 Task: Open a blank google sheet and write heading  Sales data.Add 10 people name  'Ethan Reynolds, Olivia Thompson, Benjamin Martinez, Emma Davis, Alexander Mitchell, Ava Rodriguez, Daniel Anderson, Mia Lewis, Christopher Scott, Sophia Harris.'Item code in between  1005-1056. Product range in between  2500-15000. Add Products   ASICS Shoe, Brooks Shoe, Clarks Shoe, Crocs Shoe, Dr. Martens Shoe, Ecco Shoe, Fila Shoe, Hush Puppies Shoe, Jordan Shoe, K-Swiss Shoe.Choose quantity  3 to 9 commission 2 percent Total Add Amount. Save page  Sales data log  book
Action: Mouse moved to (256, 169)
Screenshot: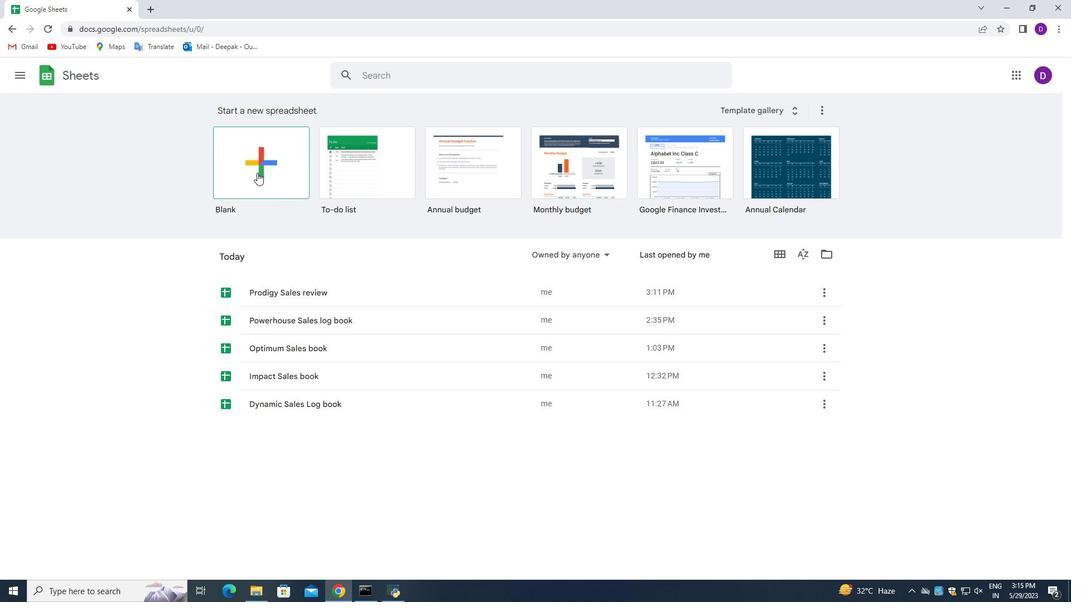 
Action: Mouse pressed left at (256, 169)
Screenshot: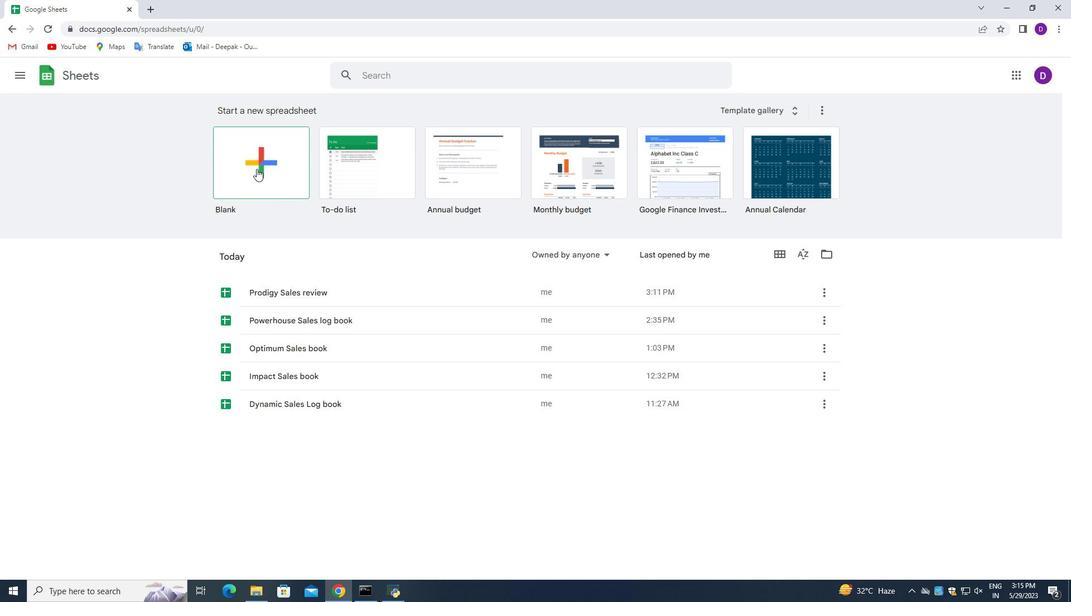 
Action: Mouse moved to (55, 156)
Screenshot: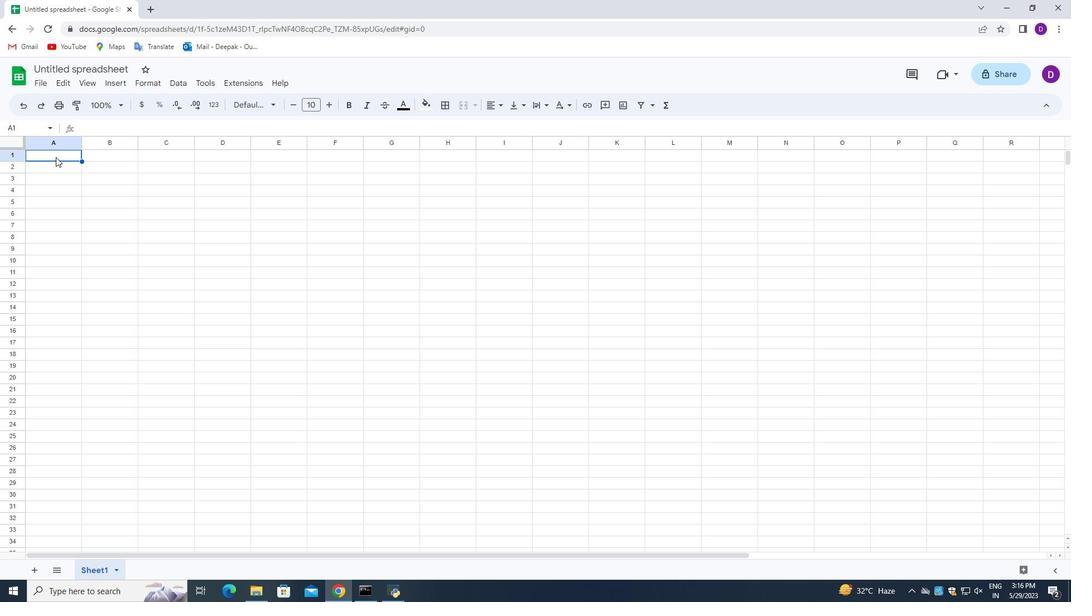 
Action: Mouse pressed left at (55, 156)
Screenshot: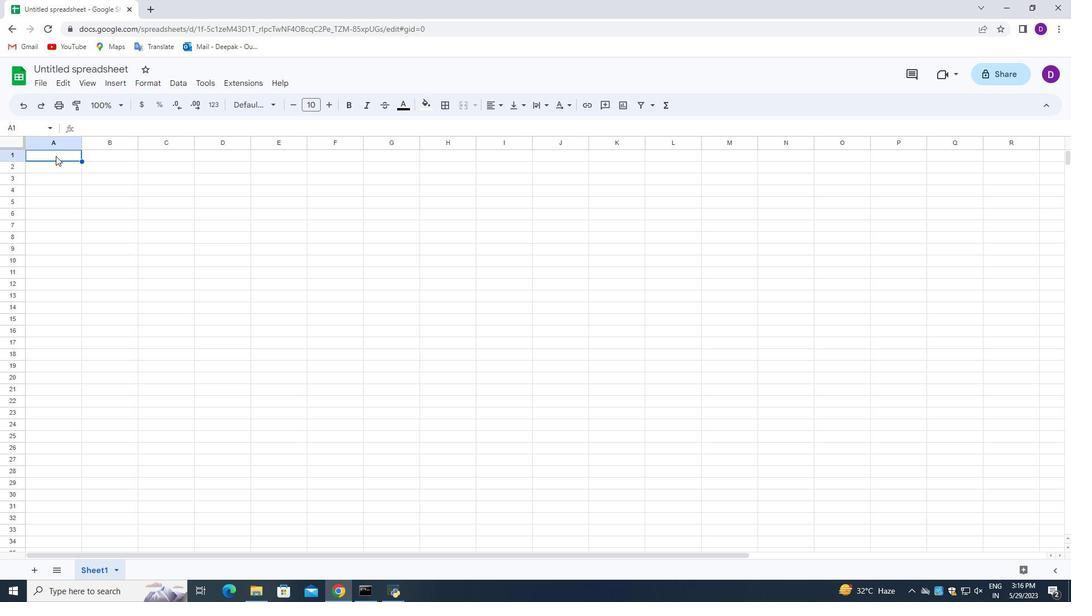 
Action: Mouse pressed left at (55, 156)
Screenshot: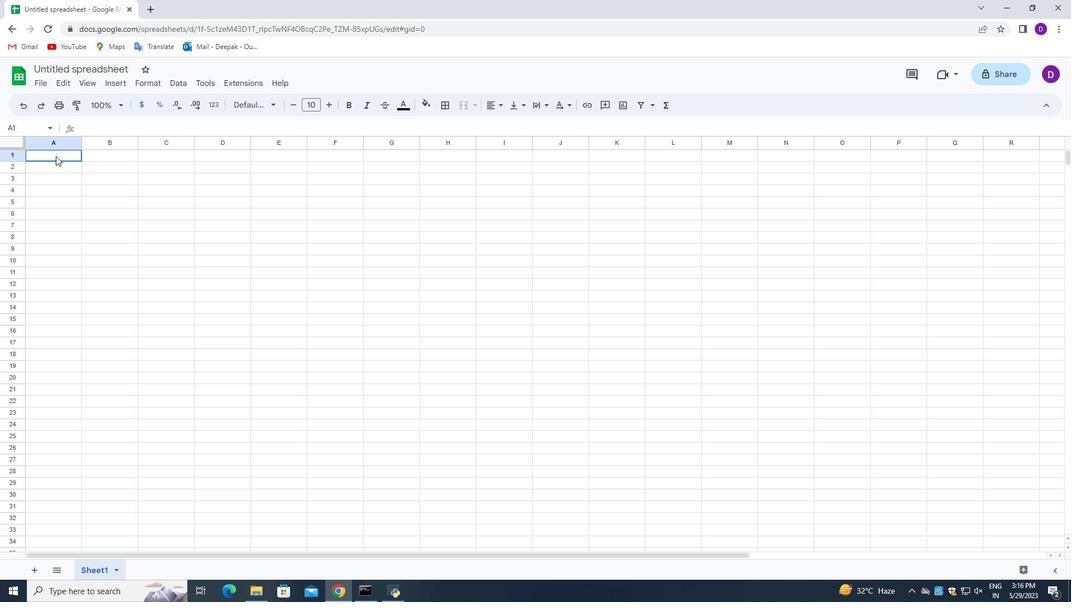 
Action: Key pressed d<Key.backspace><Key.backspace><Key.backspace>kk<Key.backspace><Key.backspace><Key.backspace><Key.shift_r>Sales<Key.space><Key.shift_r>Data<Key.enter>
Screenshot: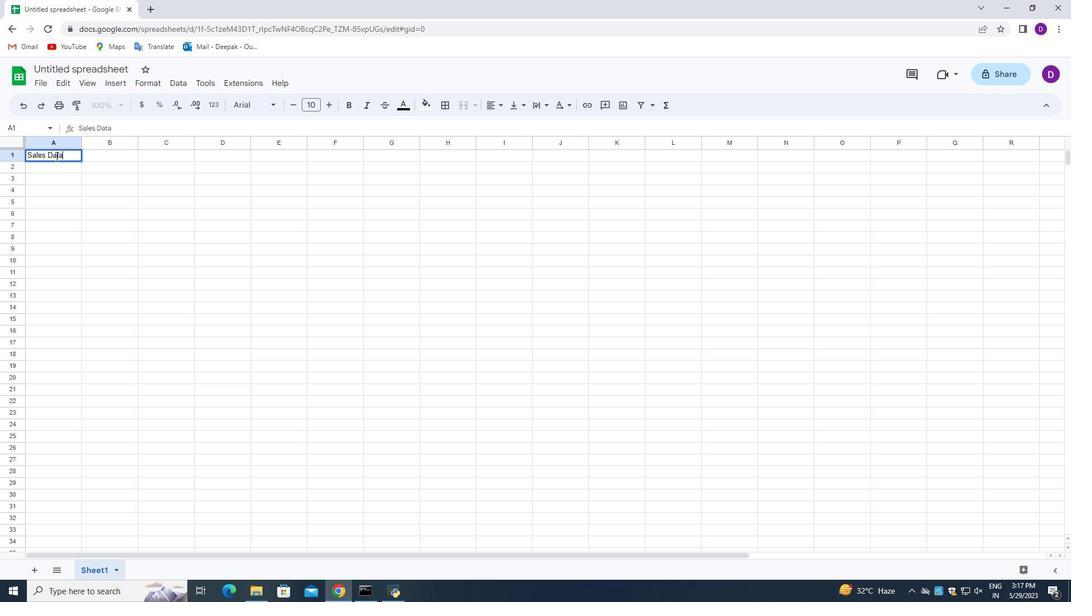 
Action: Mouse moved to (68, 65)
Screenshot: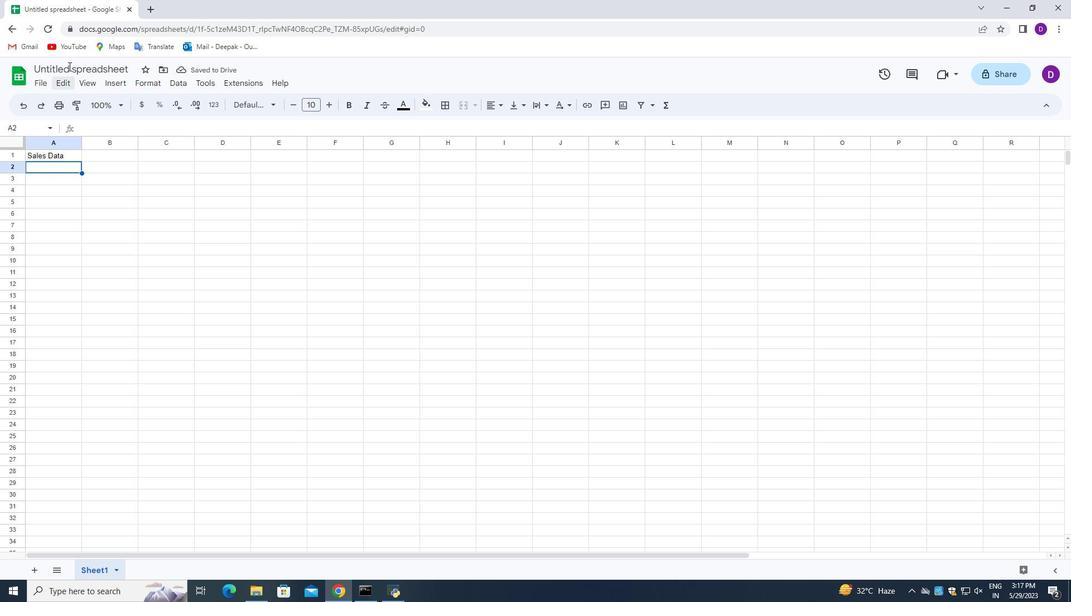 
Action: Mouse pressed left at (68, 65)
Screenshot: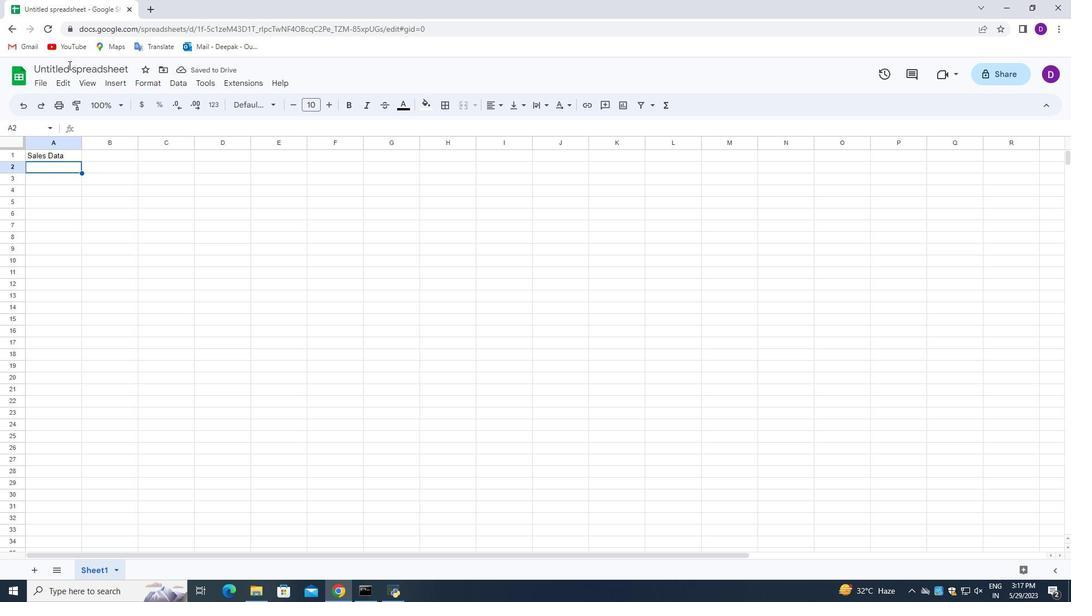 
Action: Mouse moved to (96, 166)
Screenshot: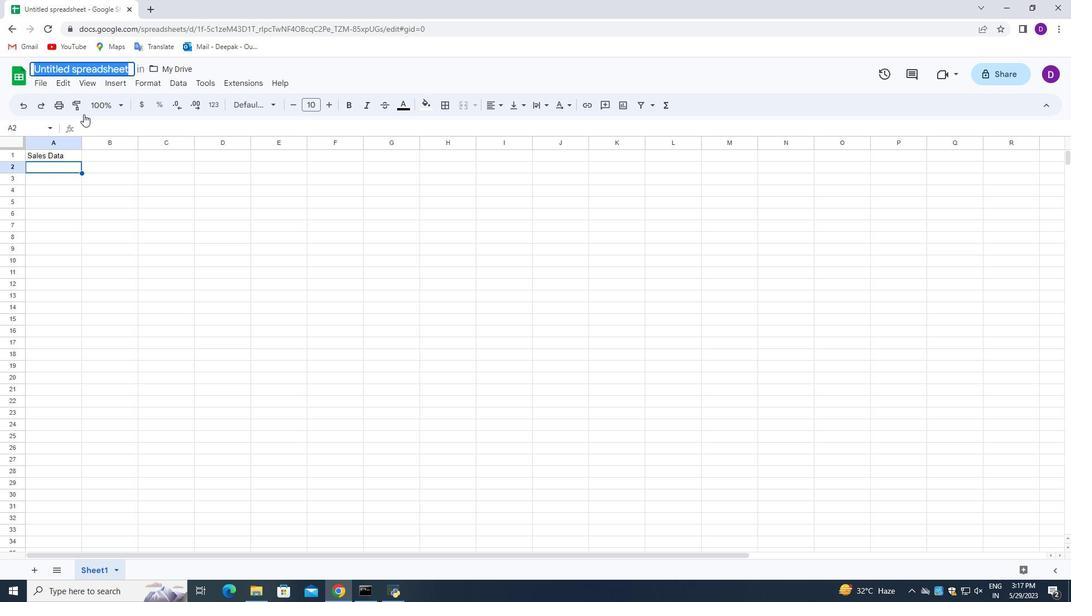 
Action: Key pressed <Key.shift_r>Sales<Key.space>data<Key.space>log<Key.space>book
Screenshot: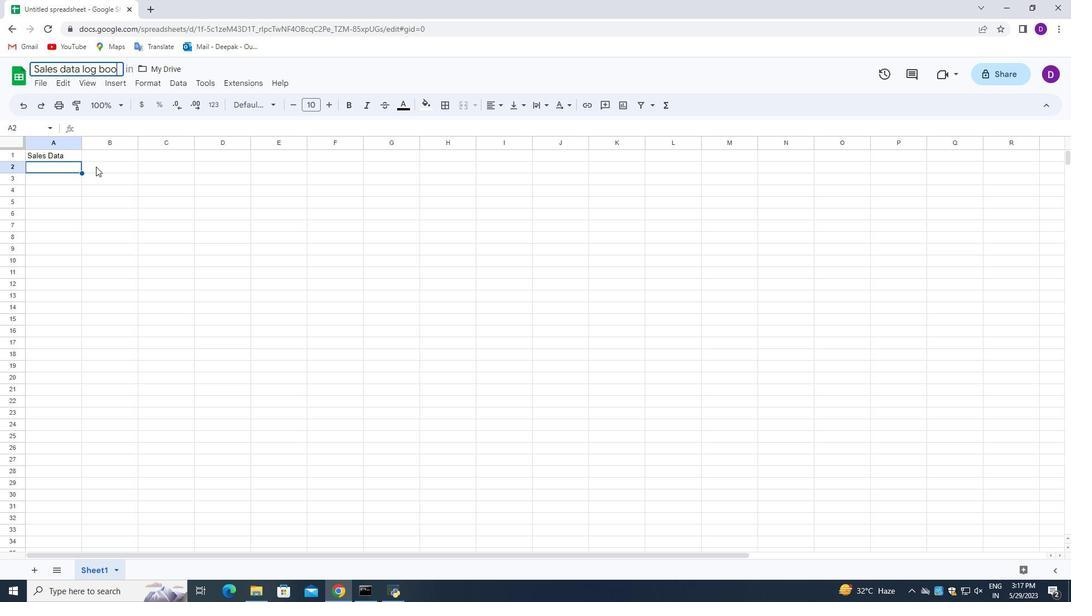 
Action: Mouse moved to (62, 169)
Screenshot: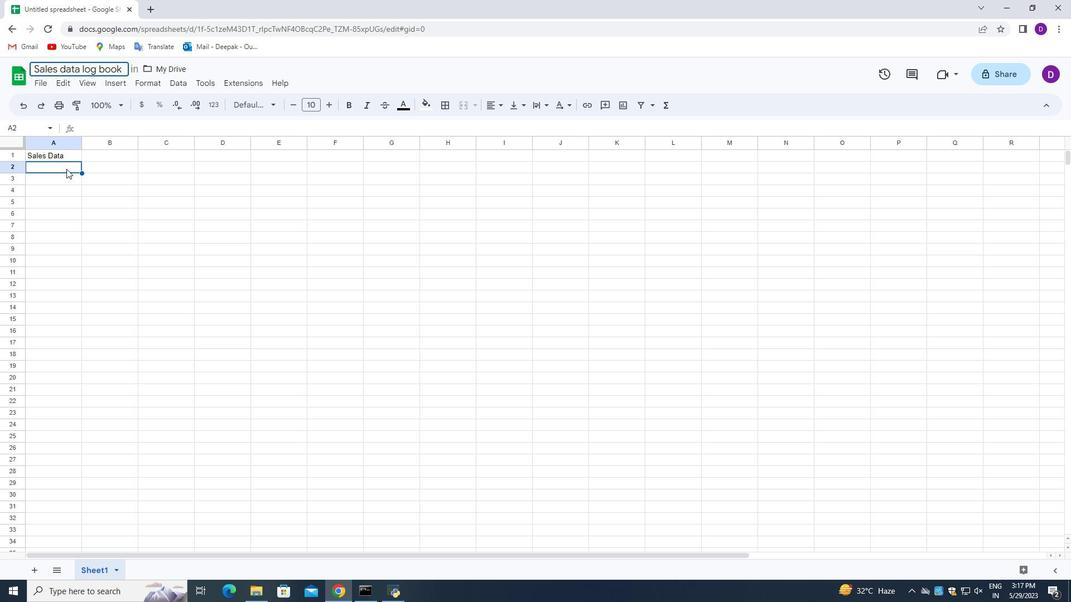 
Action: Mouse pressed left at (62, 169)
Screenshot: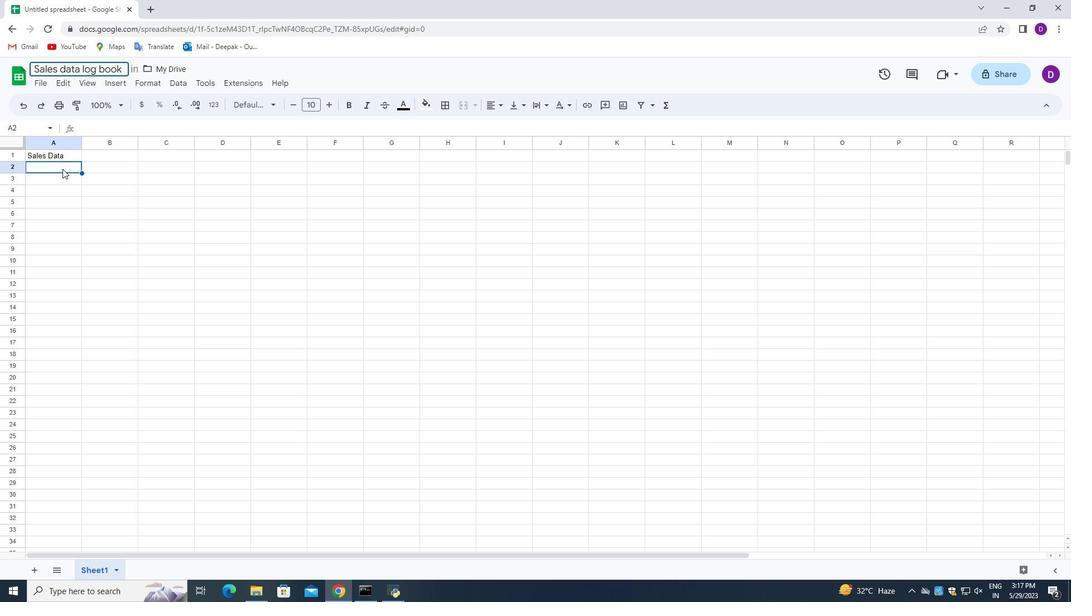
Action: Mouse pressed left at (62, 169)
Screenshot: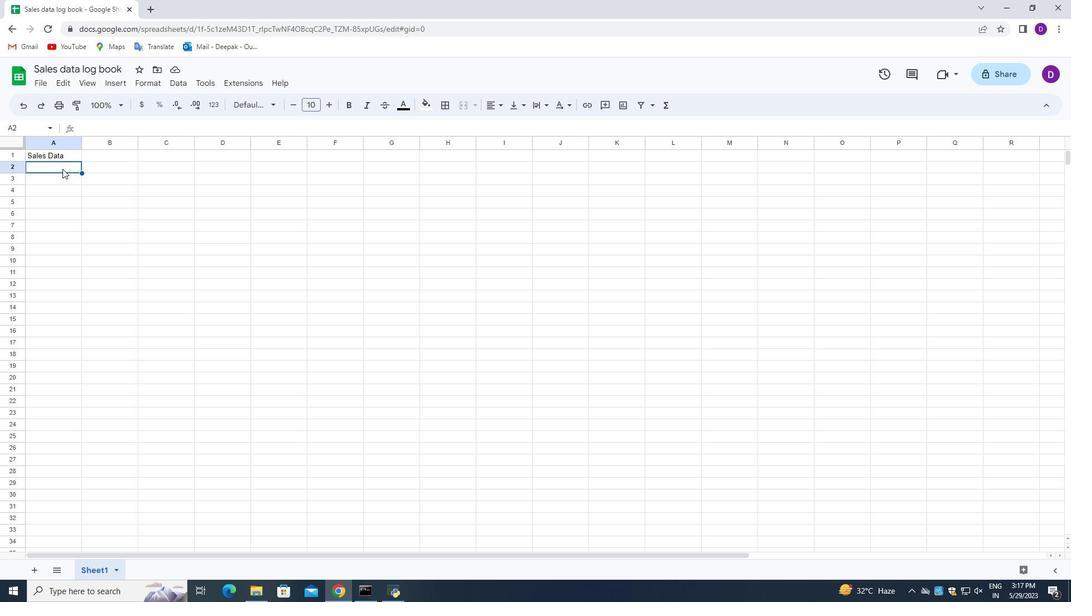 
Action: Mouse pressed left at (62, 169)
Screenshot: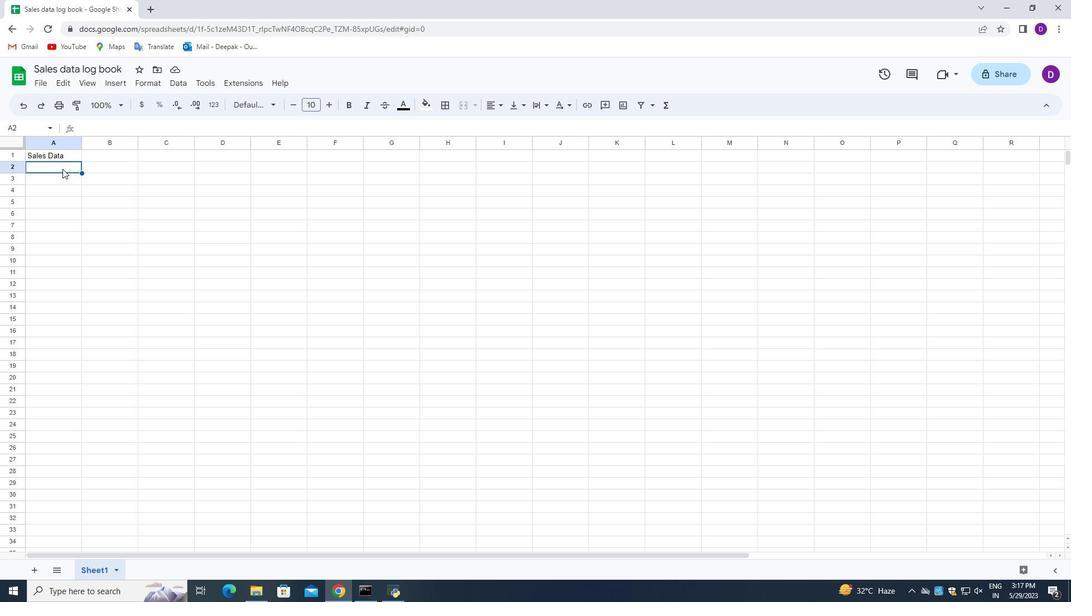 
Action: Key pressed <Key.shift>Name<Key.enter><Key.shift_r>Ethan<Key.space><Key.shift_r>Reynolds<Key.enter><Key.shift>Olivia<Key.space><Key.shift_r>Thompson<Key.enter><Key.shift_r>Benjamin<Key.space><Key.shift>Martinez<Key.enter><Key.shift_r>Emma<Key.space><Key.shift_r>Davis<Key.enter><Key.shift_r>Alexander<Key.space><Key.shift>Mitchell<Key.enter><Key.shift_r>Ava<Key.space><Key.shift_r>Rodriguez<Key.enter><Key.shift_r>Daniel<Key.space><Key.shift_r>Anderson<Key.enter><Key.shift>Mia<Key.space><Key.shift>Lewis<Key.enter><Key.shift_r>Christopher<Key.space><Key.shift_r>Scott<Key.enter><Key.shift_r>Sophia<Key.space><Key.shift>Harris<Key.enter>
Screenshot: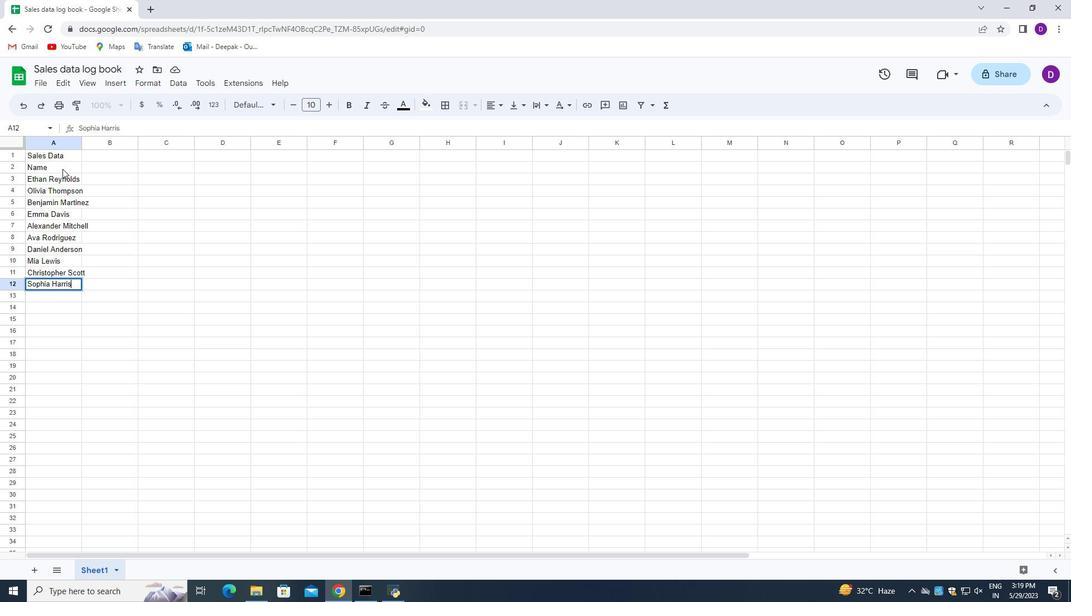 
Action: Mouse moved to (113, 168)
Screenshot: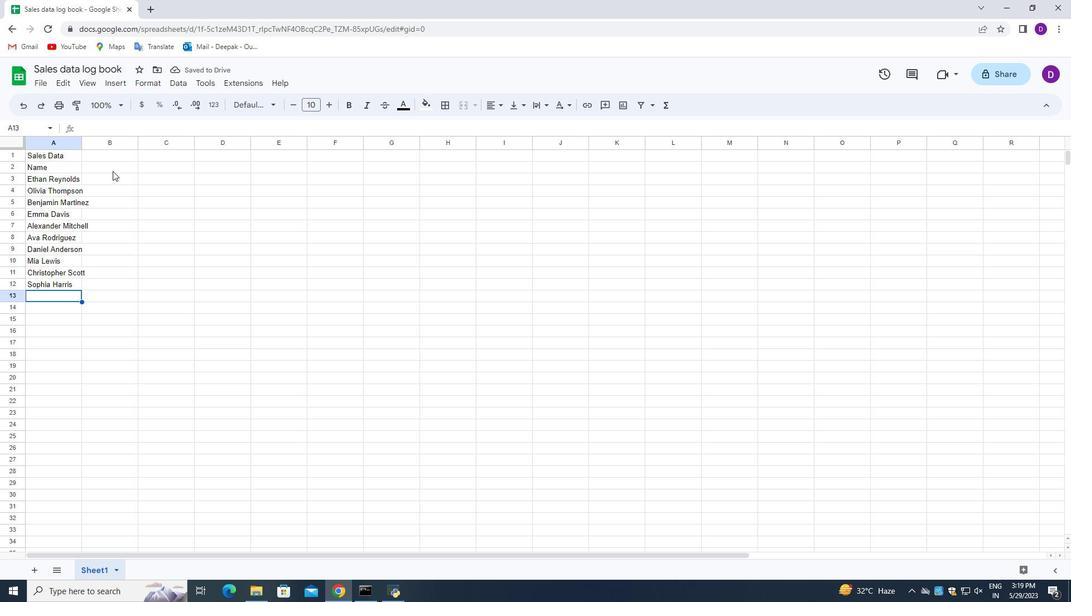 
Action: Mouse pressed left at (113, 168)
Screenshot: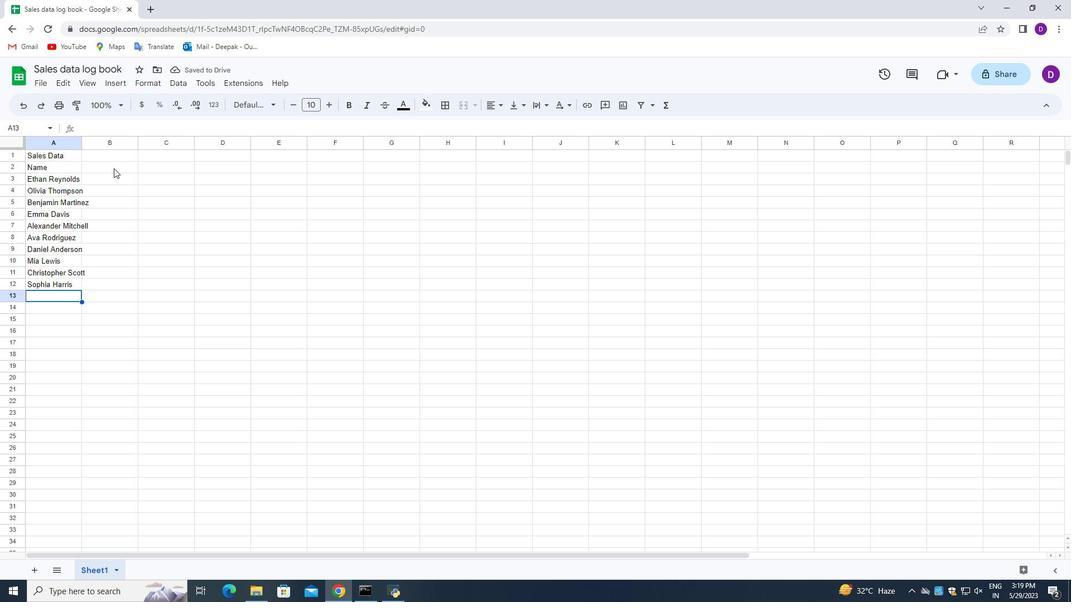 
Action: Mouse pressed left at (113, 168)
Screenshot: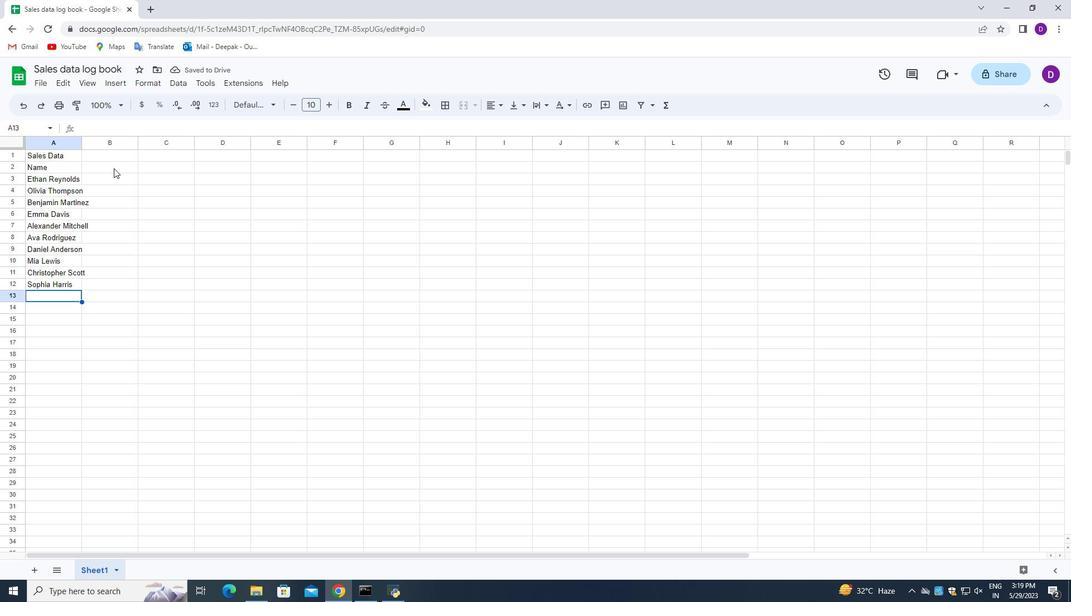 
Action: Key pressed <Key.shift>Item<Key.space><Key.shift_r>C<Key.backspace>code<Key.enter>
Screenshot: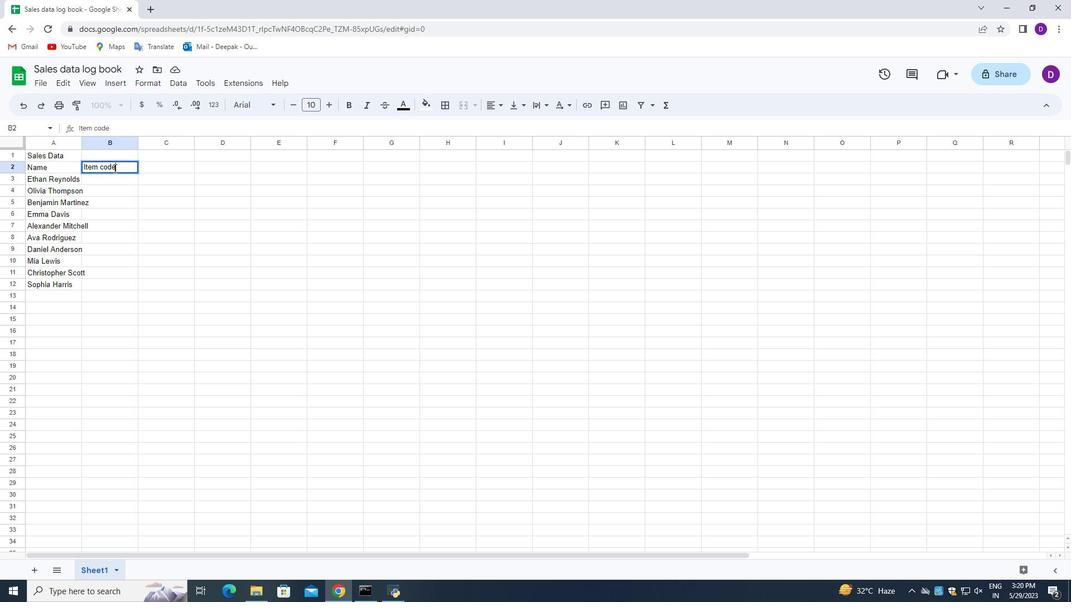 
Action: Mouse moved to (93, 146)
Screenshot: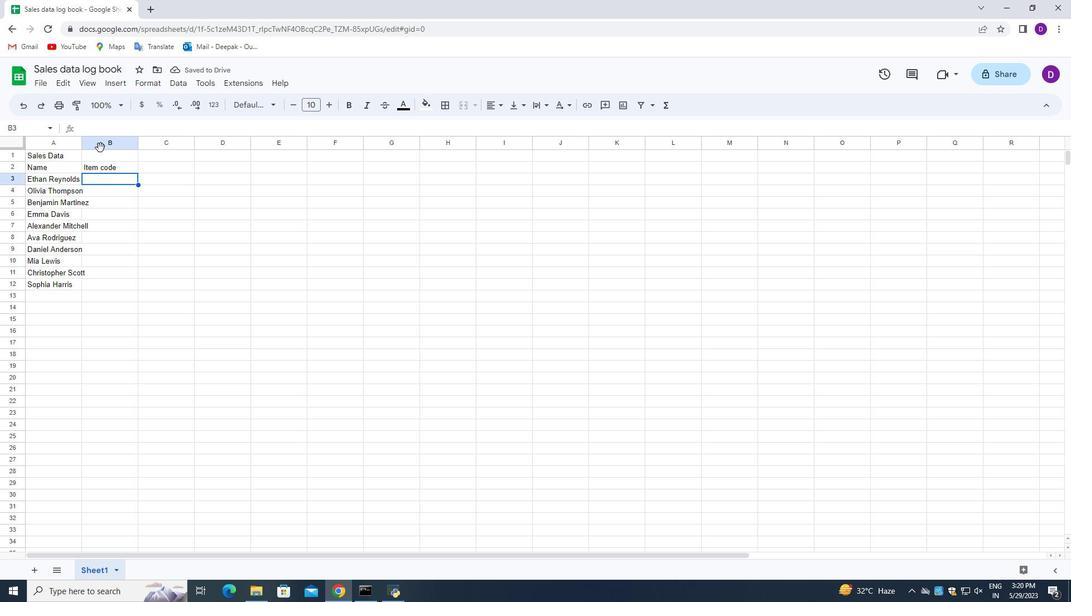 
Action: Key pressed 1006<Key.enter>1008.<Key.enter>1009<Key.enter>1015<Key.enter>1066<Key.enter>1056<Key.enter>1025<Key.enter>1035<Key.enter>1045<Key.enter>1085<Key.enter>
Screenshot: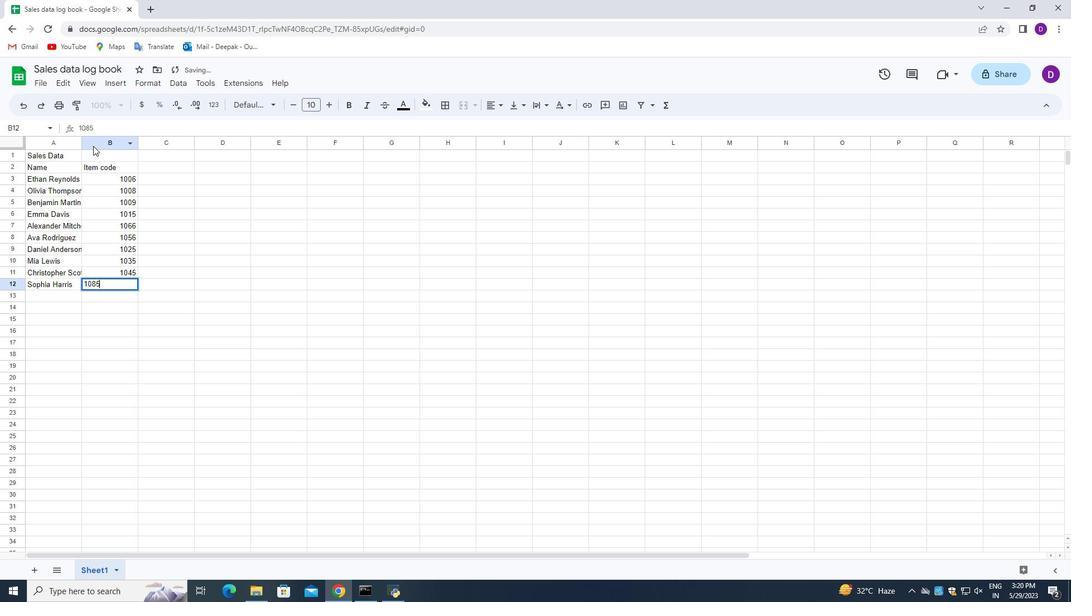 
Action: Mouse moved to (114, 226)
Screenshot: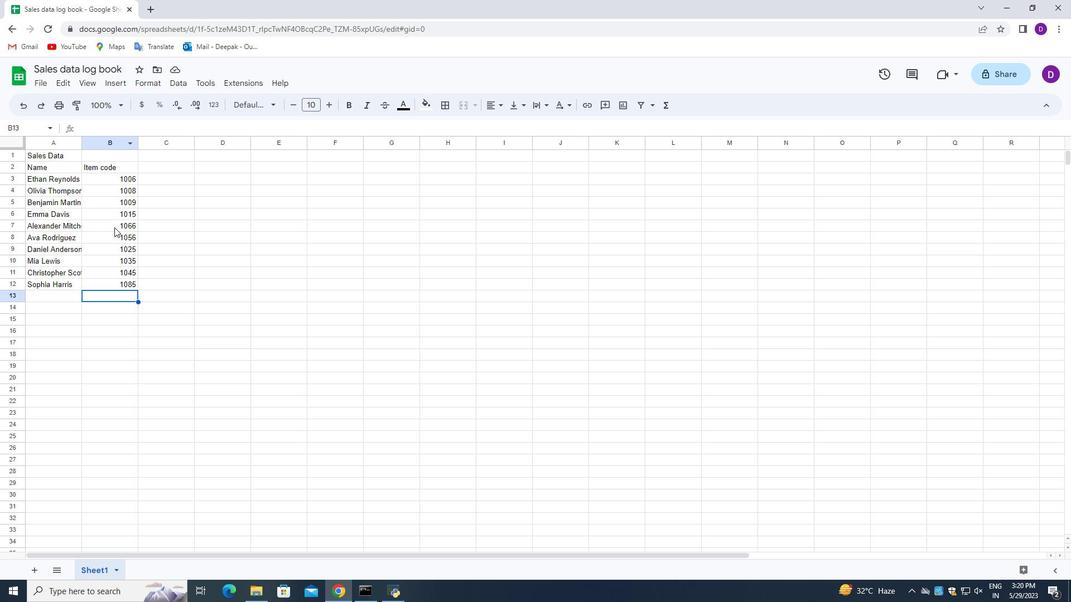 
Action: Mouse pressed left at (114, 226)
Screenshot: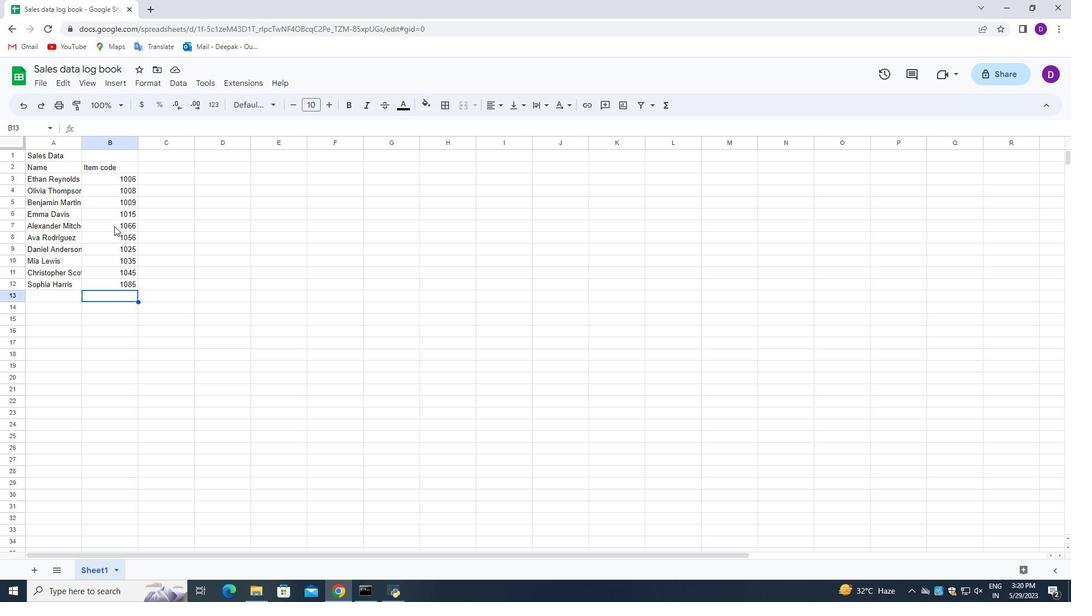 
Action: Mouse moved to (114, 226)
Screenshot: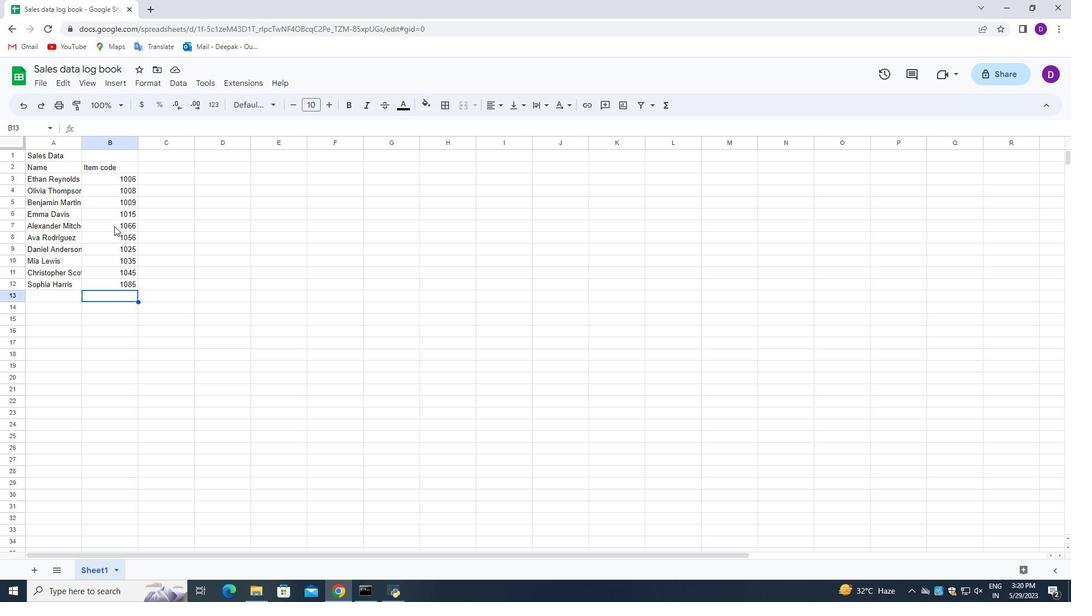 
Action: Mouse pressed left at (114, 226)
Screenshot: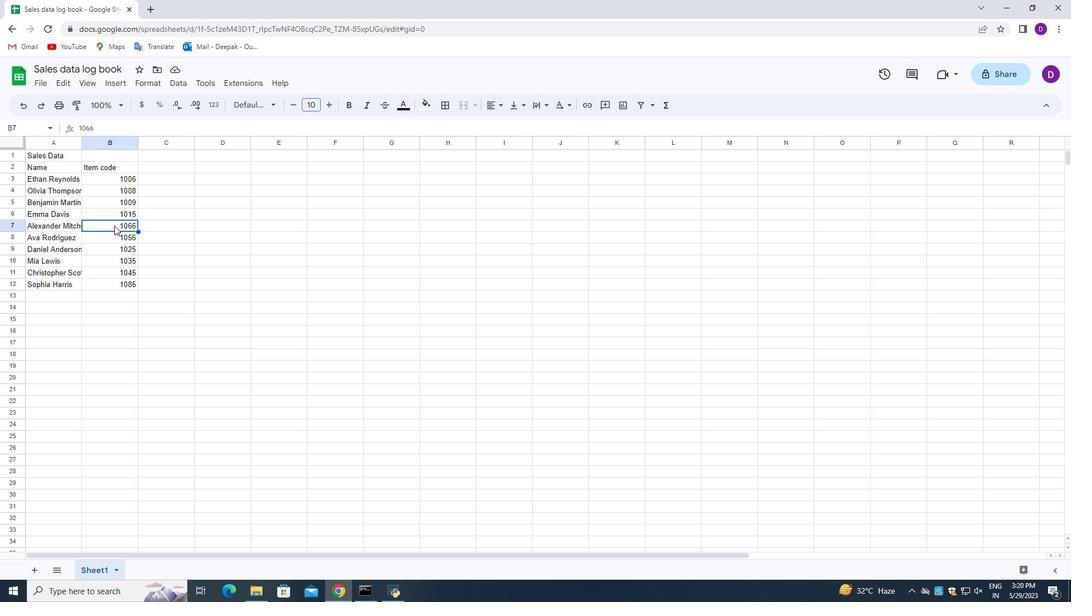 
Action: Key pressed <Key.backspace><Key.backspace>30<Key.enter>
Screenshot: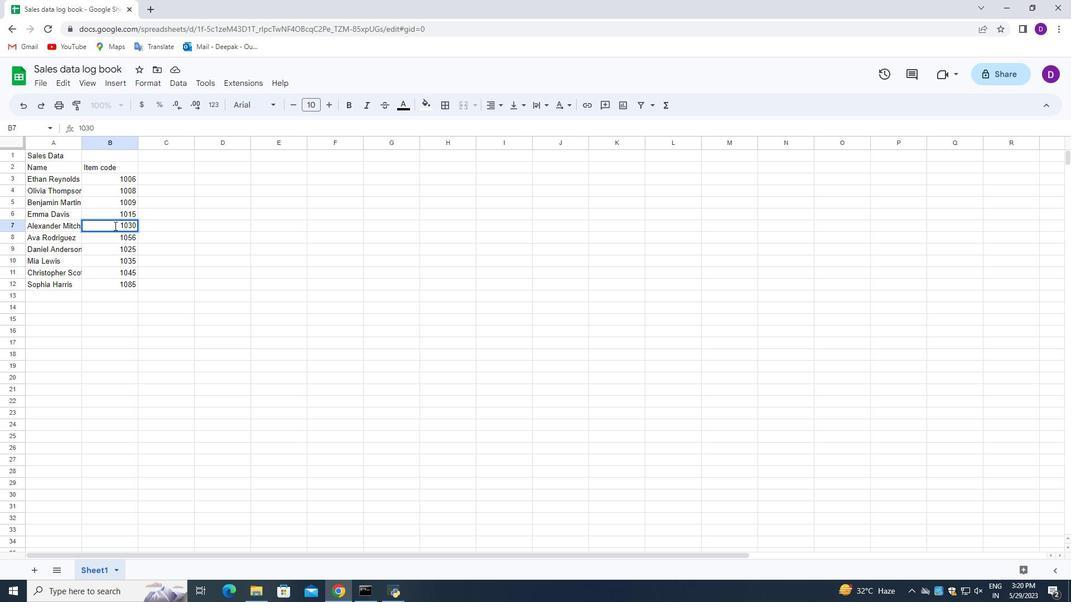 
Action: Mouse moved to (136, 285)
Screenshot: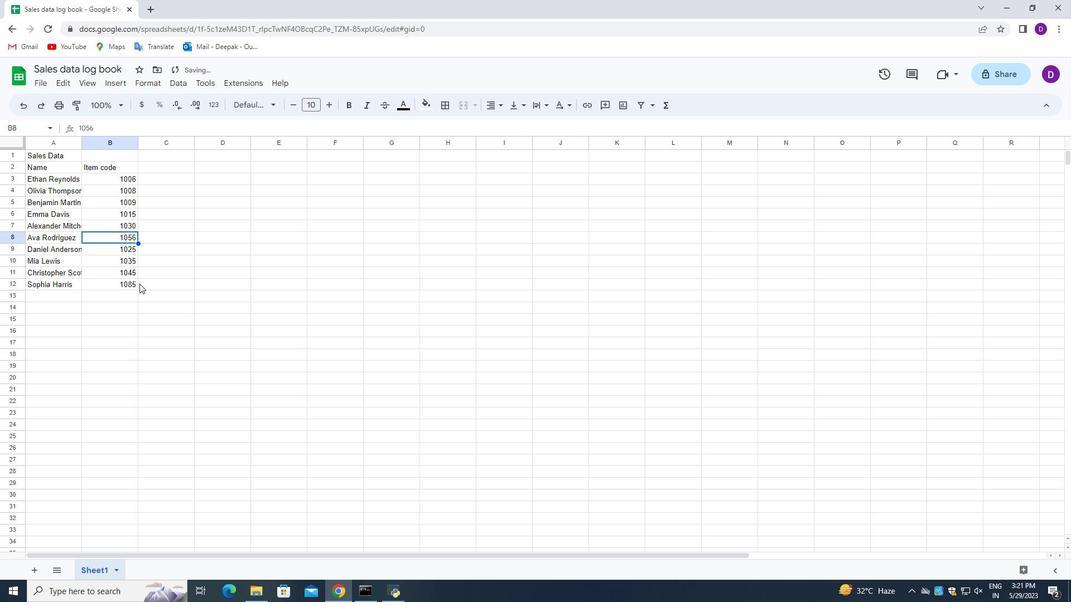 
Action: Mouse pressed left at (136, 285)
Screenshot: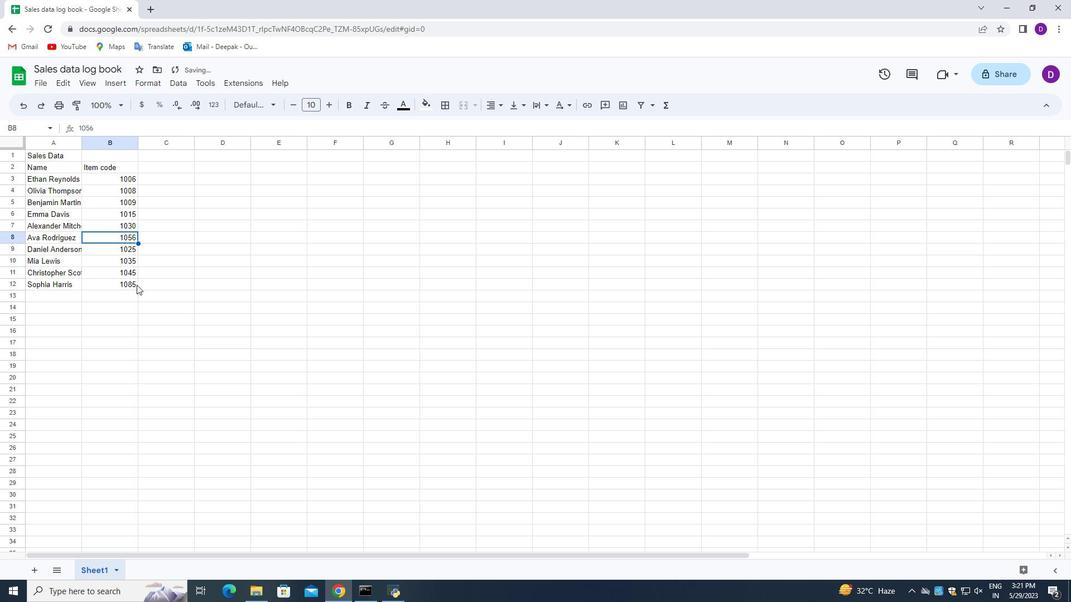 
Action: Mouse pressed left at (136, 285)
Screenshot: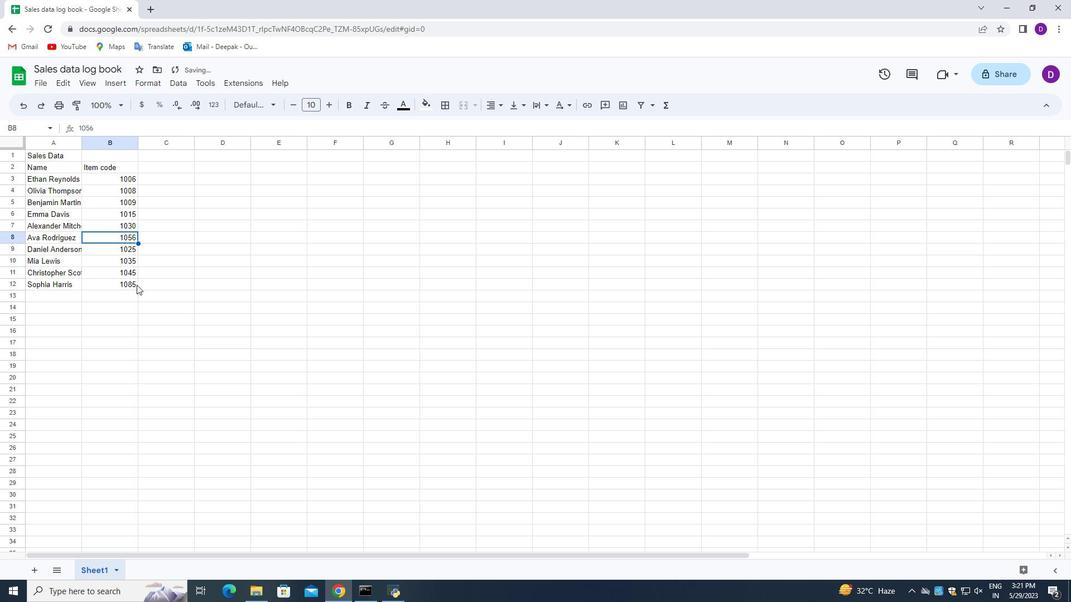 
Action: Key pressed <Key.backspace><Key.backspace>25<Key.enter>
Screenshot: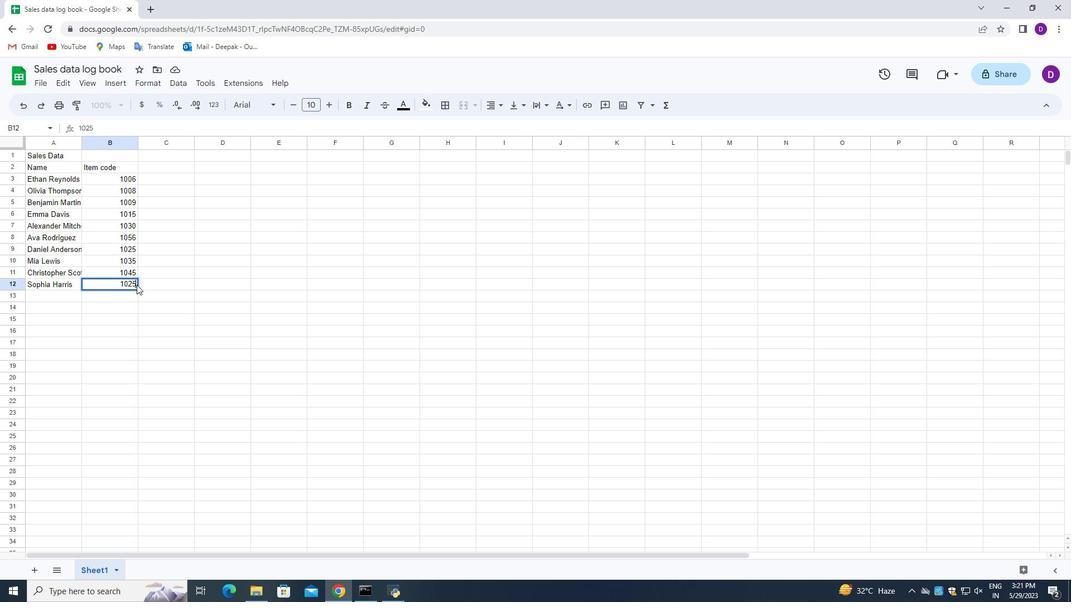 
Action: Mouse moved to (161, 168)
Screenshot: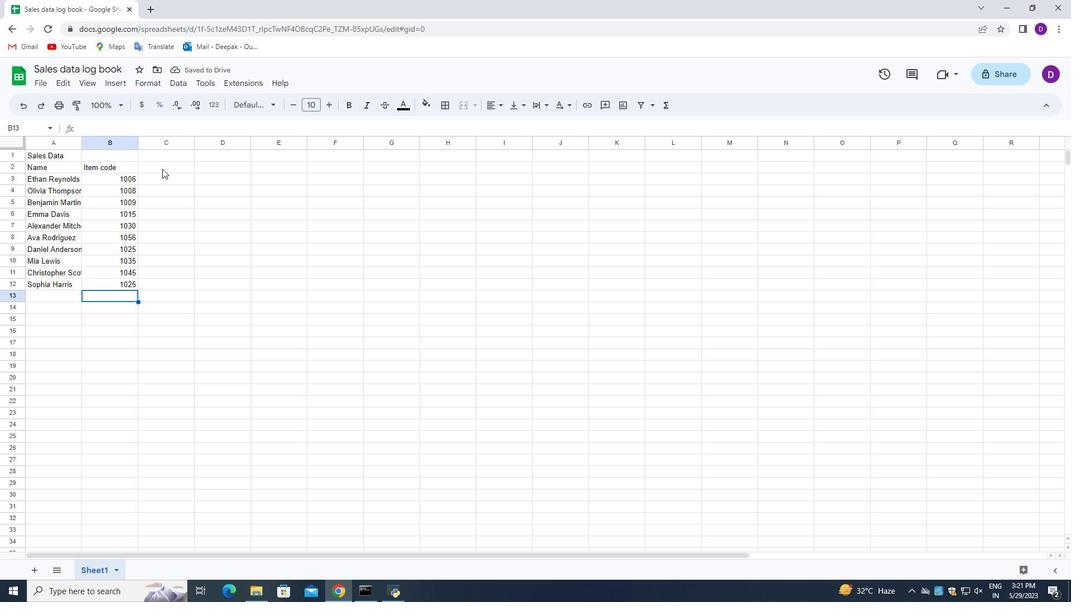
Action: Mouse pressed left at (161, 168)
Screenshot: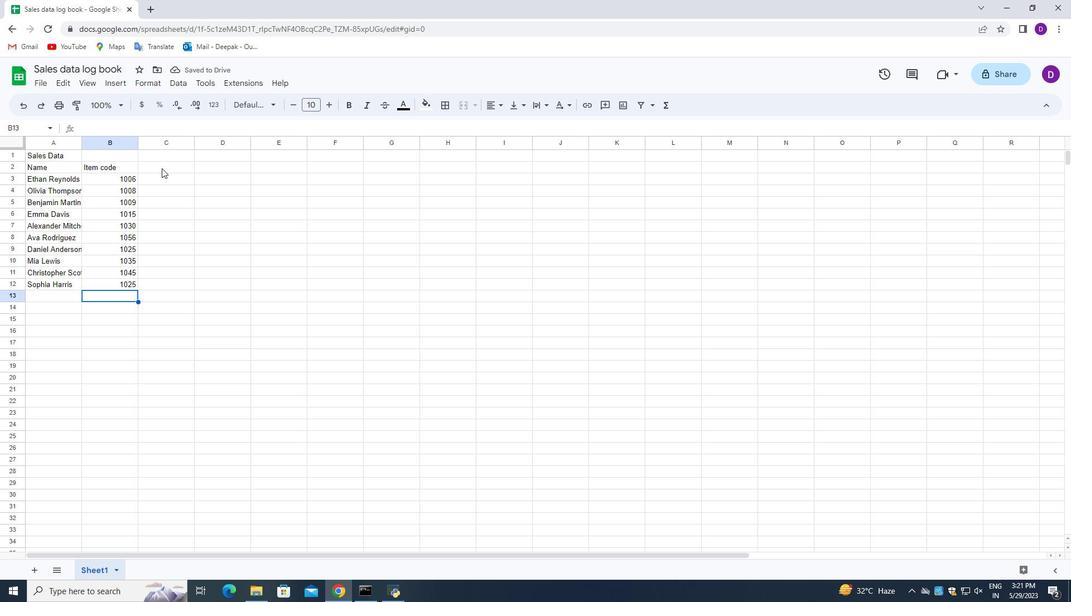 
Action: Mouse pressed left at (161, 168)
Screenshot: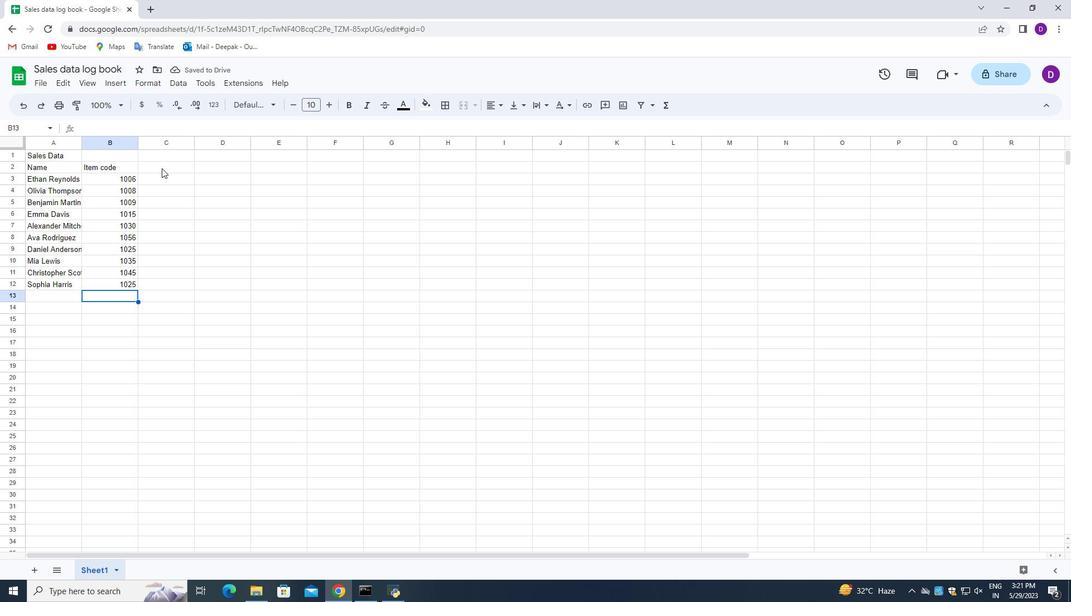 
Action: Key pressed <Key.shift>Product<Key.space><Key.shift_r>Range<Key.enter>
Screenshot: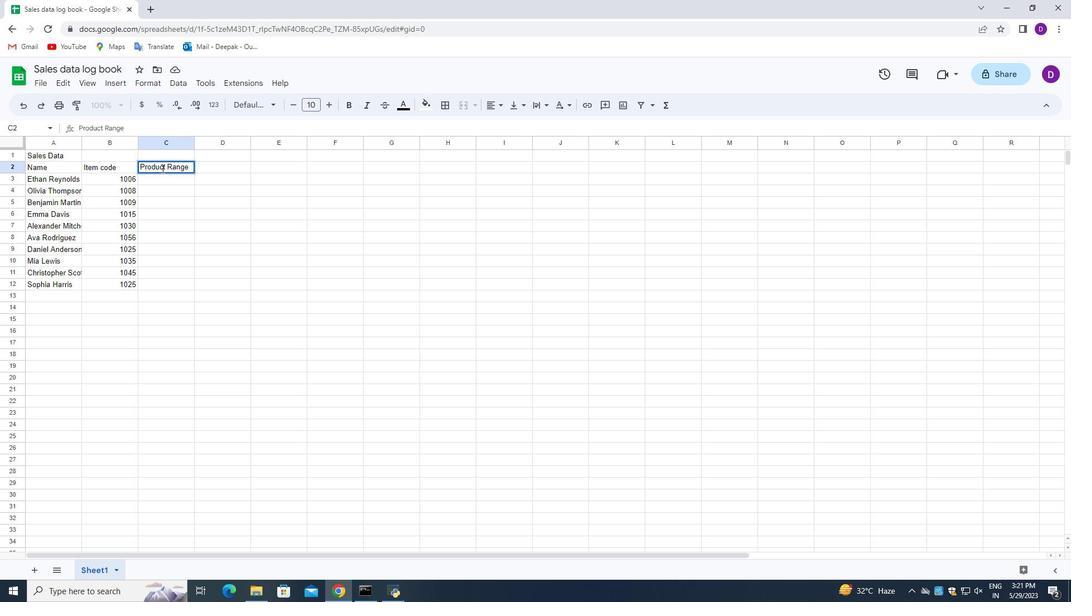 
Action: Mouse moved to (210, 141)
Screenshot: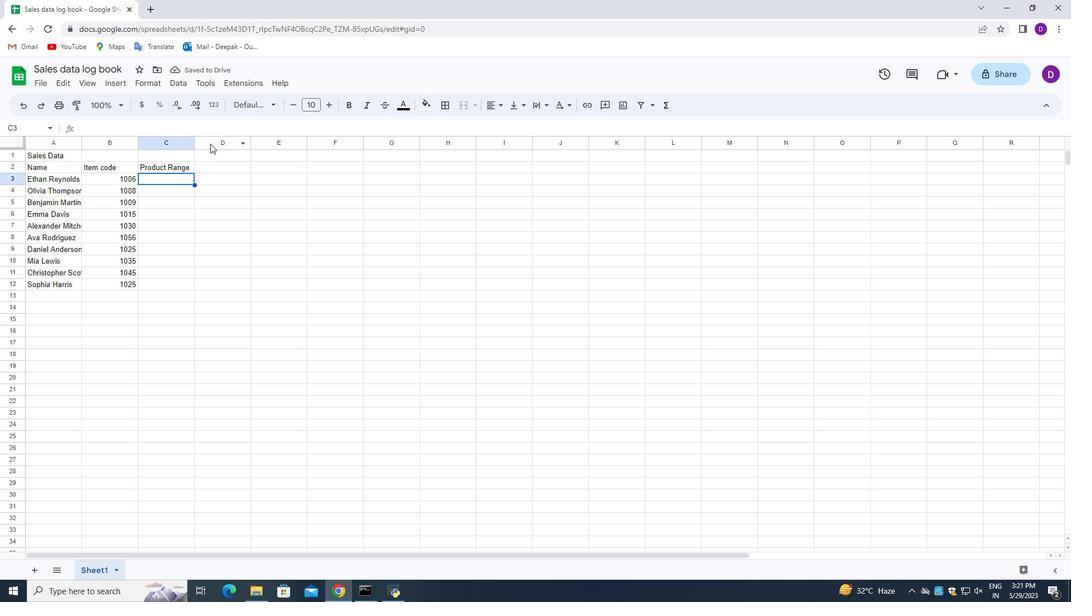 
Action: Key pressed 2600<Key.enter>290<Key.enter><Key.enter>
Screenshot: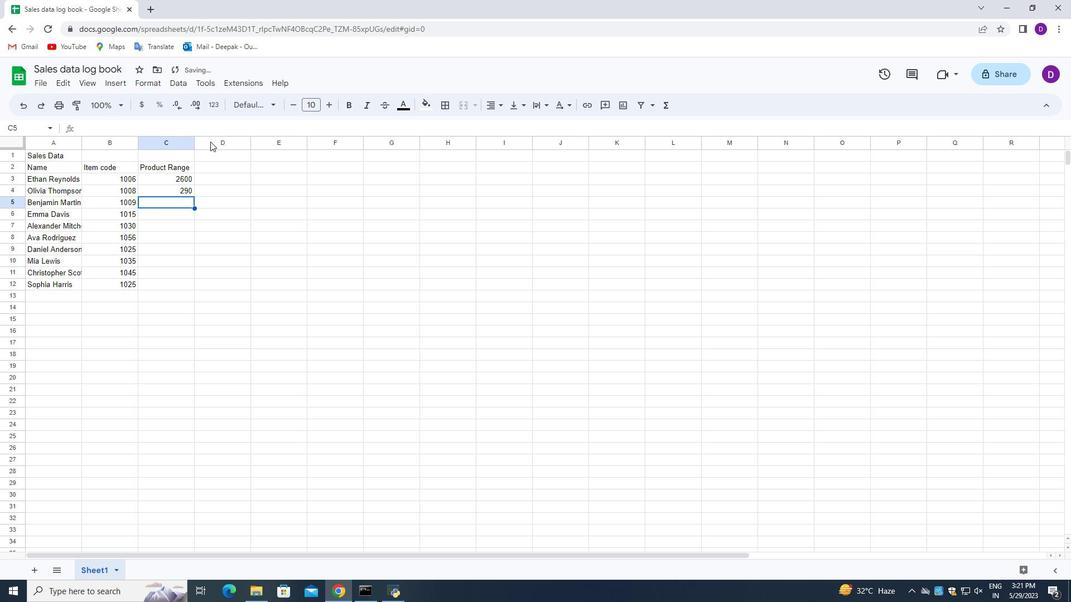 
Action: Mouse moved to (176, 189)
Screenshot: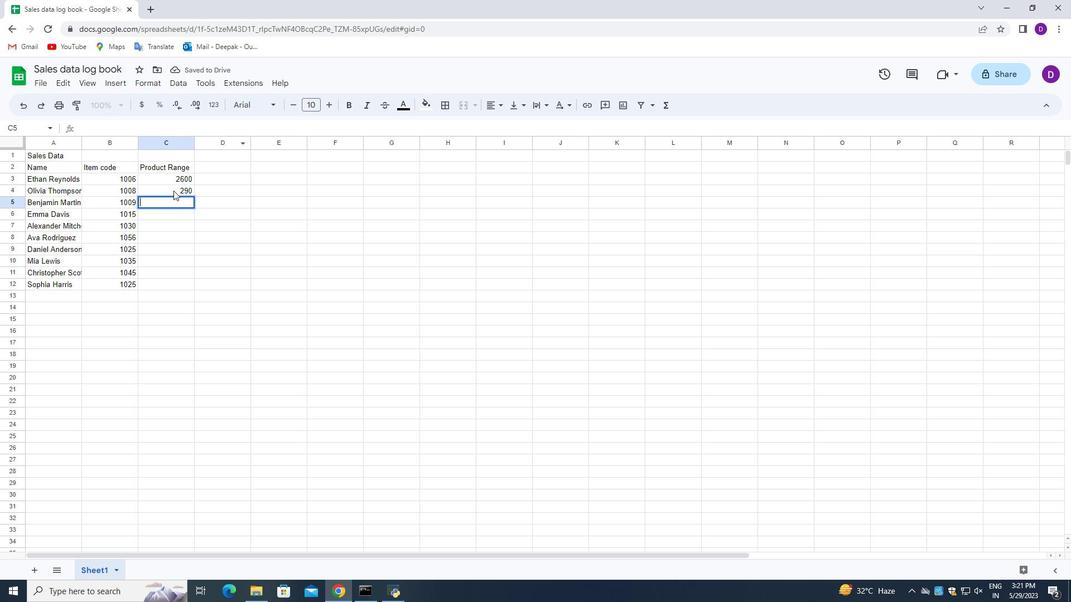 
Action: Mouse pressed left at (176, 189)
Screenshot: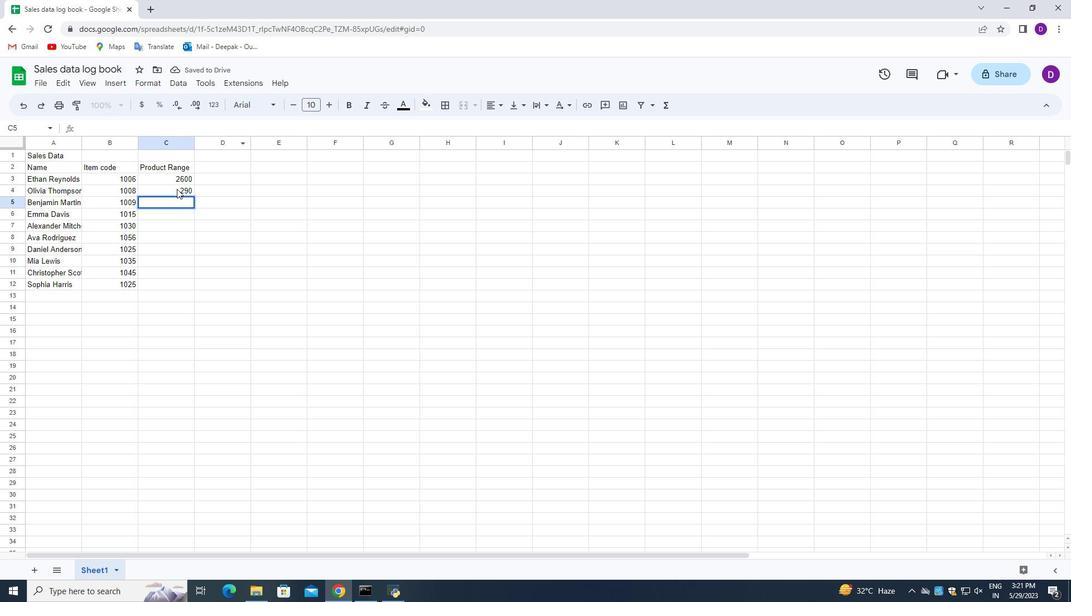 
Action: Mouse pressed left at (176, 189)
Screenshot: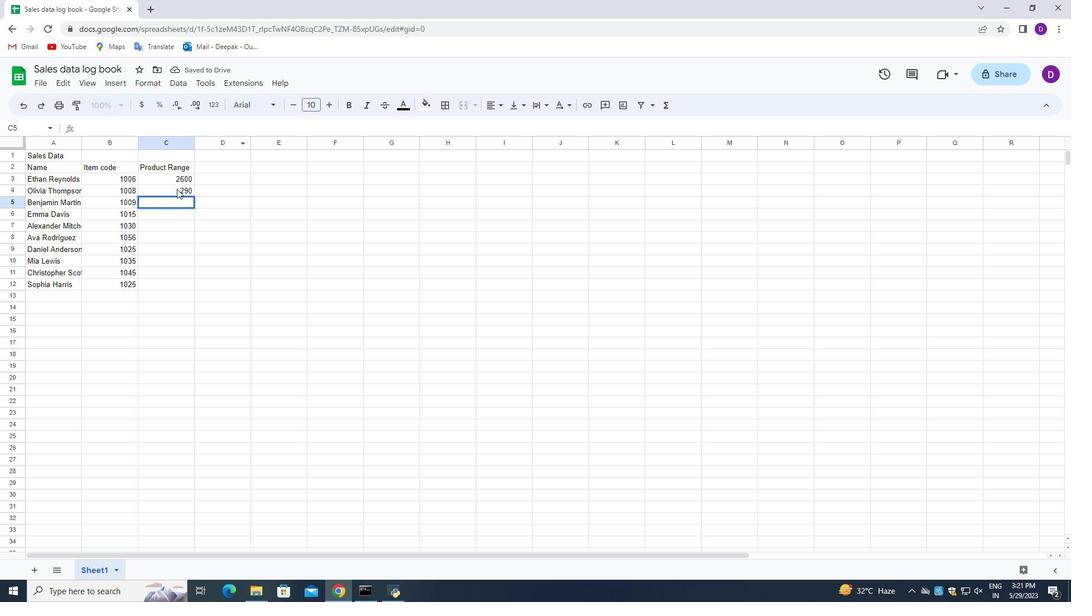 
Action: Key pressed <Key.backspace><Key.backspace><Key.backspace>2900
Screenshot: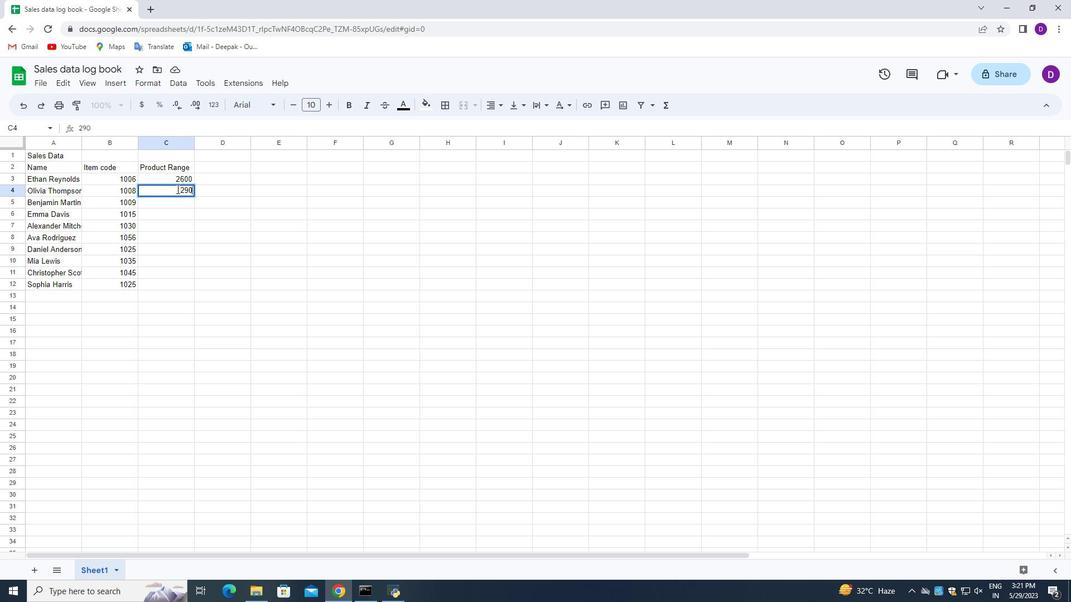 
Action: Mouse moved to (218, 189)
Screenshot: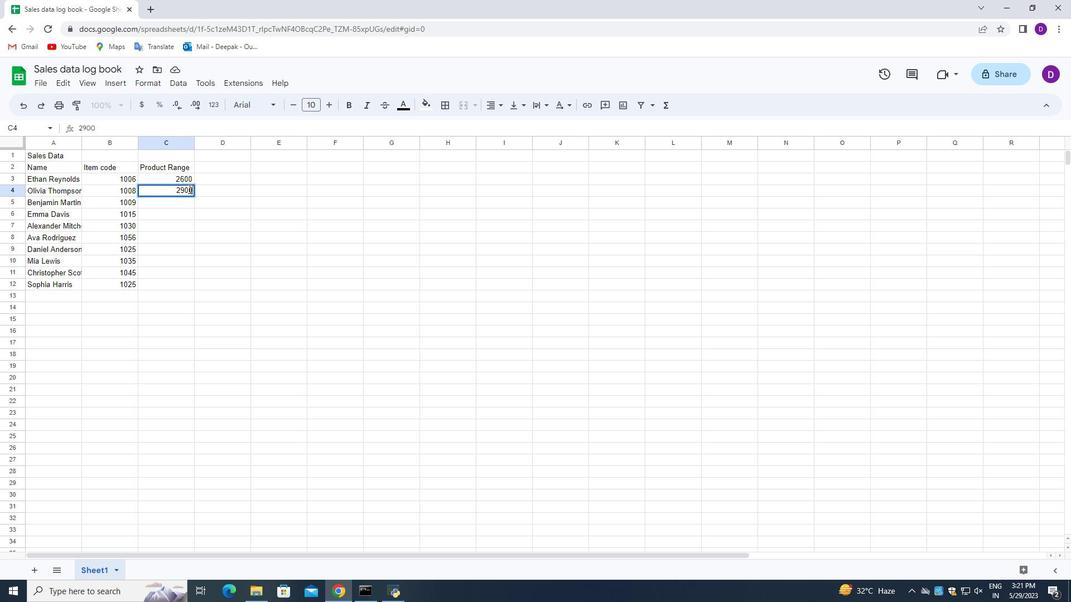 
Action: Key pressed <Key.enter>3000<Key.enter>3500<Key.enter>40<Key.enter><Key.enter>
Screenshot: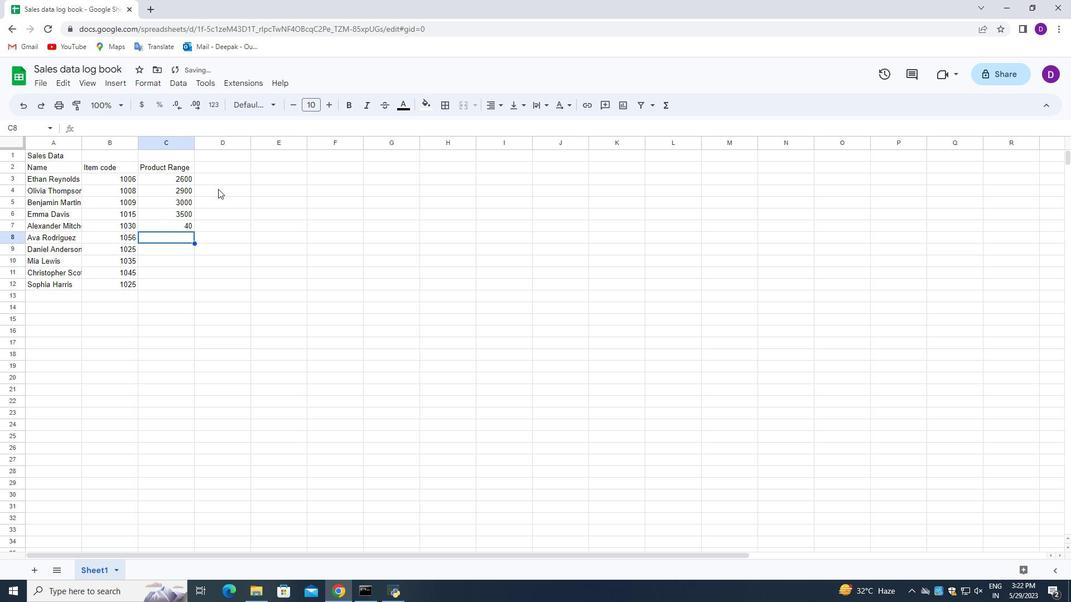 
Action: Mouse moved to (181, 222)
Screenshot: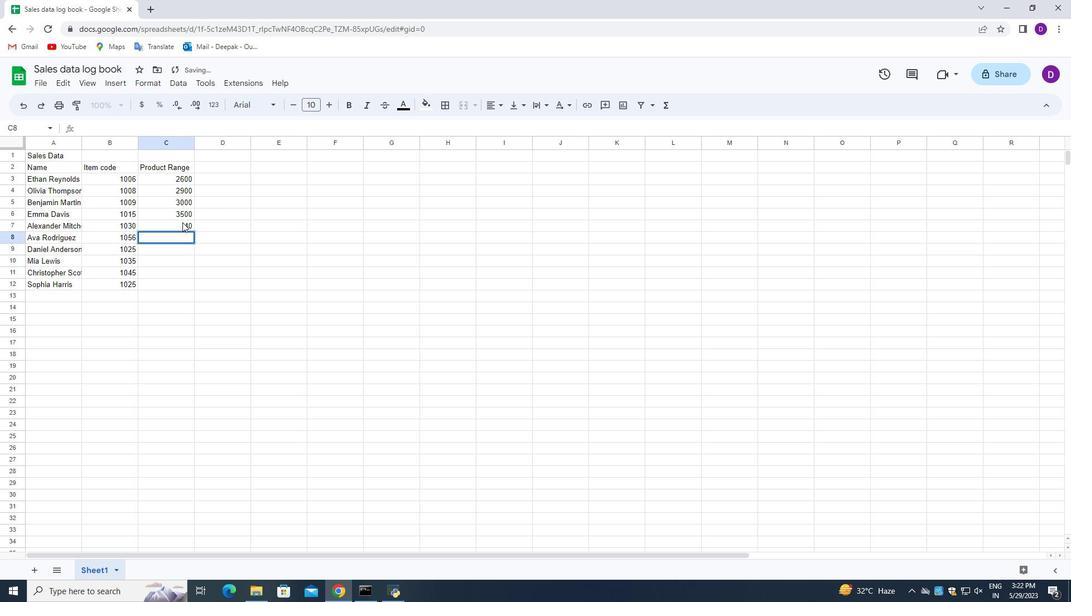 
Action: Mouse pressed left at (181, 222)
Screenshot: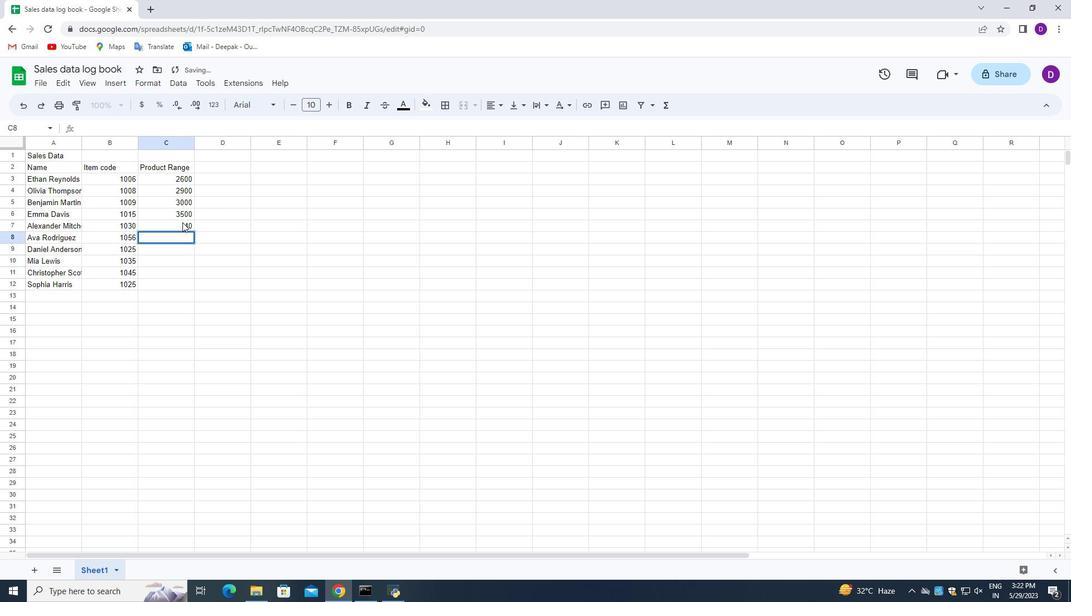 
Action: Mouse pressed left at (181, 222)
Screenshot: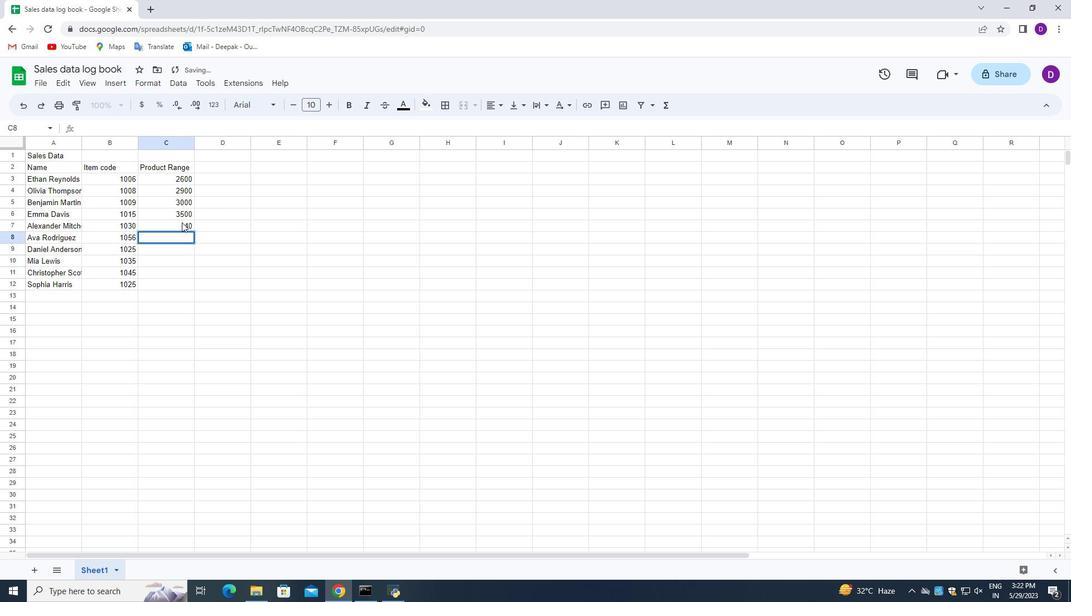 
Action: Mouse moved to (243, 237)
Screenshot: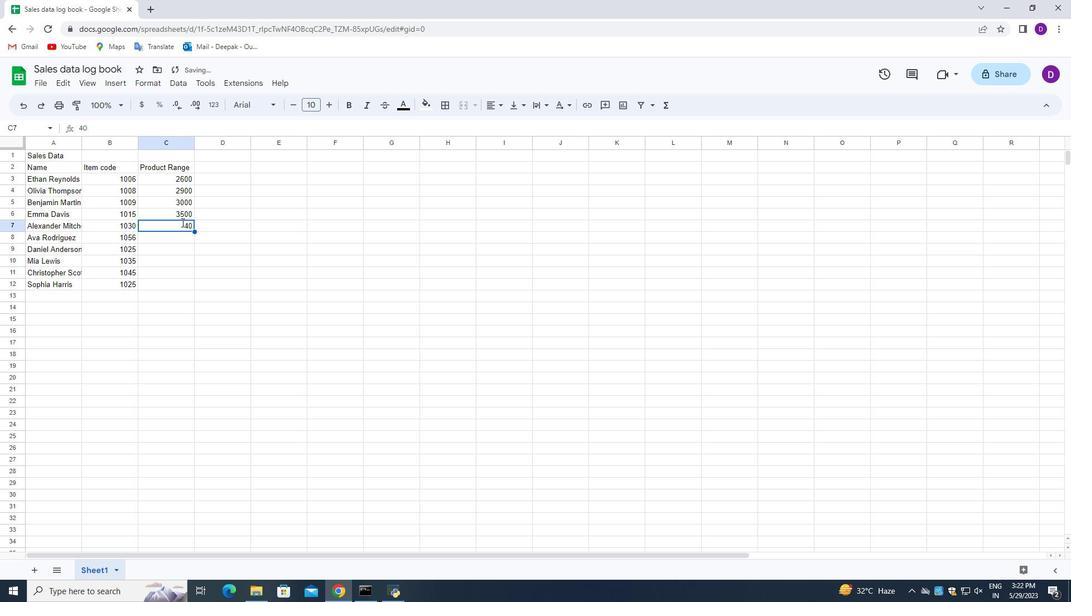 
Action: Key pressed <Key.backspace><Key.backspace>4000<Key.enter>450<Key.enter>
Screenshot: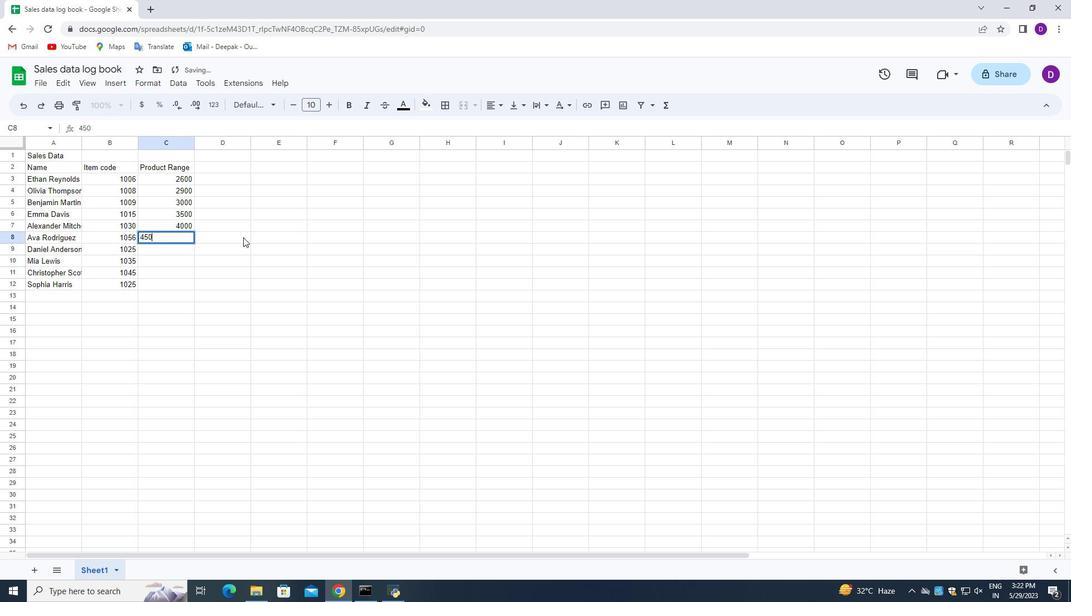 
Action: Mouse moved to (176, 237)
Screenshot: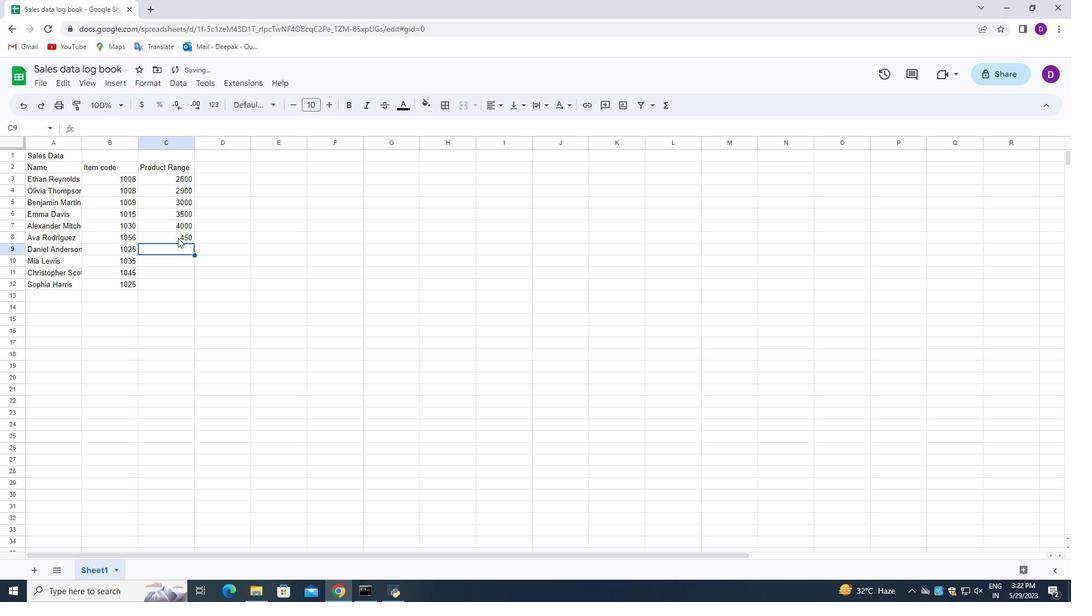 
Action: Mouse pressed left at (176, 237)
Screenshot: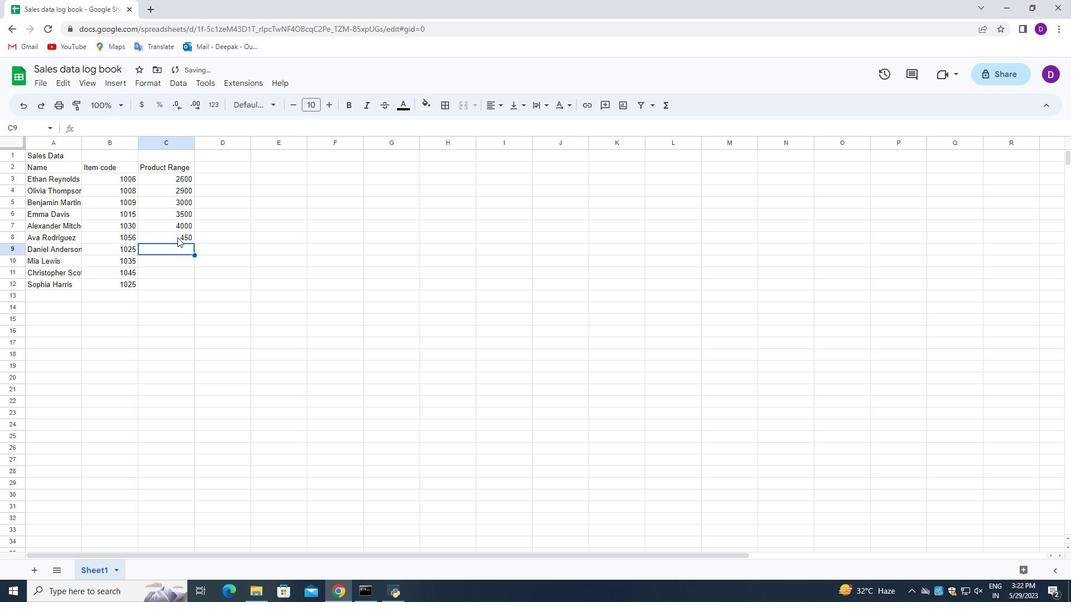 
Action: Mouse pressed left at (176, 237)
Screenshot: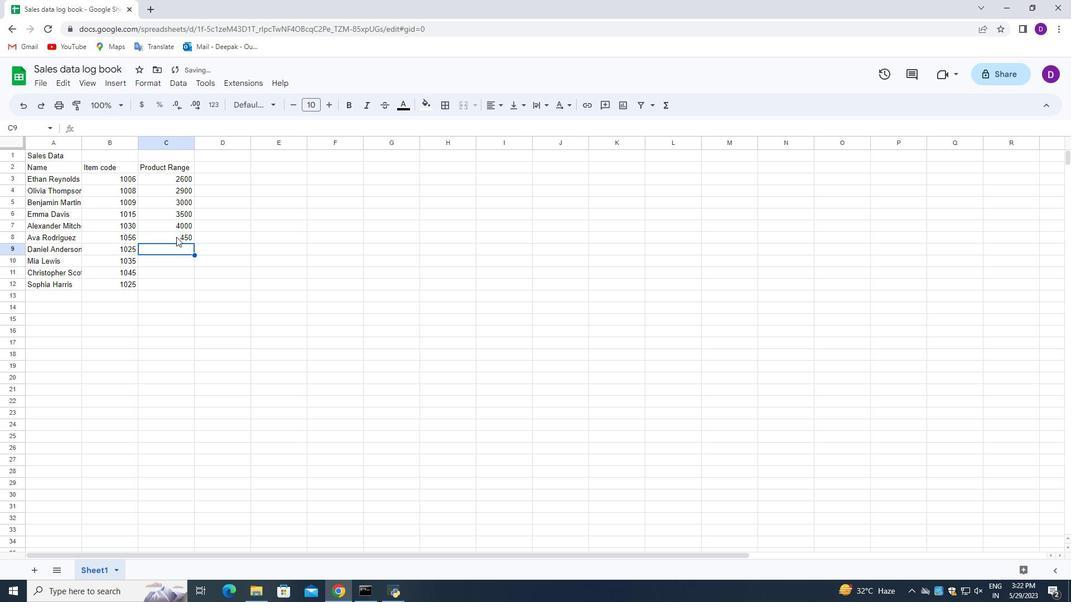 
Action: Mouse moved to (242, 245)
Screenshot: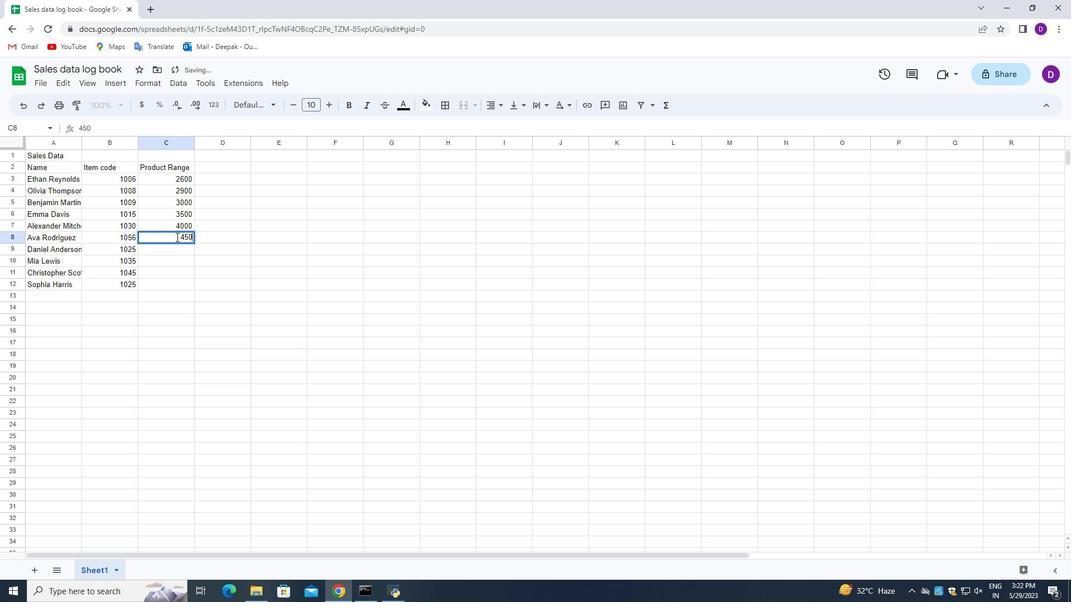 
Action: Key pressed 0<Key.enter>8000<Key.enter>8900<Key.enter>12000<Key.enter>140<Key.backspace>500<Key.enter>
Screenshot: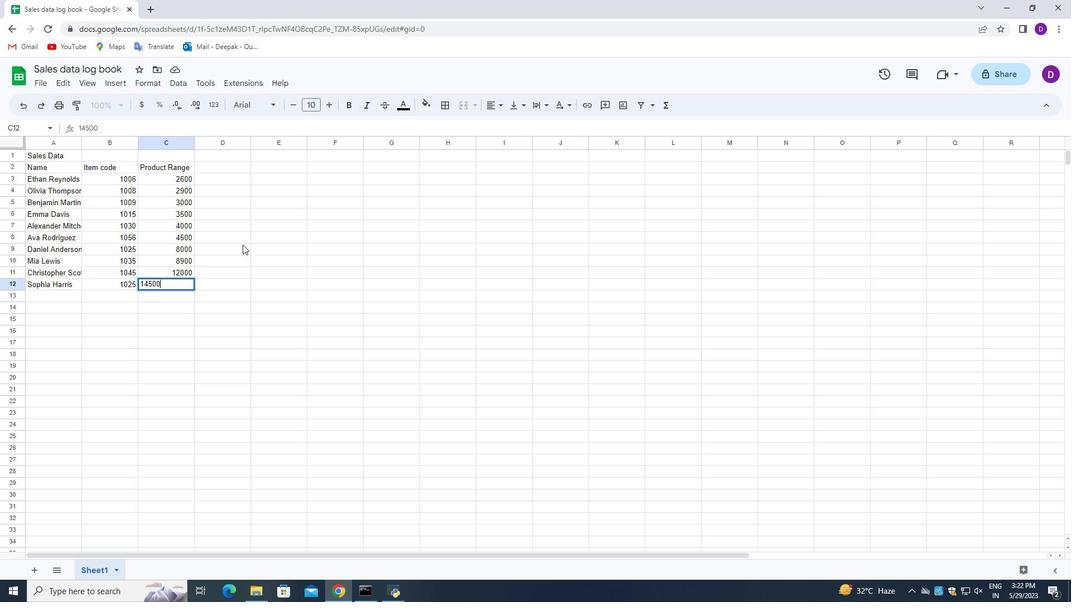 
Action: Mouse moved to (222, 167)
Screenshot: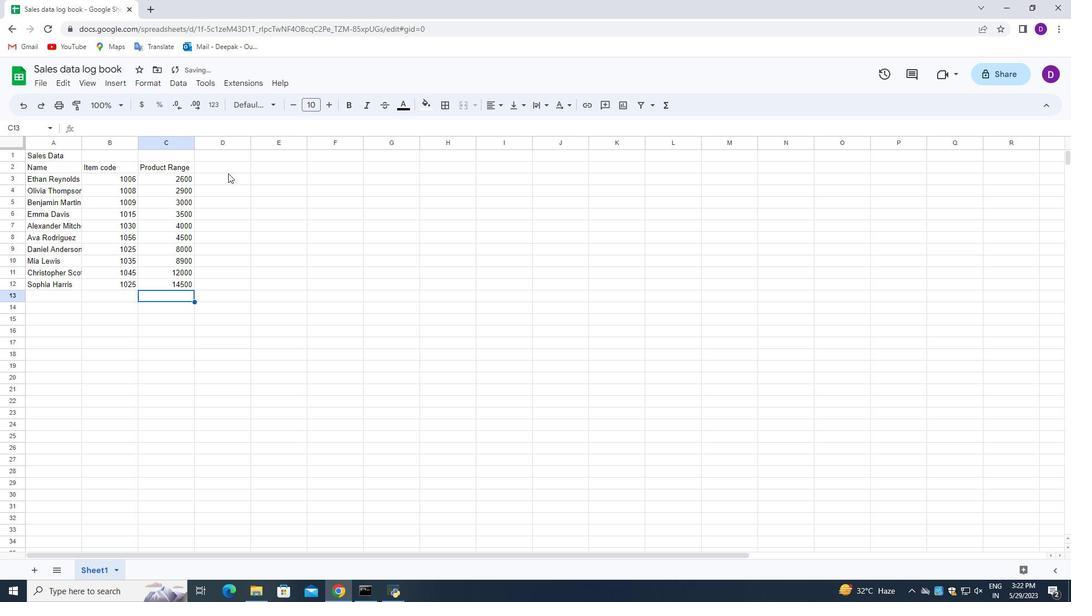 
Action: Mouse pressed left at (222, 167)
Screenshot: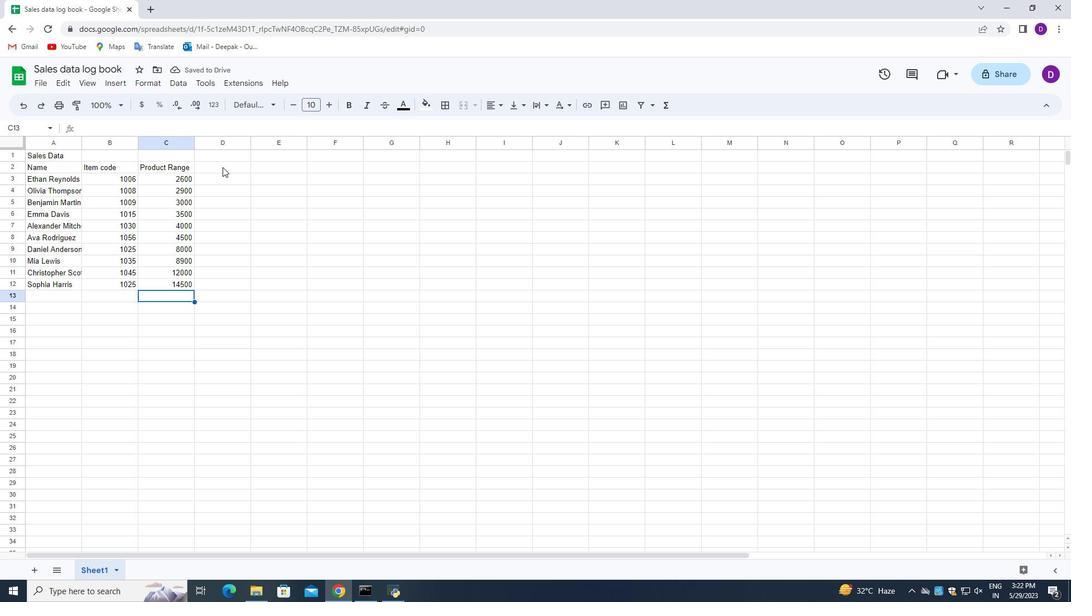 
Action: Mouse pressed left at (222, 167)
Screenshot: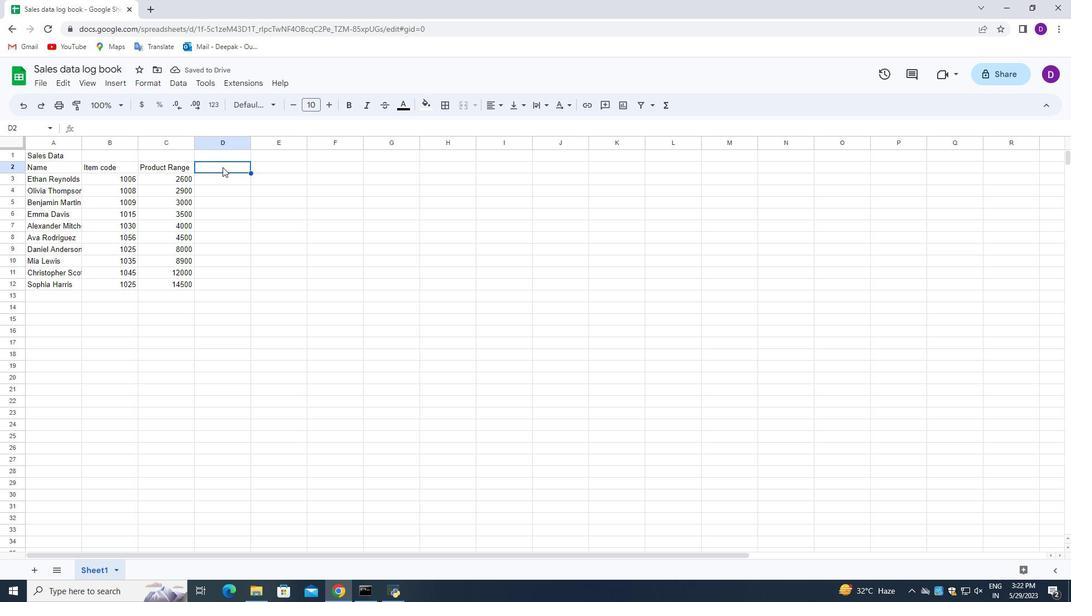 
Action: Mouse pressed left at (222, 167)
Screenshot: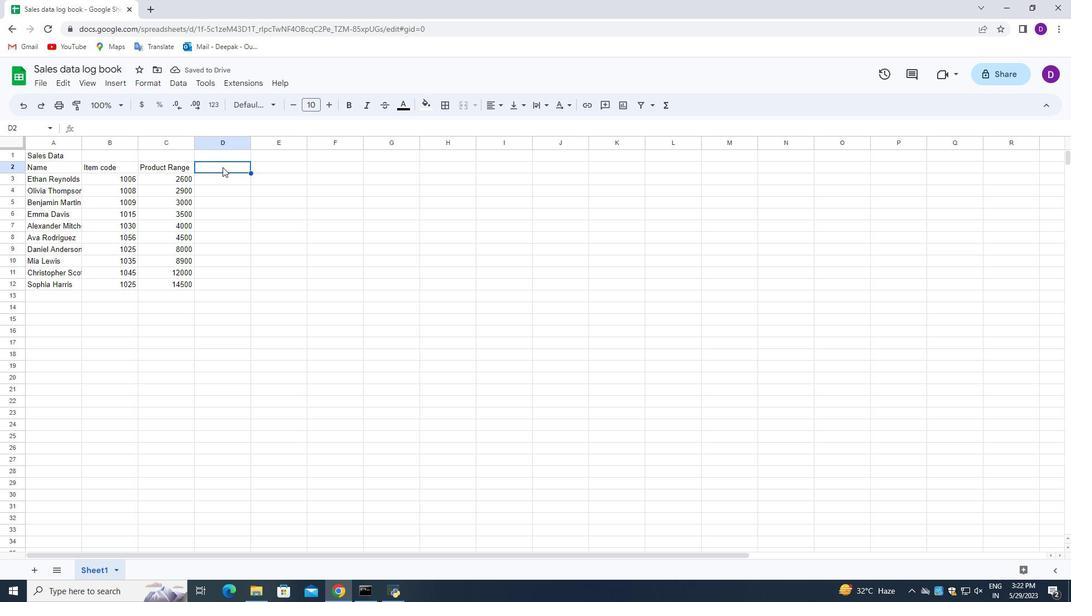 
Action: Mouse moved to (334, 237)
Screenshot: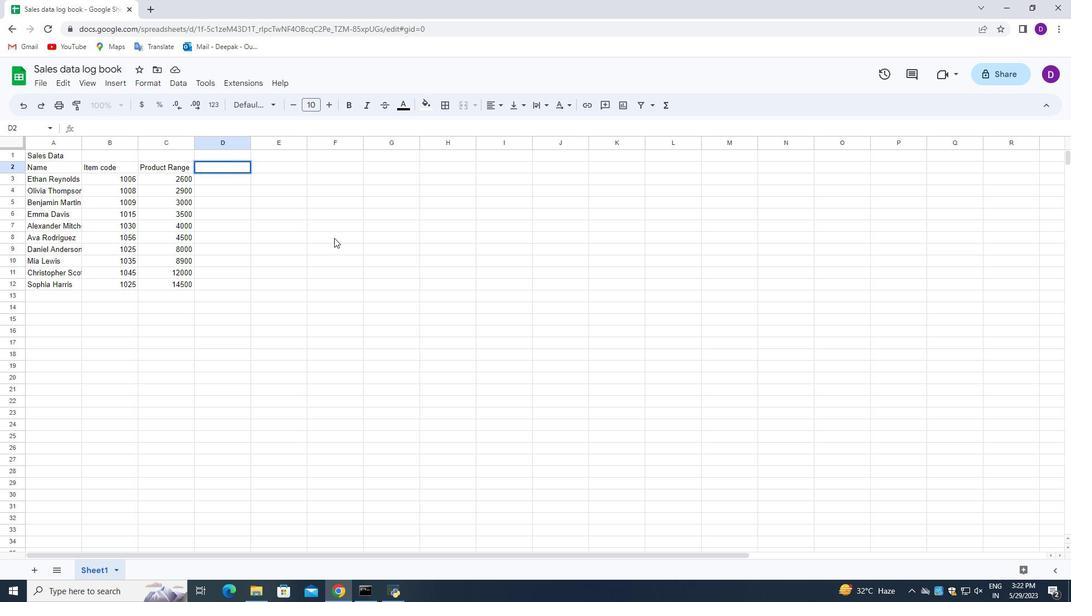 
Action: Key pressed <Key.shift>Products<Key.enter><Key.shift_r>AS<Key.shift>IC<Key.shift_r>S<Key.space><Key.shift_r>Shoe<Key.enter><Key.shift_r>Brooks<Key.space><Key.shift_r>Shoe<Key.enter><Key.shift_r>Clarks<Key.space><Key.shift_r>Shoe<Key.enter><Key.shift_r>Crocs<Key.space><Key.shift_r>Shoe<Key.enter><Key.shift_r>Dr.<Key.space><Key.shift>Martens<Key.space><Key.shift_r>Shoe<Key.enter><Key.shift_r>Ecco<Key.space><Key.shift_r>Shoe<Key.enter><Key.shift_r>Crocs<Key.space><Key.shift_r>Shoe<Key.enter><Key.shift_r><Key.shift_r><Key.shift_r><Key.shift_r><Key.shift_r><Key.shift_r><Key.shift_r><Key.shift_r><Key.shift_r><Key.shift_r><Key.shift_r><Key.shift_r><Key.shift_r><Key.shift_r><Key.shift_r>D<Key.backspace><Key.backspace><Key.shift_r>Fila<Key.space><Key.shift_r>Shoe<Key.enter><Key.shift>Hush<Key.space><Key.shift>Puppies<Key.space><Key.shift_r>Shoes<Key.enter><Key.shift>Jordan<Key.space><Key.backspace><Key.backspace><Key.backspace><Key.backspace><Key.backspace><Key.backspace><Key.backspace><Key.backspace>
Screenshot: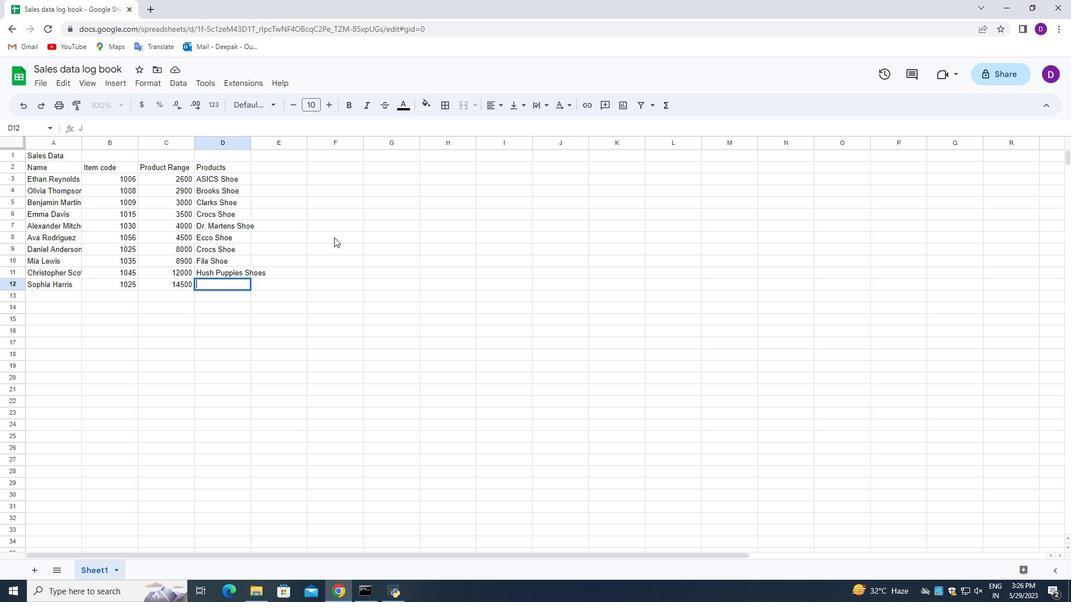 
Action: Mouse moved to (212, 235)
Screenshot: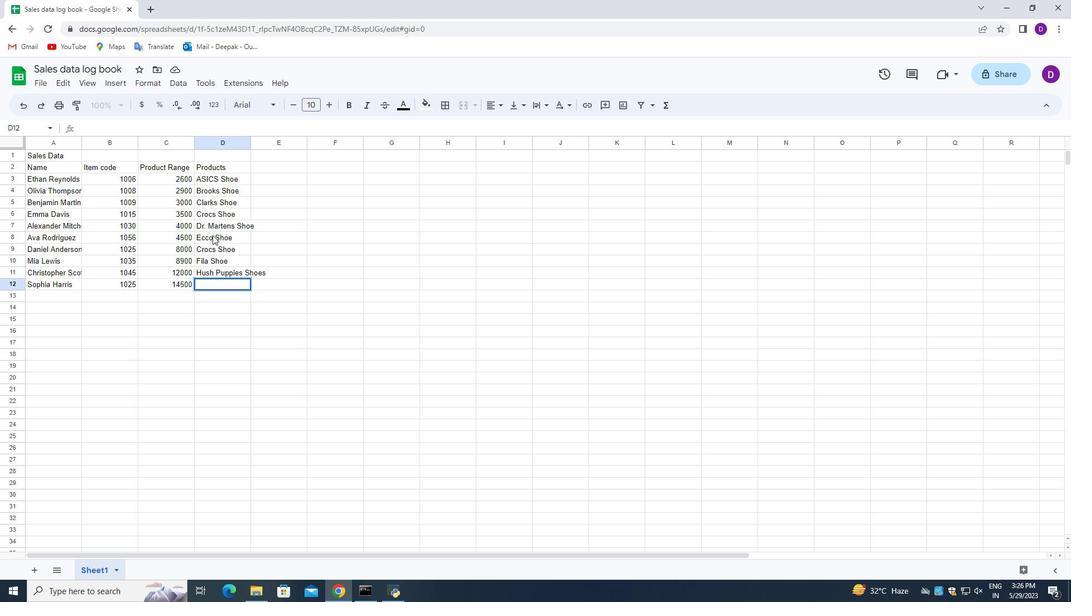 
Action: Mouse pressed left at (212, 235)
Screenshot: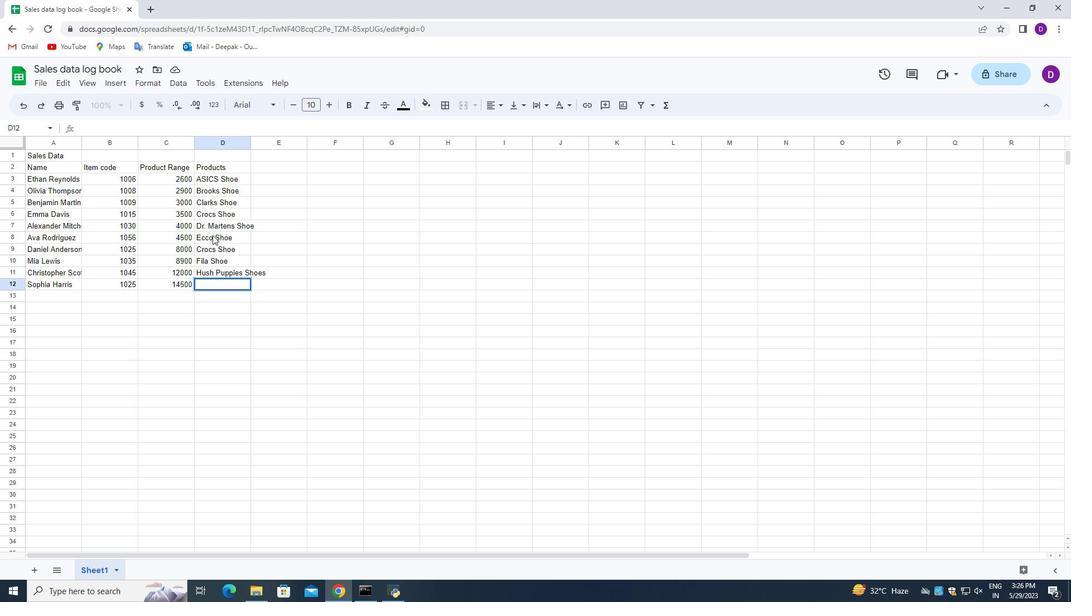 
Action: Mouse moved to (234, 253)
Screenshot: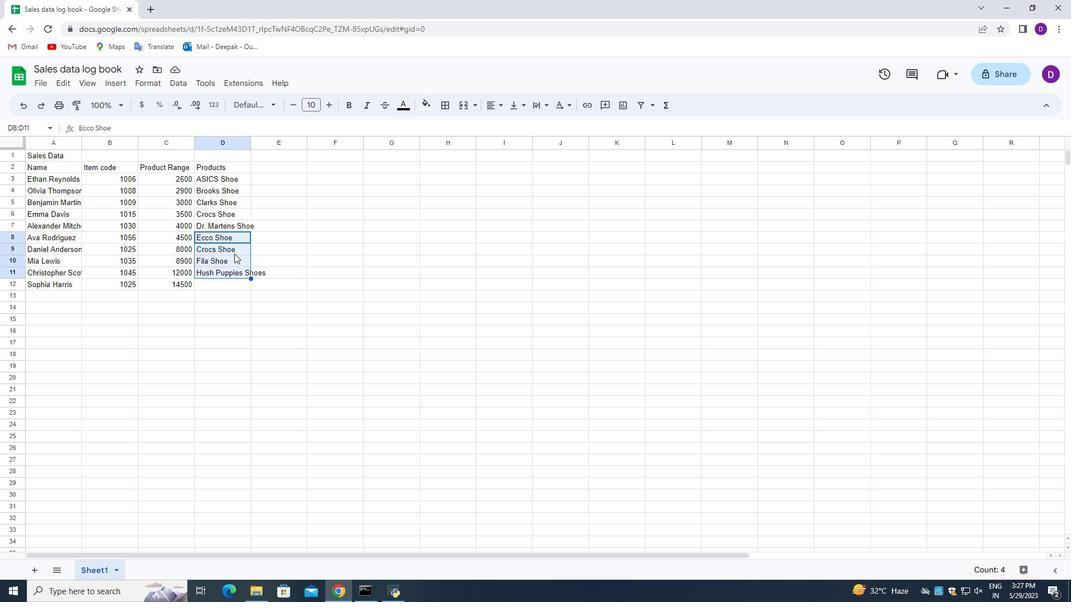 
Action: Mouse pressed left at (234, 253)
Screenshot: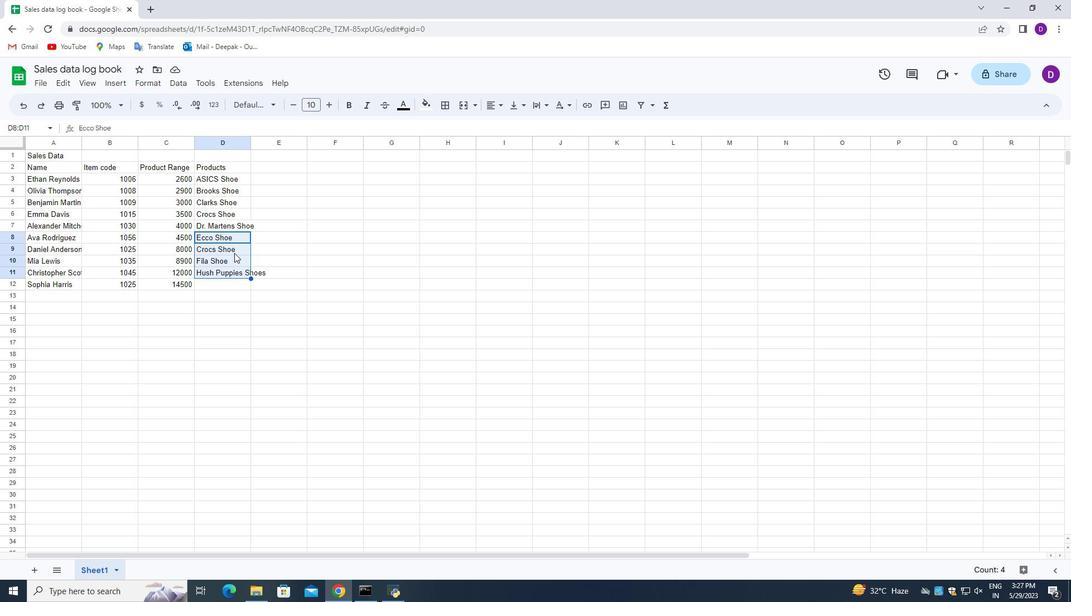 
Action: Mouse moved to (205, 214)
Screenshot: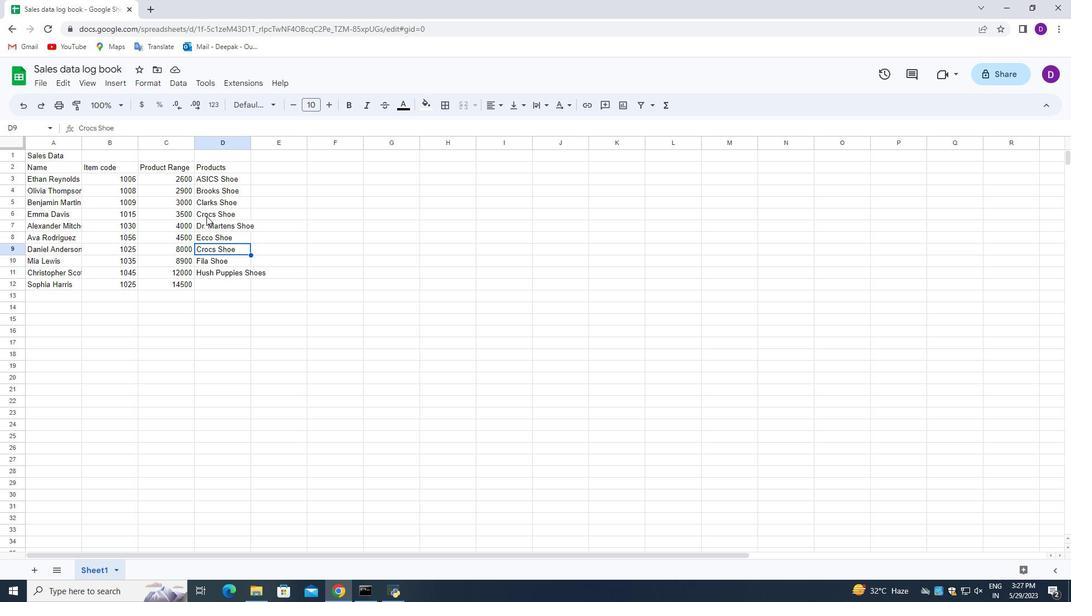 
Action: Mouse pressed left at (205, 214)
Screenshot: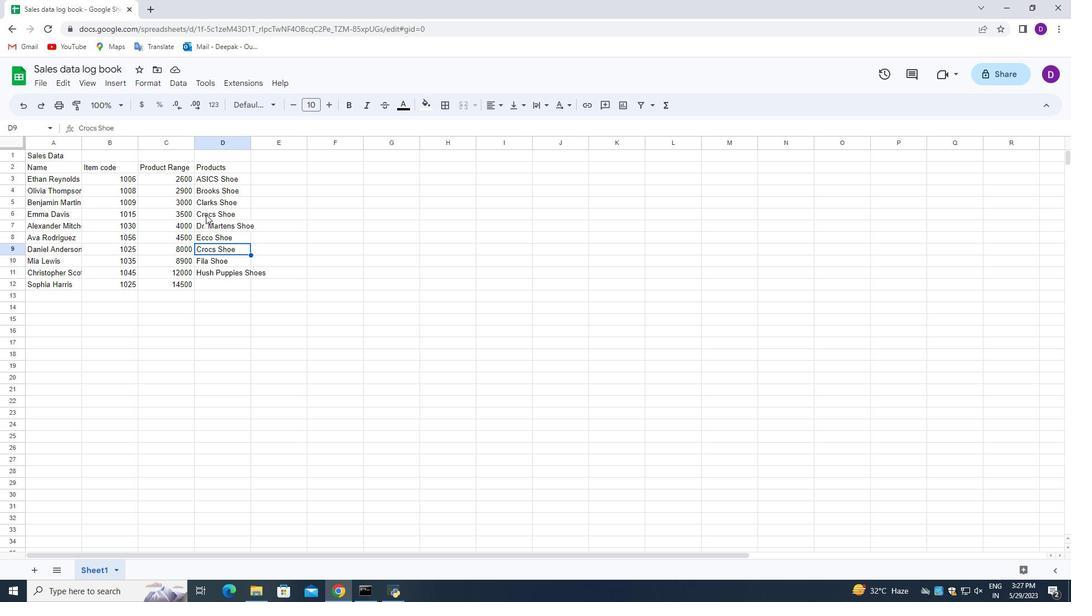 
Action: Mouse moved to (223, 271)
Screenshot: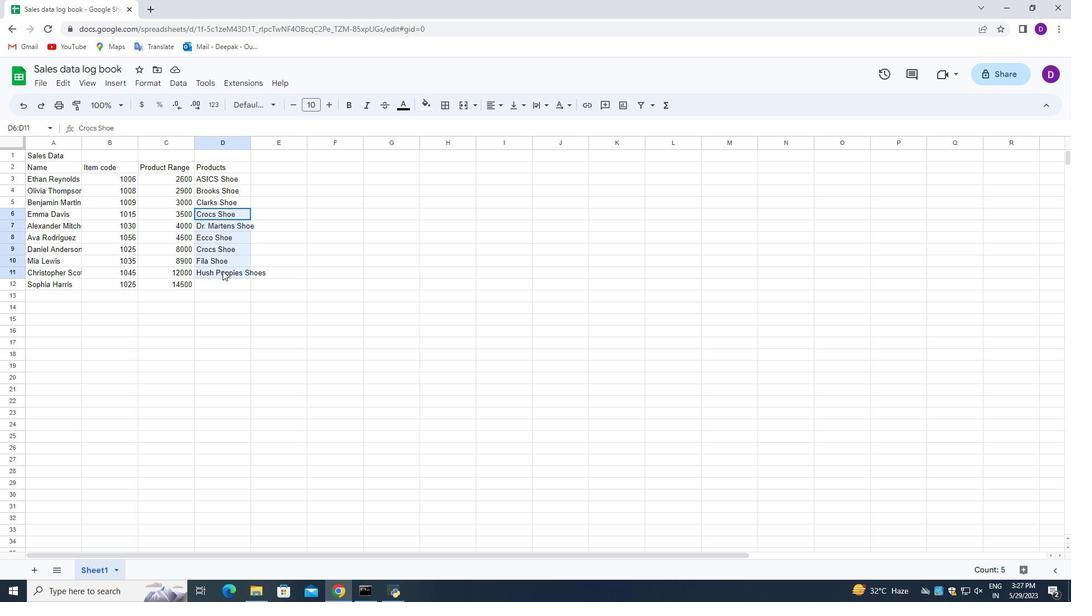 
Action: Key pressed <Key.delete>
Screenshot: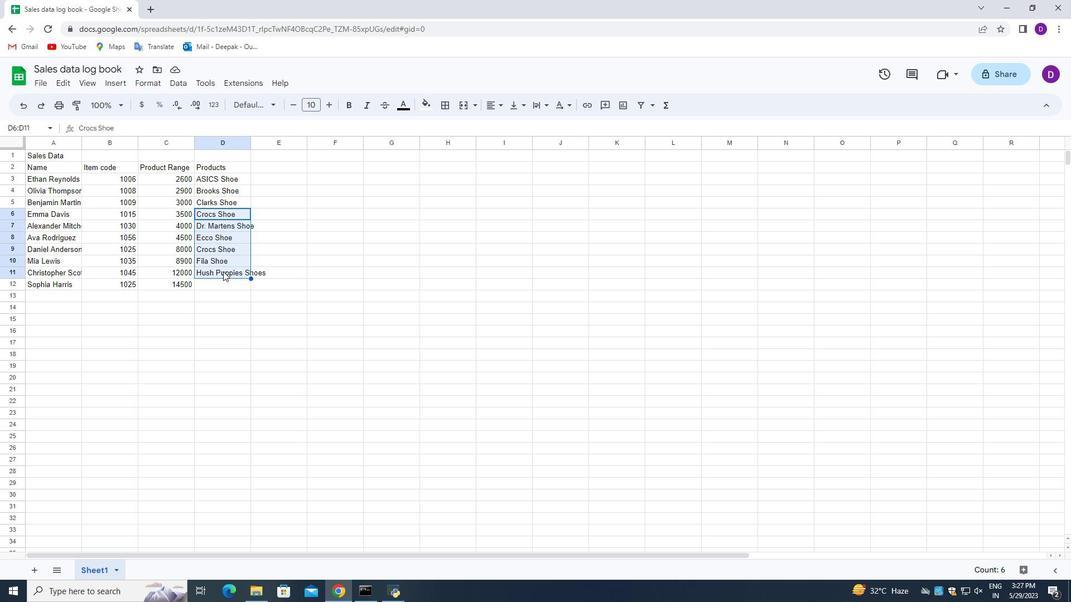 
Action: Mouse moved to (219, 218)
Screenshot: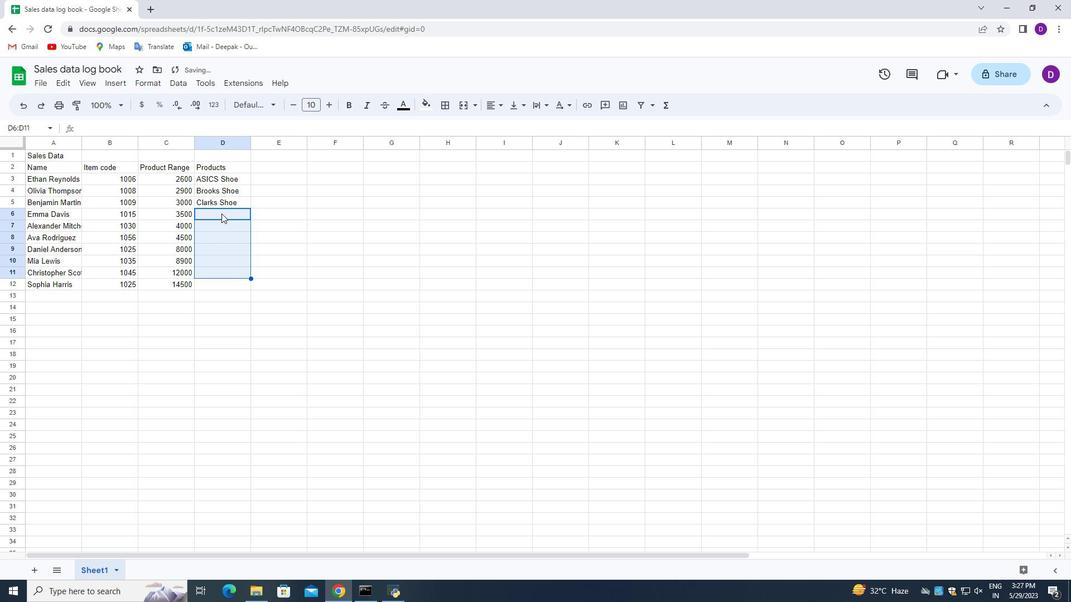 
Action: Mouse pressed left at (219, 218)
Screenshot: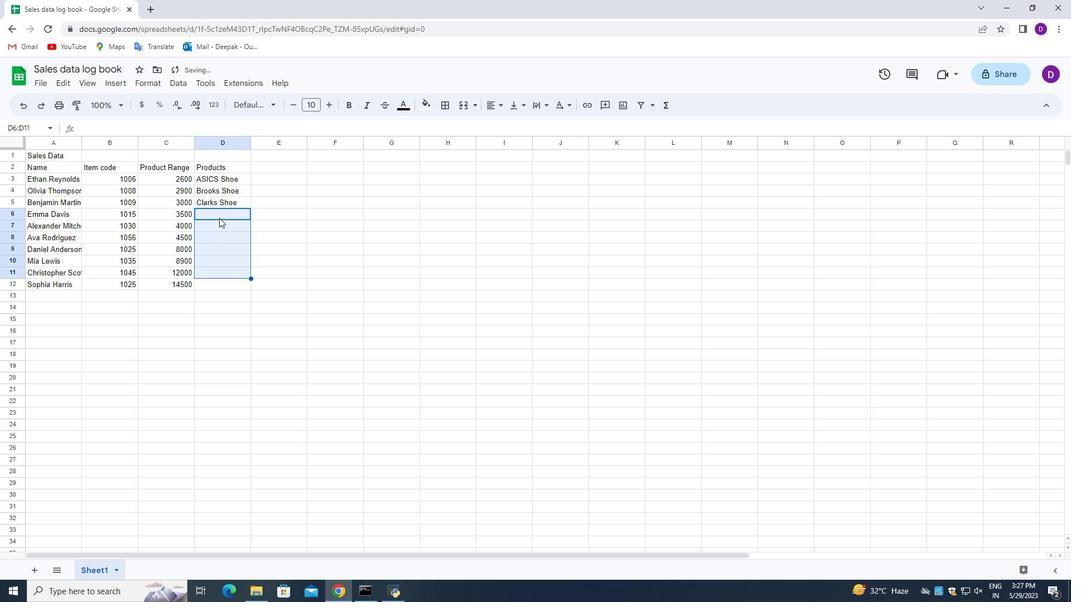 
Action: Mouse moved to (218, 214)
Screenshot: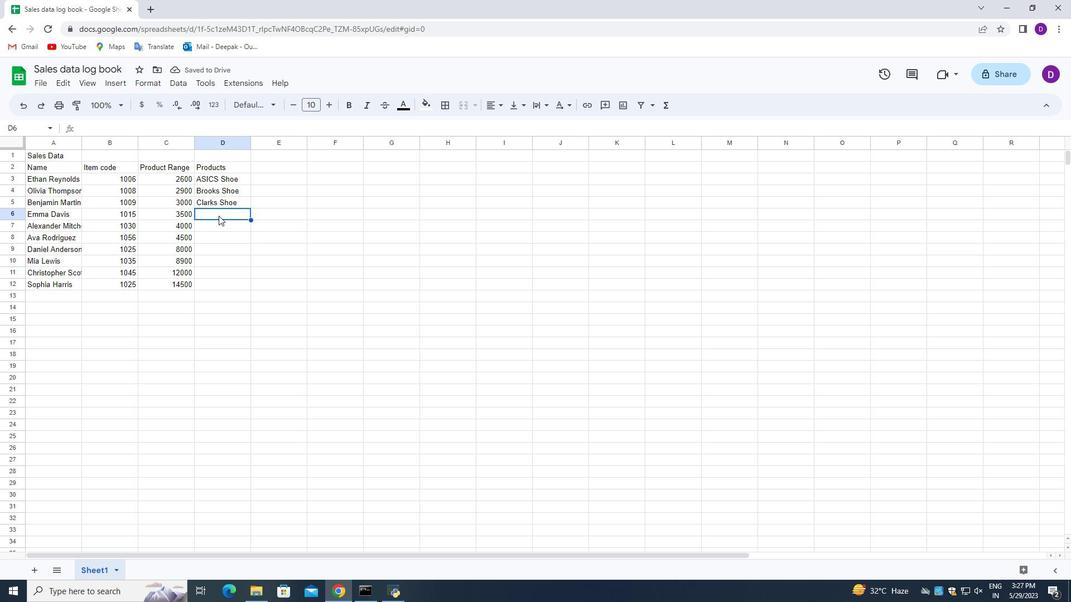 
Action: Mouse pressed left at (218, 214)
Screenshot: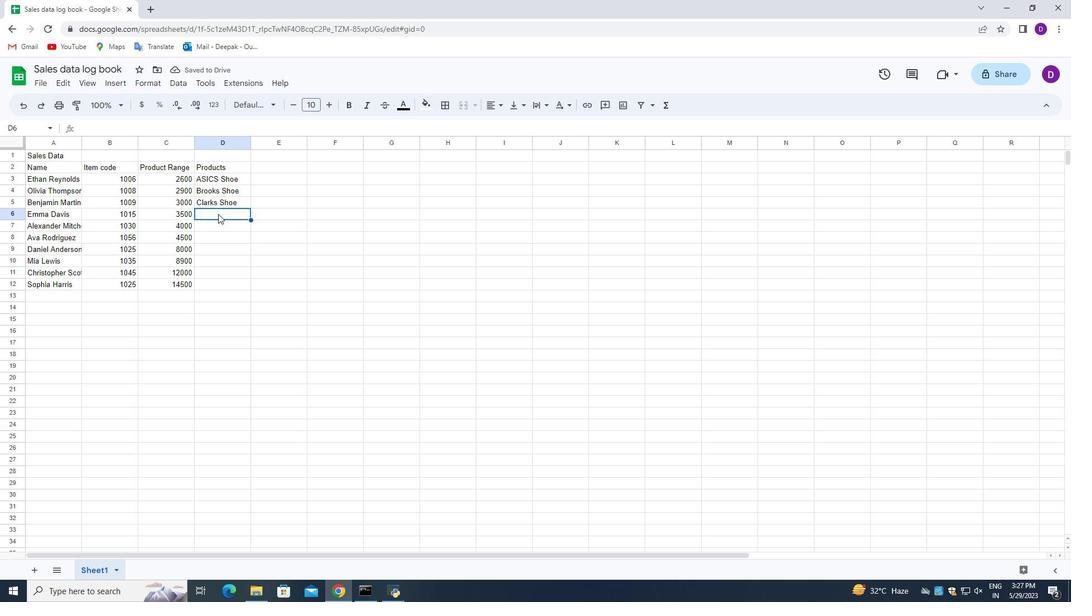 
Action: Mouse pressed left at (218, 214)
Screenshot: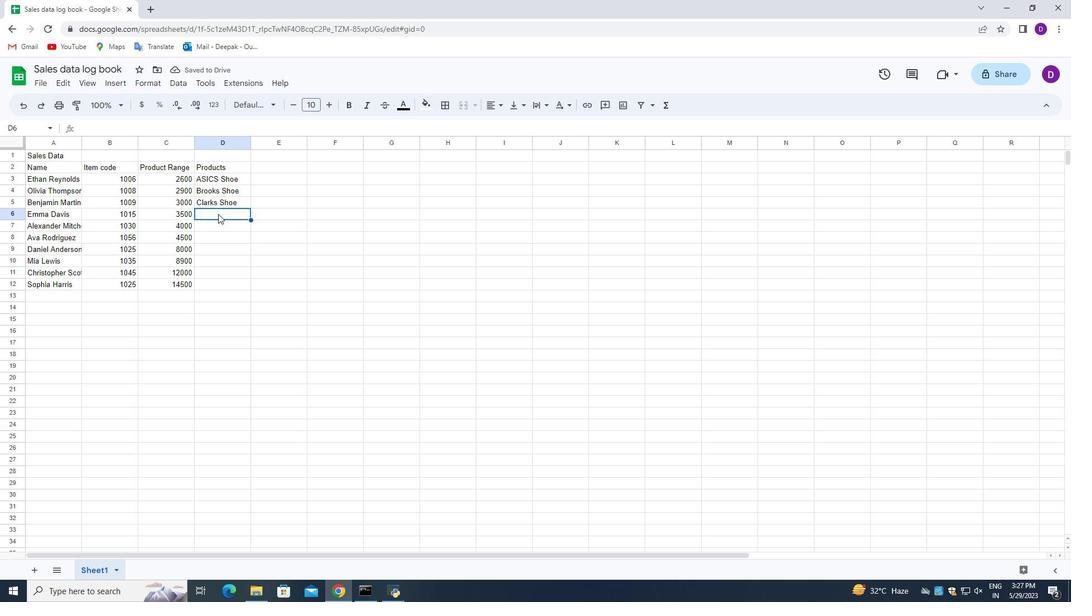 
Action: Mouse moved to (318, 201)
Screenshot: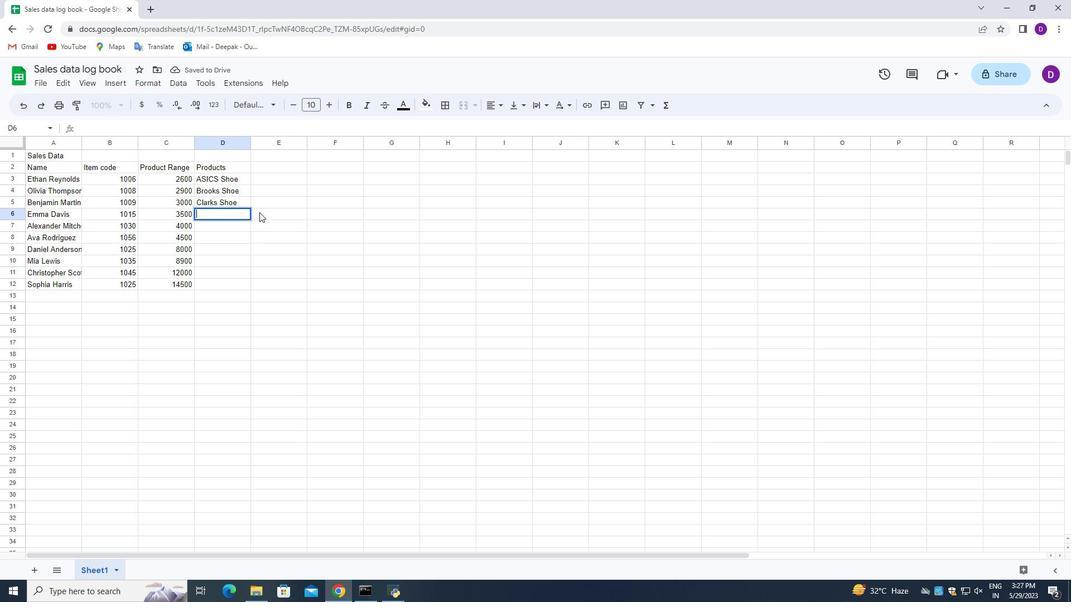 
Action: Key pressed <Key.shift_r>Crocs<Key.space><Key.shift_r>Shoe<Key.enter><Key.shift_r>Dr.<Key.space><Key.shift>Martens<Key.space><Key.shift_r>Shoe<Key.enter><Key.shift_r>Ecco<Key.space><Key.shift_r>Shoe<Key.enter><Key.shift_r>Fila<Key.space><Key.shift_r>Shoe<Key.enter><Key.shift>Hush<Key.space><Key.shift>Puppies<Key.space><Key.shift_r>Shoe<Key.enter><Key.shift>Jordan<Key.space><Key.shift_r>Shoe<Key.space><Key.enter><Key.shift>K-<Key.shift_r>Swiss<Key.space><Key.shift_r>Shoe<Key.enter>
Screenshot: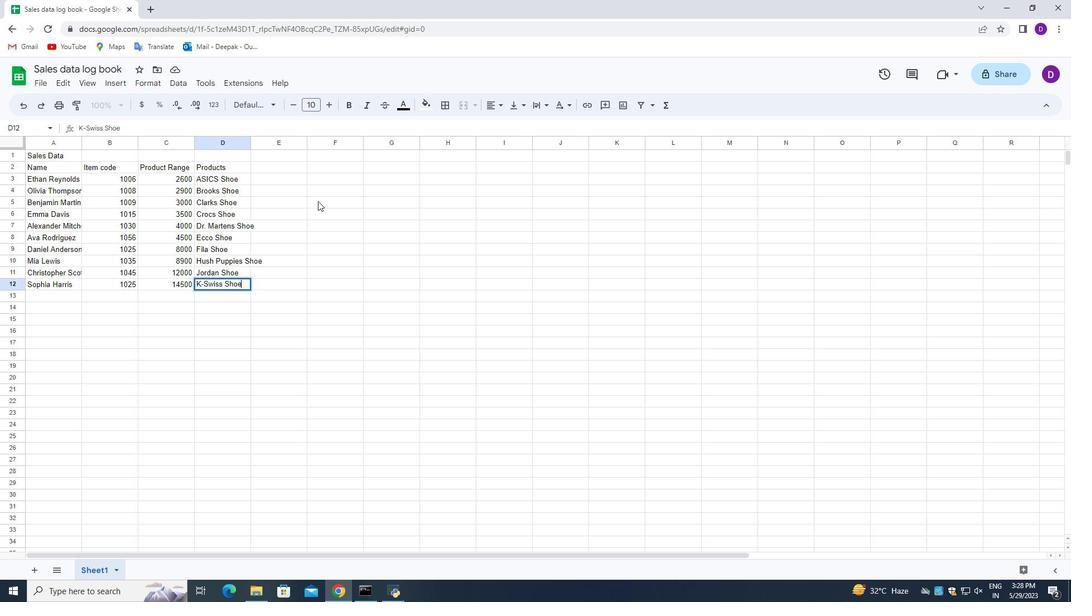 
Action: Mouse moved to (266, 168)
Screenshot: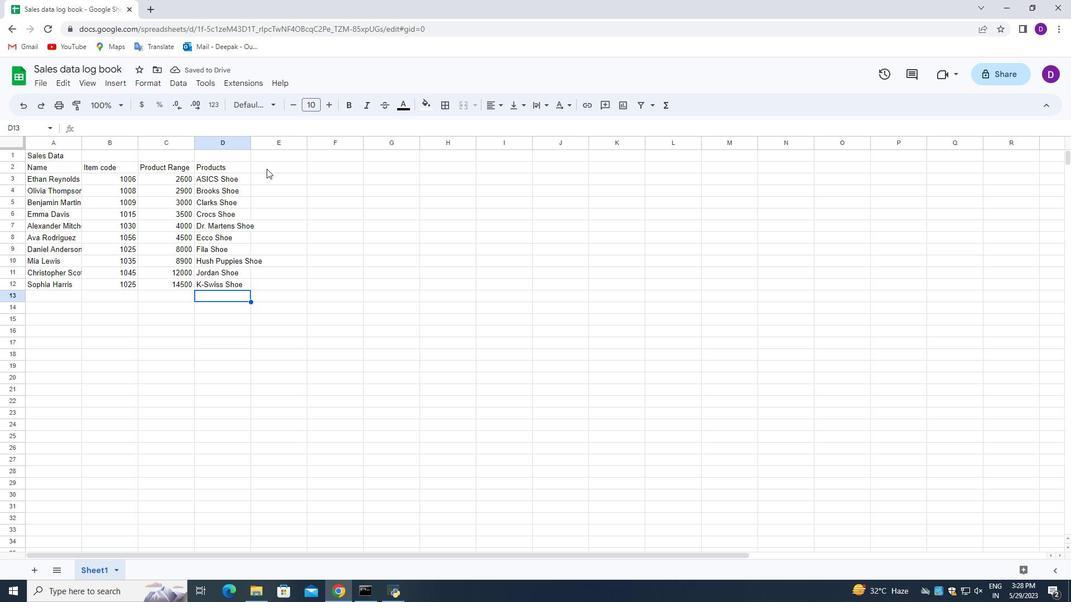 
Action: Mouse pressed left at (266, 168)
Screenshot: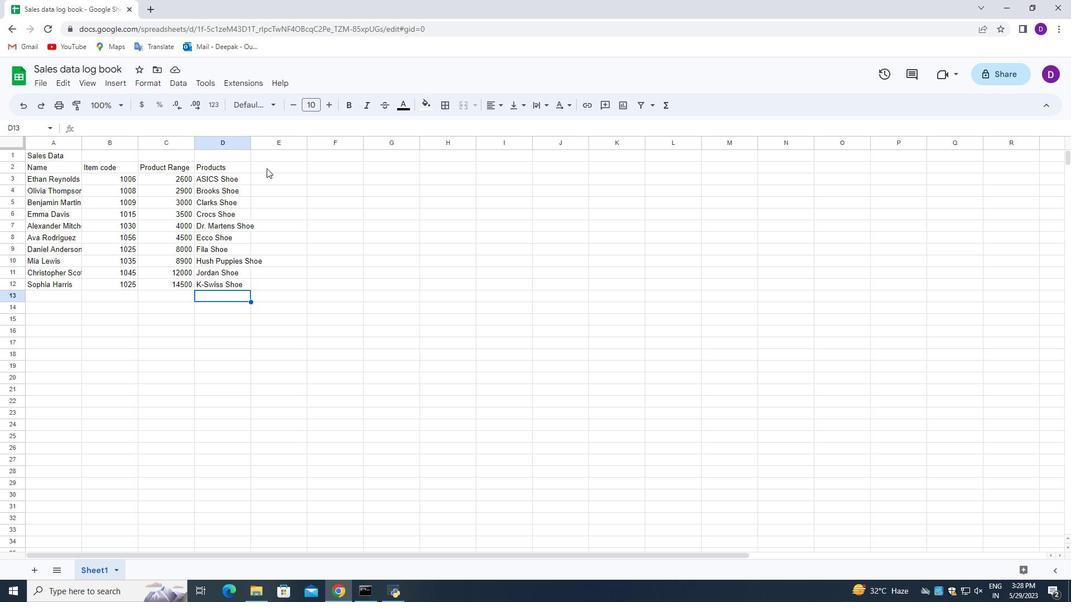 
Action: Mouse pressed left at (266, 168)
Screenshot: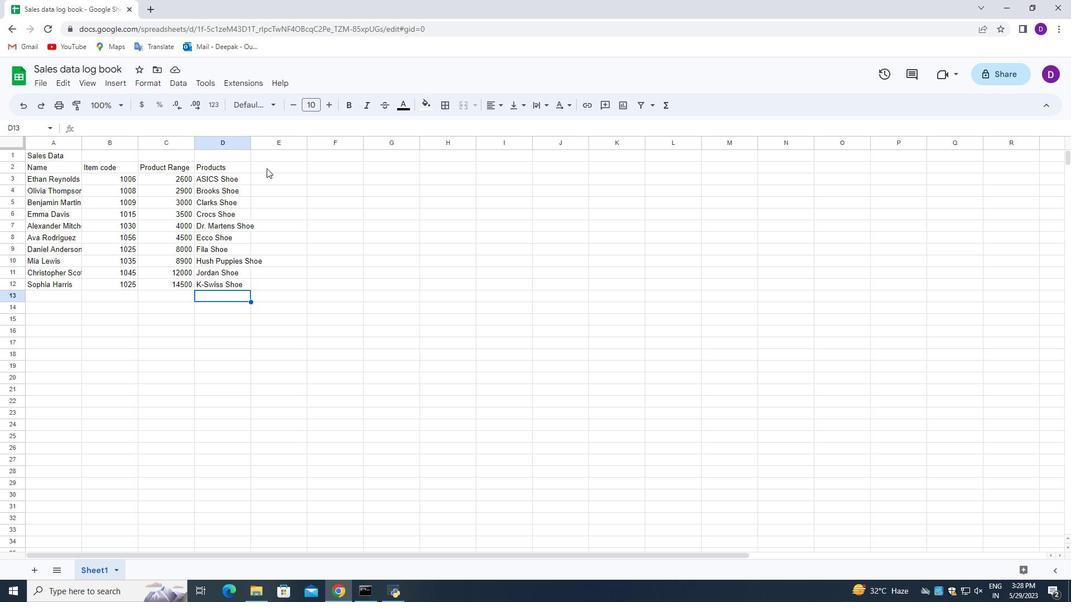 
Action: Mouse moved to (371, 167)
Screenshot: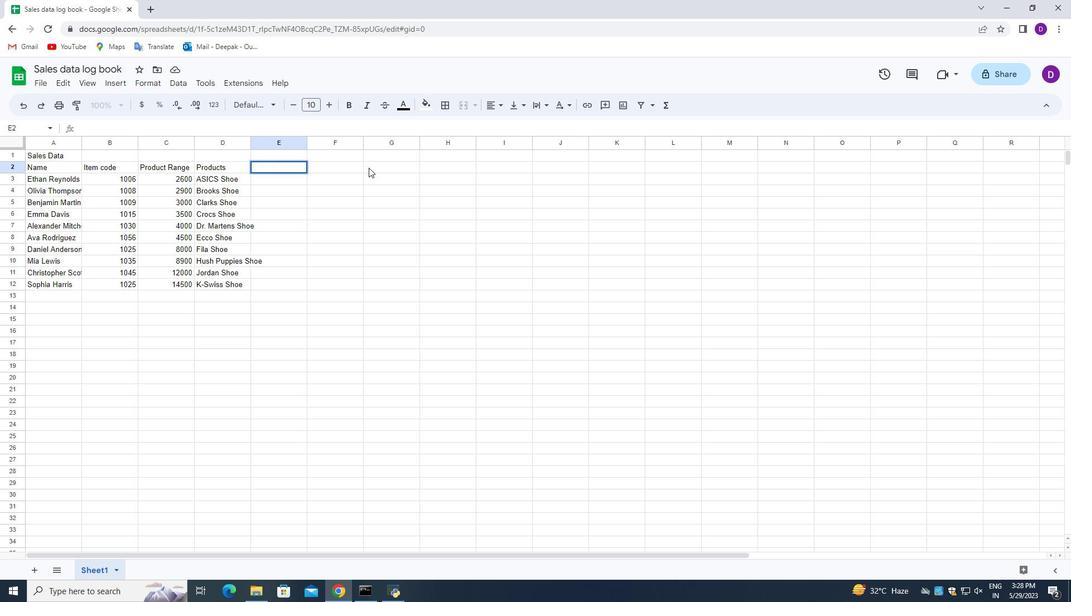 
Action: Key pressed <Key.shift_r>Quantity<Key.enter>3<Key.enter>6<Key.enter>4<Key.enter>2<Key.enter>8<Key.enter>9<Key.enter>5<Key.enter>4<Key.enter>5<Key.enter>4<Key.enter>
Screenshot: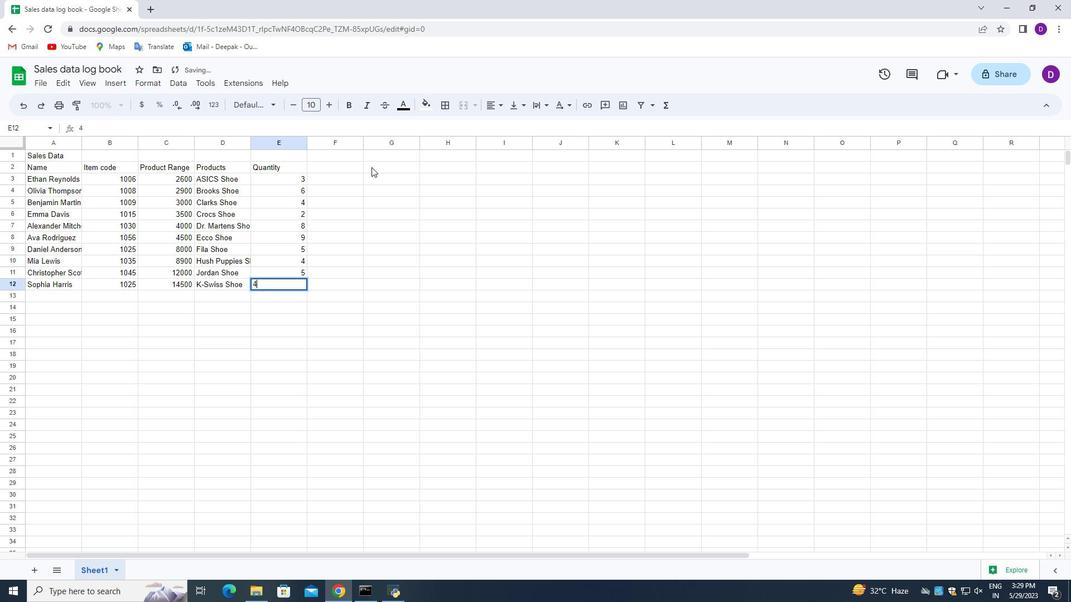 
Action: Mouse moved to (339, 168)
Screenshot: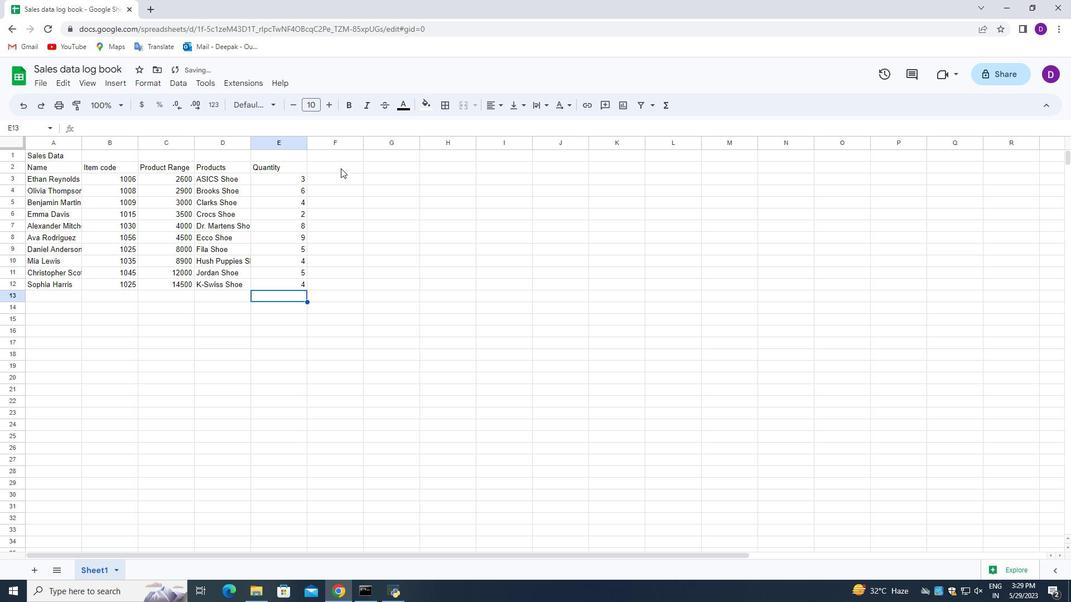 
Action: Mouse pressed left at (339, 168)
Screenshot: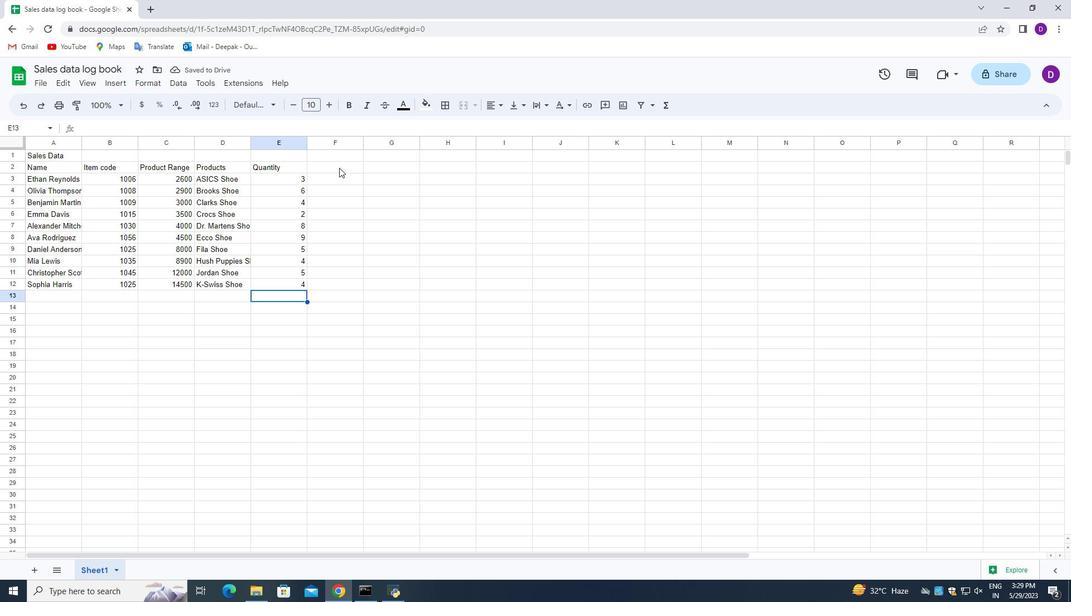
Action: Mouse pressed left at (339, 168)
Screenshot: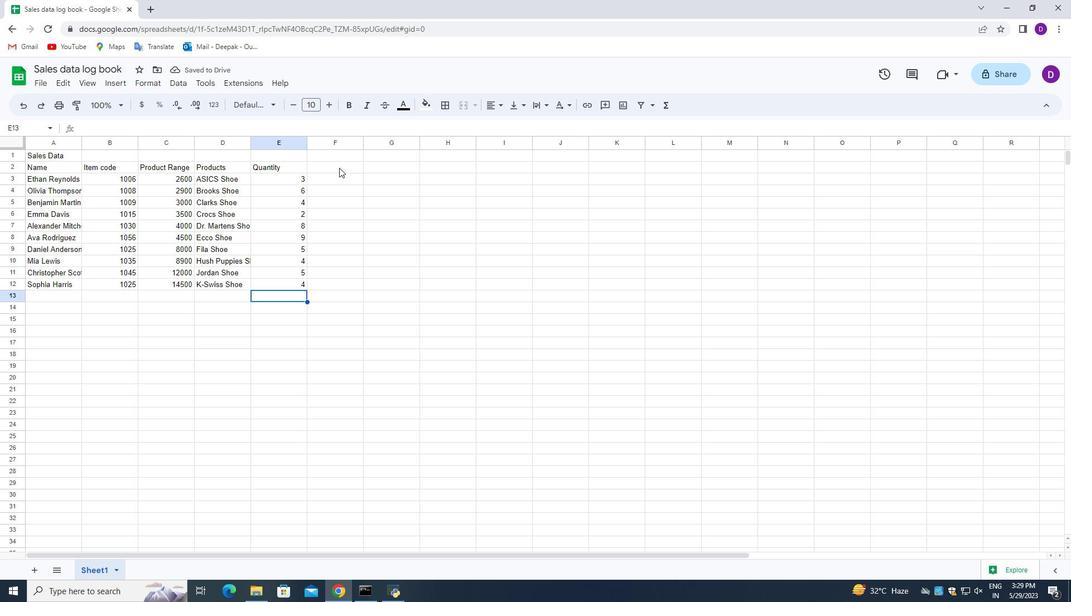 
Action: Key pressed <Key.shift_r>Commission
Screenshot: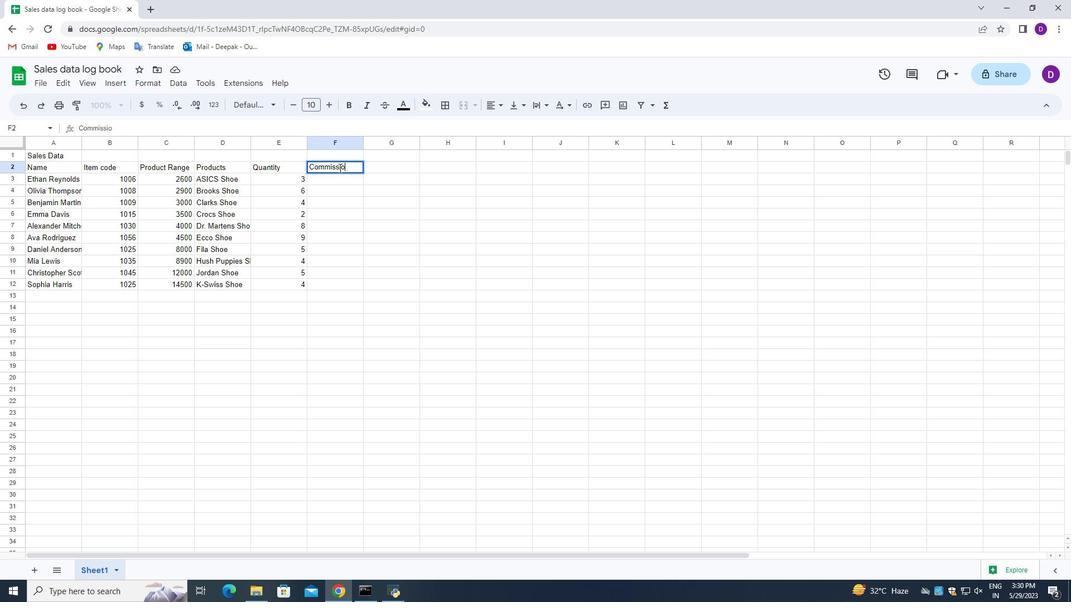 
Action: Mouse moved to (339, 175)
Screenshot: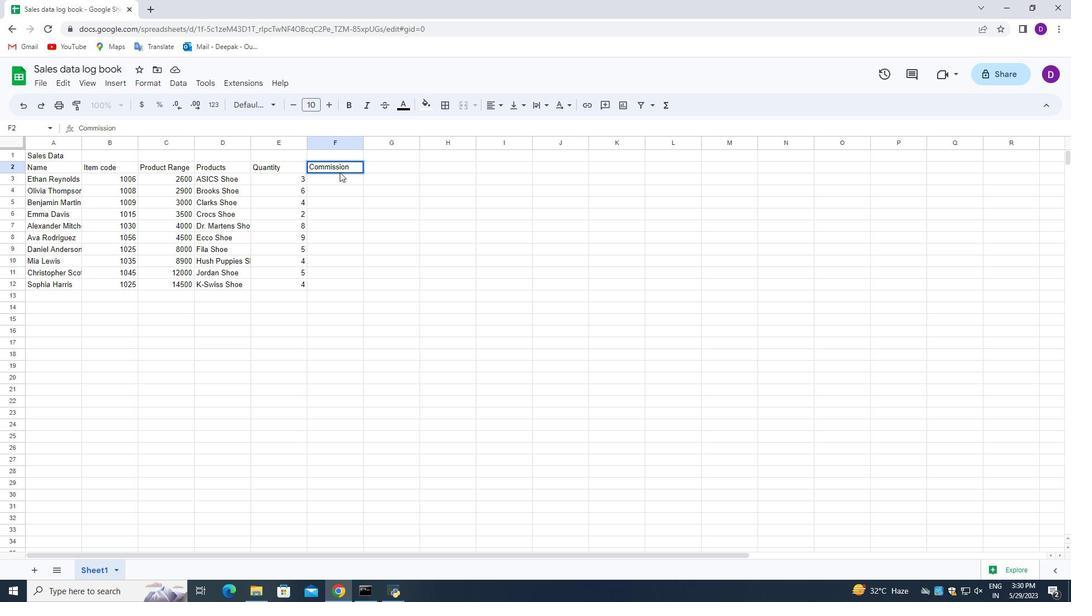 
Action: Mouse pressed left at (339, 175)
Screenshot: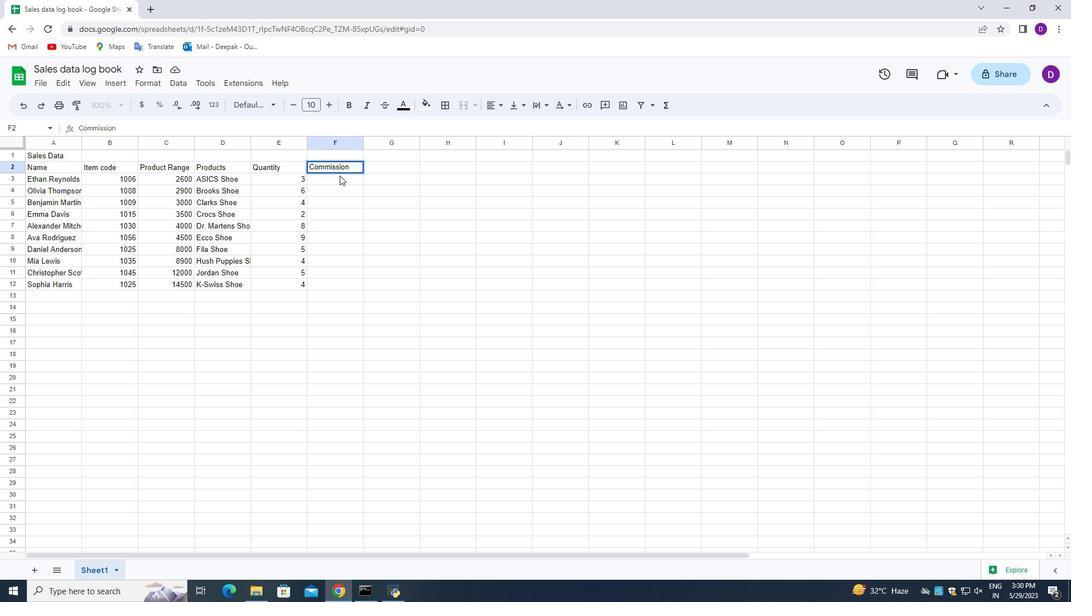 
Action: Mouse moved to (339, 179)
Screenshot: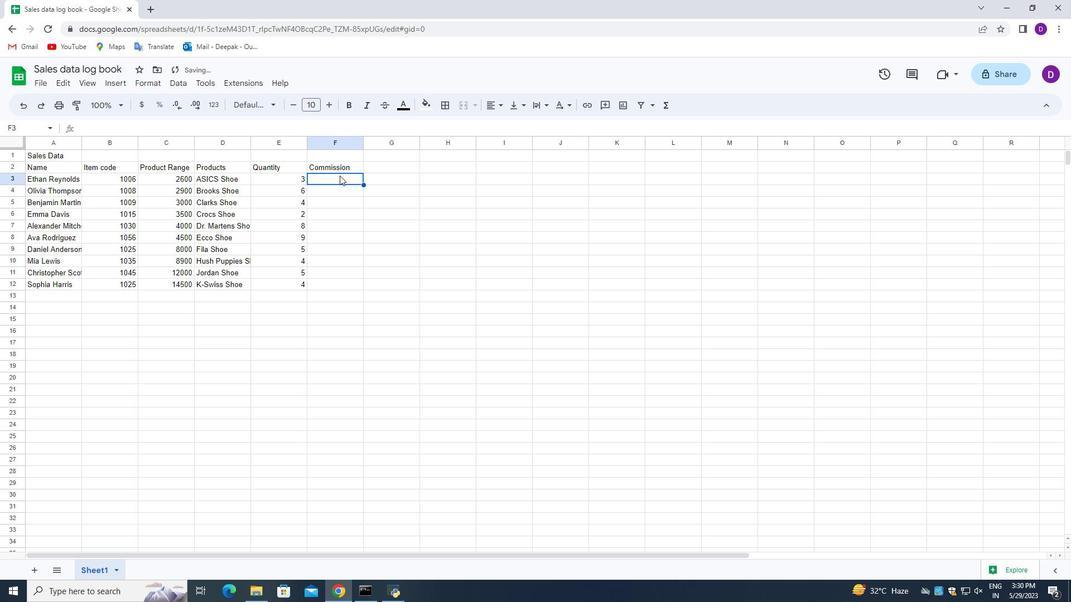 
Action: Mouse pressed left at (339, 179)
Screenshot: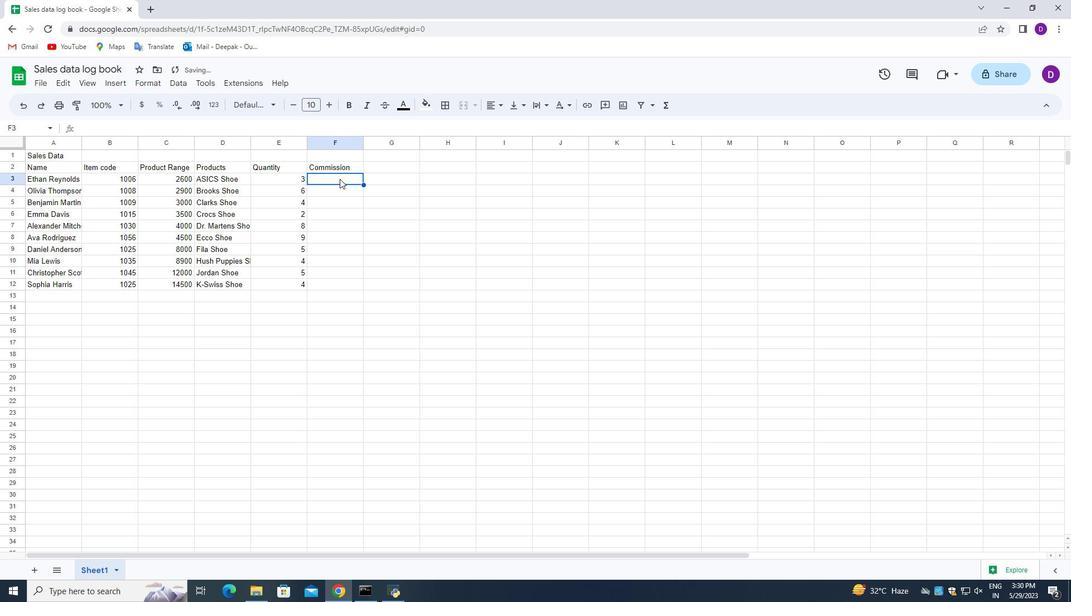 
Action: Mouse pressed left at (339, 179)
Screenshot: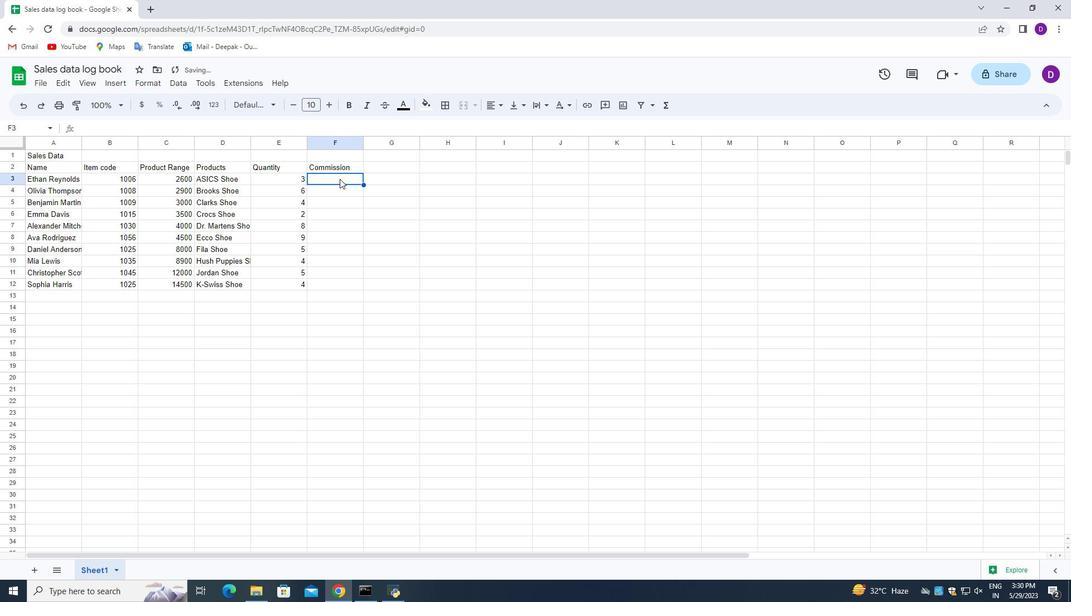 
Action: Key pressed =
Screenshot: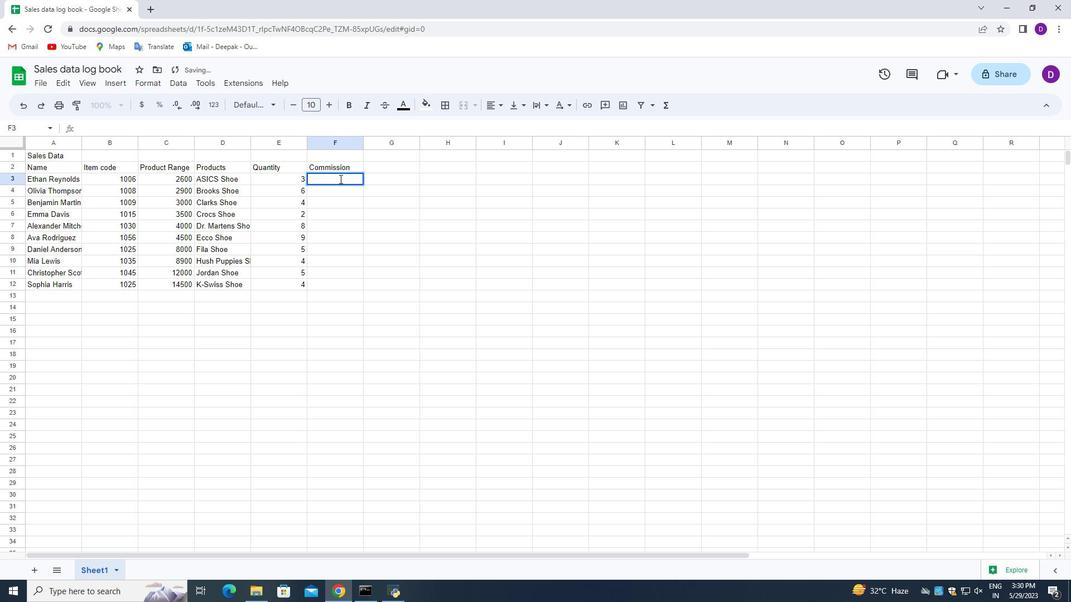 
Action: Mouse moved to (161, 175)
Screenshot: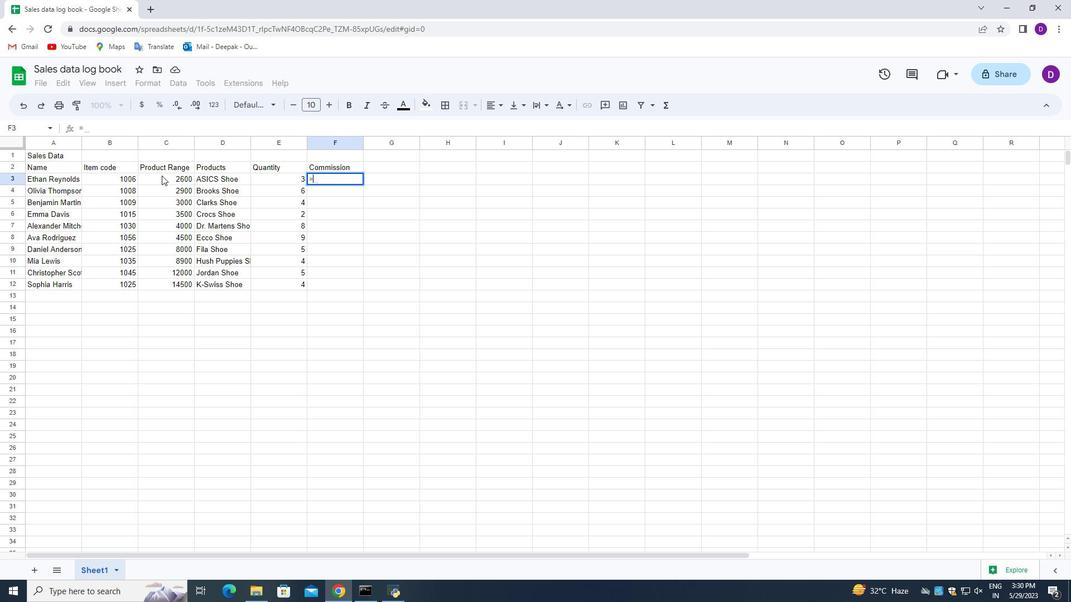 
Action: Mouse pressed left at (161, 175)
Screenshot: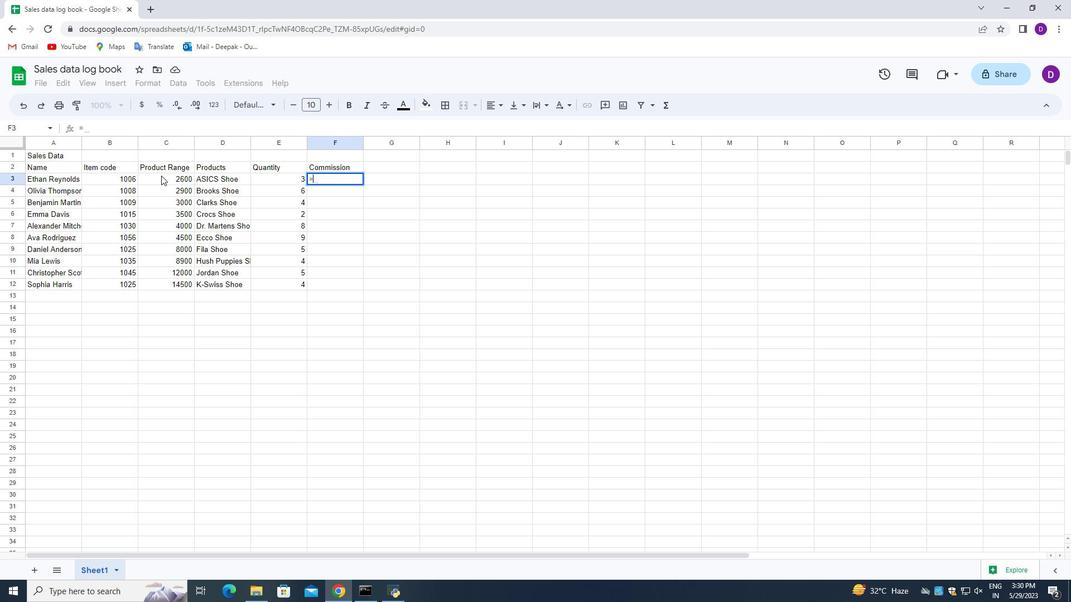 
Action: Mouse moved to (334, 178)
Screenshot: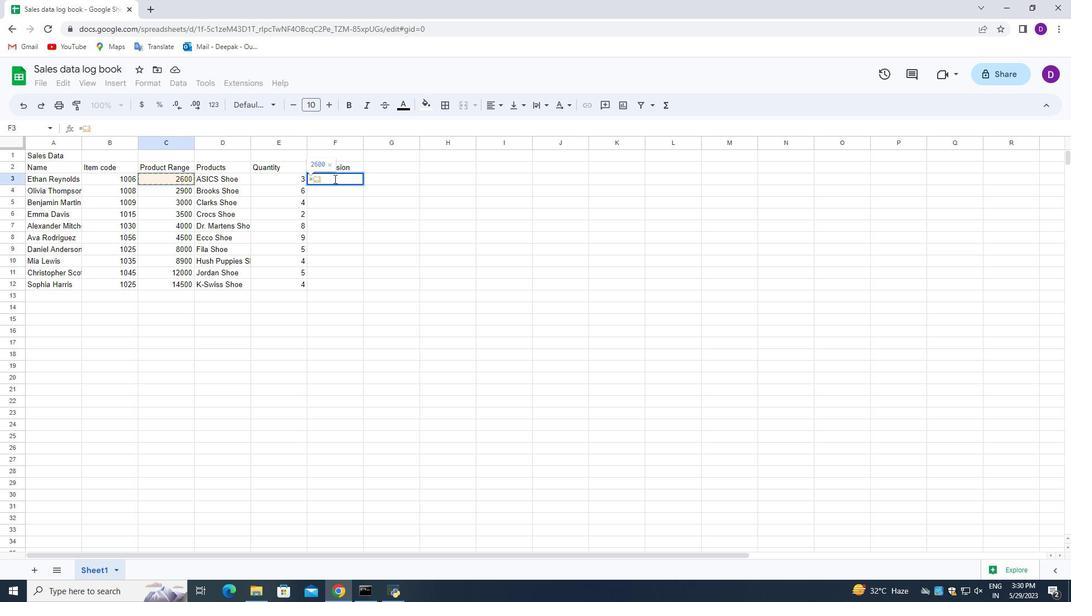 
Action: Key pressed *2<Key.shift><Key.shift><Key.shift><Key.shift><Key.shift><Key.shift><Key.shift><Key.shift><Key.shift><Key.shift><Key.shift><Key.shift><Key.shift><Key.shift><Key.shift><Key.shift><Key.shift><Key.shift><Key.shift><Key.shift><Key.shift><Key.shift><Key.shift><Key.shift><Key.shift><Key.shift><Key.shift><Key.shift><Key.shift>%<Key.enter>
Screenshot: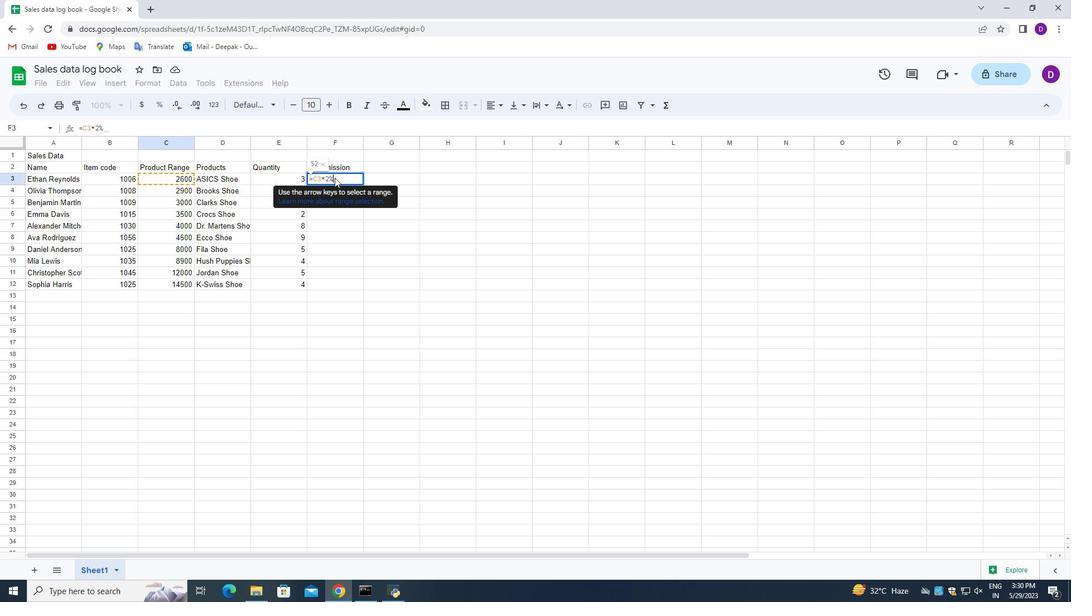 
Action: Mouse pressed left at (334, 178)
Screenshot: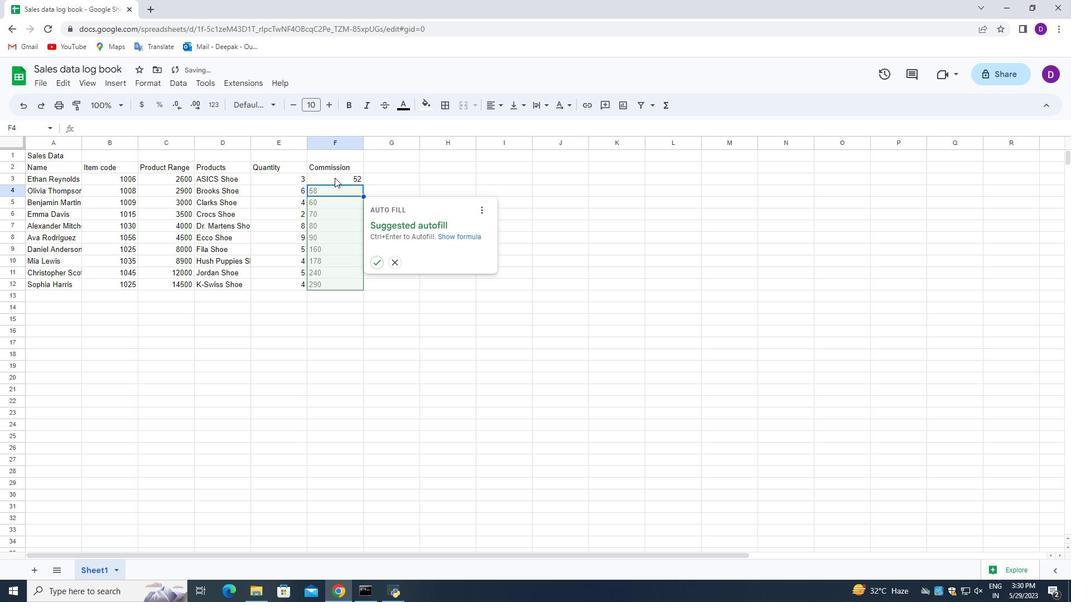 
Action: Mouse moved to (337, 188)
Screenshot: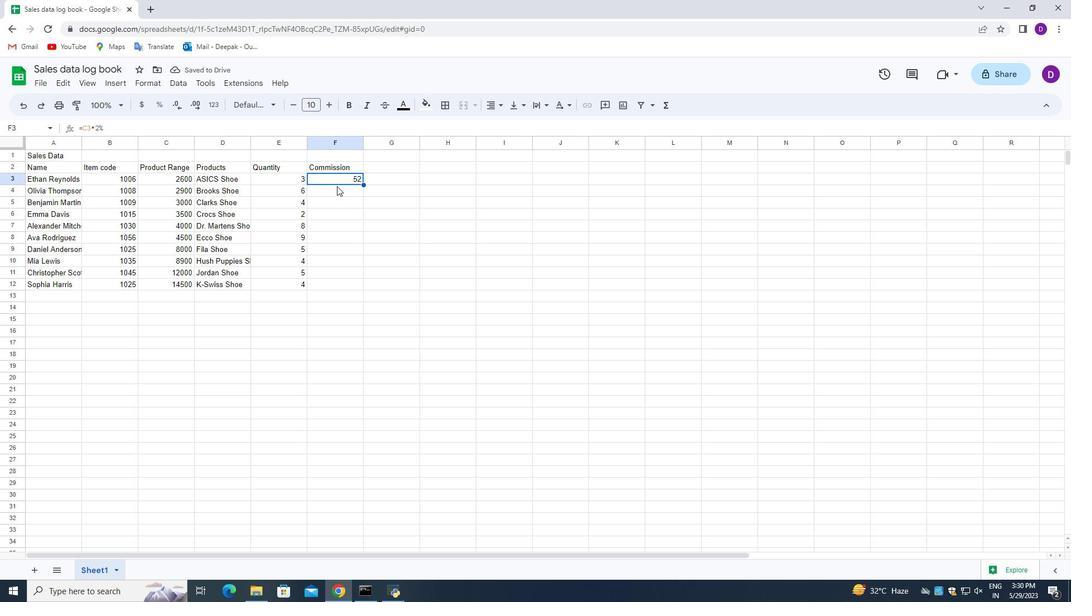 
Action: Mouse pressed left at (337, 188)
Screenshot: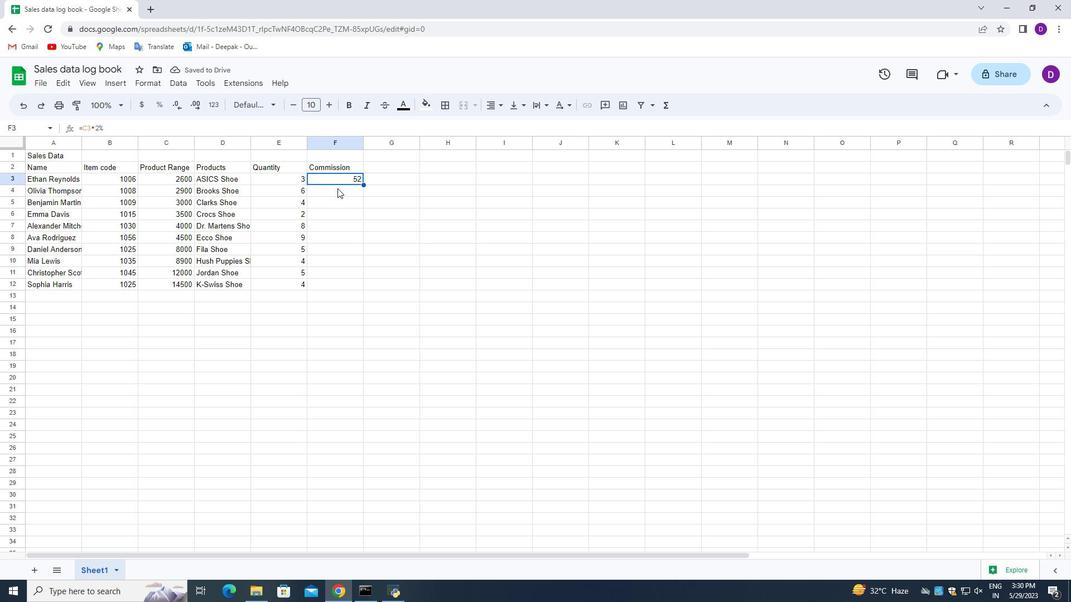 
Action: Key pressed =
Screenshot: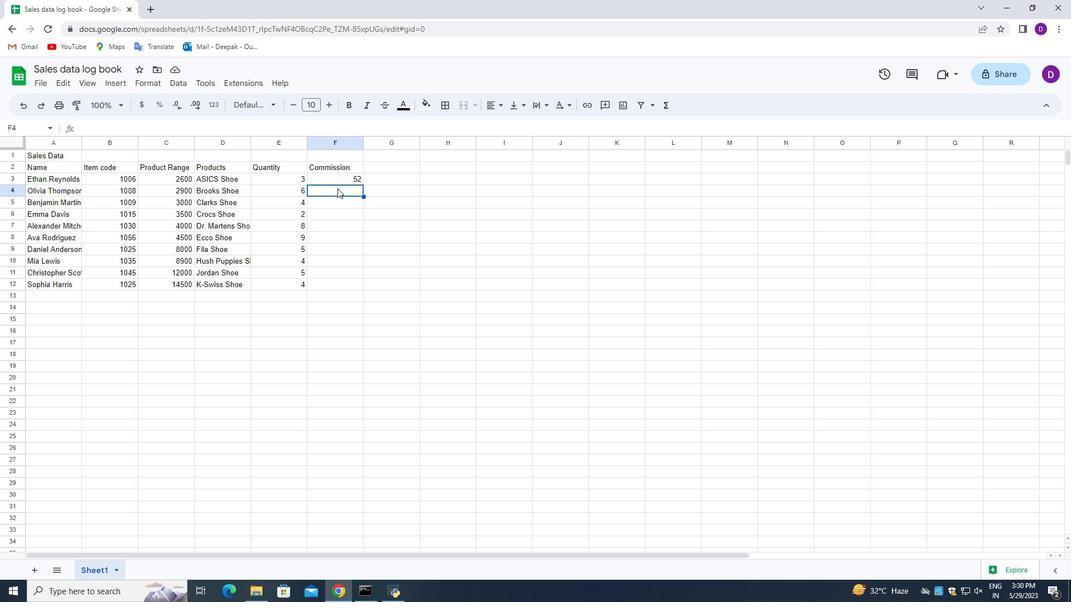 
Action: Mouse moved to (164, 191)
Screenshot: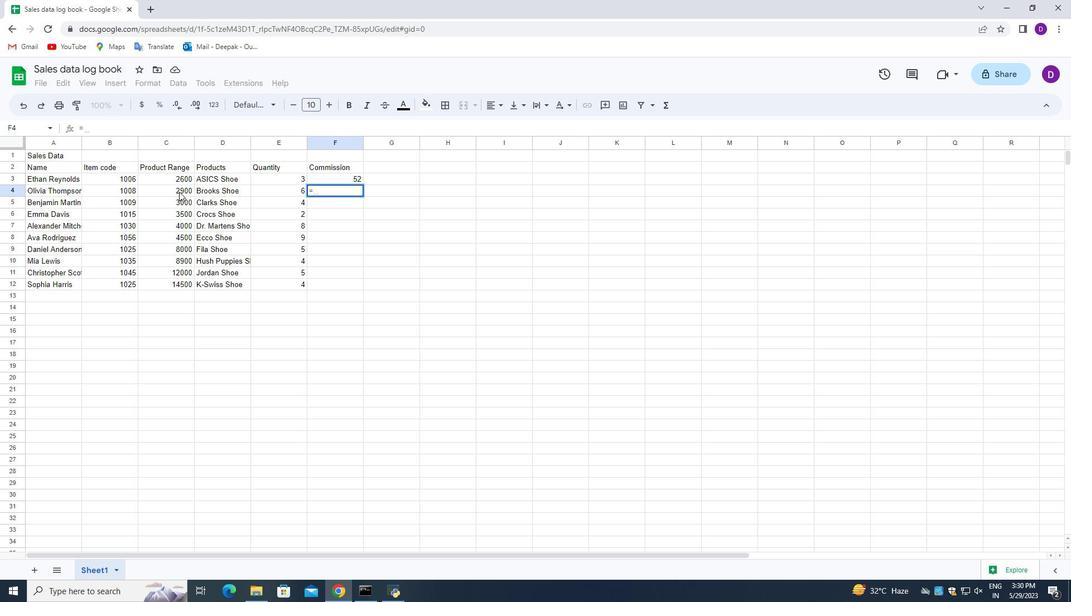 
Action: Mouse pressed left at (164, 191)
Screenshot: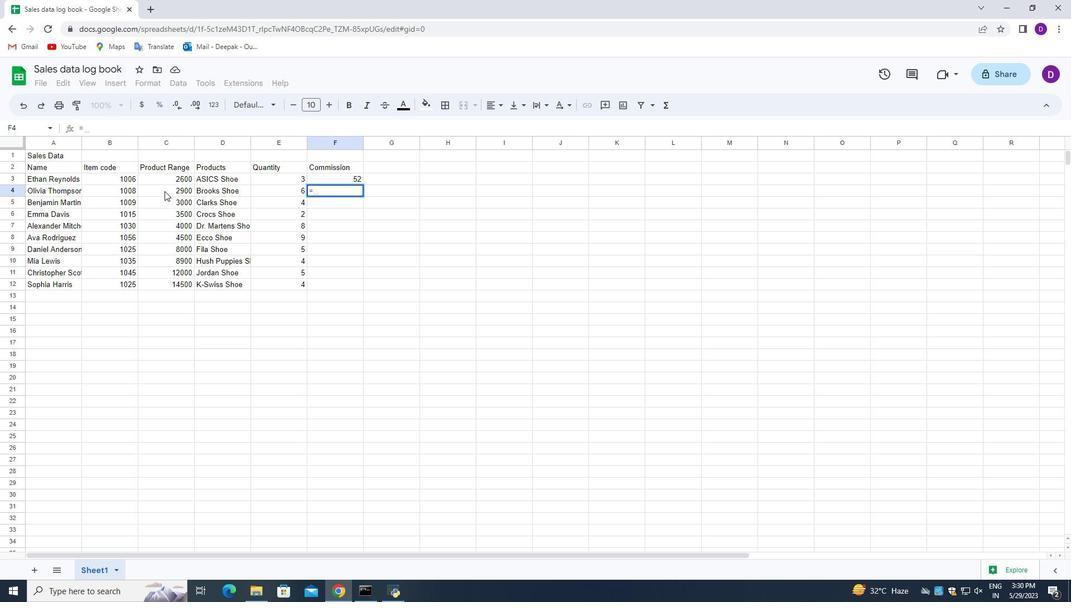 
Action: Mouse moved to (342, 193)
Screenshot: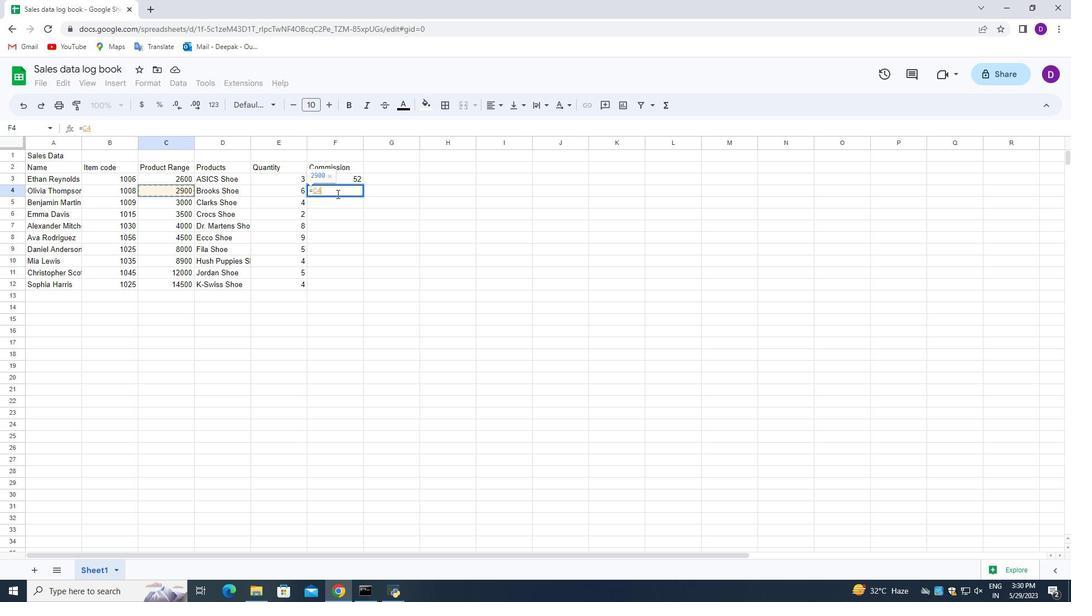 
Action: Key pressed *2<Key.shift>%<Key.enter>
Screenshot: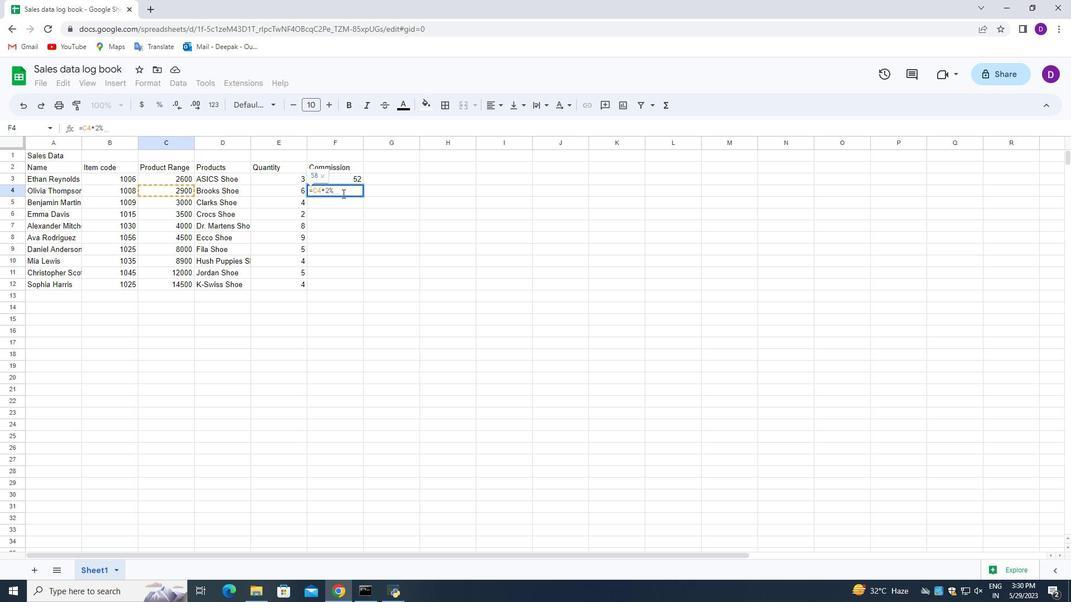 
Action: Mouse moved to (343, 202)
Screenshot: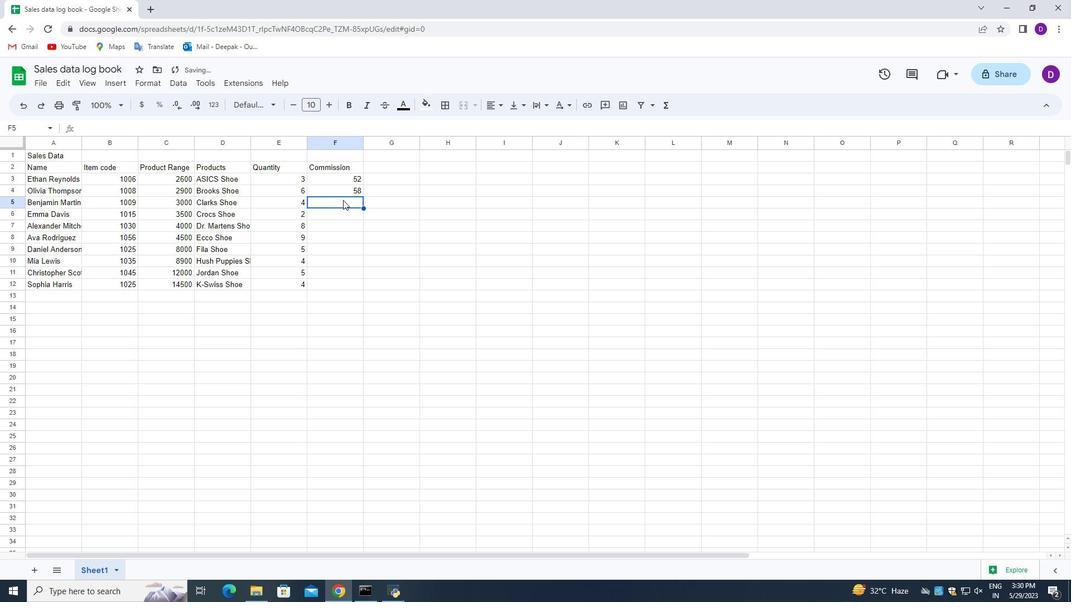 
Action: Mouse pressed left at (343, 202)
Screenshot: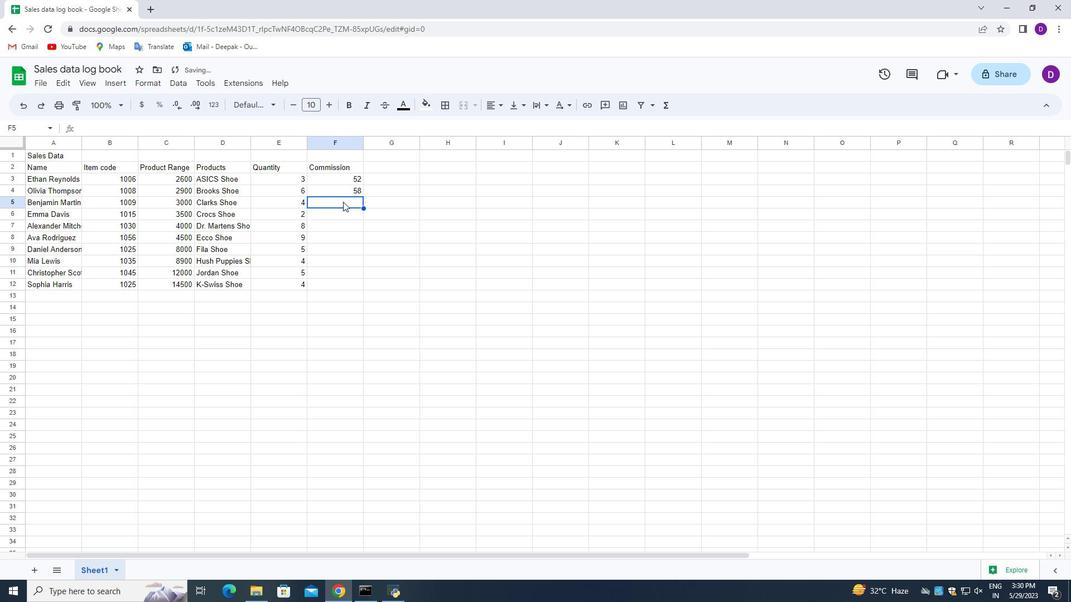 
Action: Mouse pressed left at (343, 202)
Screenshot: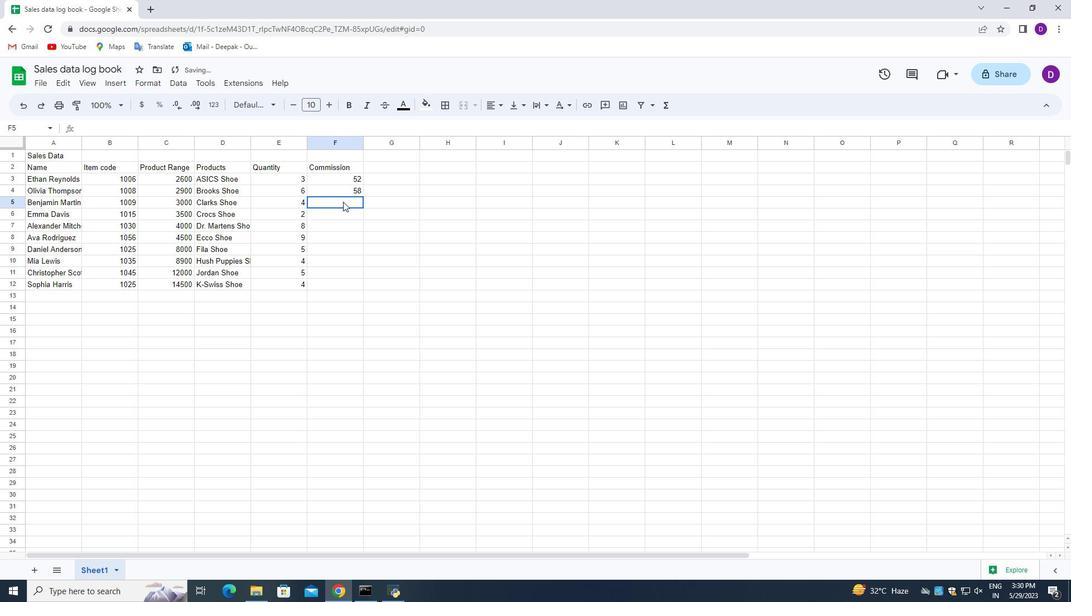 
Action: Key pressed =
Screenshot: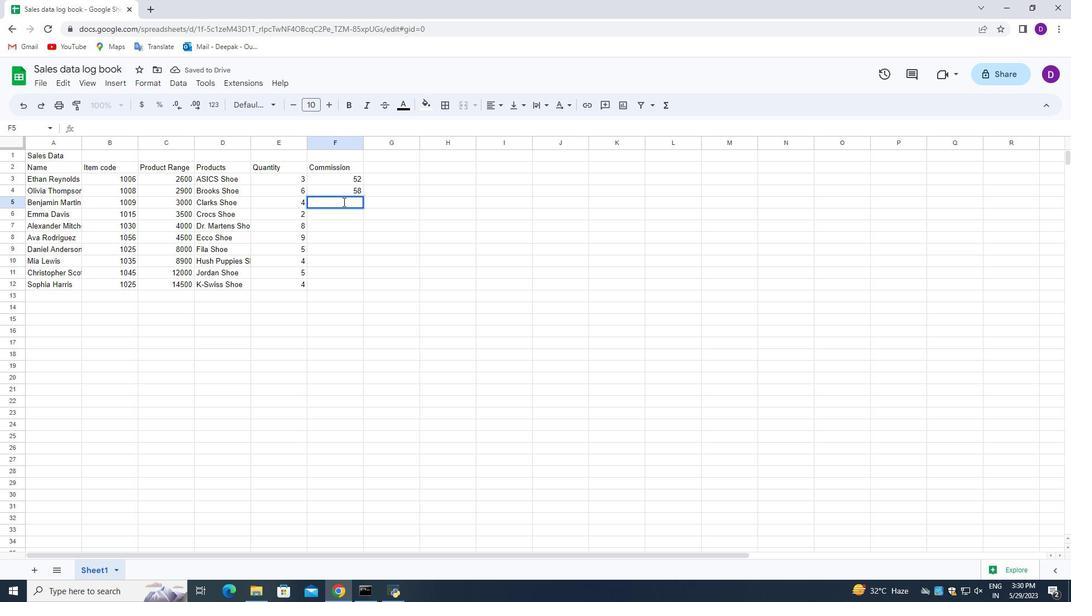 
Action: Mouse moved to (171, 201)
Screenshot: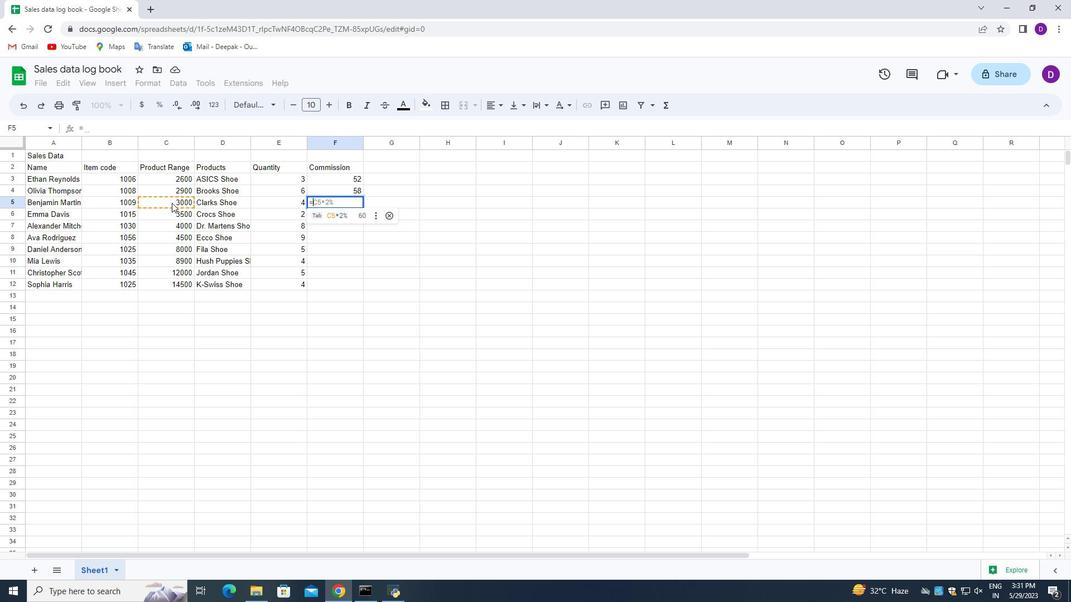 
Action: Mouse pressed left at (171, 201)
Screenshot: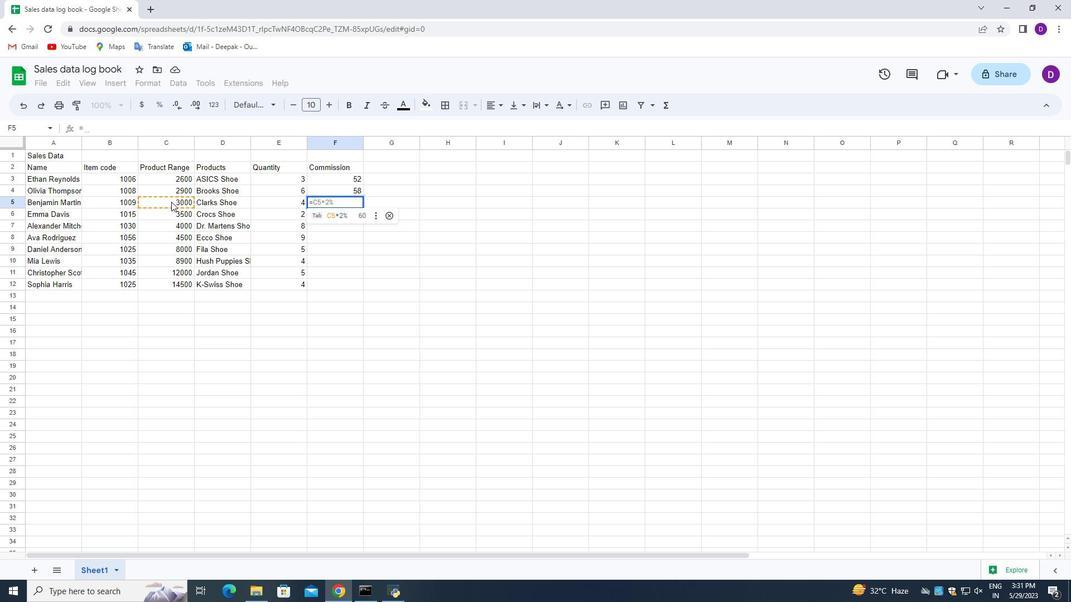 
Action: Mouse moved to (352, 203)
Screenshot: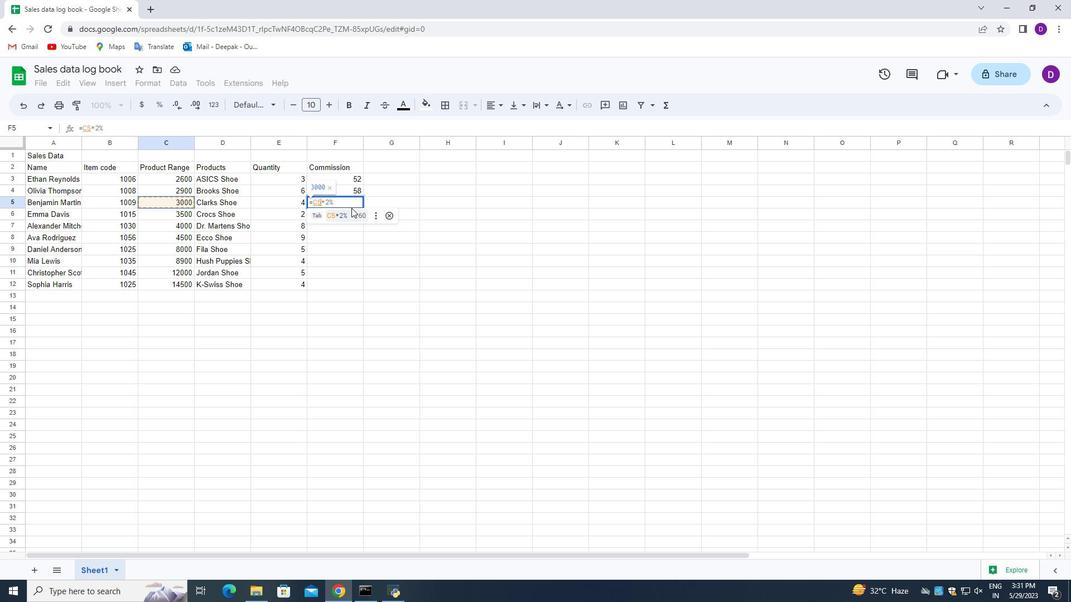 
Action: Key pressed *2<Key.shift>%<Key.enter>
Screenshot: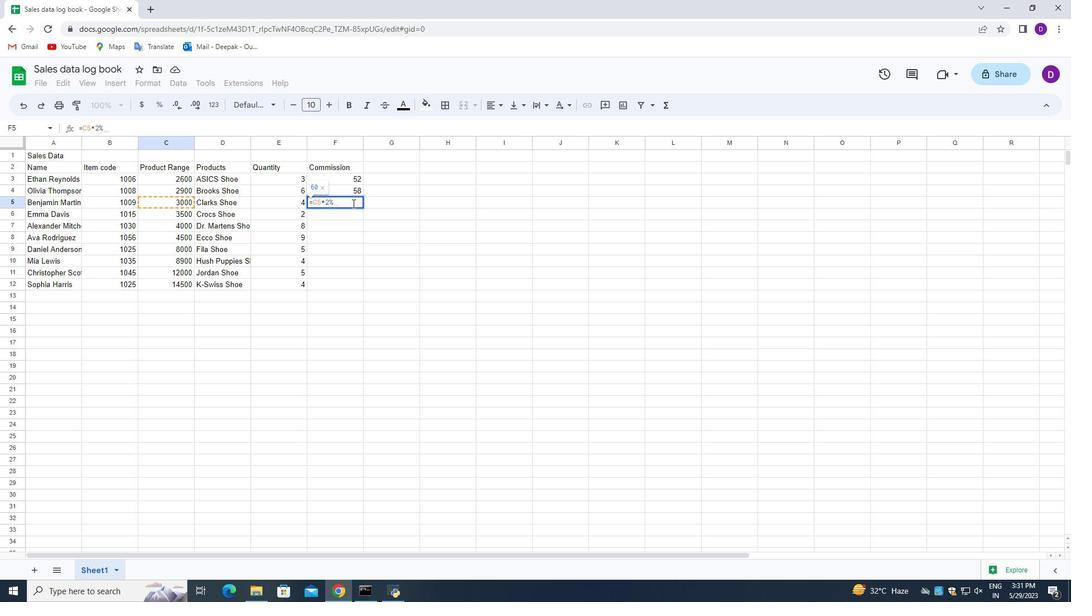 
Action: Mouse moved to (339, 215)
Screenshot: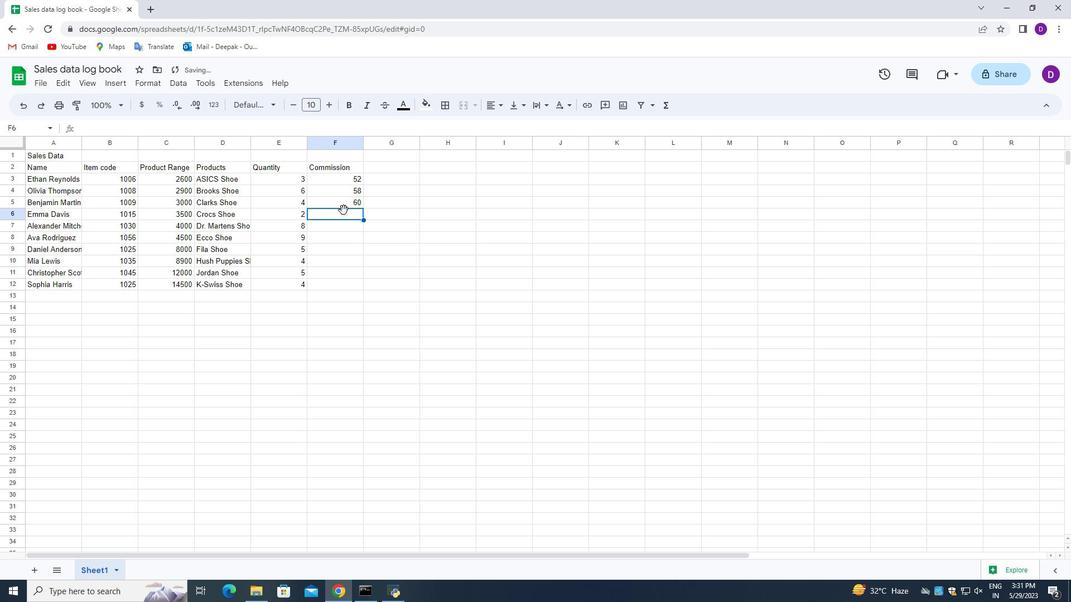 
Action: Mouse pressed left at (339, 215)
Screenshot: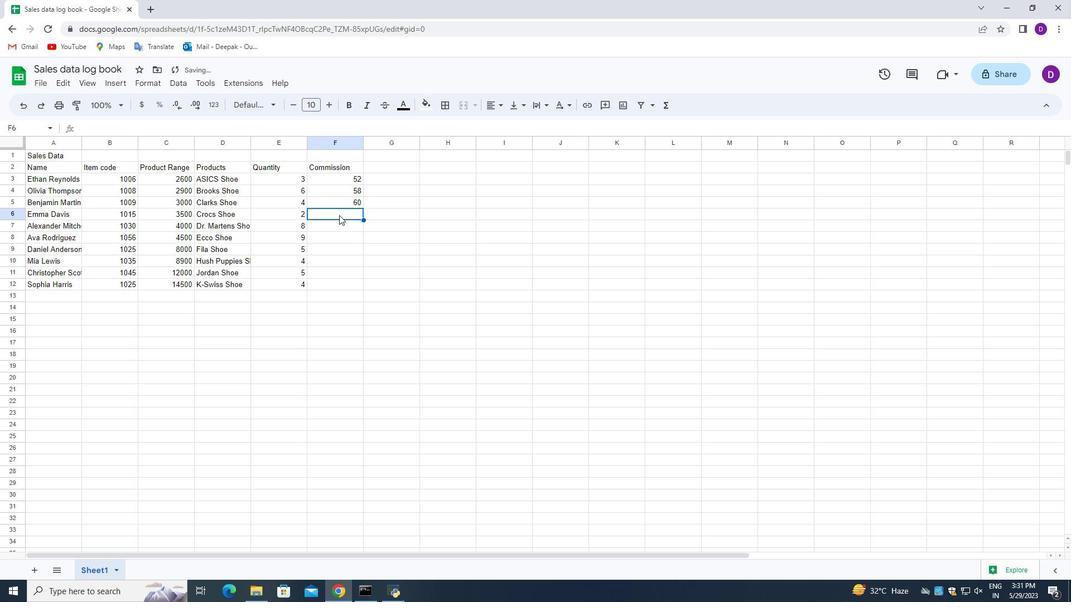
Action: Mouse pressed left at (339, 215)
Screenshot: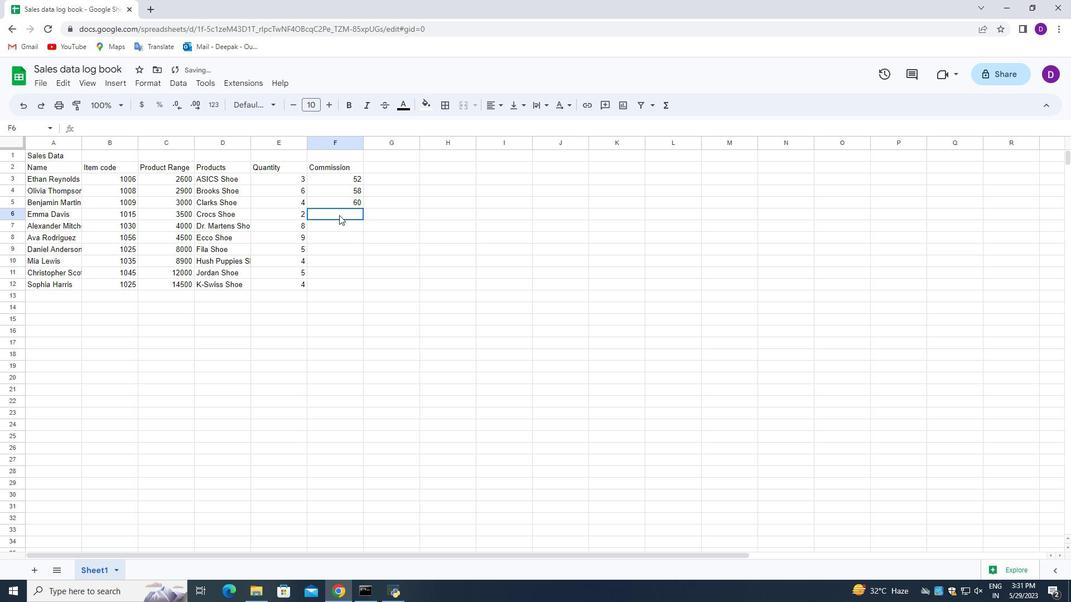 
Action: Mouse moved to (372, 268)
Screenshot: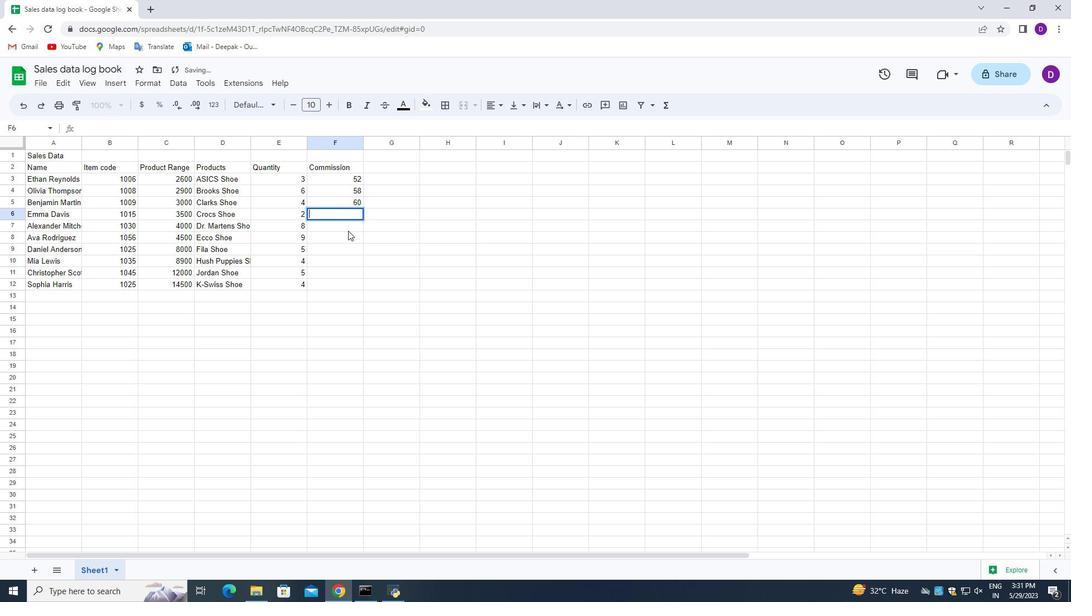 
Action: Key pressed =c6*2<Key.shift>%<Key.enter>=c7*2<Key.shift><Key.shift><Key.shift><Key.shift><Key.shift><Key.shift><Key.shift><Key.shift><Key.shift><Key.shift><Key.shift><Key.shift><Key.shift><Key.shift><Key.shift><Key.shift>%<Key.enter>=c8*2<Key.shift><Key.shift><Key.shift><Key.shift><Key.shift><Key.shift><Key.shift><Key.shift>%<Key.enter>=c9*2<Key.shift>%<Key.enter>=c10*2<Key.shift><Key.shift><Key.shift><Key.shift><Key.shift><Key.shift><Key.shift><Key.shift><Key.shift><Key.shift><Key.shift>%
Screenshot: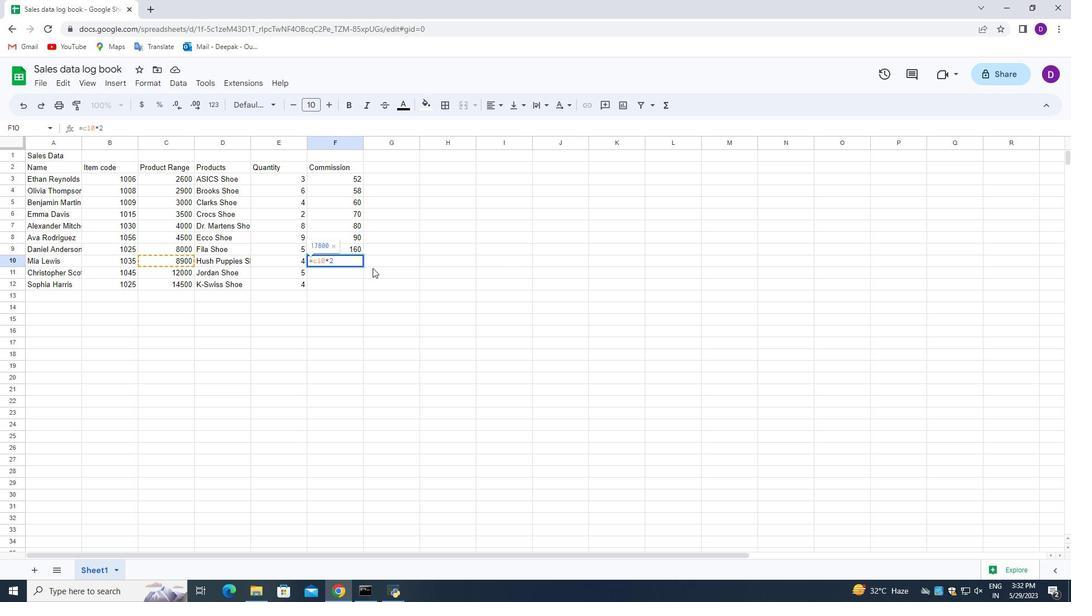 
Action: Mouse moved to (496, 247)
Screenshot: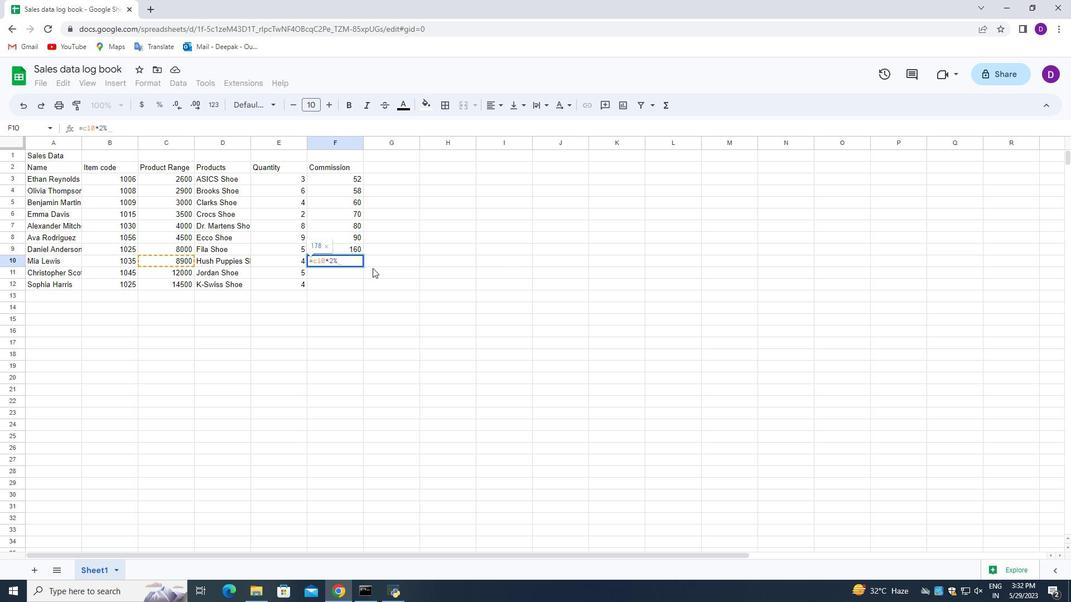 
Action: Key pressed <Key.enter>=
Screenshot: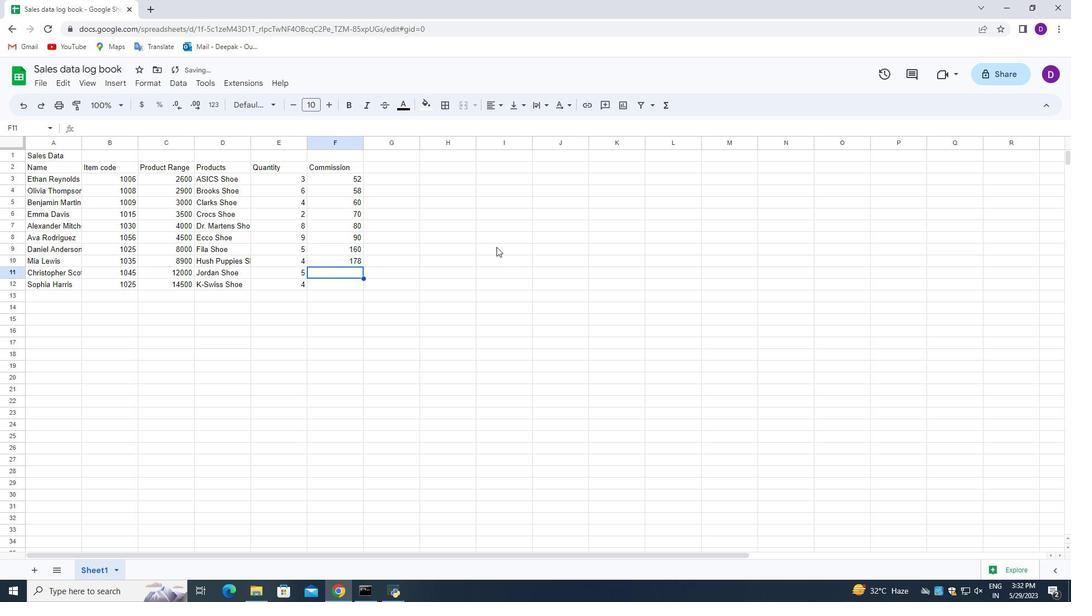 
Action: Mouse moved to (496, 246)
Screenshot: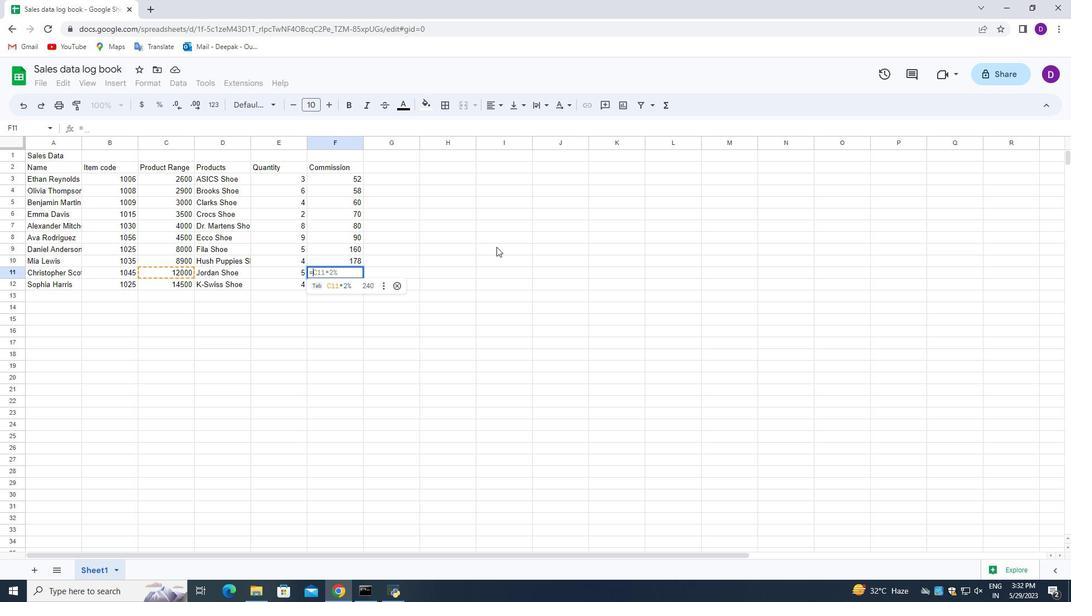 
Action: Key pressed c11*2<Key.shift>%<Key.enter>=c12*2<Key.shift>%<Key.enter>
Screenshot: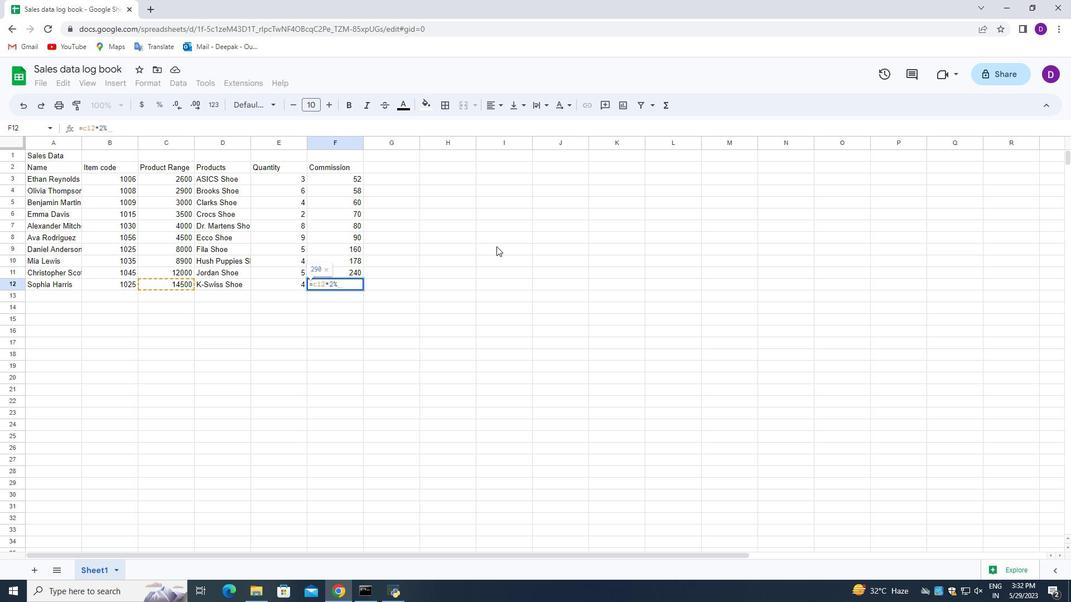 
Action: Mouse moved to (338, 177)
Screenshot: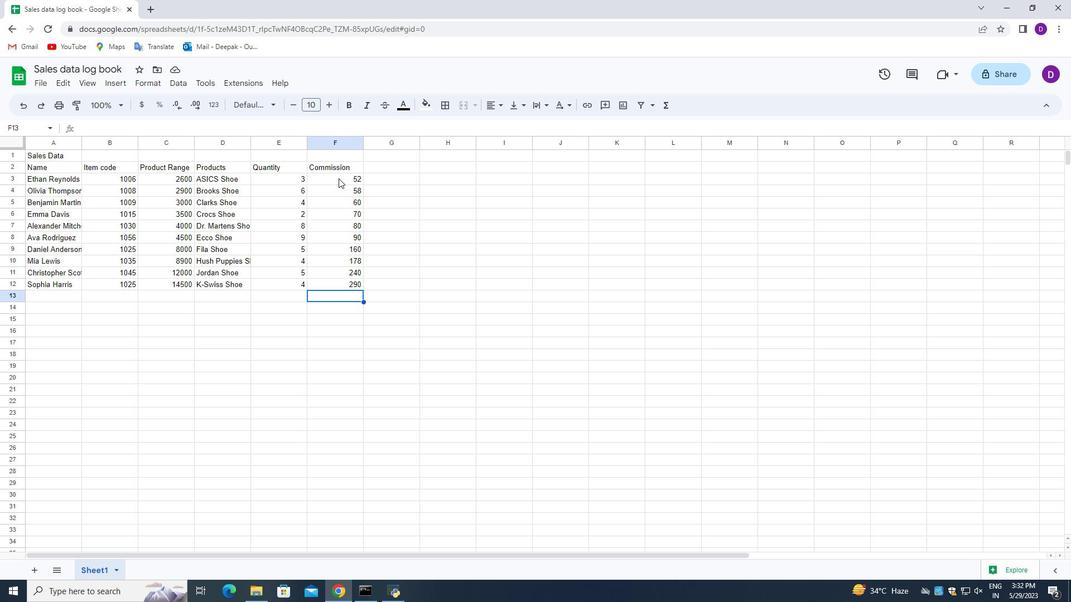 
Action: Mouse pressed left at (338, 177)
Screenshot: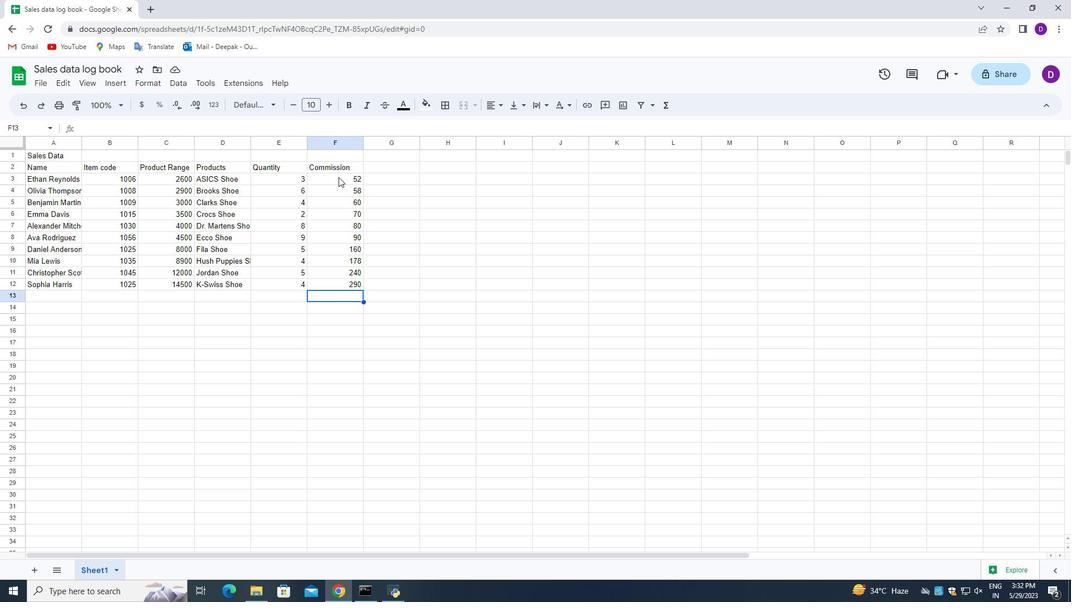 
Action: Mouse moved to (385, 285)
Screenshot: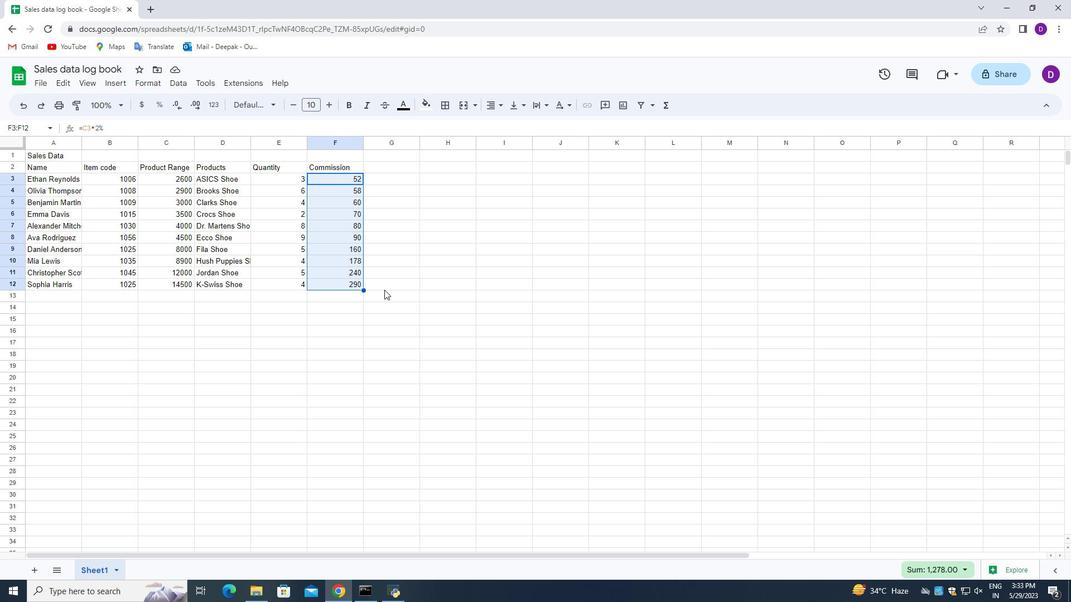 
Action: Mouse pressed left at (385, 285)
Screenshot: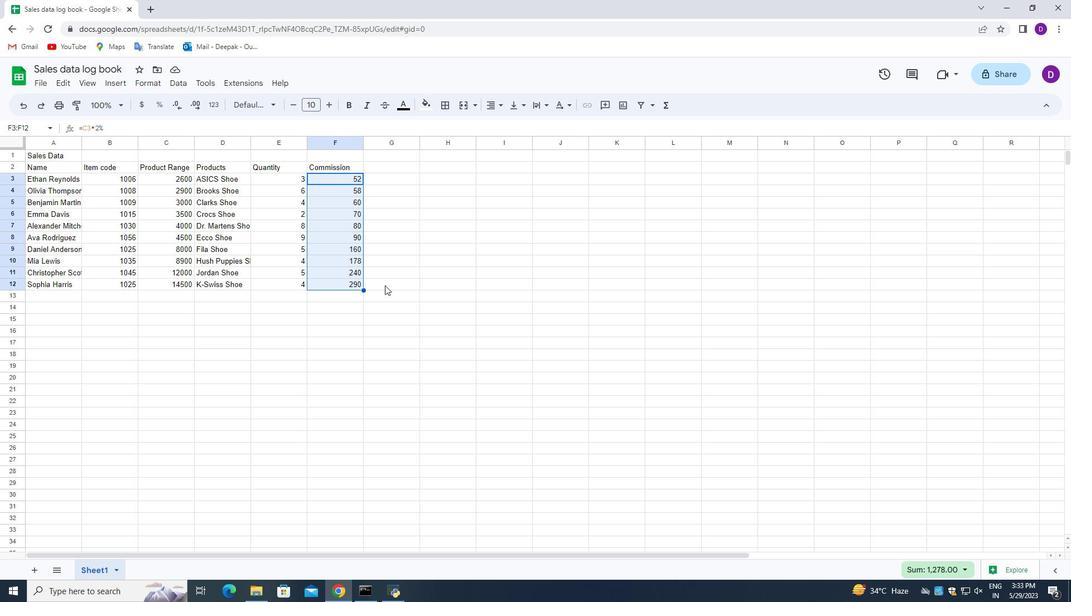 
Action: Mouse moved to (334, 299)
Screenshot: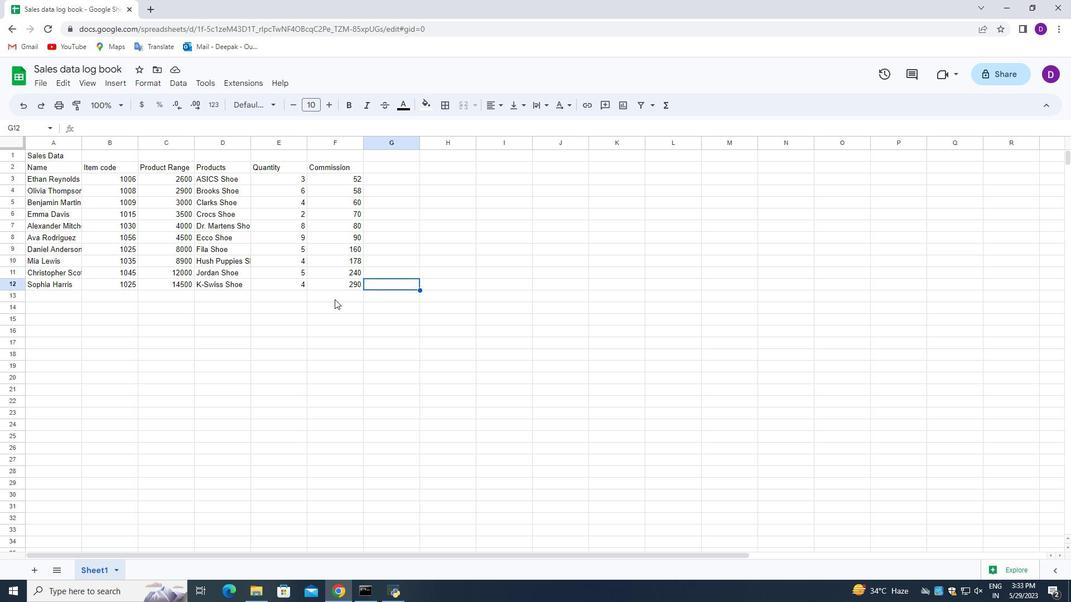 
Action: Mouse pressed left at (334, 299)
Screenshot: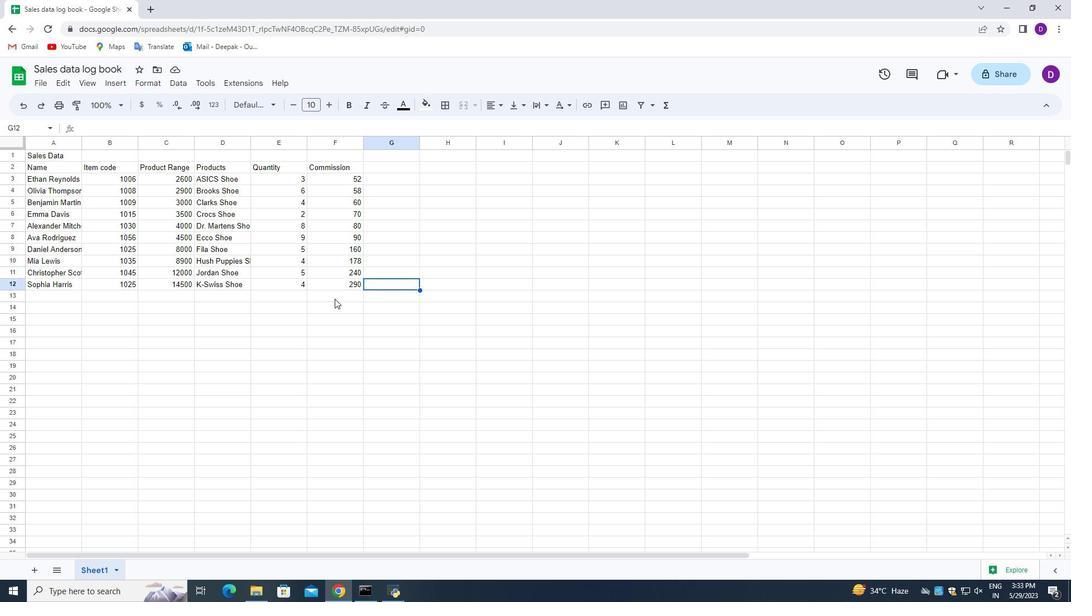
Action: Mouse pressed left at (334, 299)
Screenshot: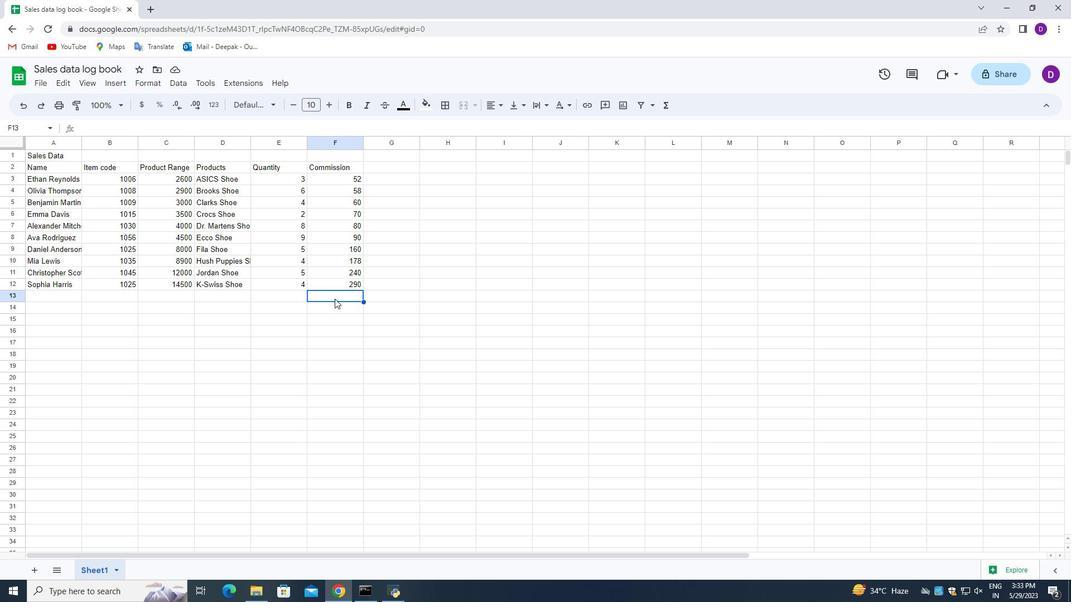 
Action: Mouse pressed left at (334, 299)
Screenshot: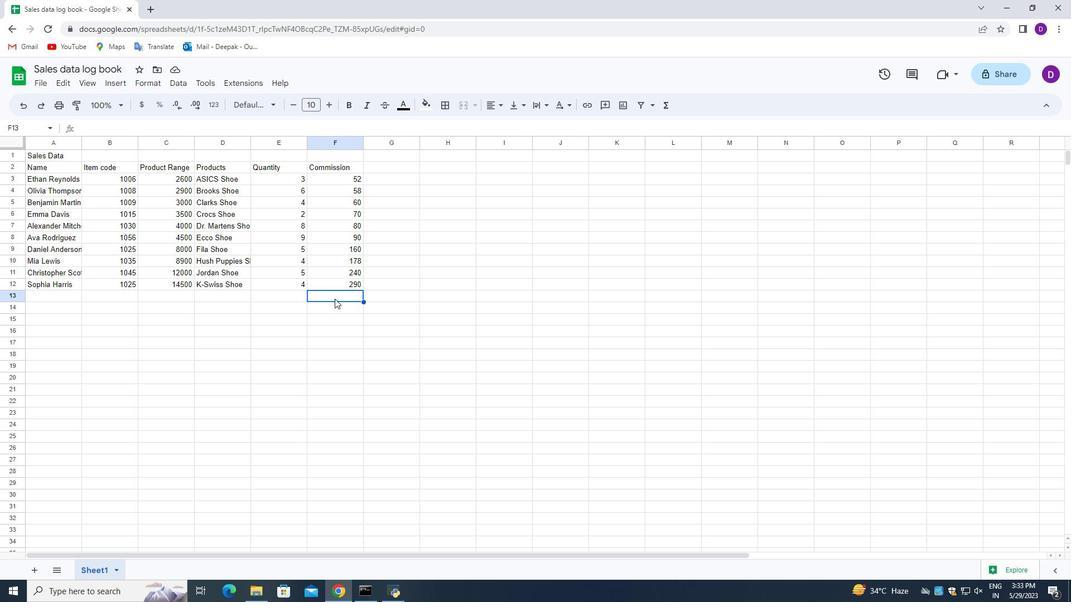 
Action: Key pressed =<Key.enter>
Screenshot: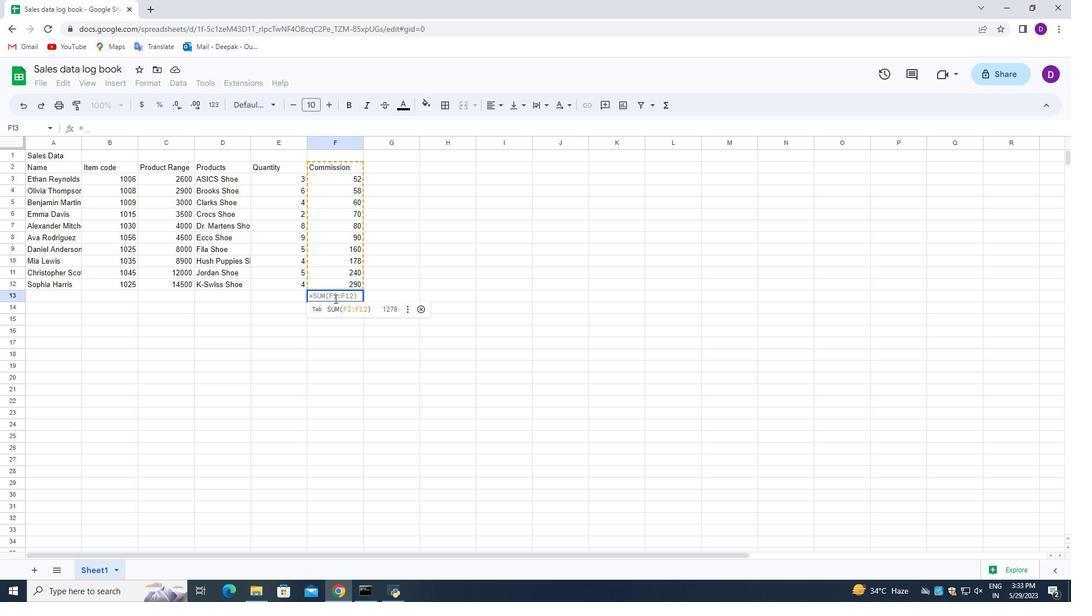 
Action: Mouse moved to (400, 178)
Screenshot: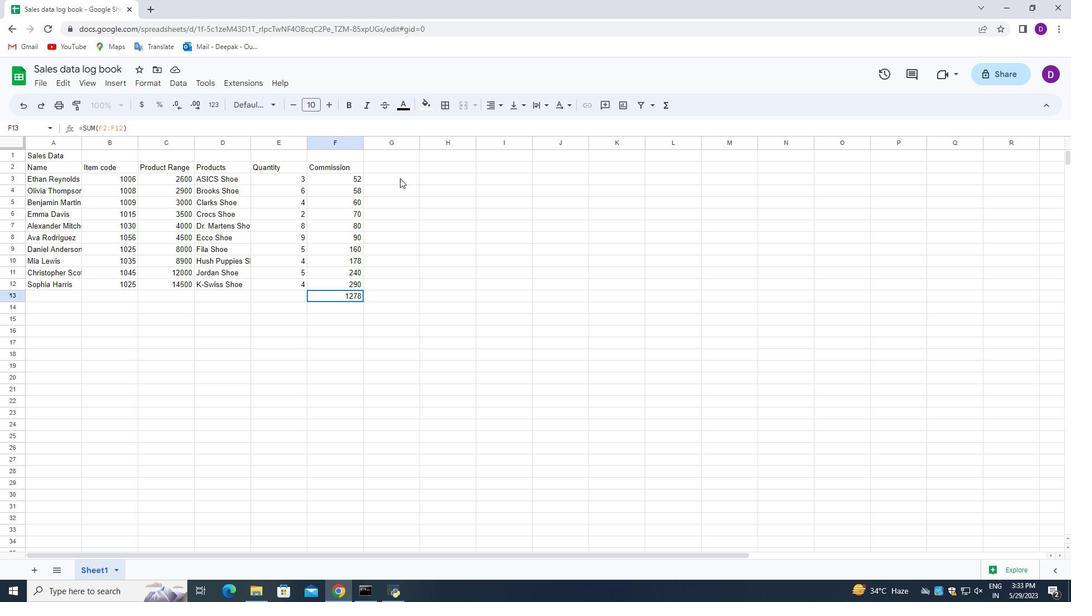 
Action: Mouse pressed left at (400, 178)
Screenshot: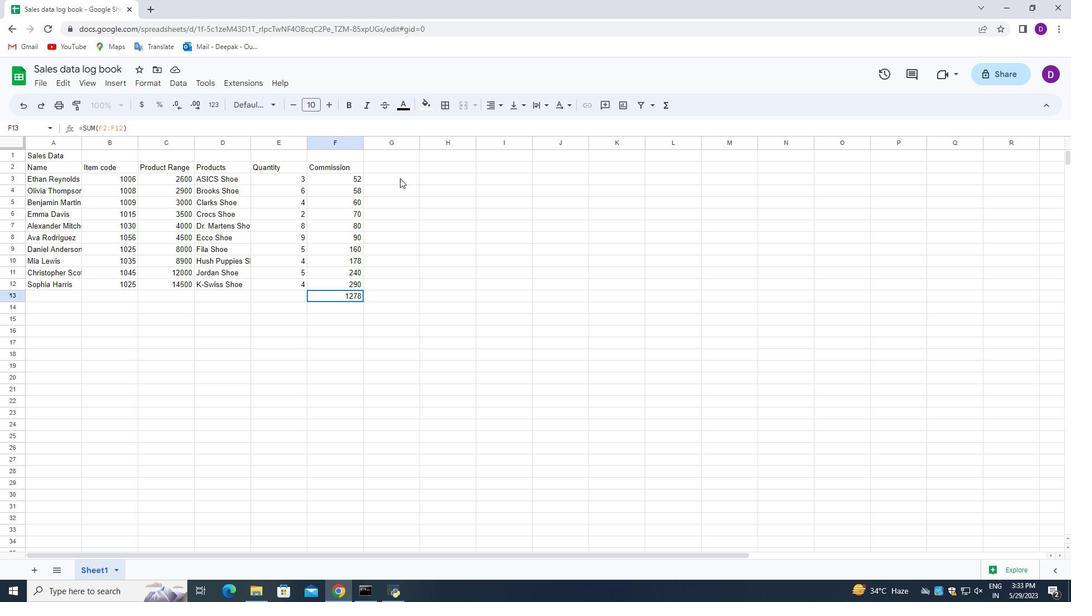 
Action: Mouse moved to (251, 214)
Screenshot: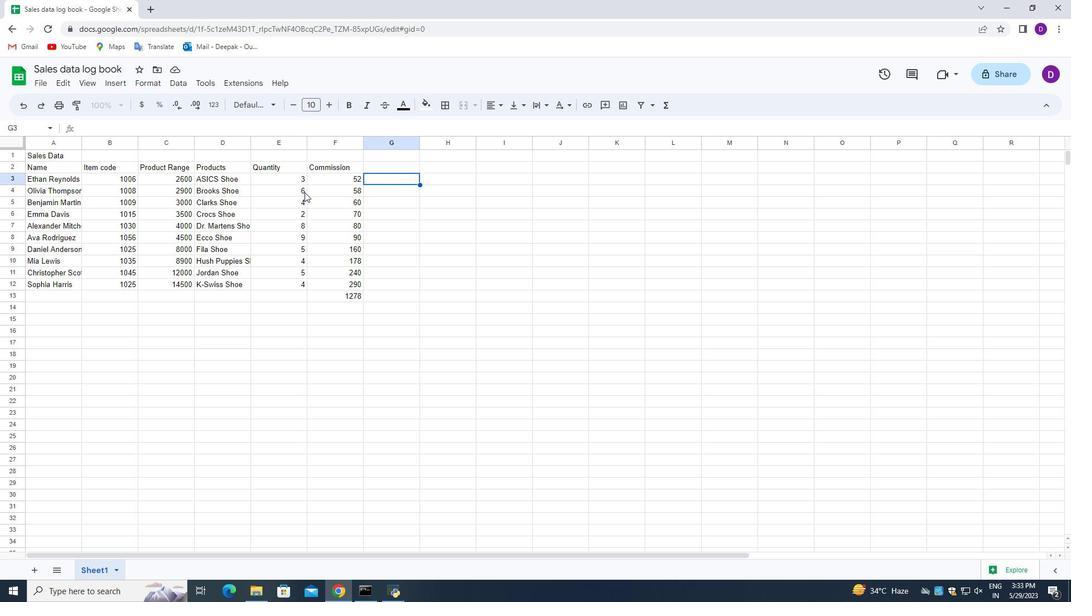 
Action: Key pressed =
Screenshot: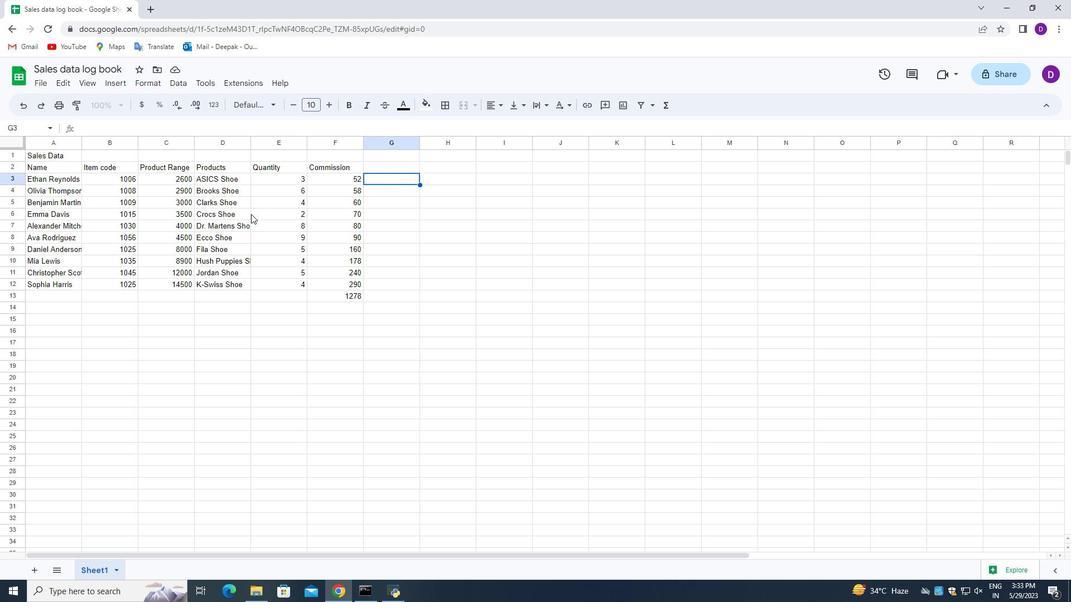 
Action: Mouse moved to (280, 177)
Screenshot: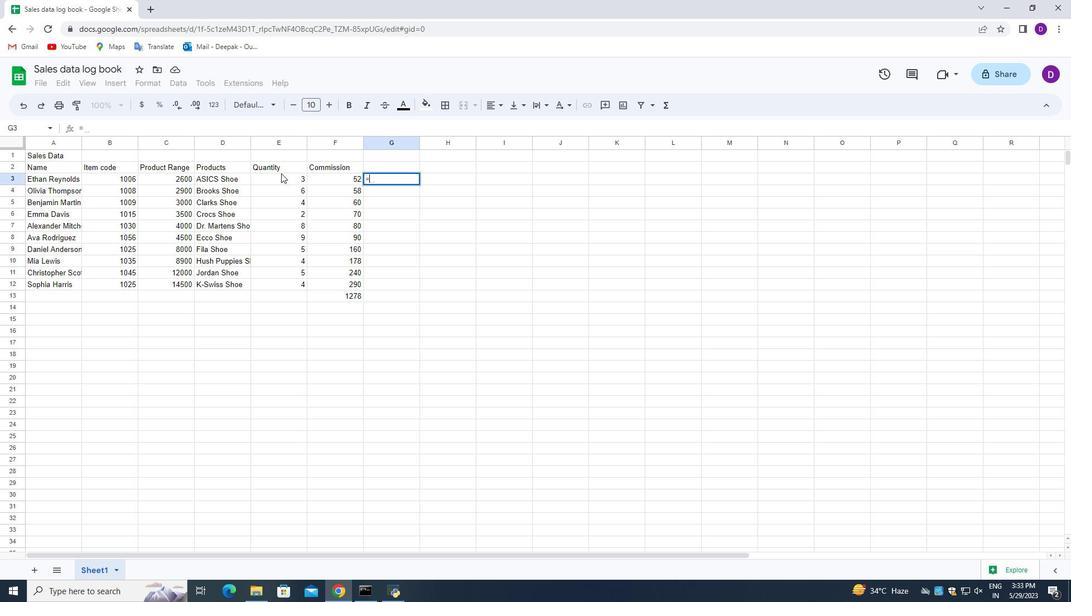 
Action: Mouse pressed left at (280, 177)
Screenshot: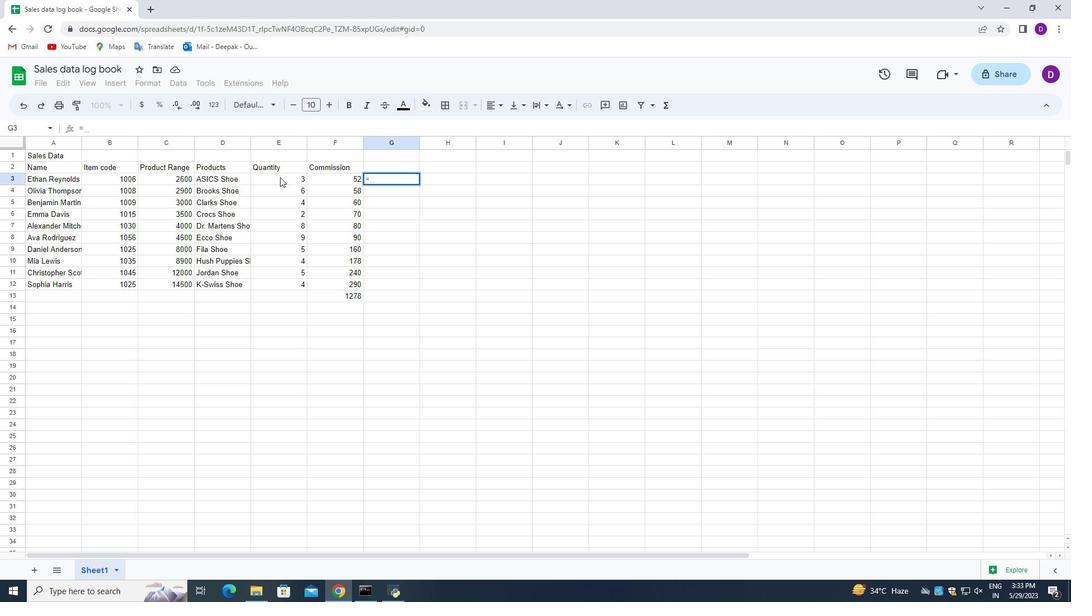 
Action: Key pressed *<Key.shift_r>(
Screenshot: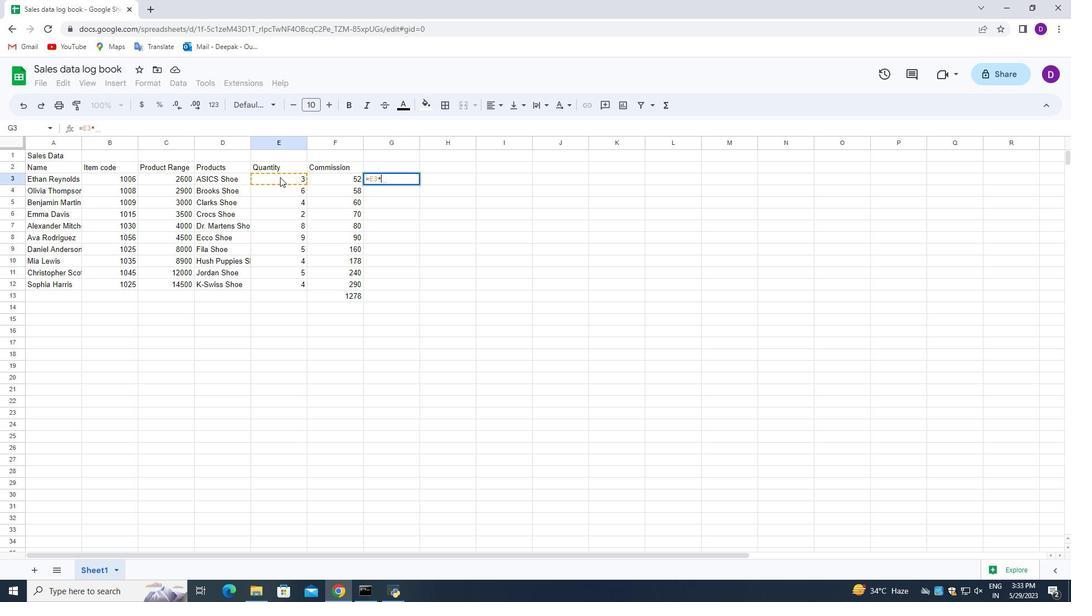 
Action: Mouse moved to (328, 176)
Screenshot: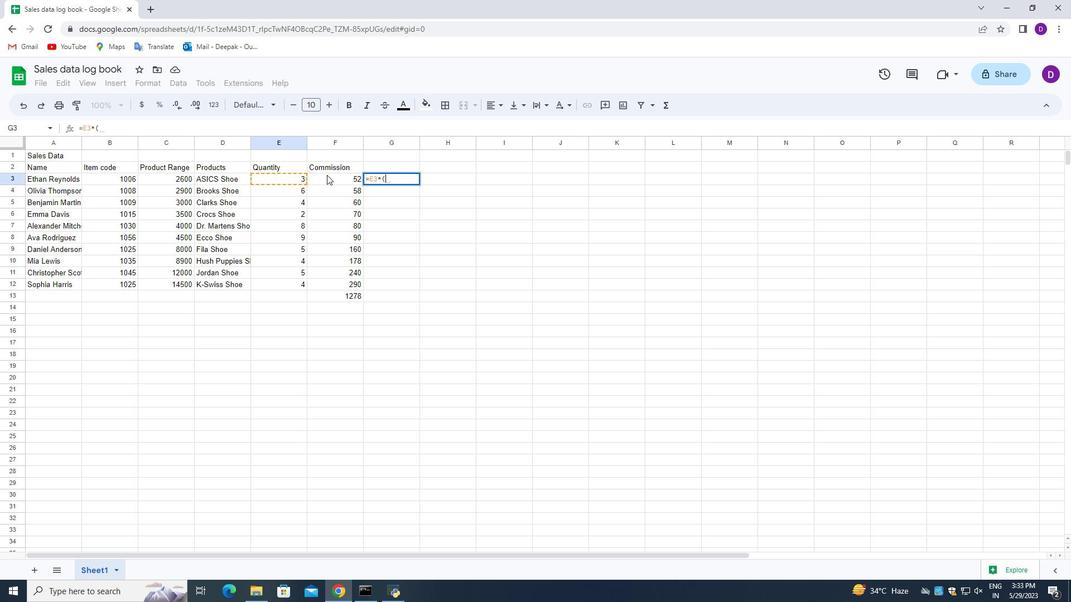 
Action: Mouse pressed left at (328, 176)
Screenshot: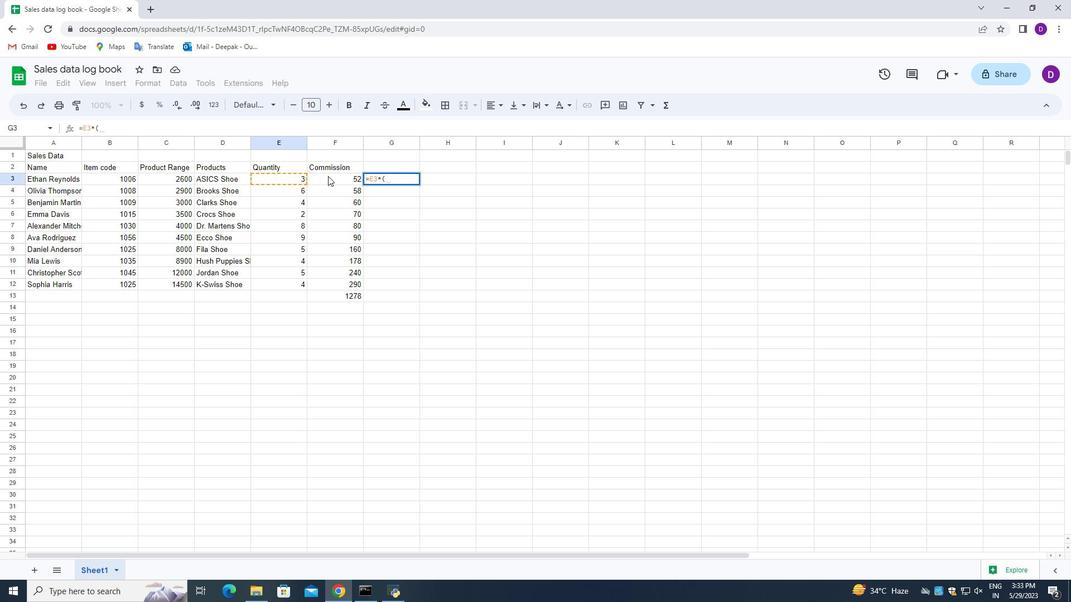 
Action: Key pressed +
Screenshot: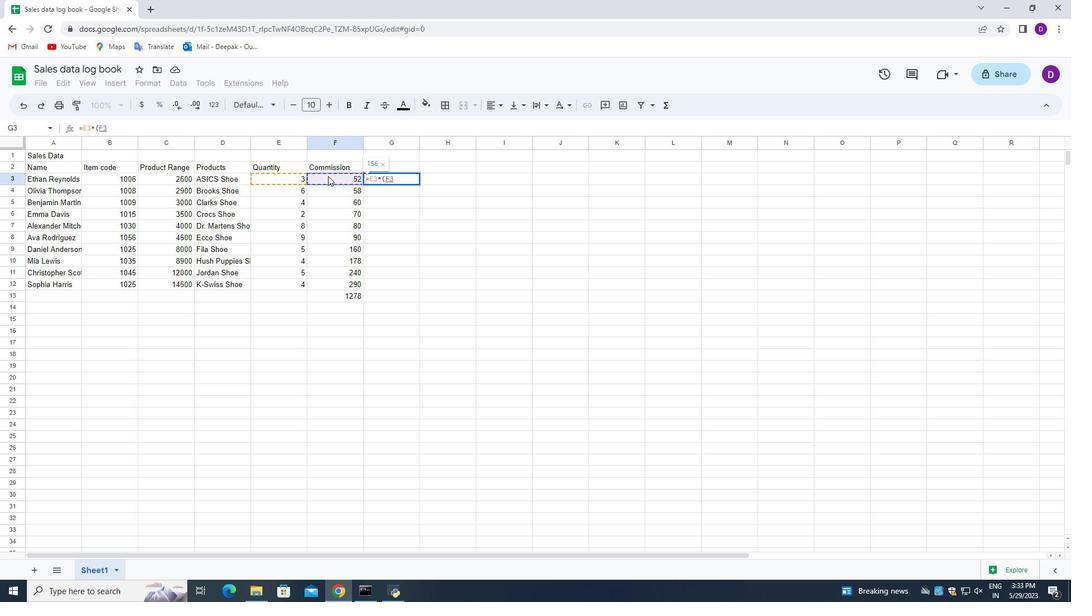 
Action: Mouse moved to (174, 178)
Screenshot: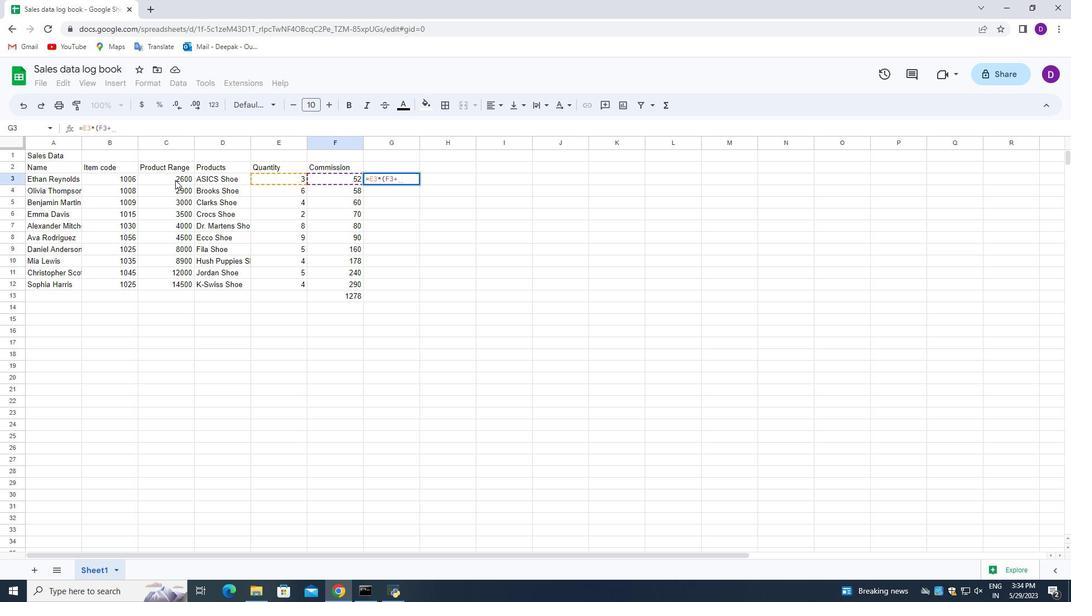 
Action: Mouse pressed left at (174, 178)
Screenshot: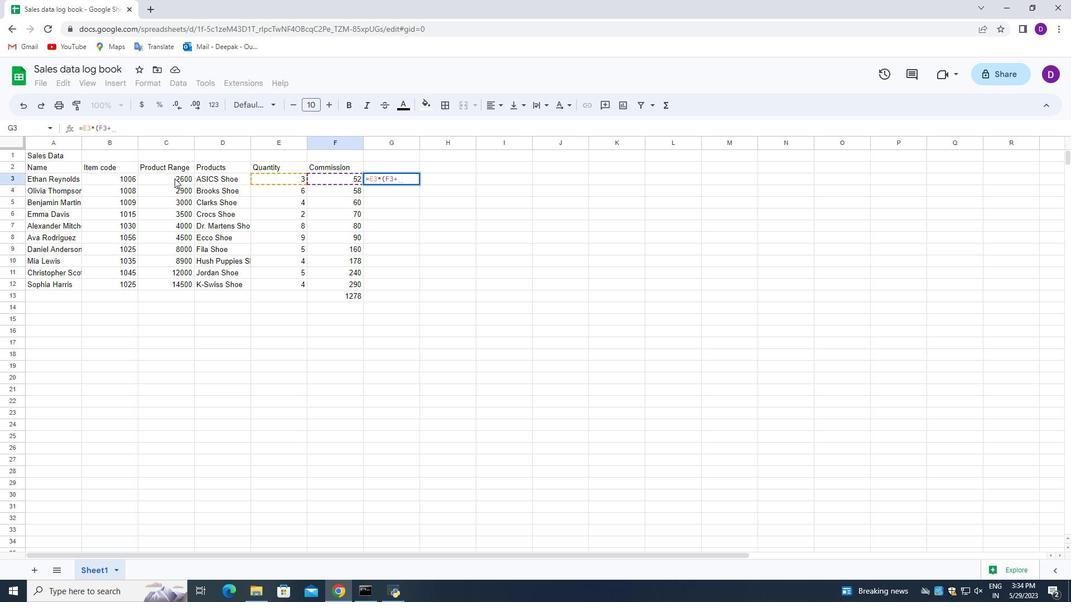 
Action: Key pressed <Key.shift_r>)<Key.enter>
Screenshot: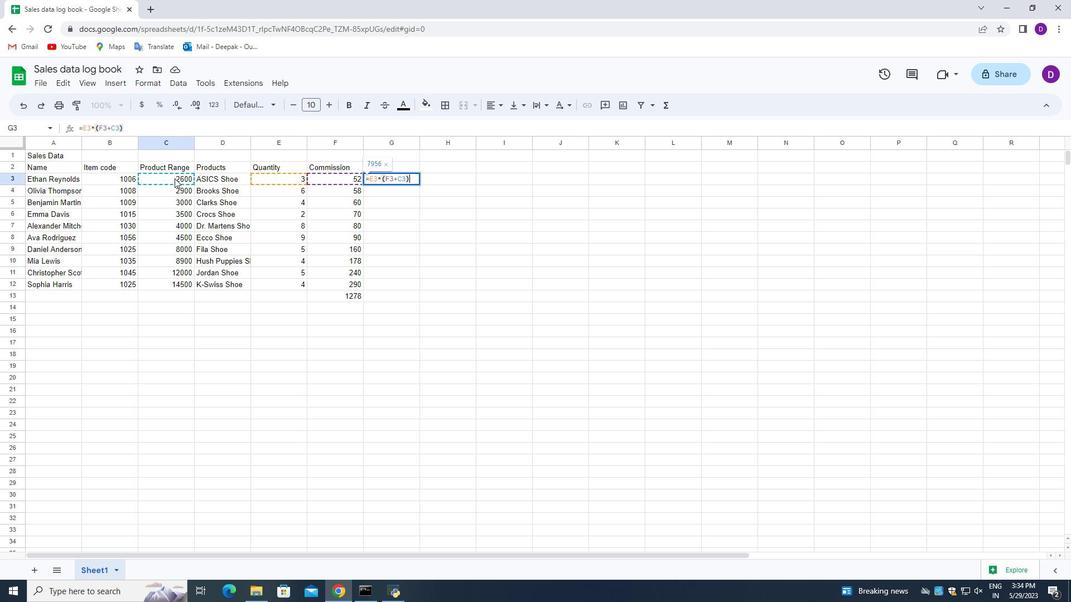 
Action: Mouse moved to (498, 323)
Screenshot: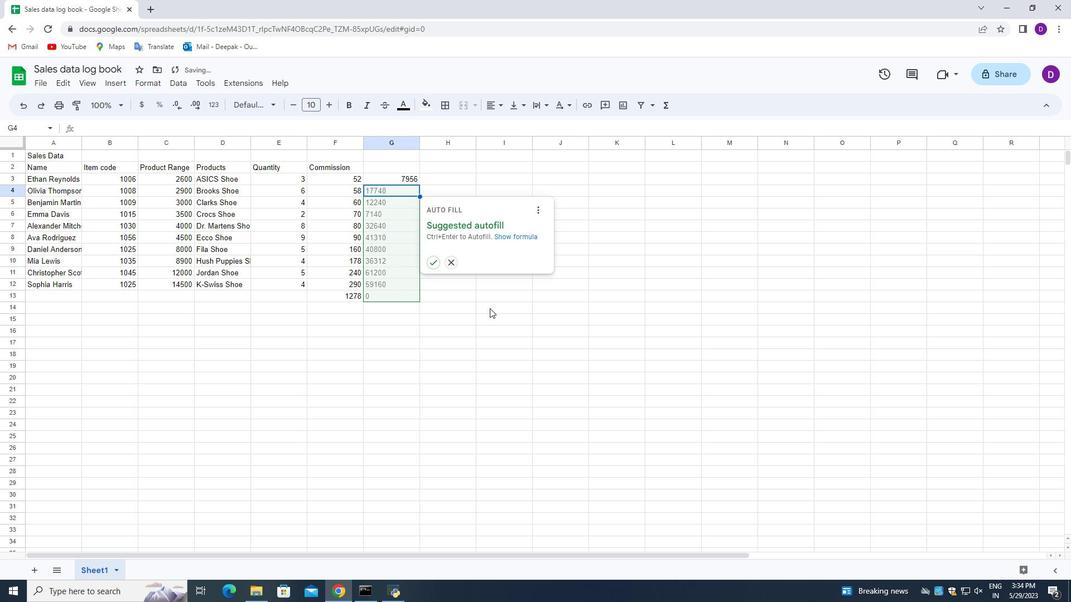
Action: Mouse pressed left at (498, 323)
Screenshot: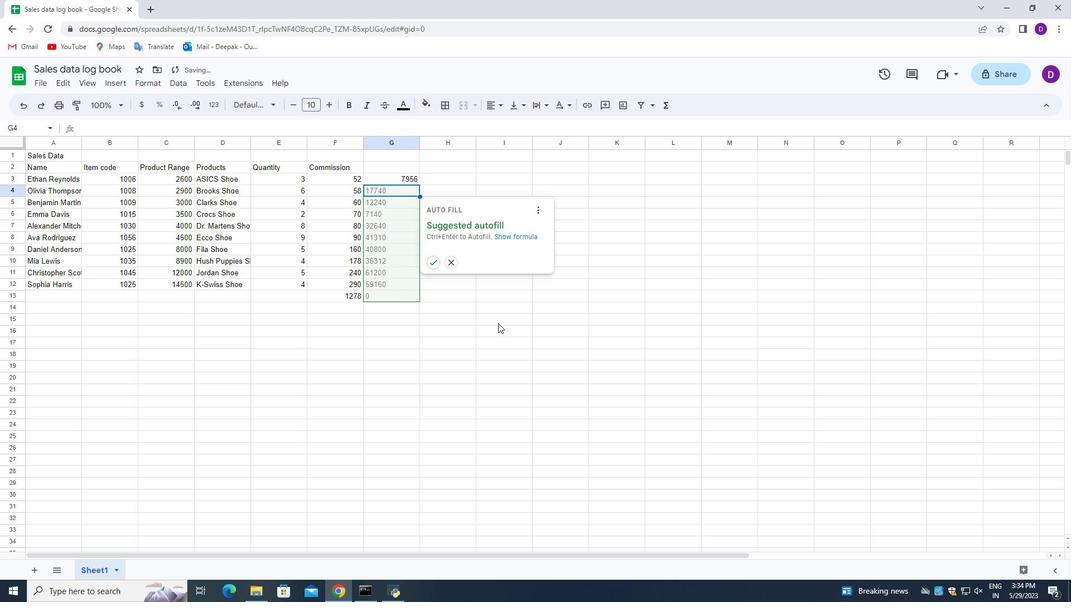 
Action: Mouse moved to (449, 174)
Screenshot: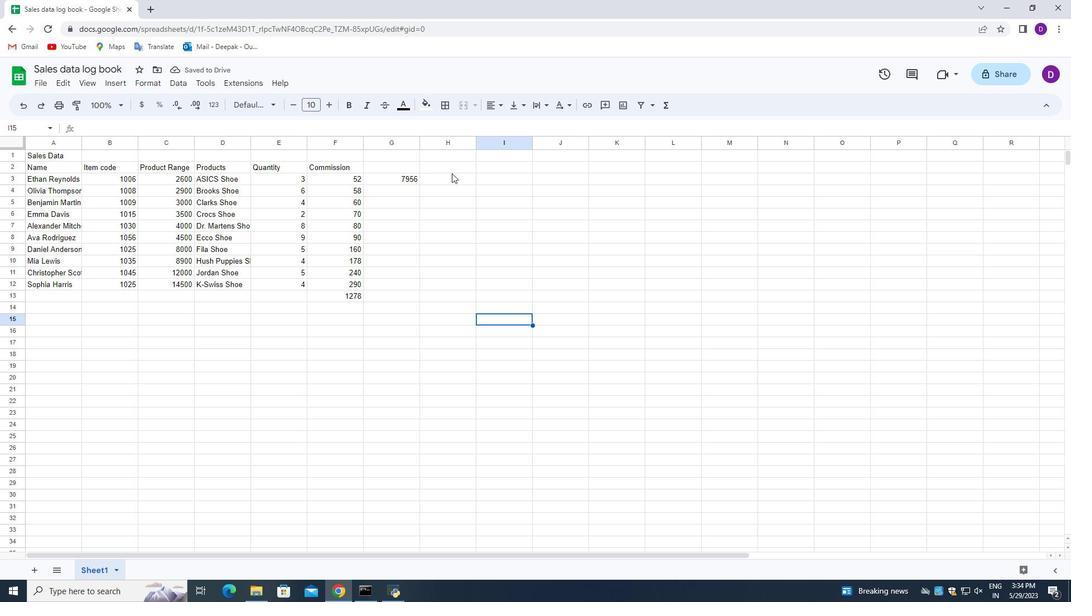 
Action: Mouse pressed left at (449, 174)
Screenshot: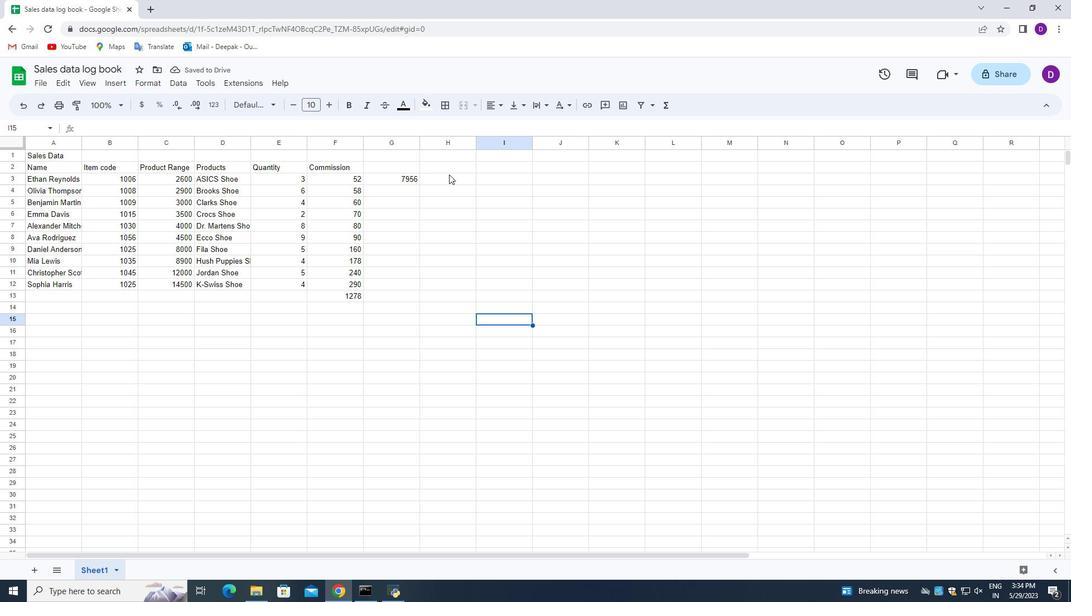 
Action: Mouse moved to (337, 183)
Screenshot: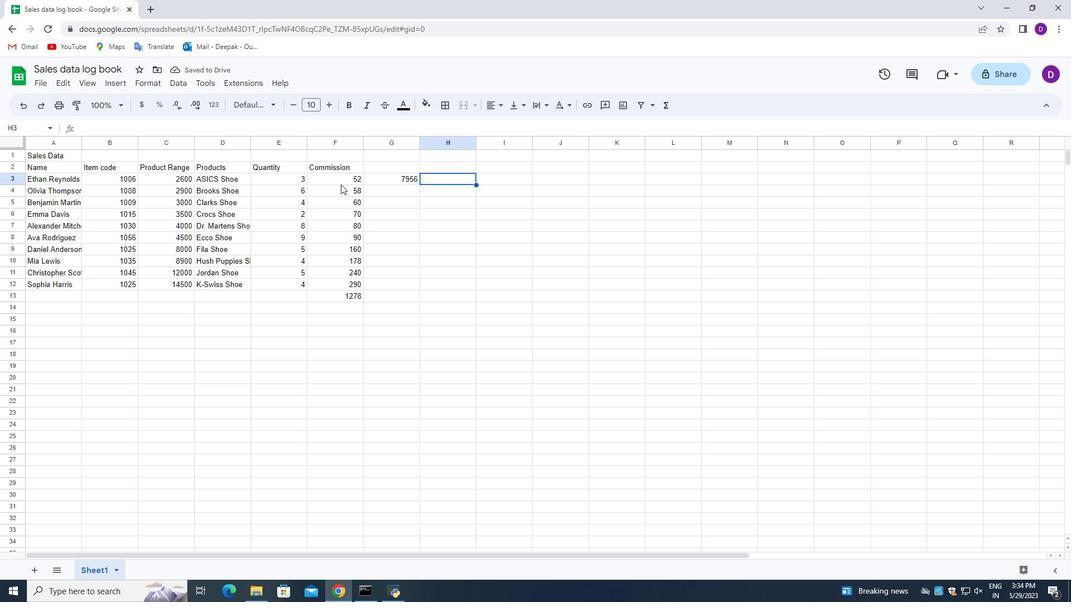 
Action: Key pressed =
Screenshot: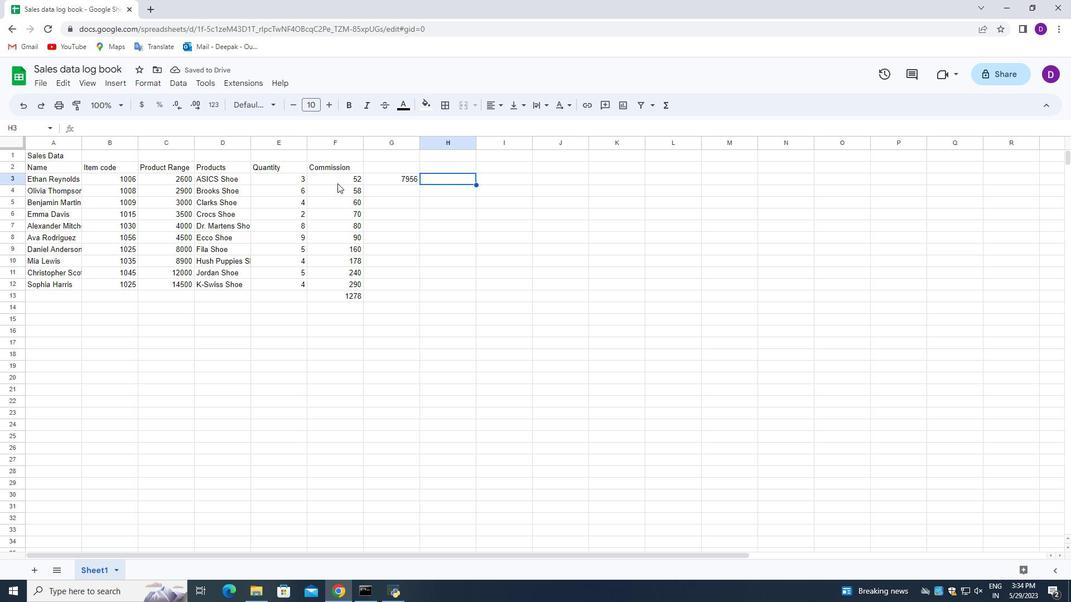 
Action: Mouse moved to (267, 175)
Screenshot: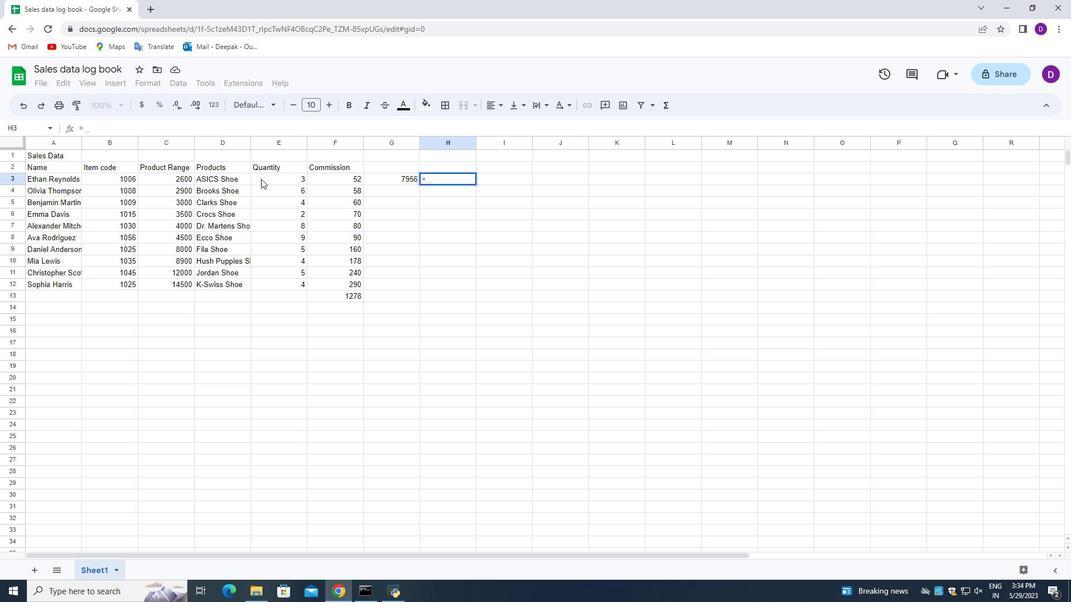 
Action: Mouse pressed left at (267, 175)
Screenshot: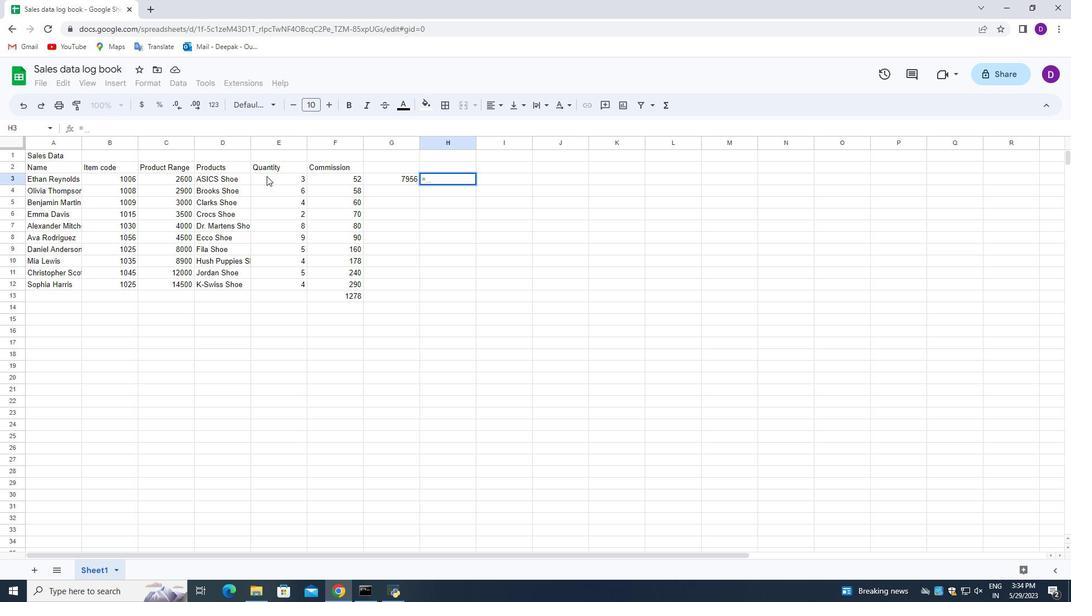 
Action: Mouse moved to (273, 173)
Screenshot: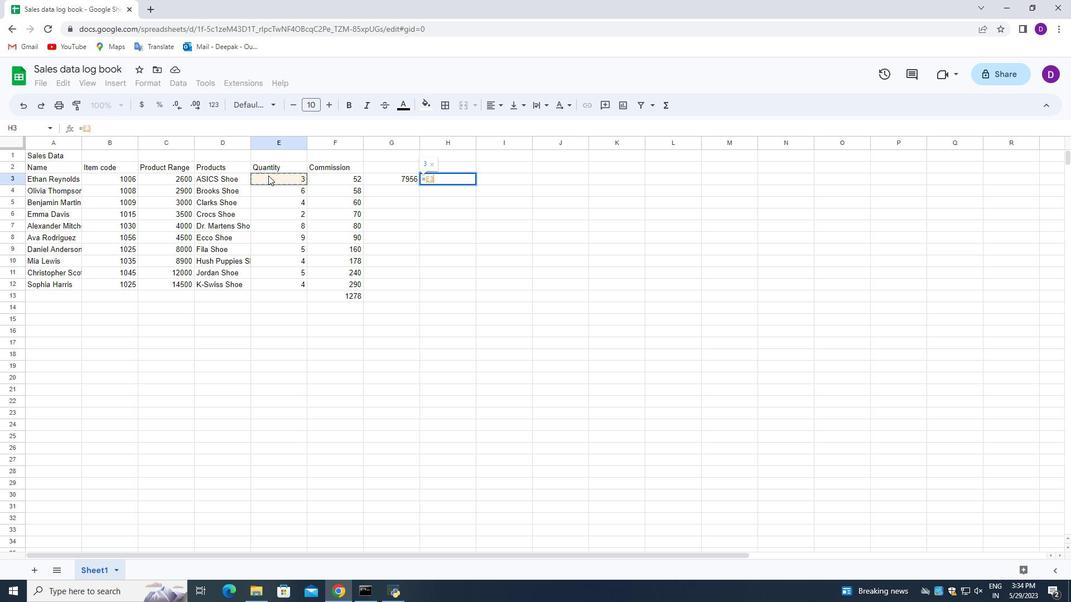 
Action: Key pressed *
Screenshot: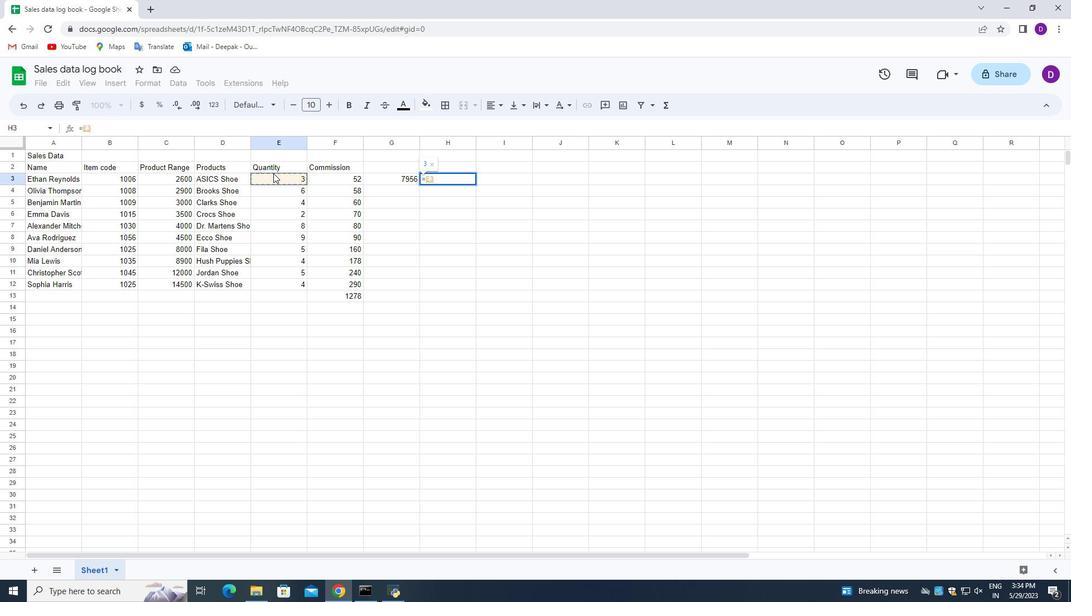 
Action: Mouse moved to (179, 179)
Screenshot: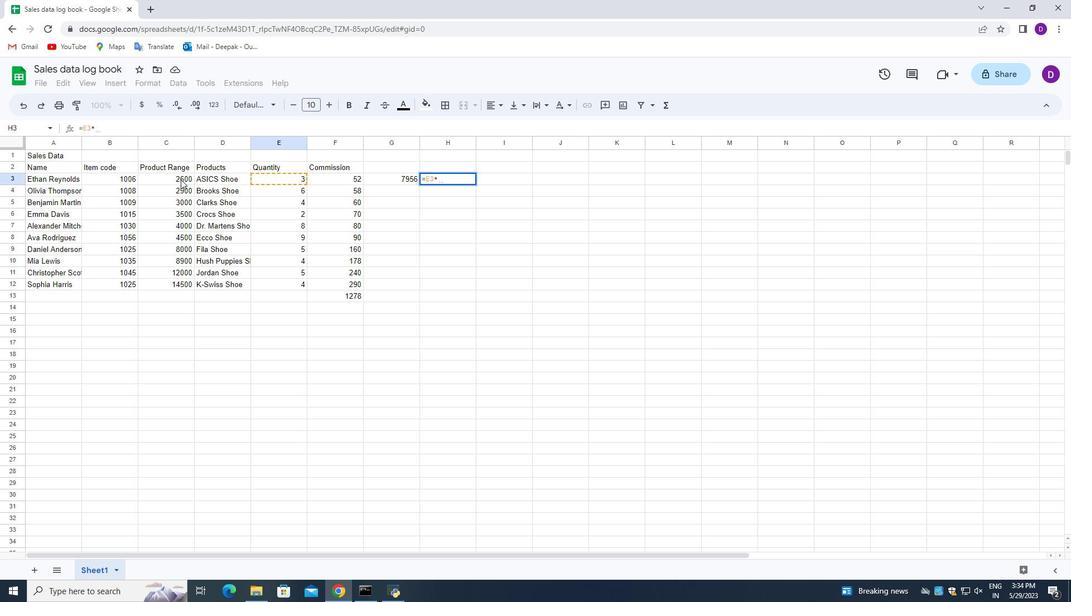 
Action: Mouse pressed left at (179, 179)
Screenshot: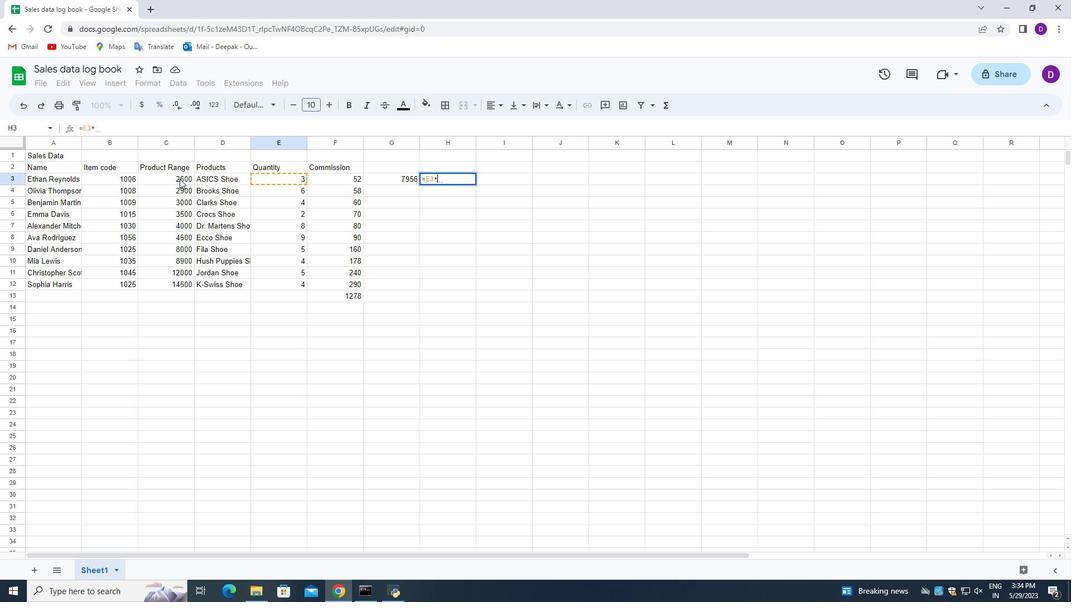 
Action: Mouse moved to (175, 175)
Screenshot: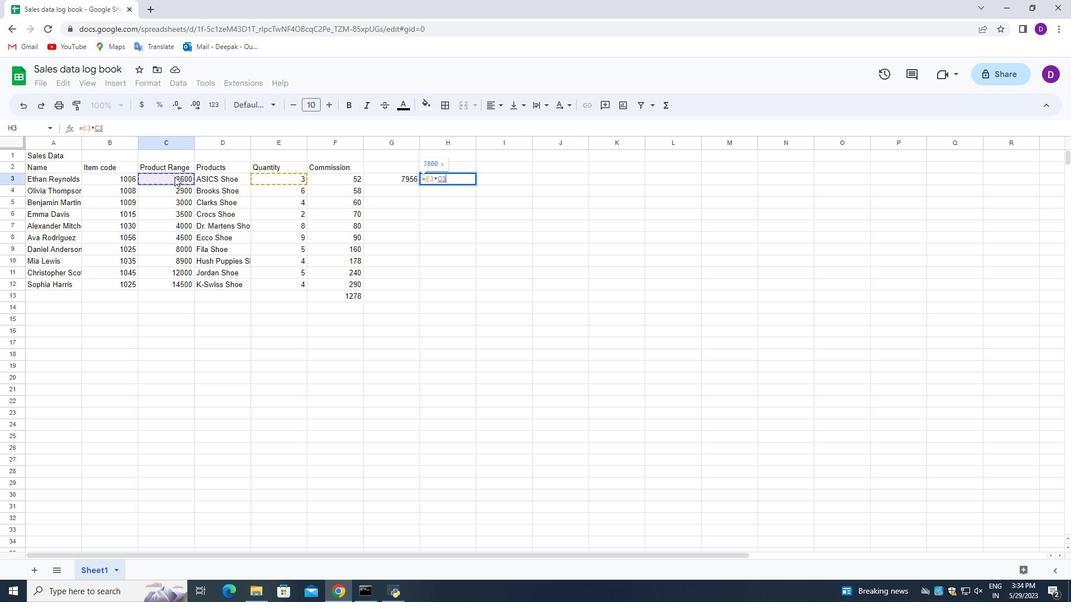 
Action: Key pressed +
Screenshot: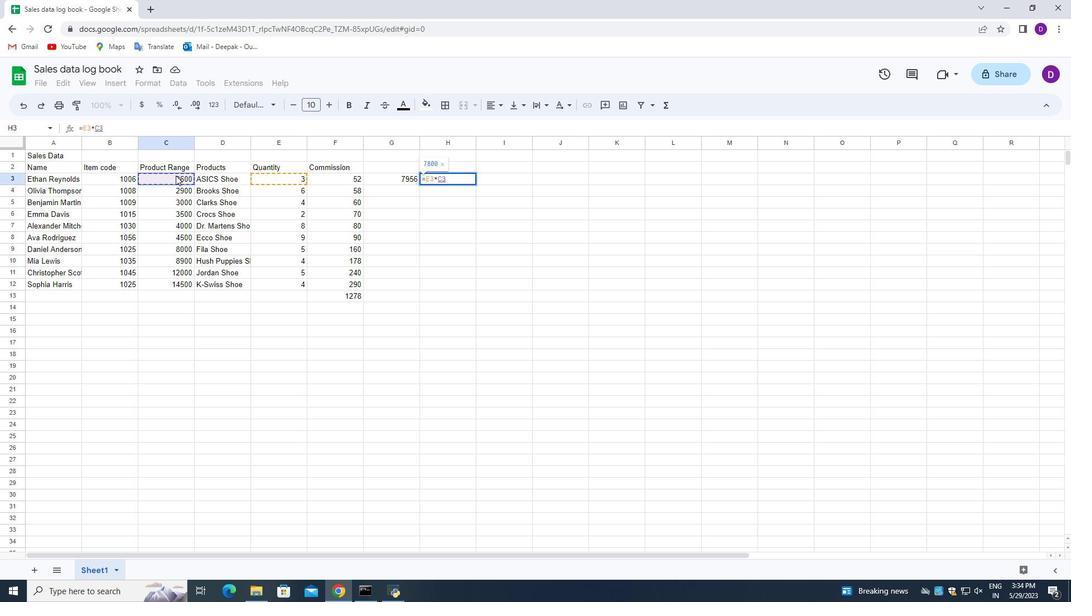 
Action: Mouse moved to (273, 176)
Screenshot: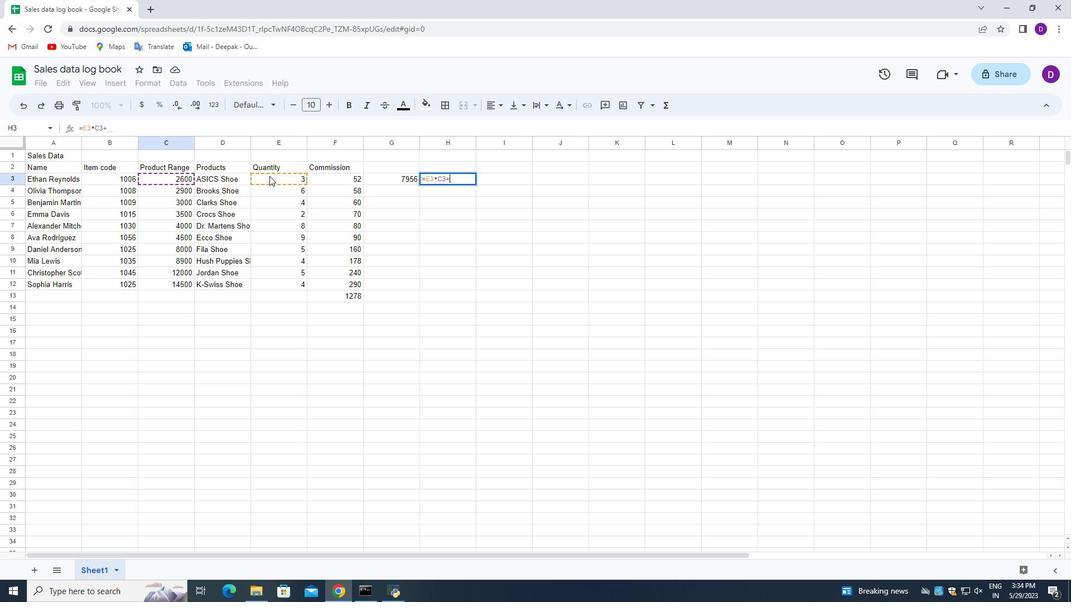 
Action: Mouse pressed left at (273, 176)
Screenshot: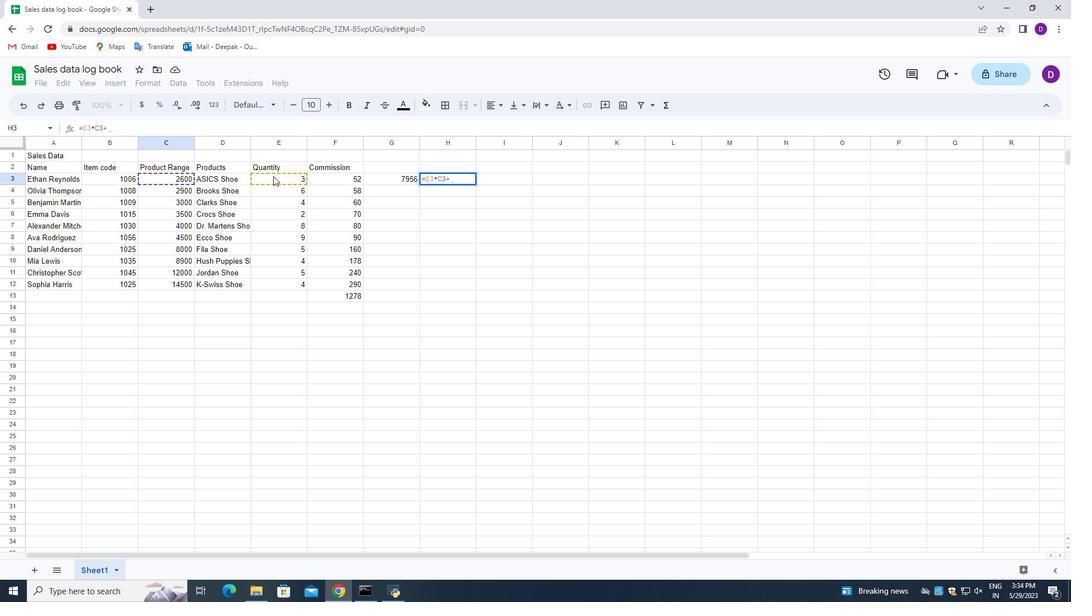 
Action: Mouse moved to (313, 175)
Screenshot: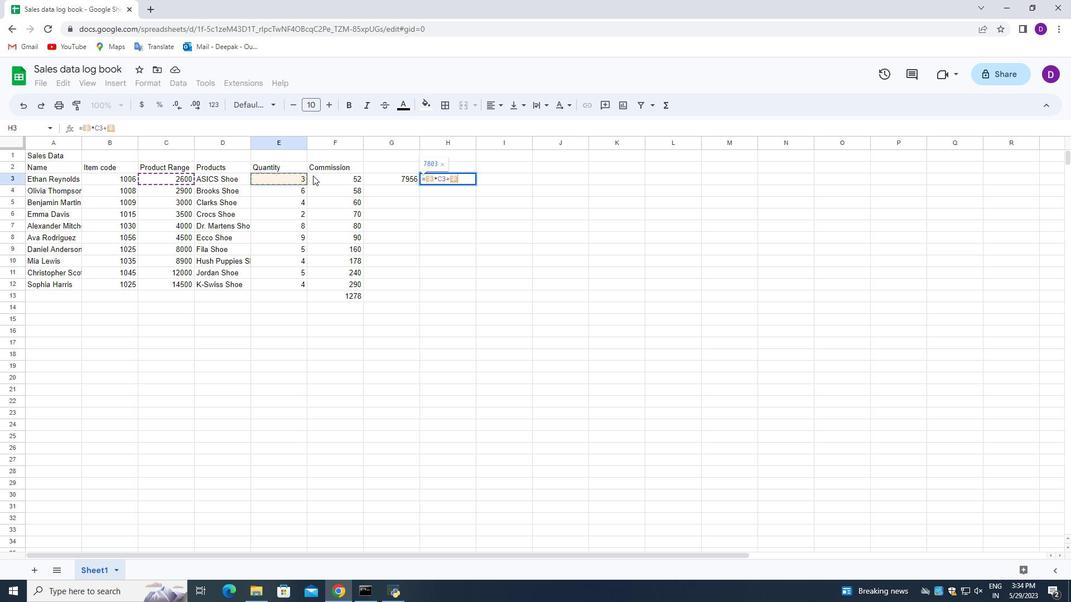 
Action: Key pressed *
Screenshot: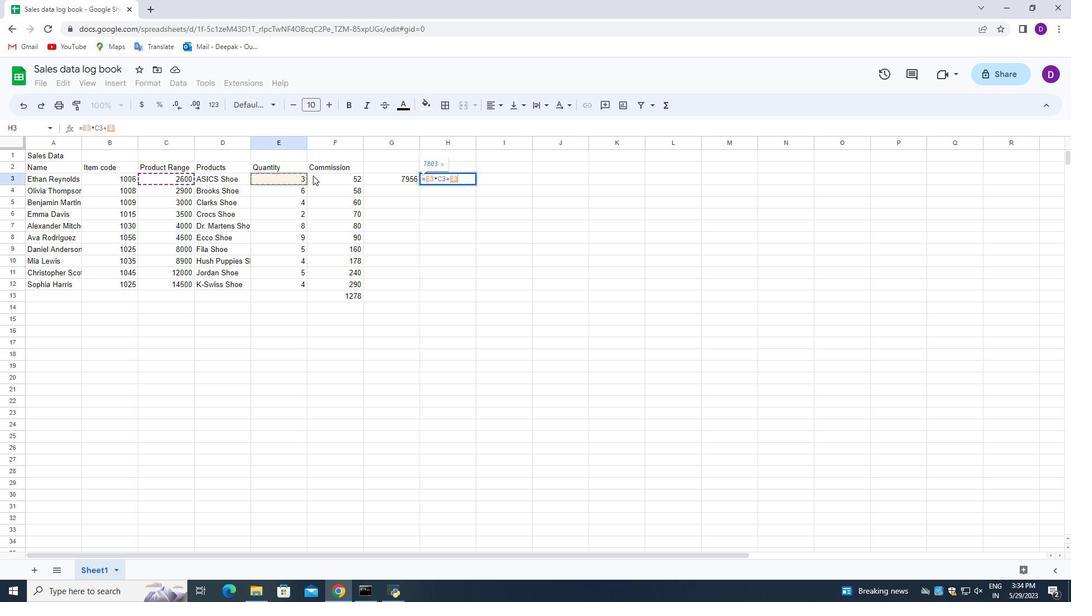 
Action: Mouse moved to (323, 175)
Screenshot: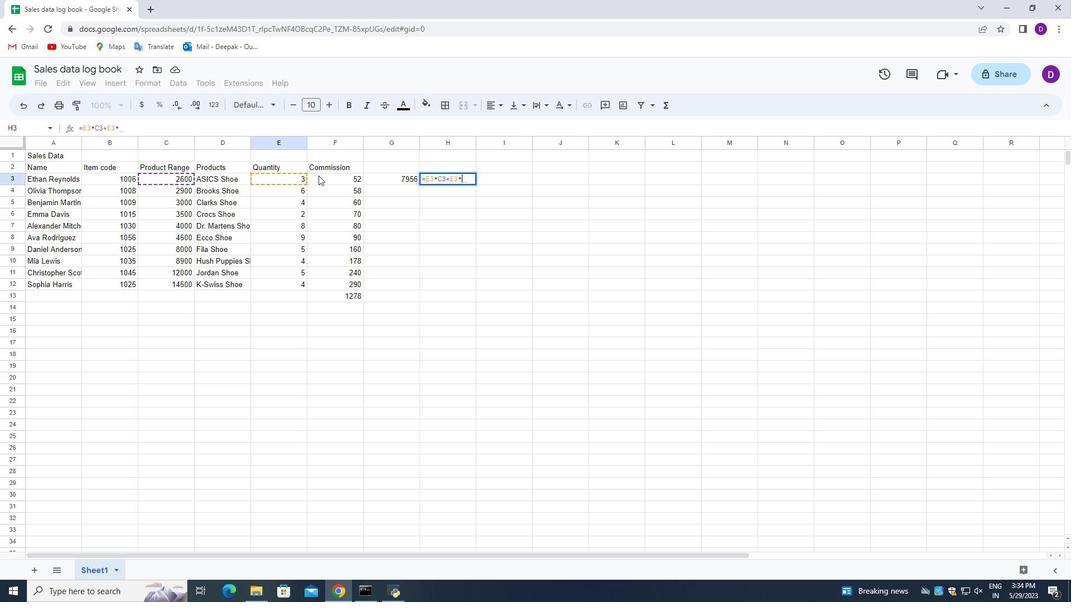
Action: Mouse pressed left at (323, 175)
Screenshot: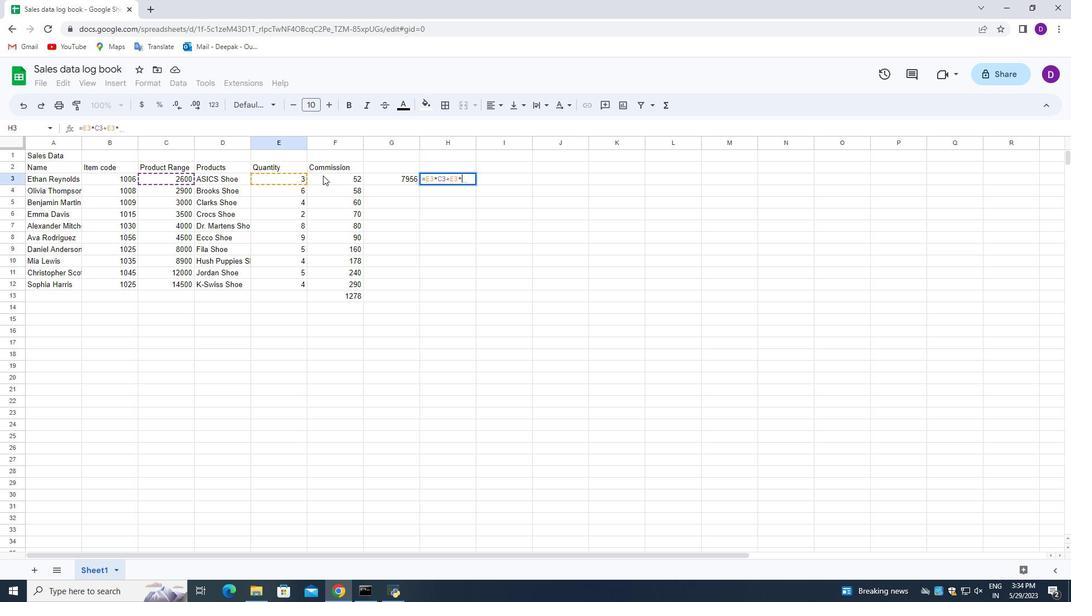 
Action: Mouse moved to (324, 175)
Screenshot: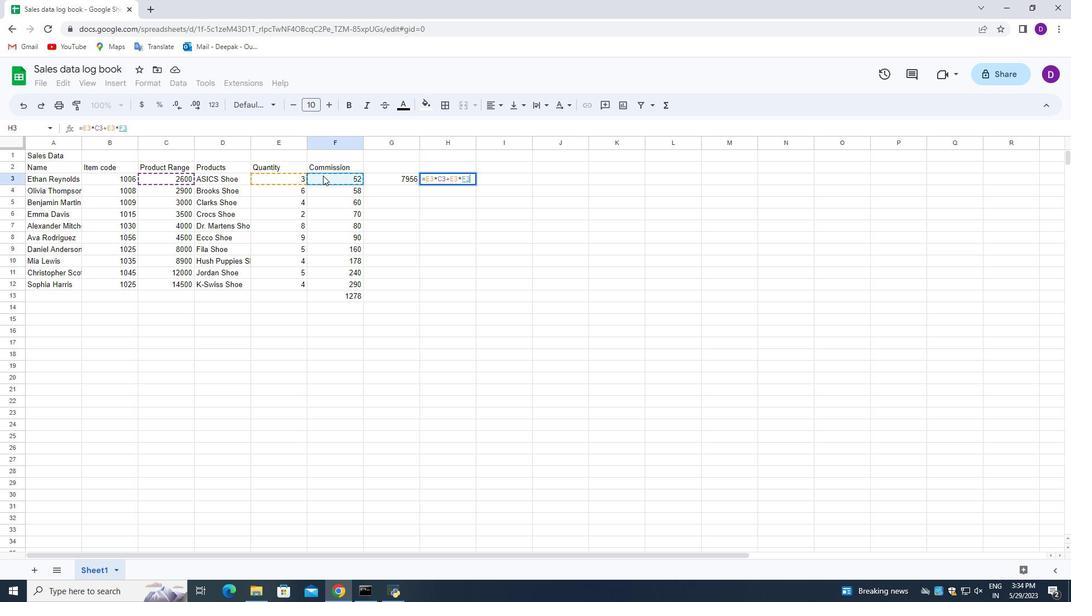 
Action: Key pressed <Key.enter>
Screenshot: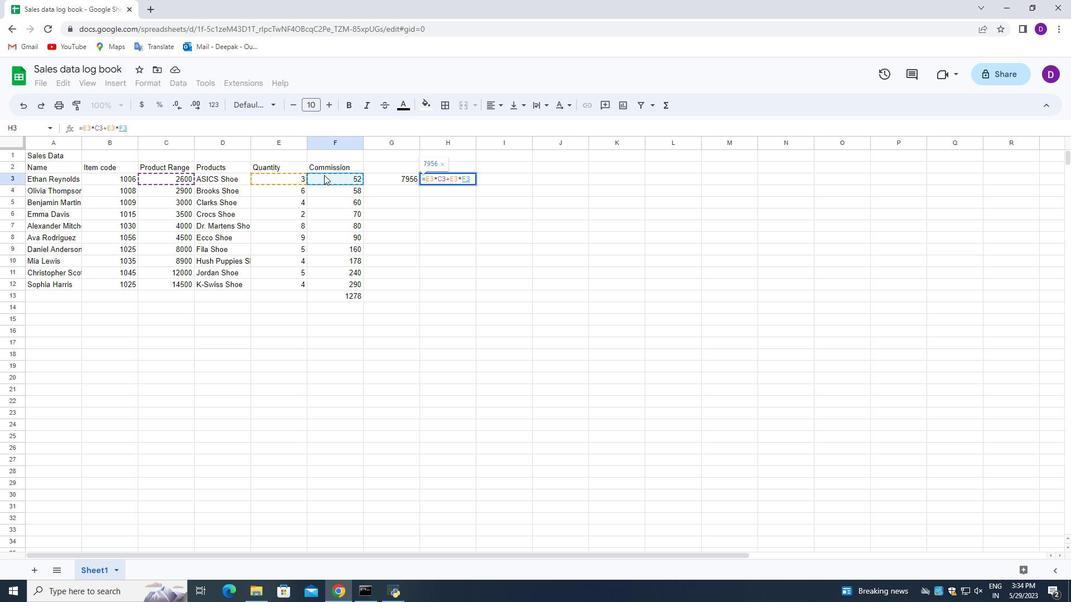 
Action: Mouse moved to (515, 170)
Screenshot: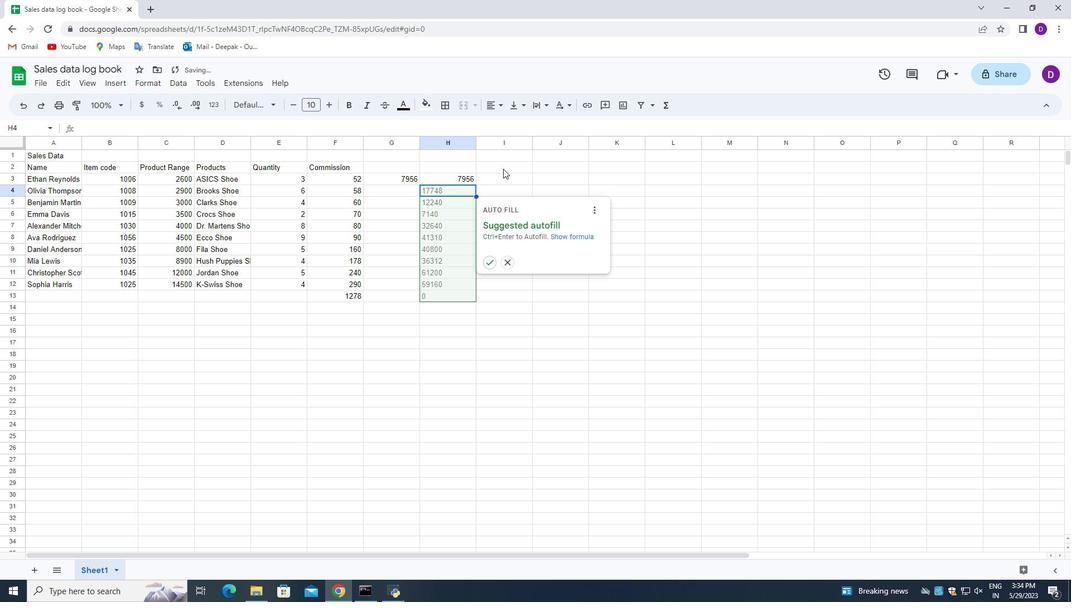 
Action: Mouse pressed left at (515, 170)
Screenshot: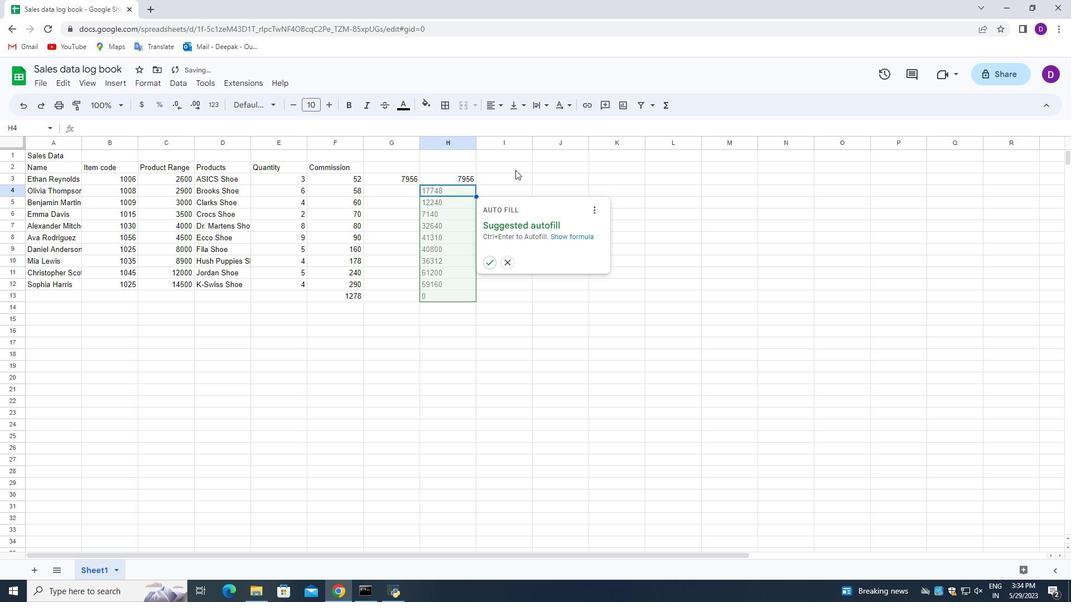 
Action: Mouse moved to (447, 176)
Screenshot: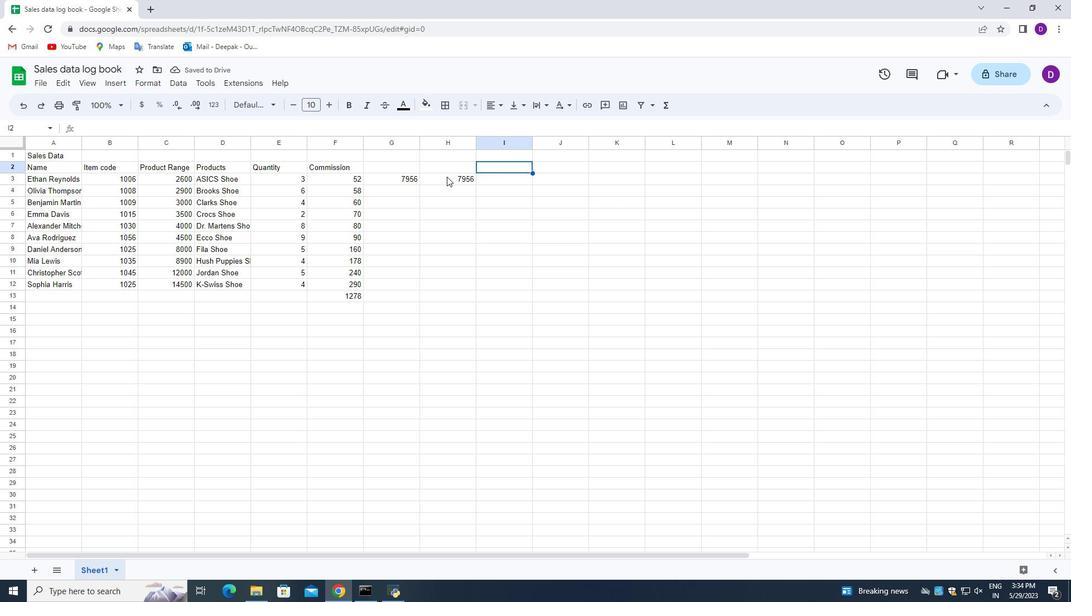 
Action: Mouse pressed left at (447, 176)
Screenshot: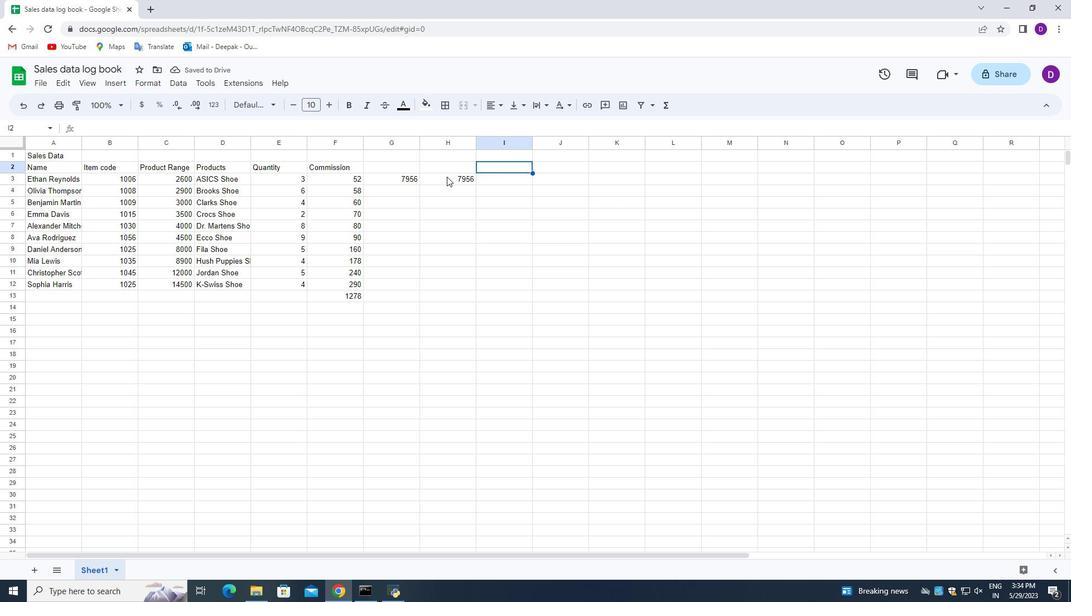 
Action: Key pressed <Key.backspace>ctrl+Z
Screenshot: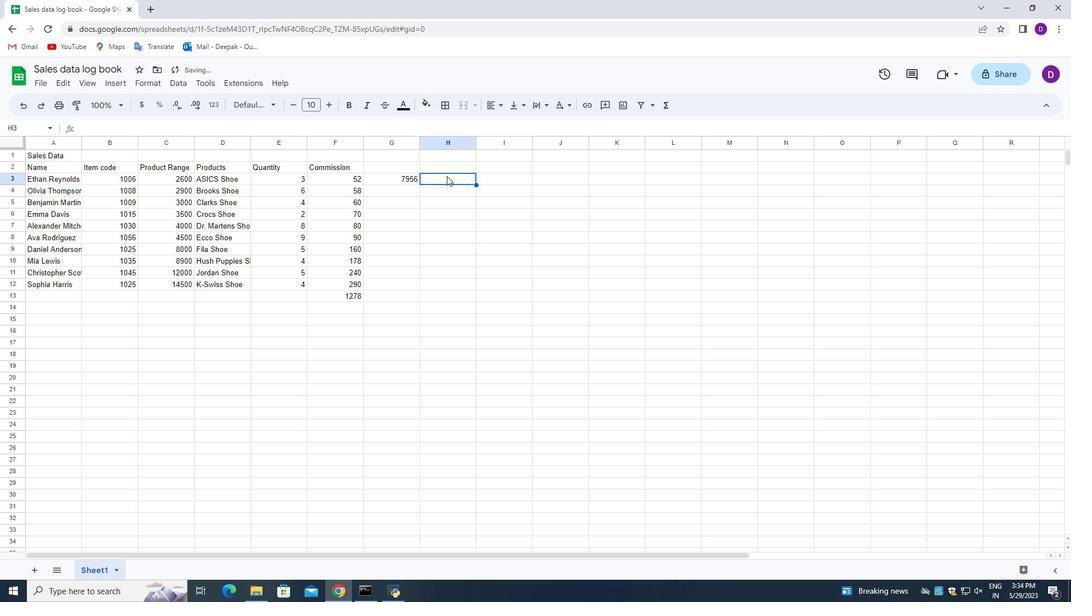
Action: Mouse moved to (489, 216)
Screenshot: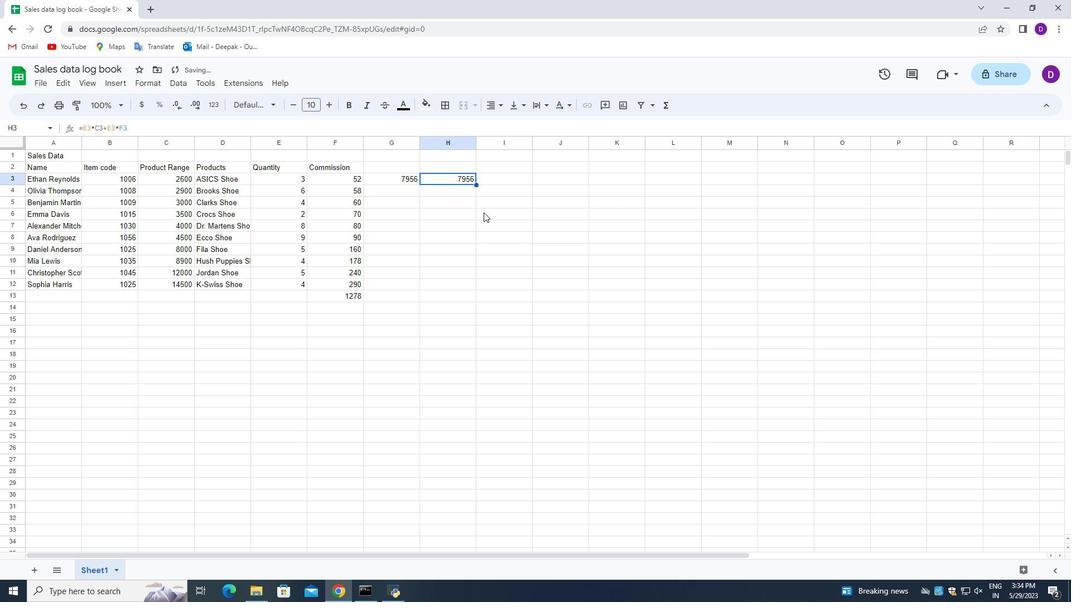 
Action: Mouse pressed left at (489, 216)
Screenshot: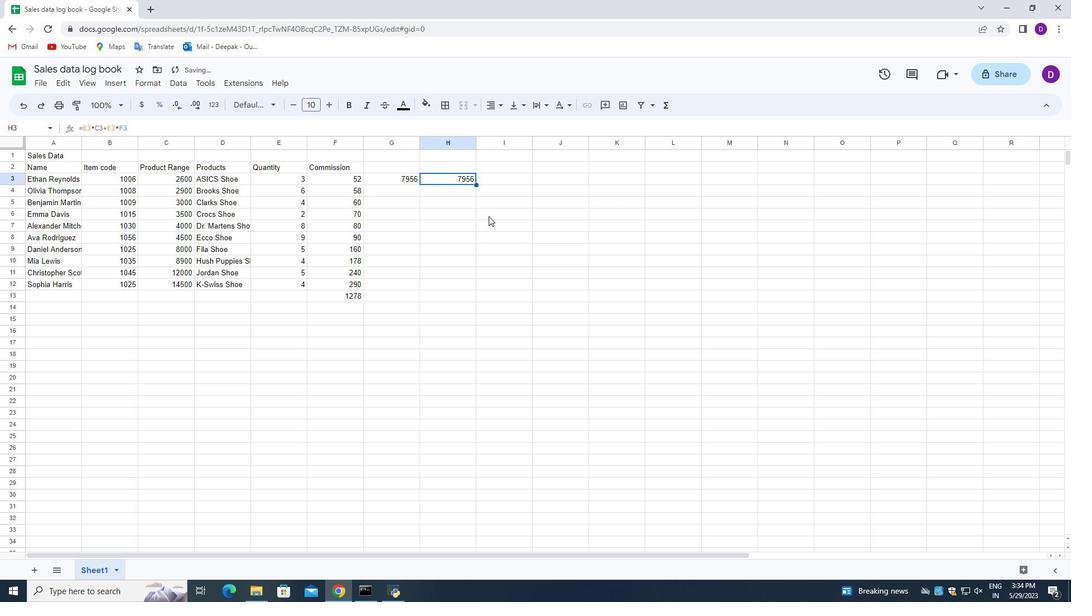 
Action: Mouse moved to (451, 178)
Screenshot: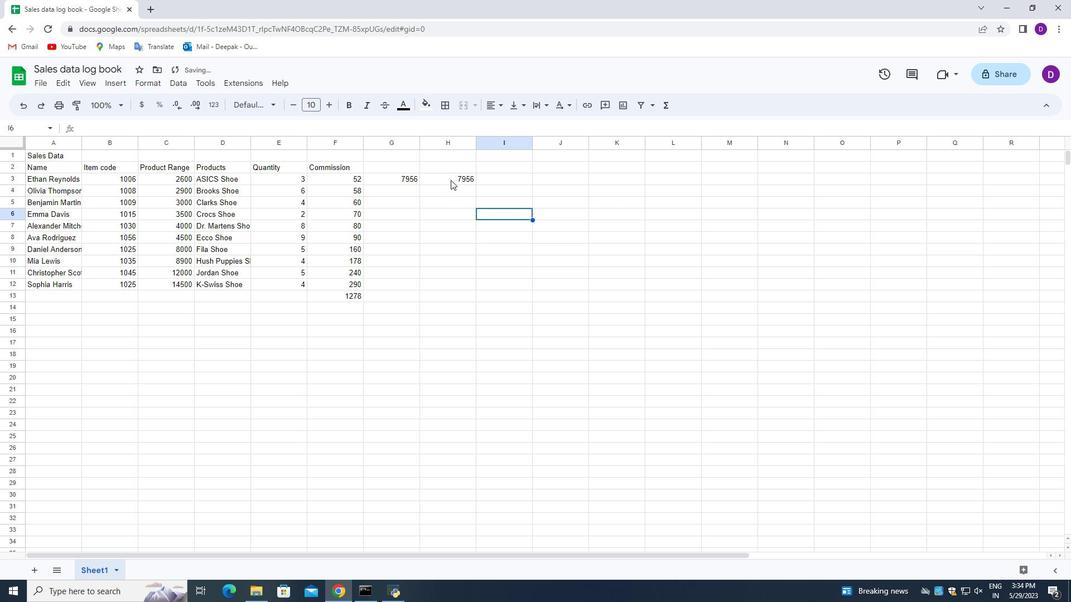 
Action: Mouse pressed left at (451, 178)
Screenshot: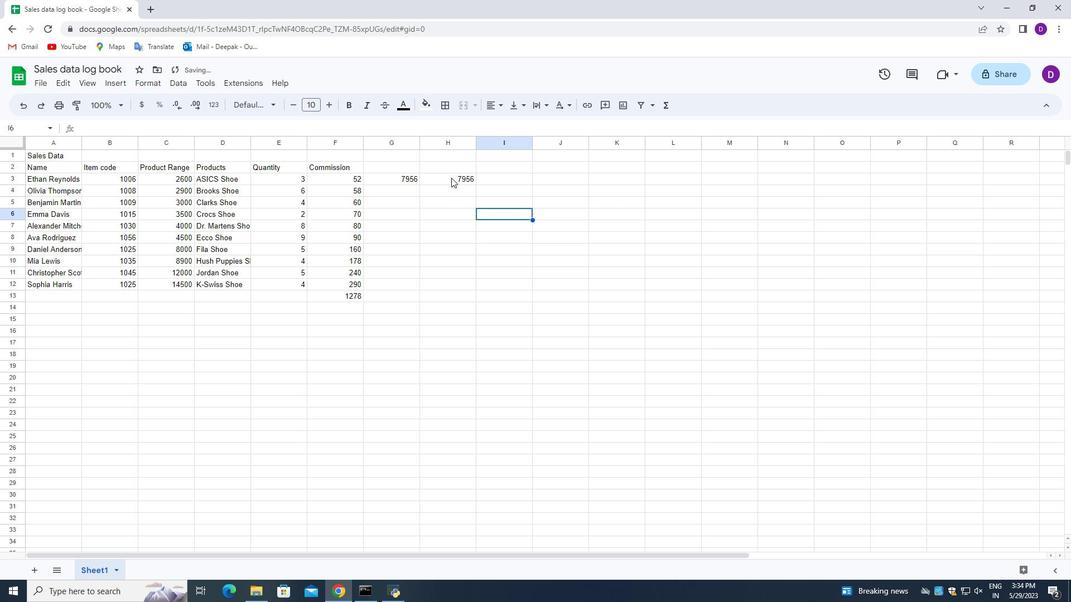 
Action: Mouse moved to (371, 174)
Screenshot: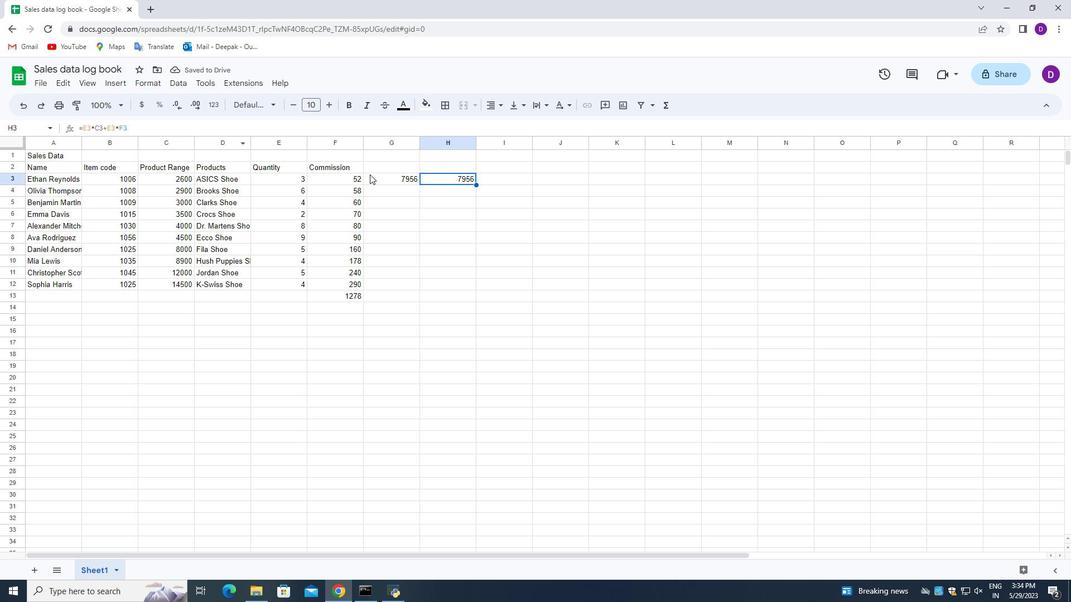 
Action: Mouse pressed left at (371, 174)
Screenshot: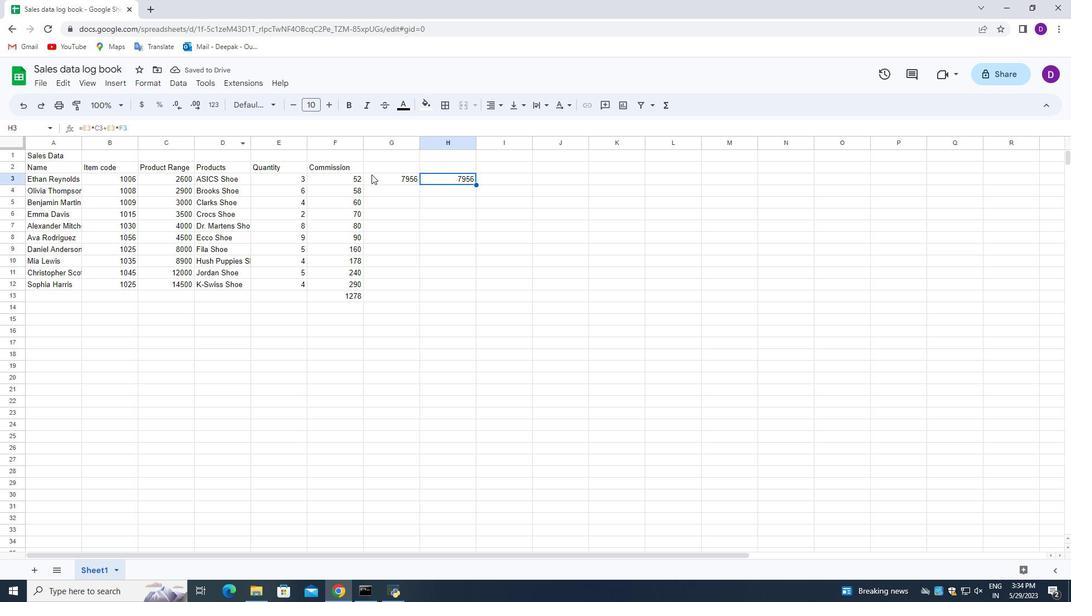 
Action: Mouse moved to (524, 176)
Screenshot: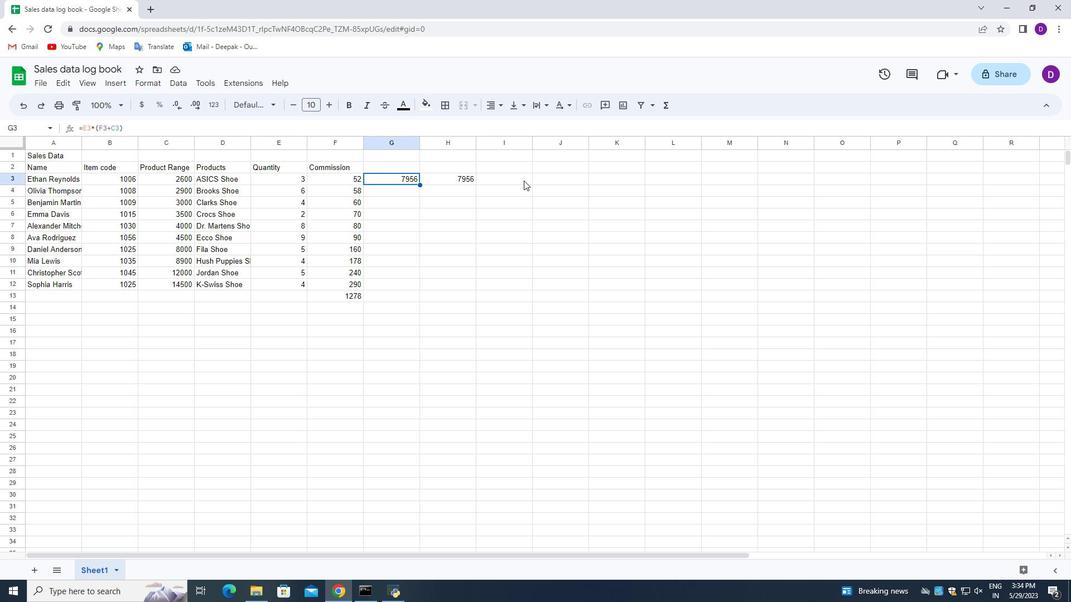 
Action: Mouse pressed left at (524, 176)
Screenshot: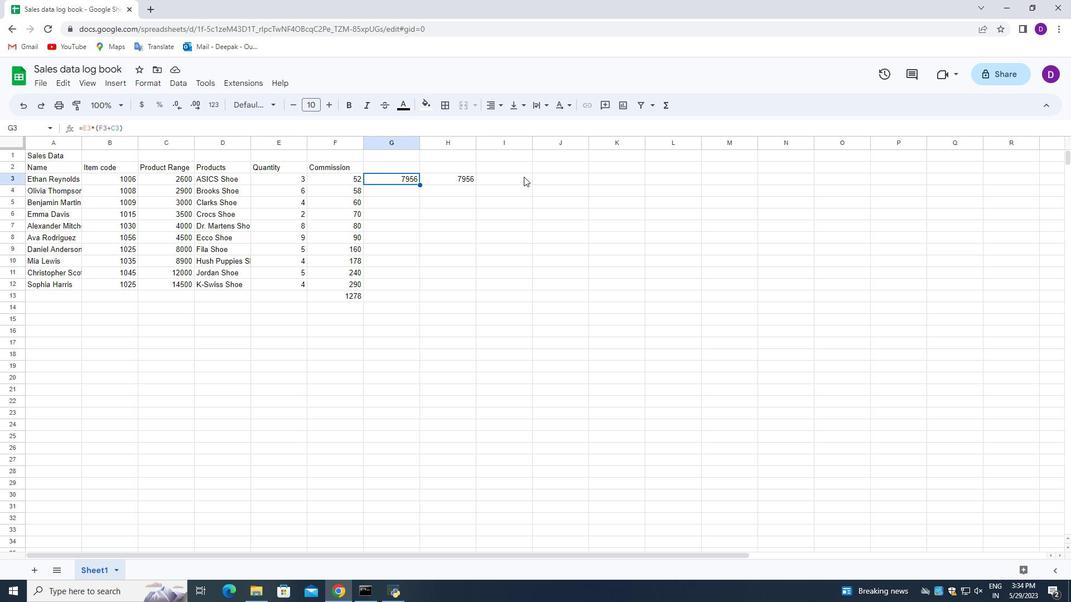 
Action: Mouse moved to (397, 179)
Screenshot: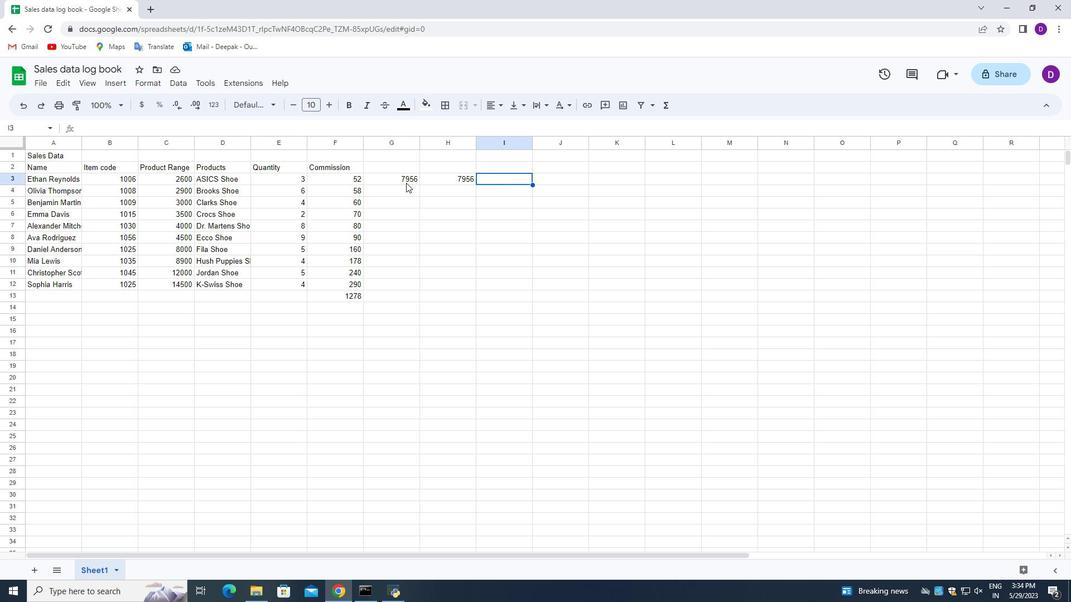 
Action: Mouse pressed left at (397, 179)
Screenshot: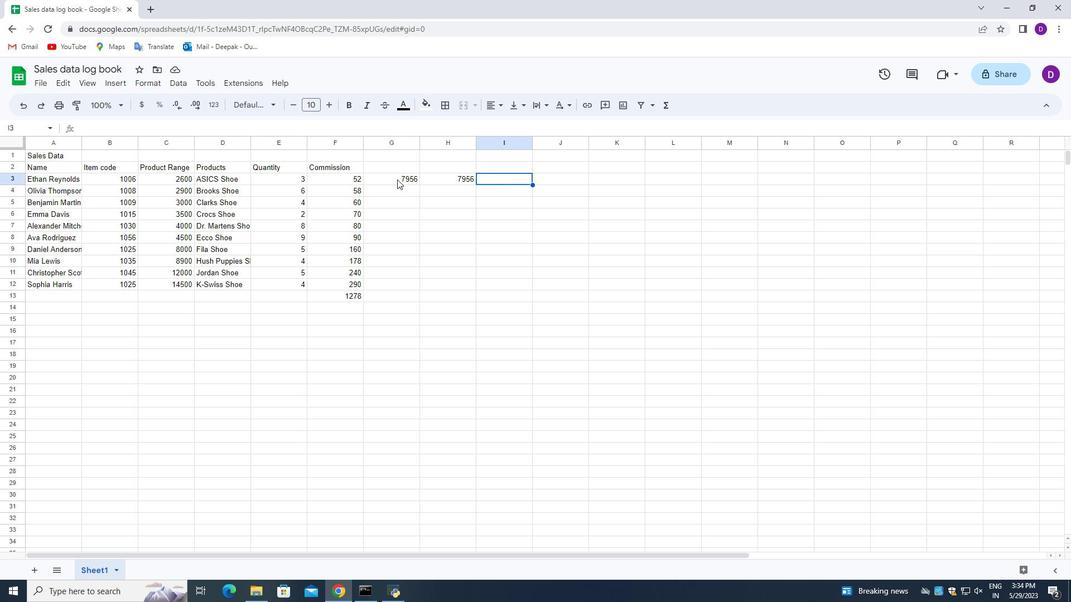 
Action: Mouse moved to (454, 179)
Screenshot: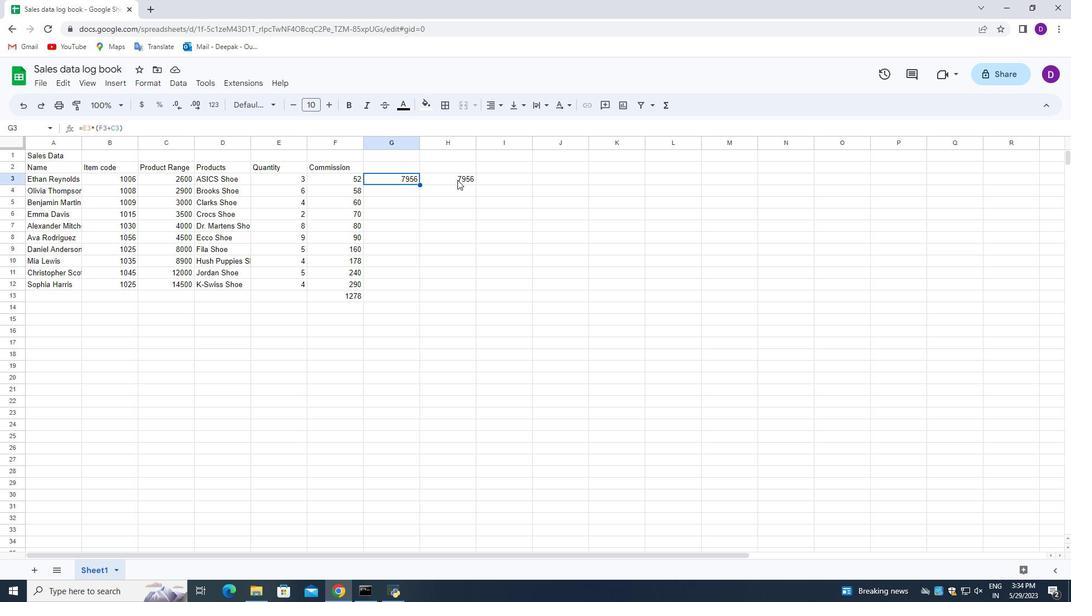 
Action: Mouse pressed left at (454, 179)
Screenshot: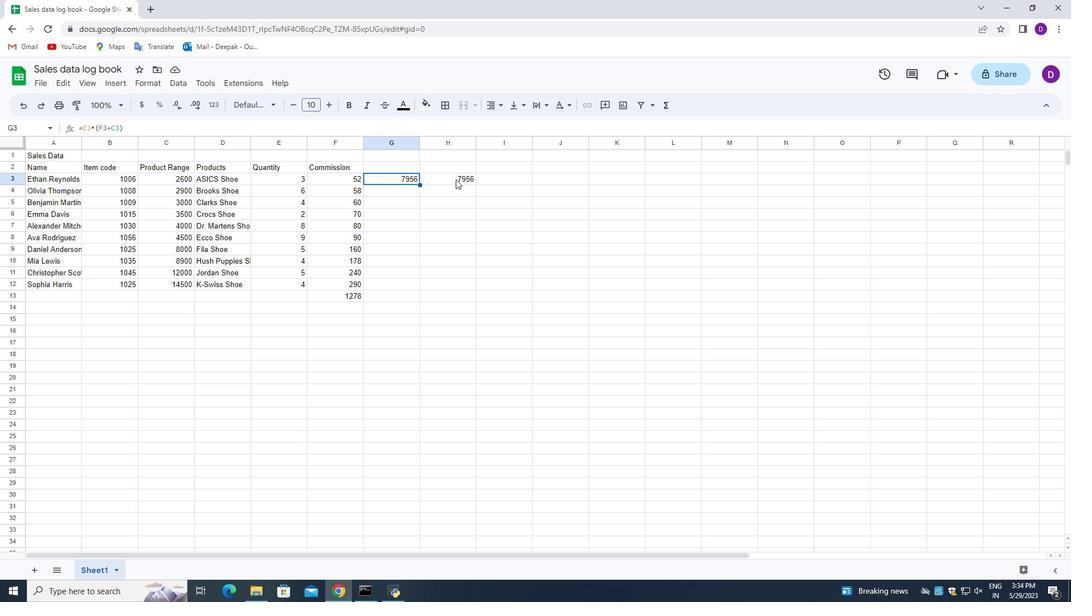 
Action: Mouse moved to (392, 183)
Screenshot: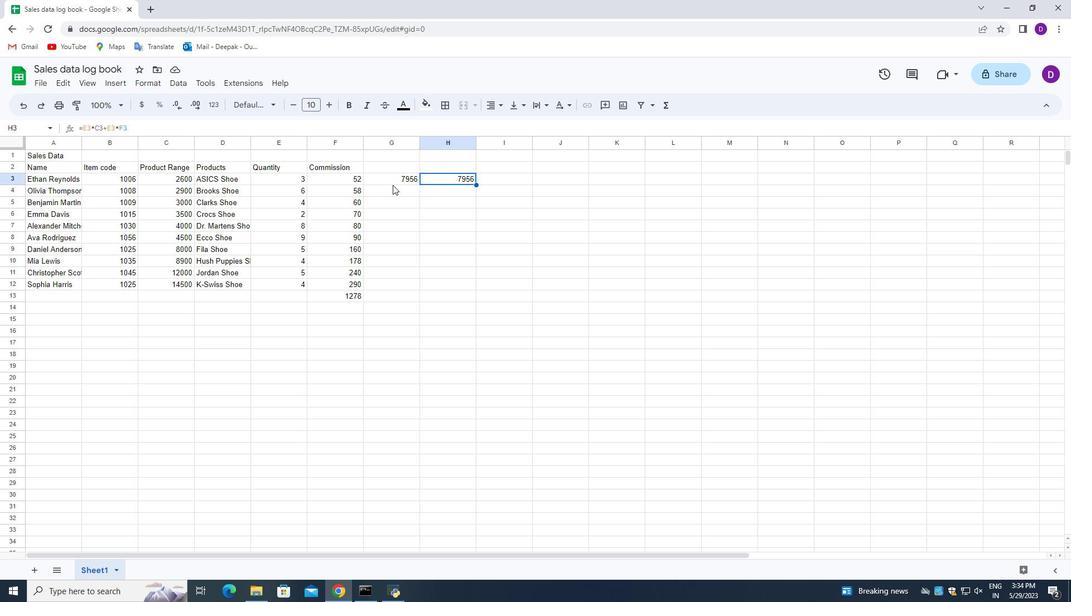 
Action: Mouse pressed left at (392, 183)
Screenshot: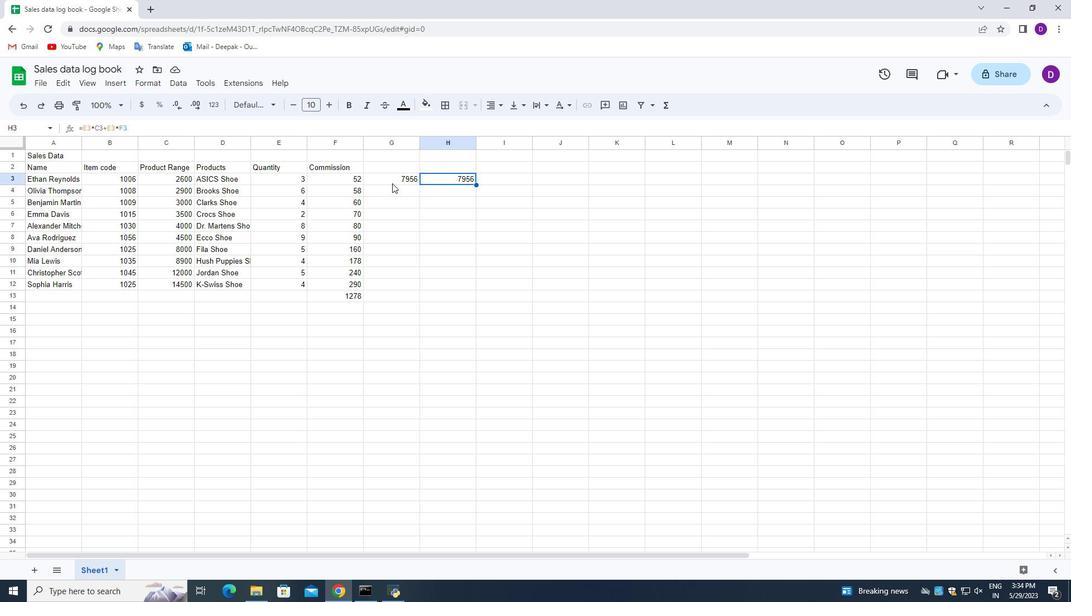 
Action: Mouse moved to (434, 177)
Screenshot: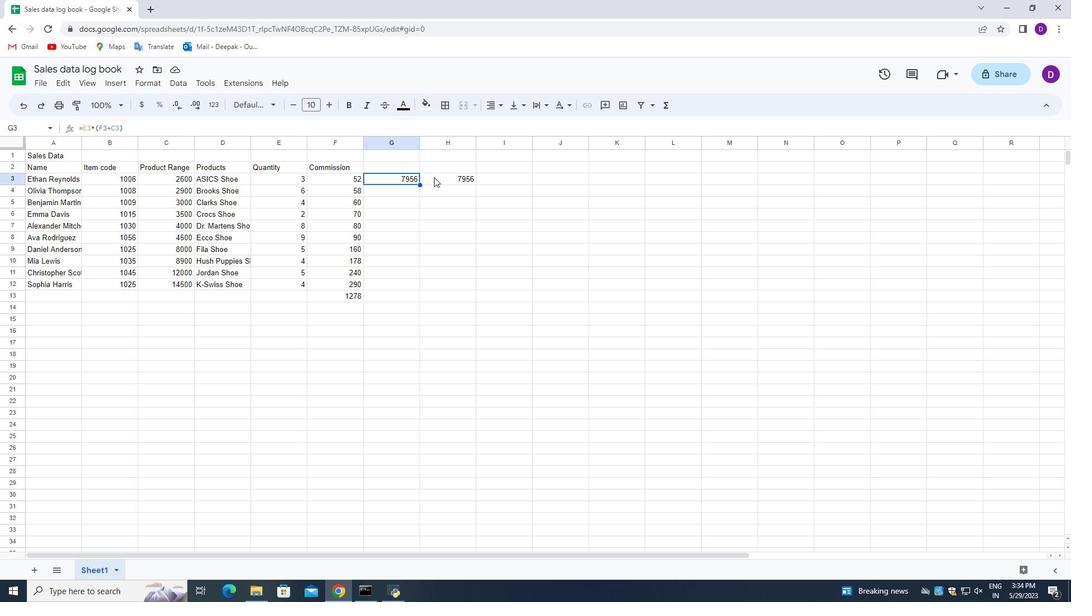 
Action: Mouse pressed left at (434, 177)
Screenshot: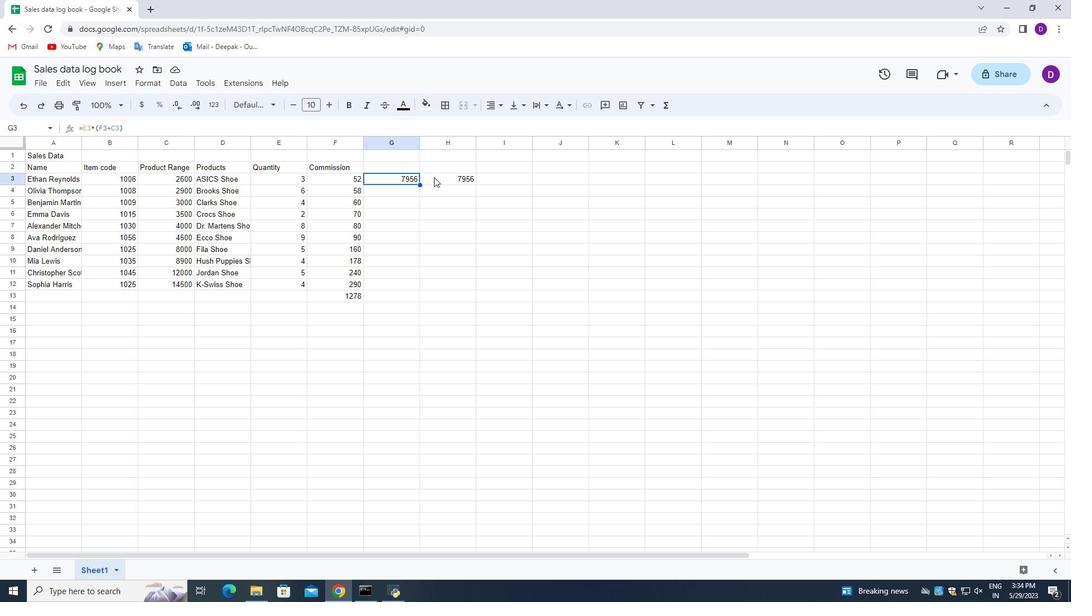 
Action: Mouse moved to (388, 191)
Screenshot: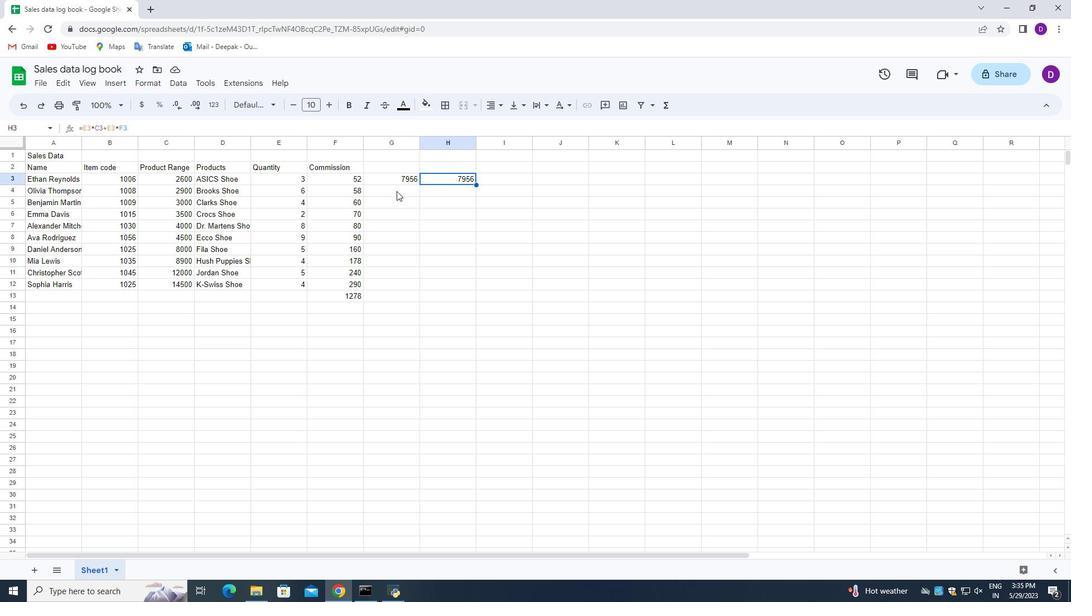 
Action: Mouse pressed left at (388, 191)
Screenshot: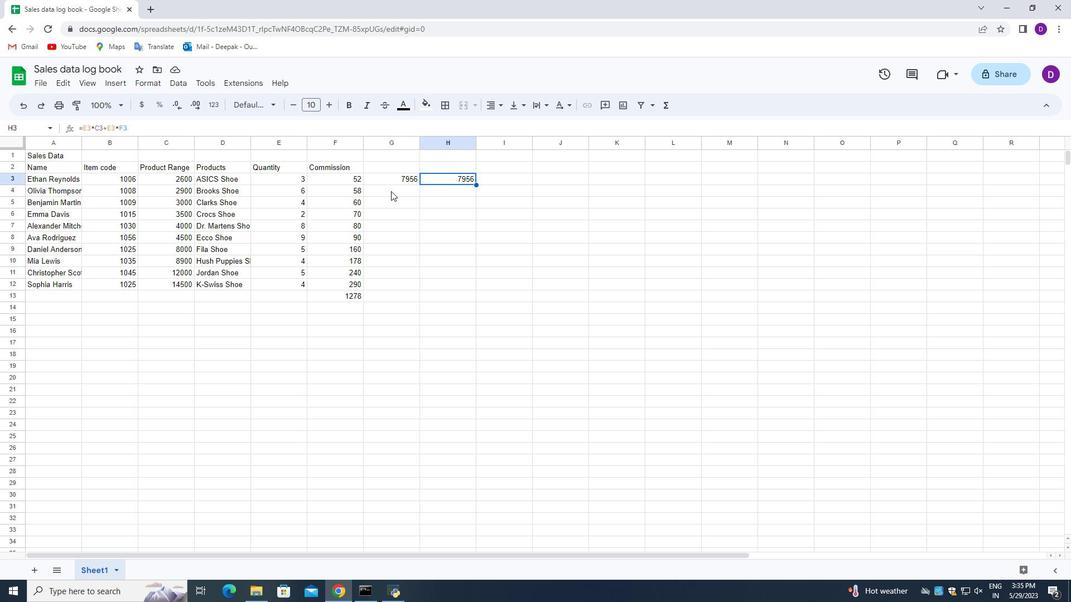 
Action: Key pressed =
Screenshot: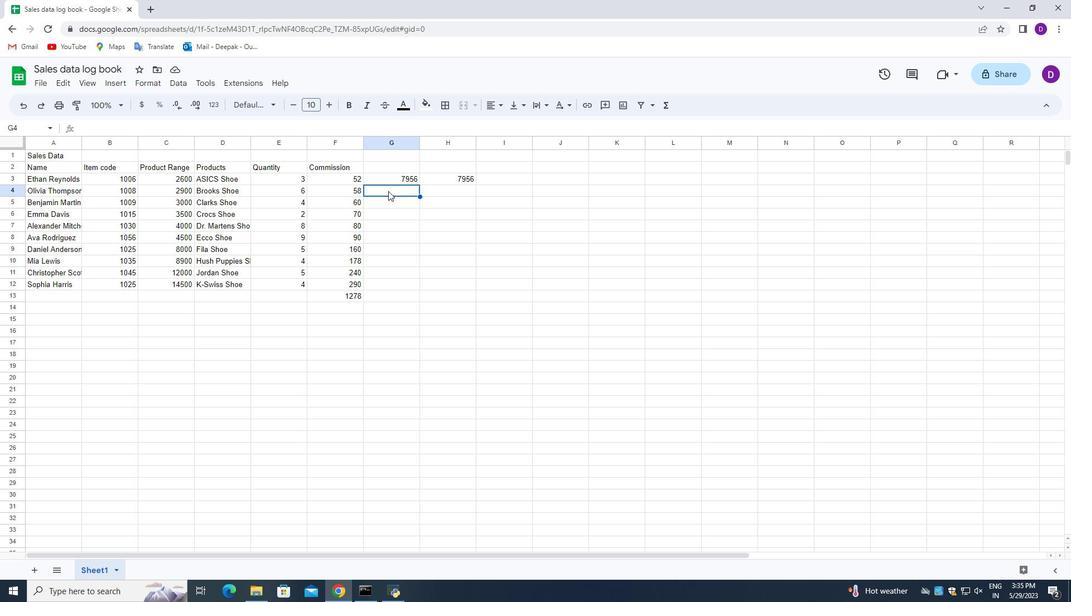 
Action: Mouse moved to (396, 179)
Screenshot: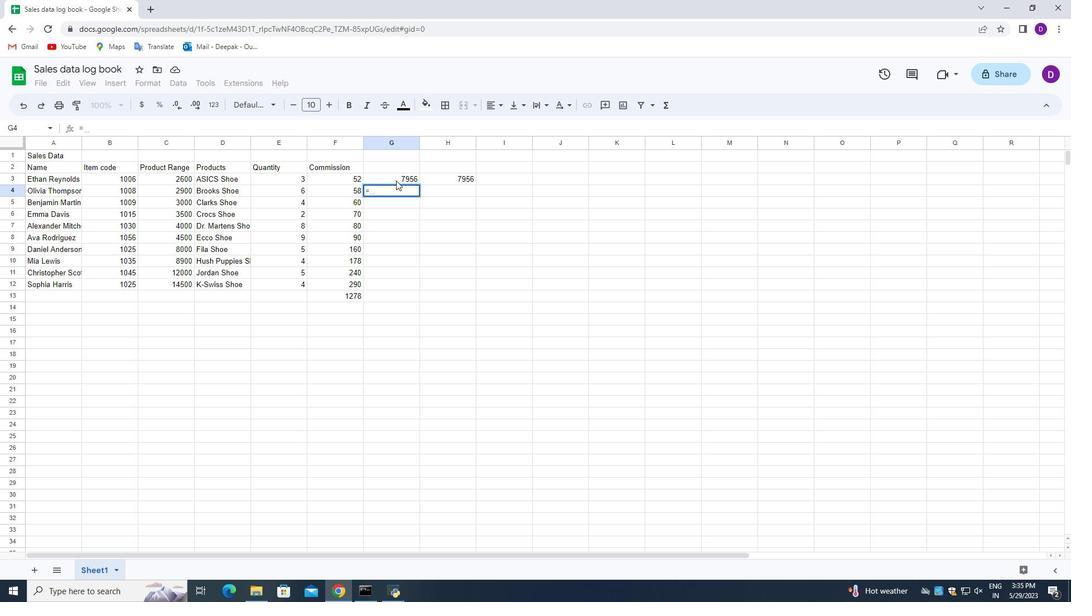 
Action: Mouse pressed left at (396, 179)
Screenshot: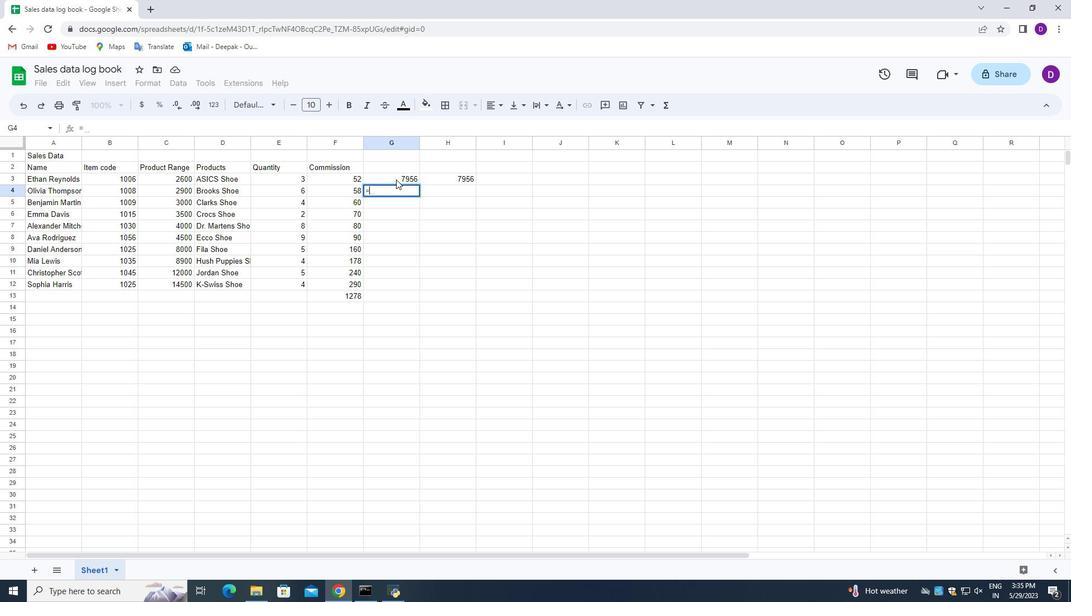 
Action: Mouse moved to (401, 199)
Screenshot: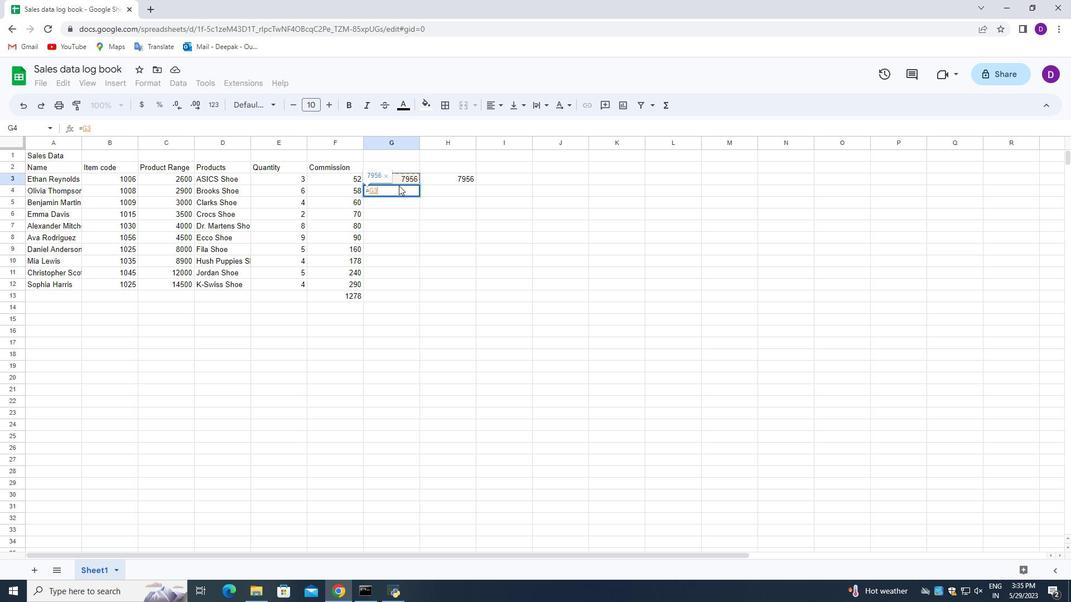 
Action: Mouse pressed left at (401, 199)
Screenshot: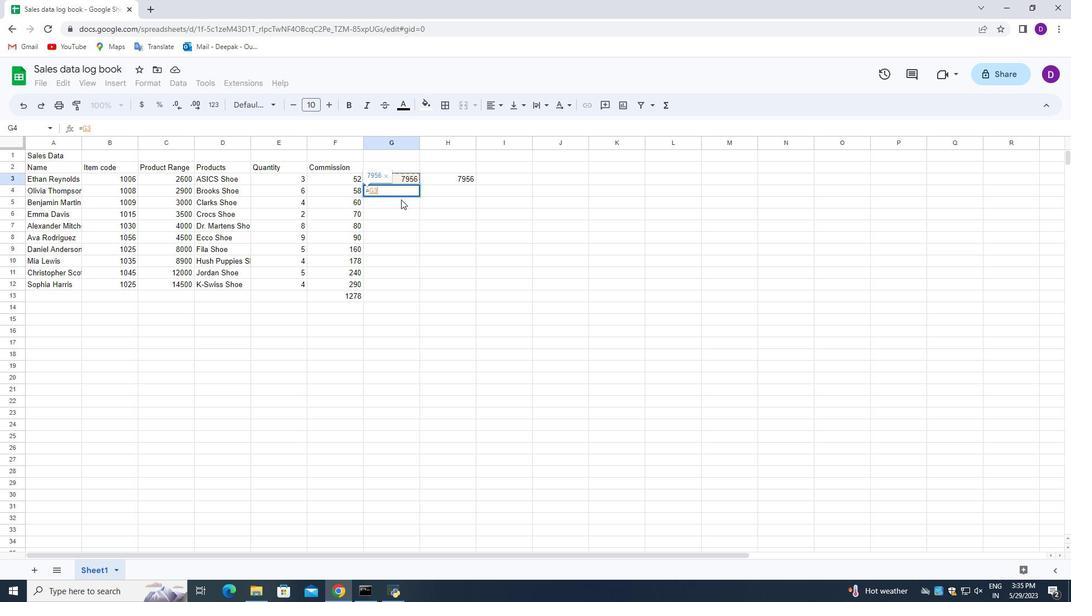 
Action: Mouse moved to (396, 190)
Screenshot: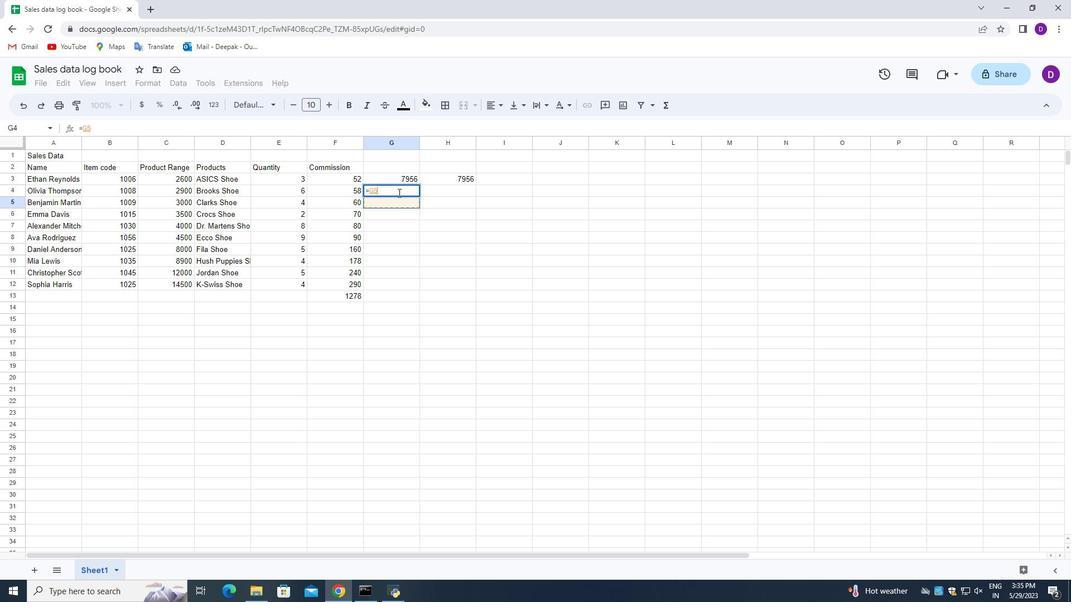 
Action: Mouse pressed left at (396, 190)
Screenshot: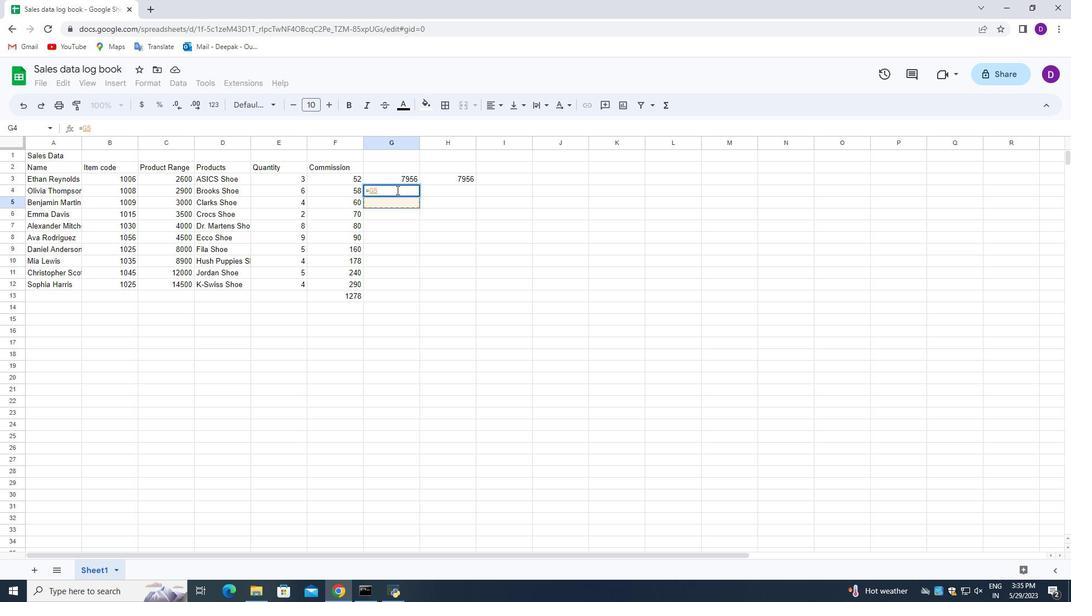 
Action: Mouse moved to (441, 198)
Screenshot: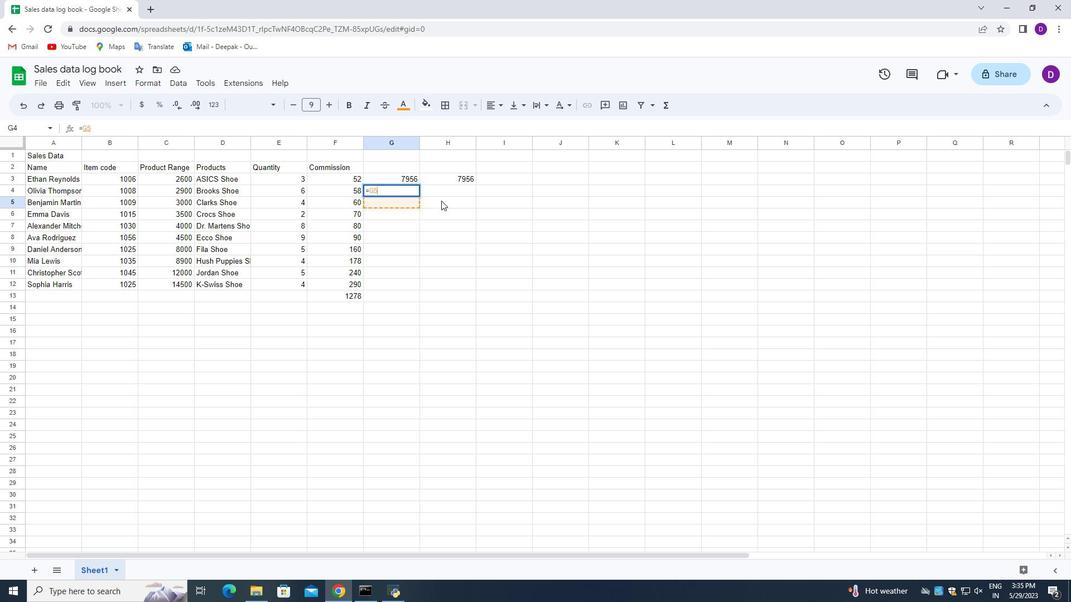 
Action: Key pressed ctrl+Z
Screenshot: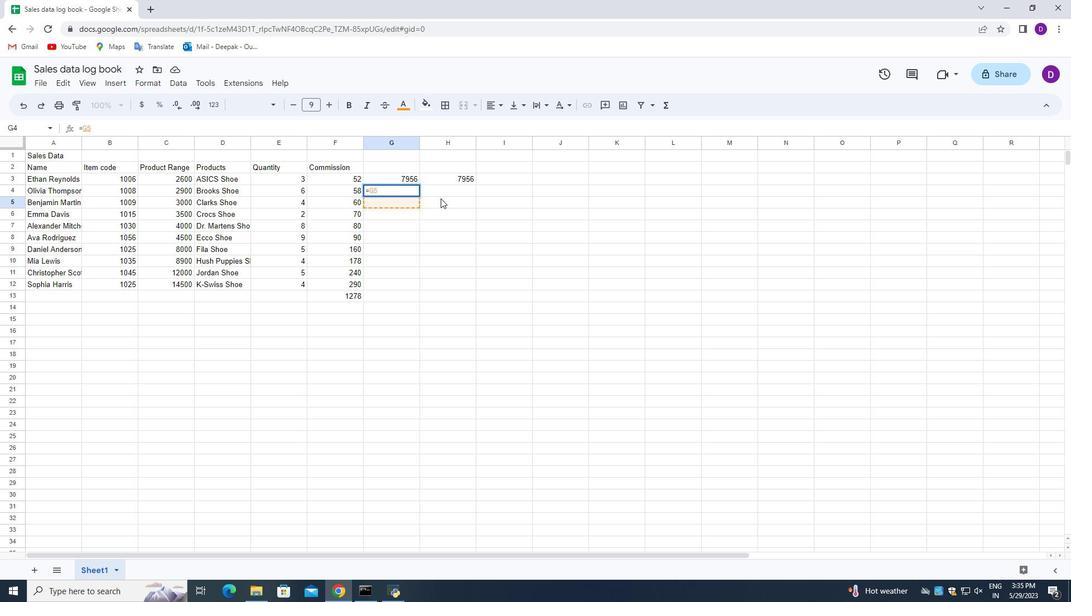 
Action: Mouse moved to (405, 211)
Screenshot: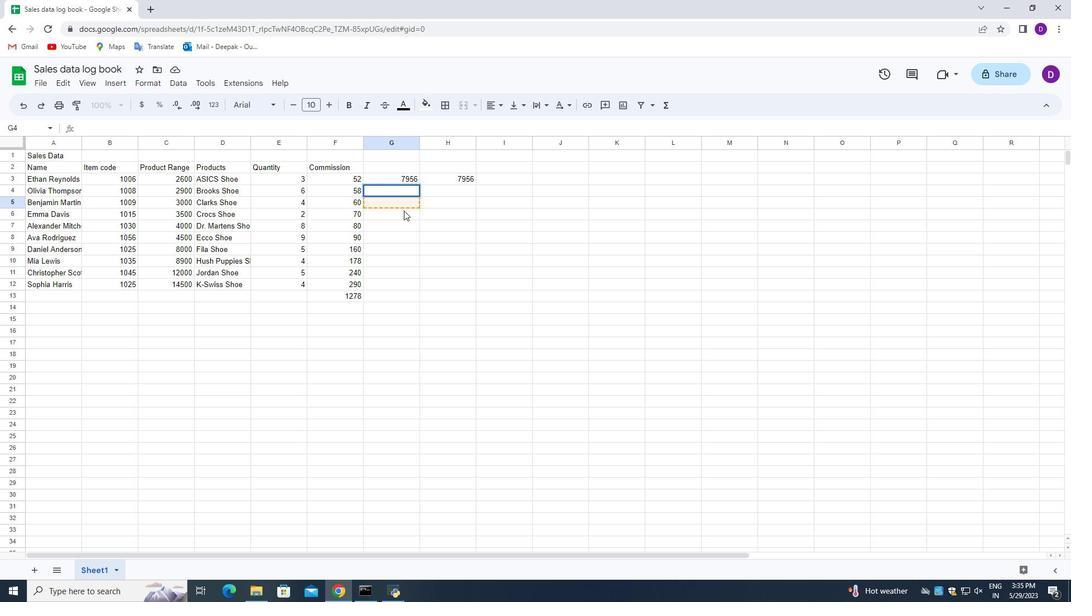 
Action: Key pressed ctrl+Z
Screenshot: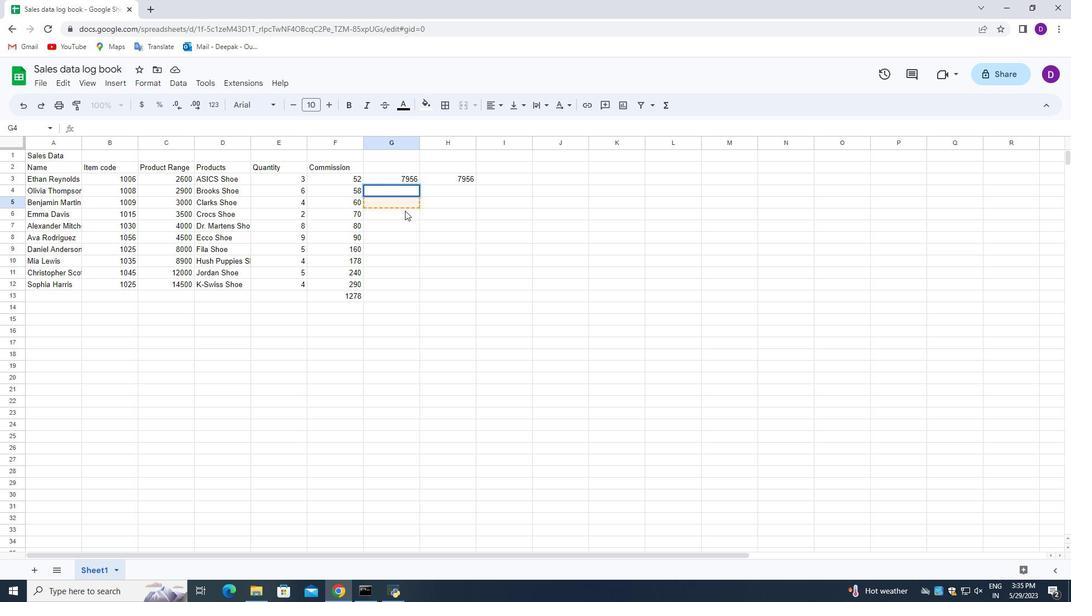 
Action: Mouse moved to (427, 197)
Screenshot: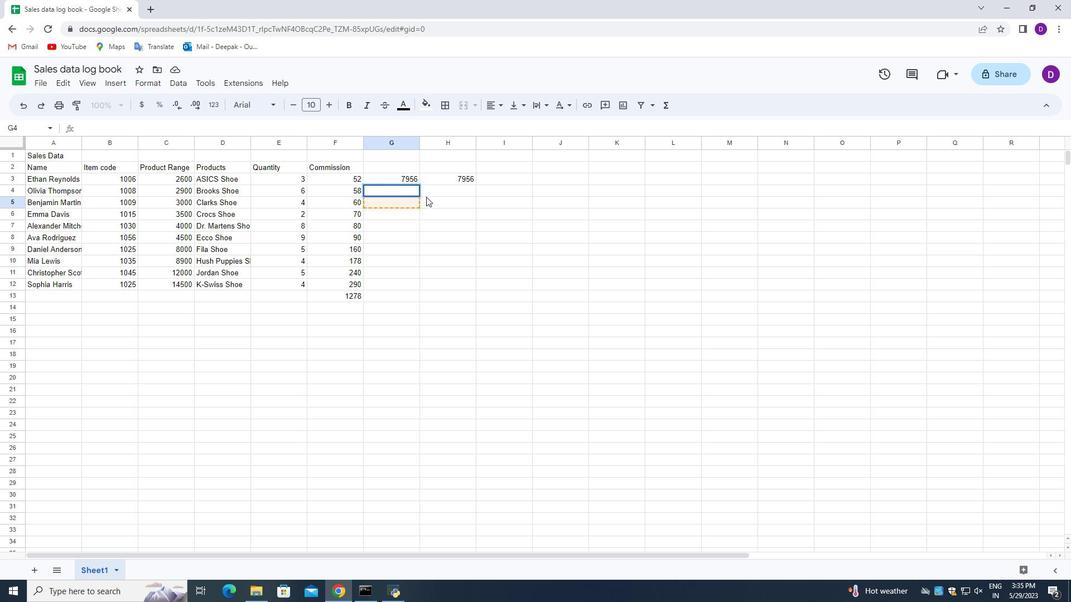 
Action: Mouse pressed left at (427, 197)
Screenshot: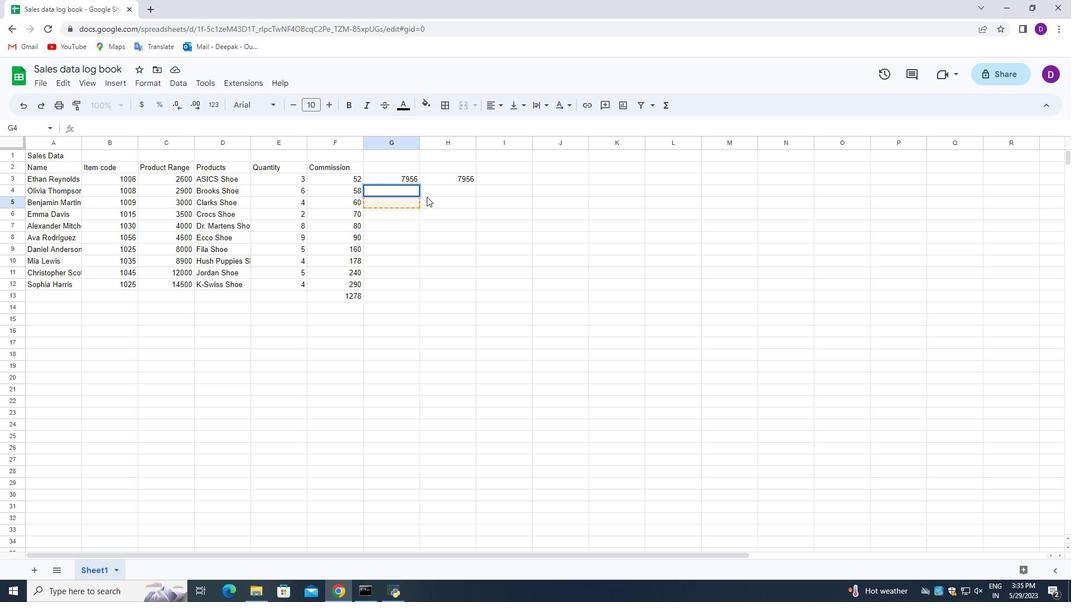 
Action: Mouse moved to (383, 190)
Screenshot: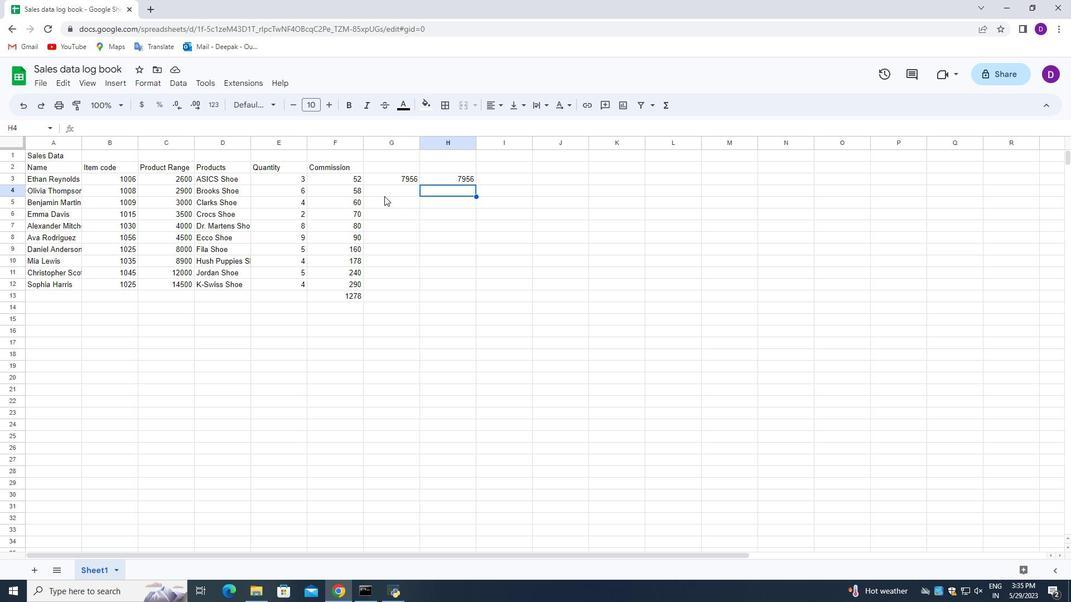 
Action: Mouse pressed left at (383, 190)
Screenshot: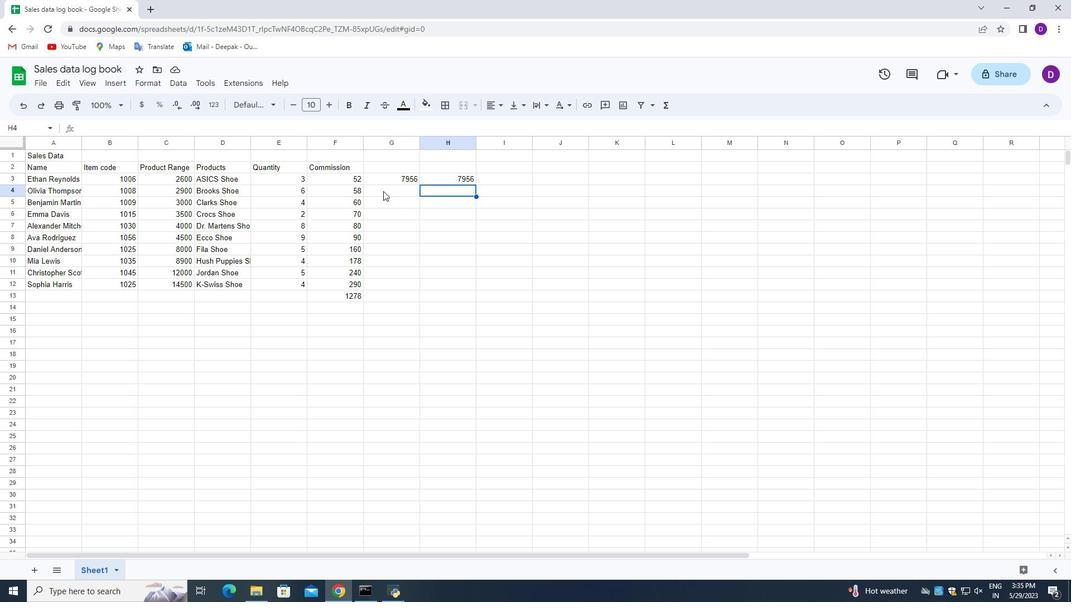 
Action: Mouse pressed left at (383, 190)
Screenshot: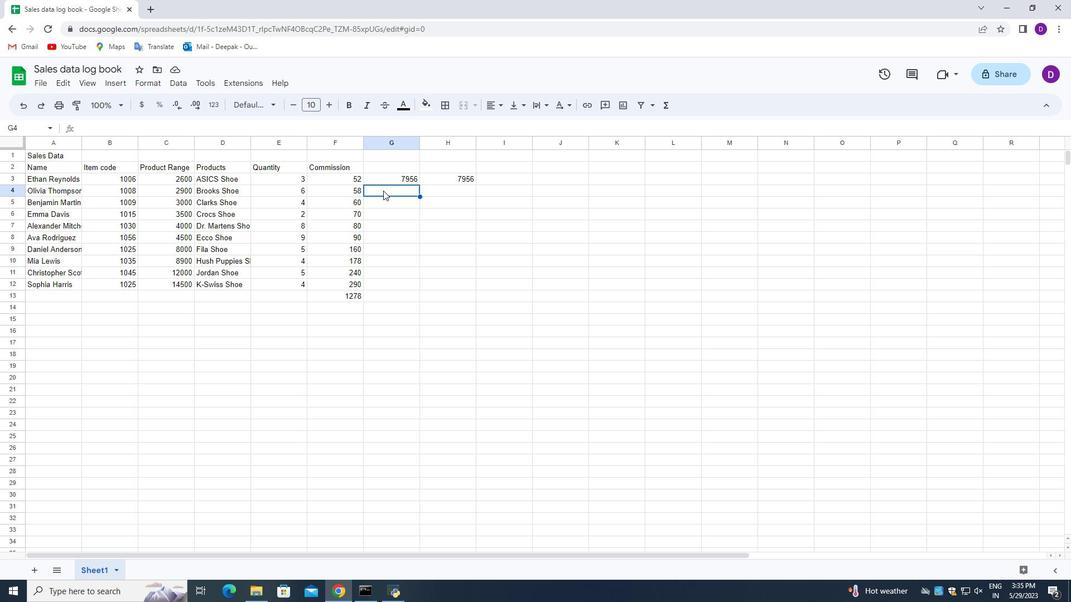
Action: Mouse pressed left at (383, 190)
Screenshot: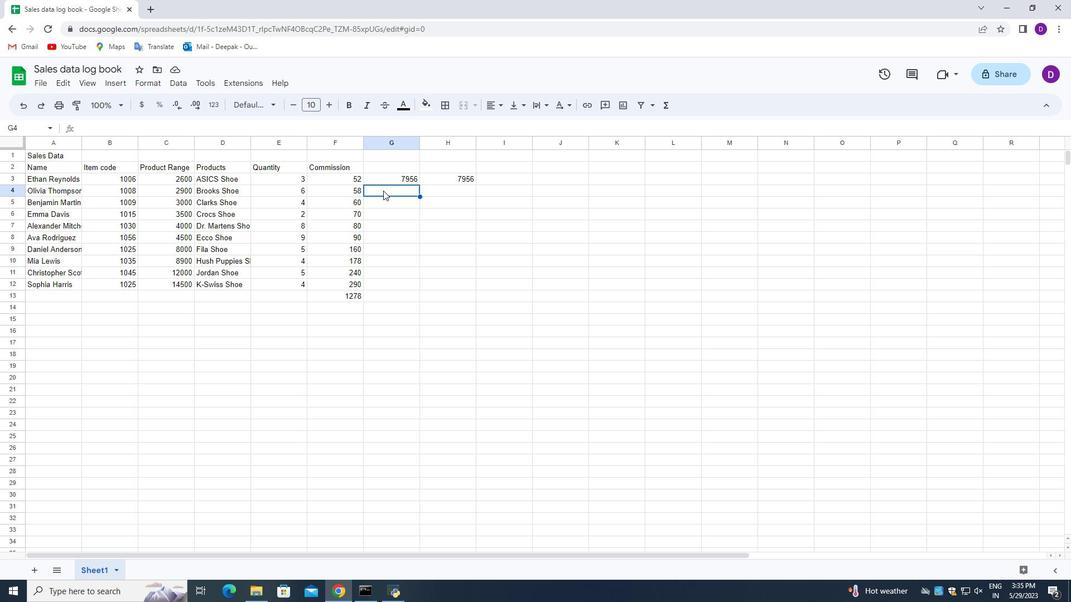 
Action: Mouse moved to (386, 175)
Screenshot: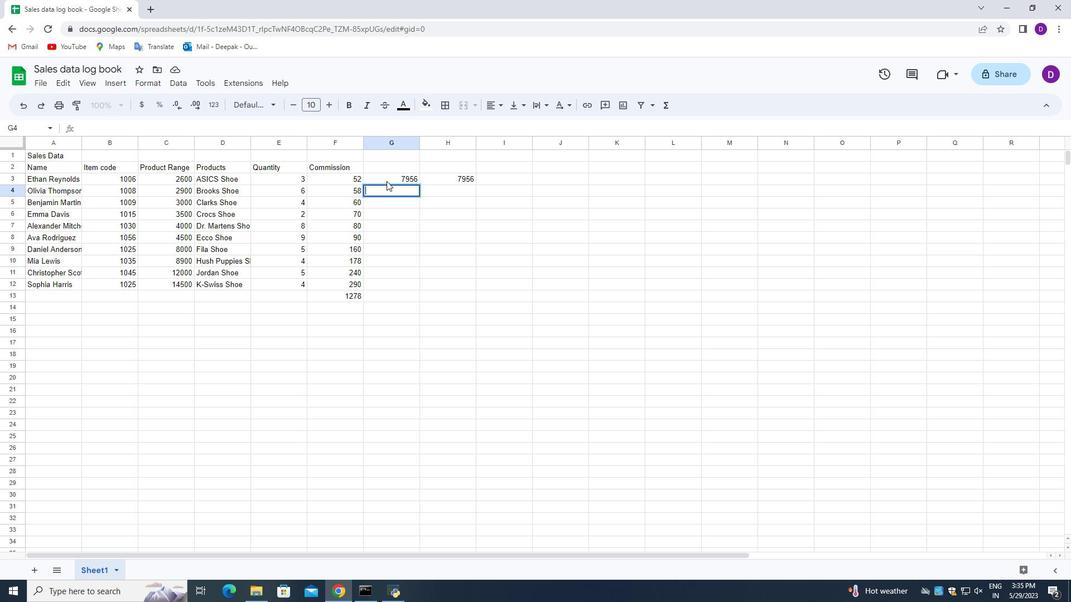 
Action: Mouse pressed left at (386, 175)
Screenshot: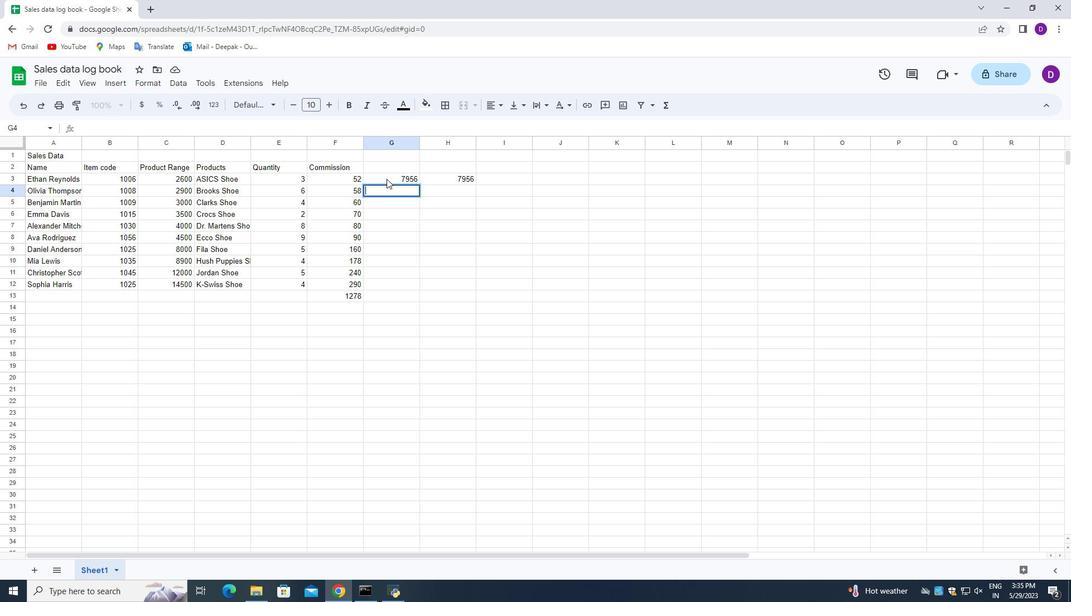
Action: Mouse moved to (395, 189)
Screenshot: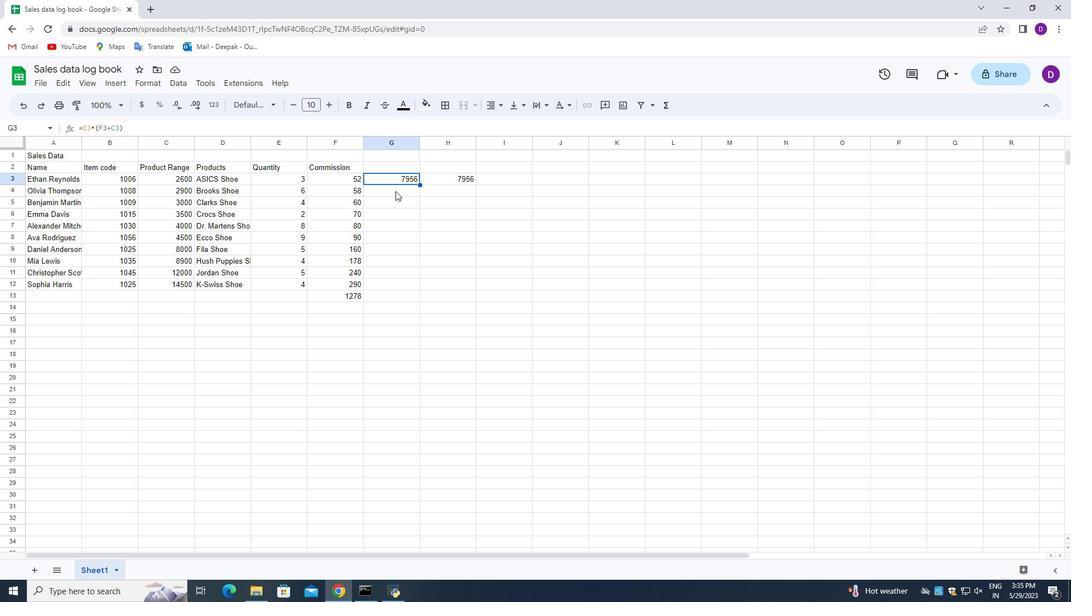 
Action: Mouse pressed left at (395, 189)
Screenshot: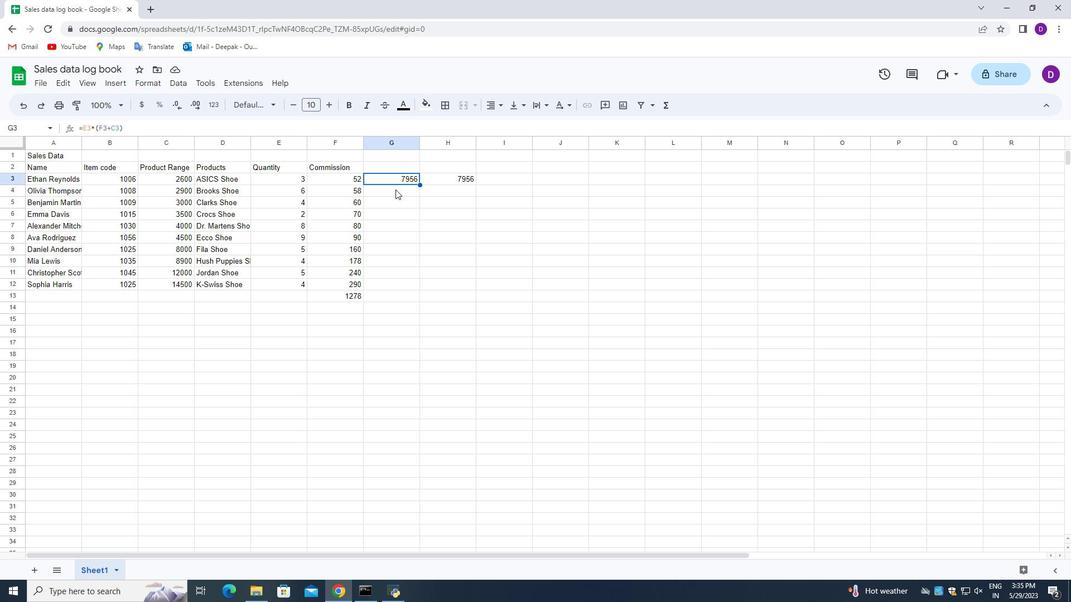 
Action: Key pressed =
Screenshot: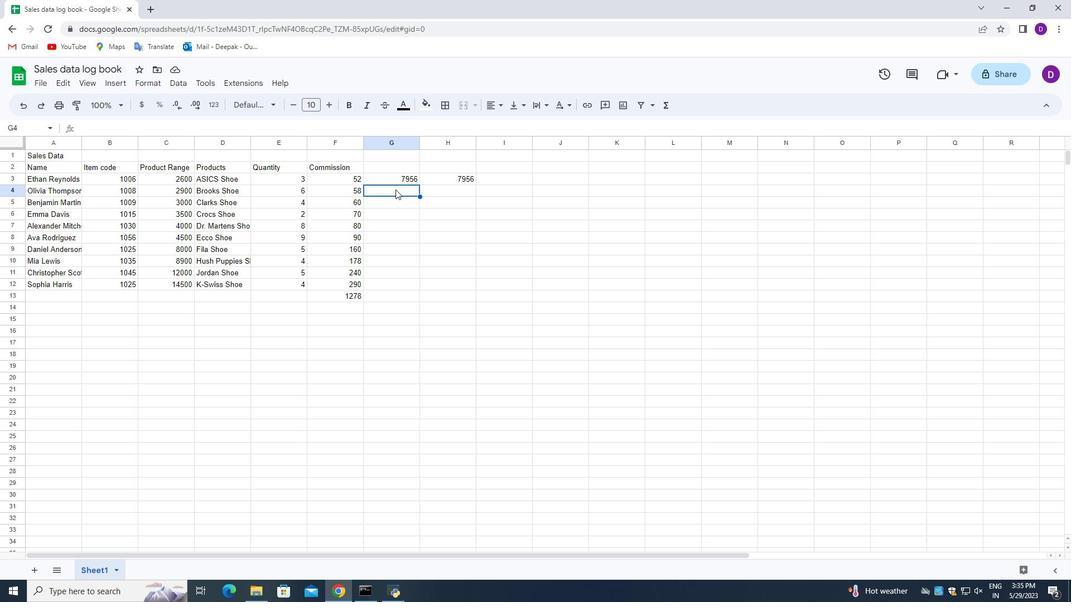 
Action: Mouse moved to (288, 192)
Screenshot: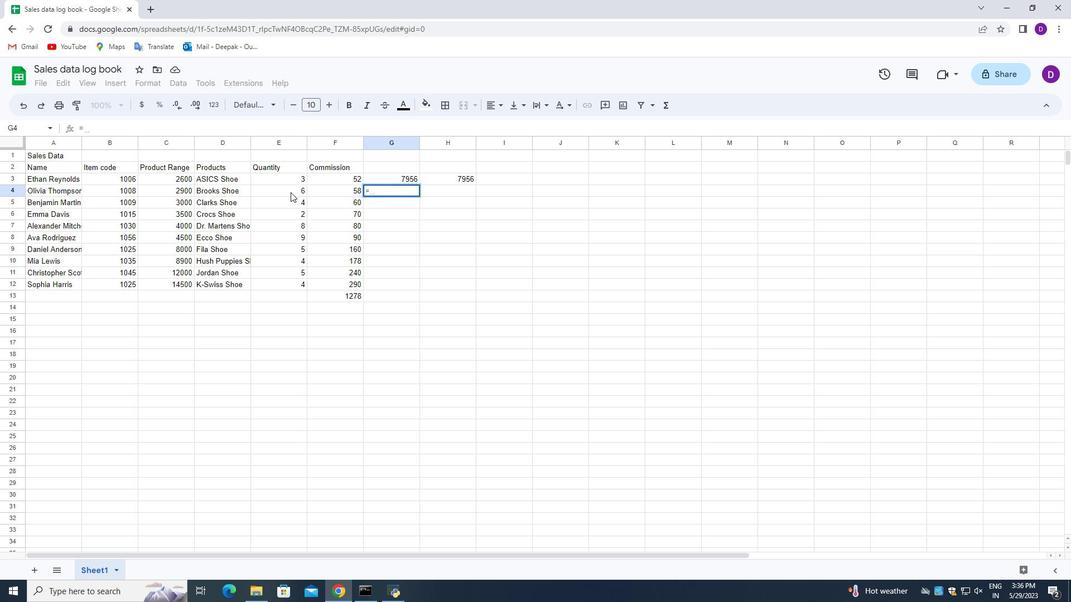 
Action: Mouse pressed left at (288, 192)
Screenshot: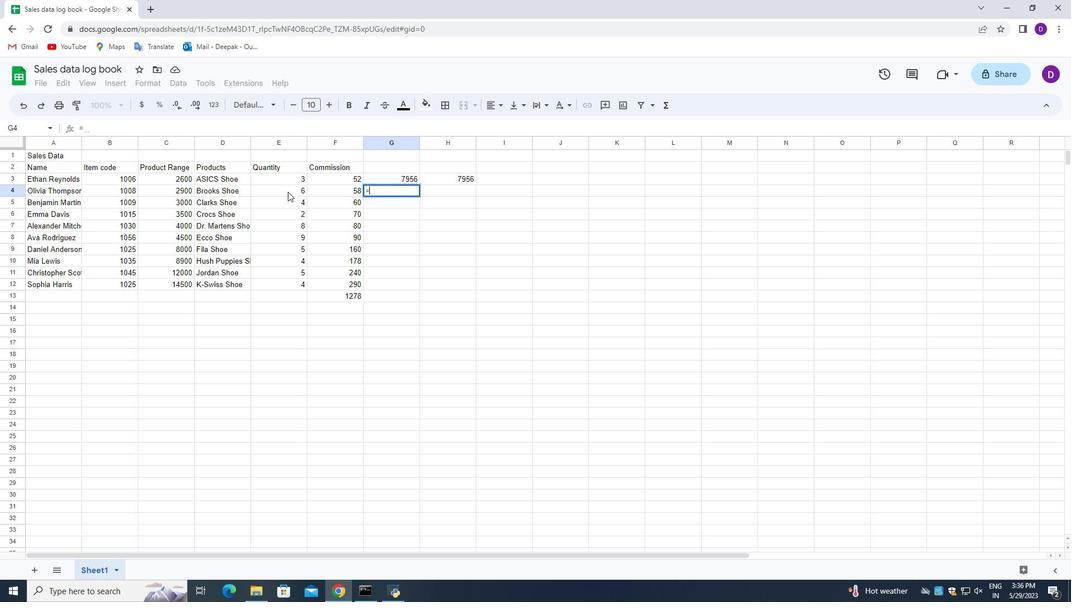 
Action: Mouse moved to (403, 192)
Screenshot: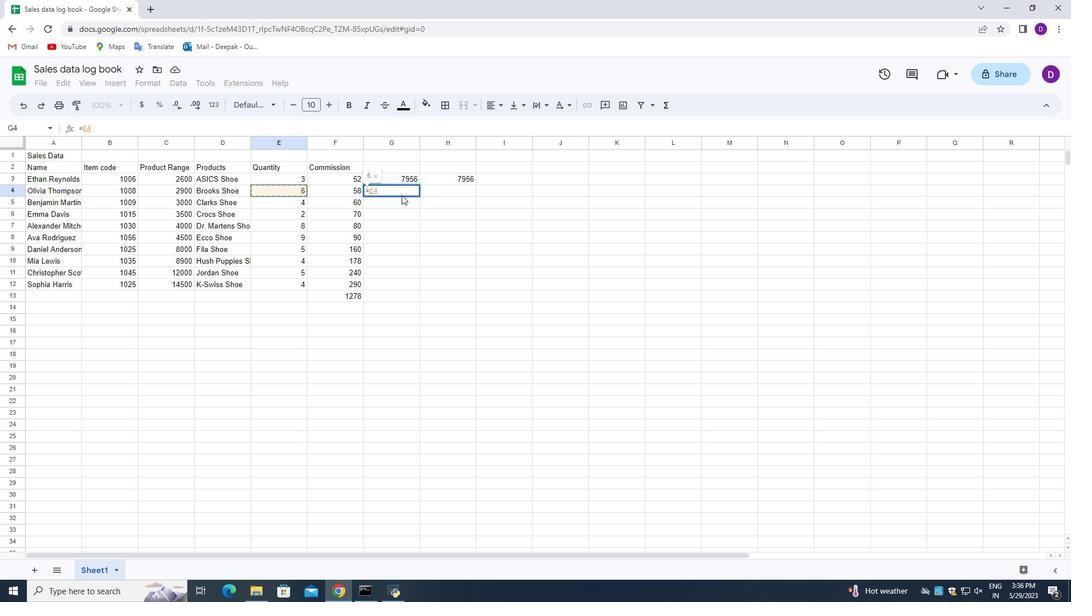 
Action: Key pressed *
Screenshot: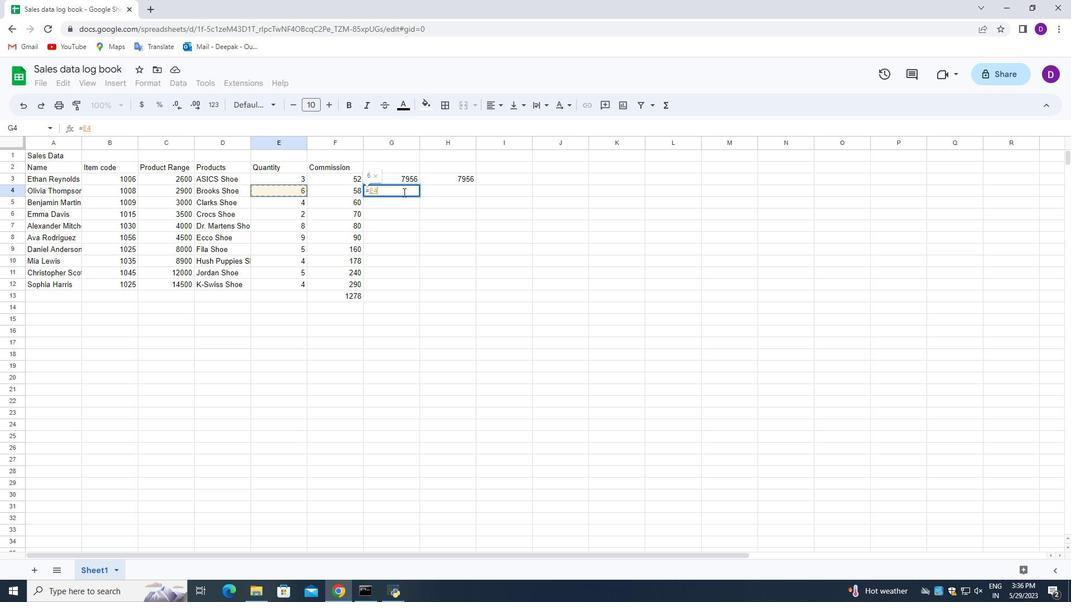 
Action: Mouse moved to (323, 191)
Screenshot: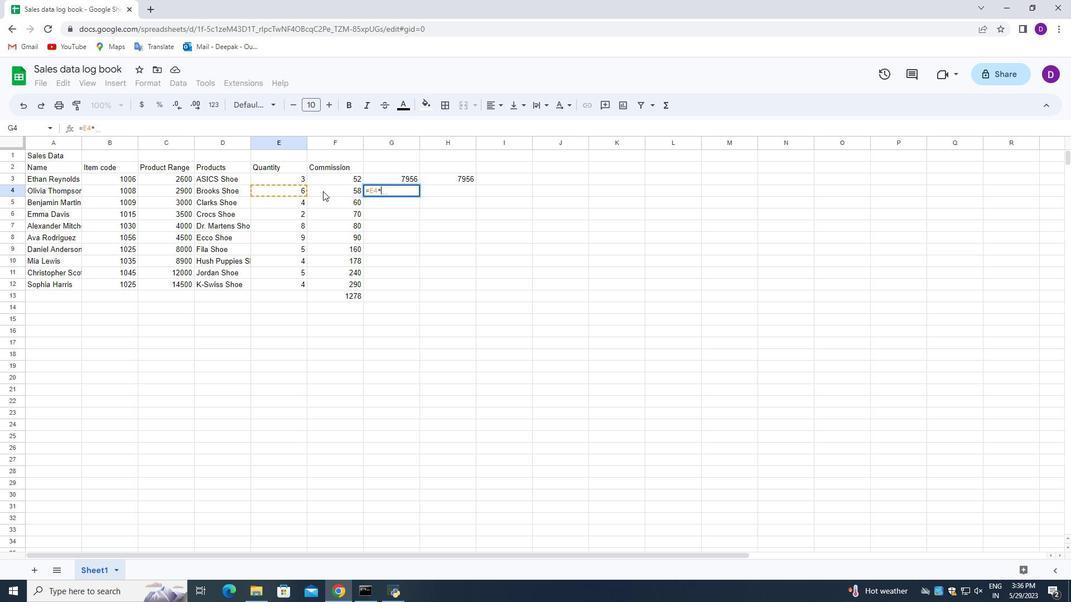 
Action: Mouse pressed left at (323, 191)
Screenshot: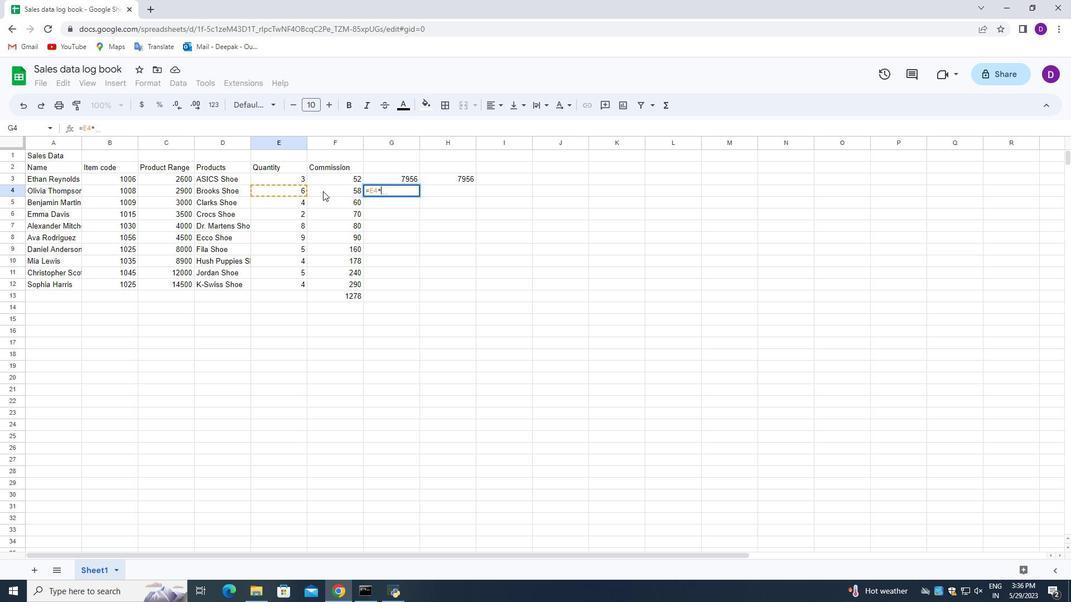 
Action: Mouse moved to (411, 190)
Screenshot: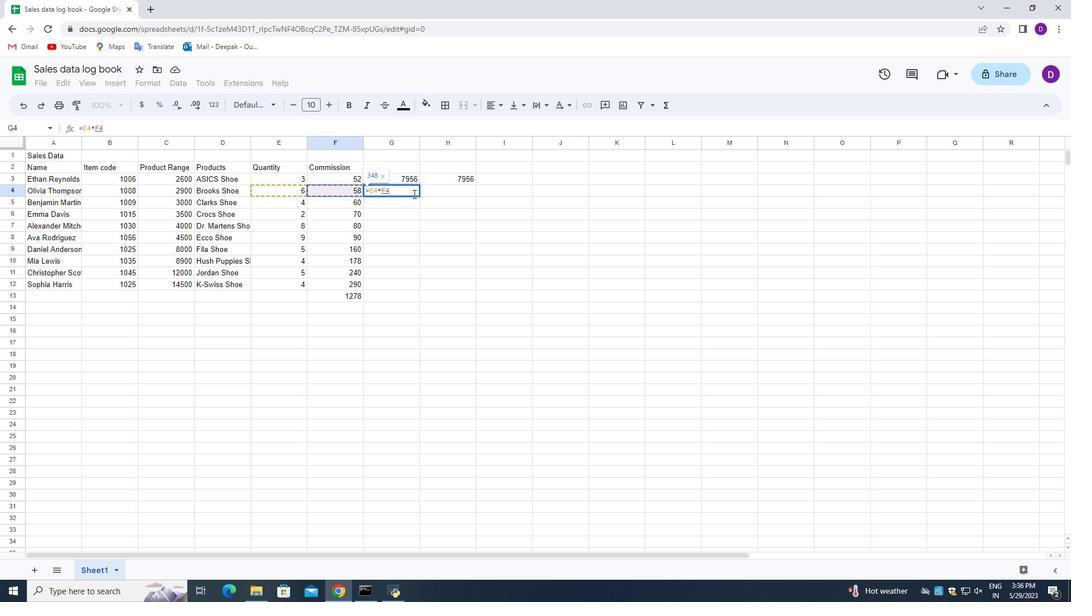 
Action: Key pressed +
Screenshot: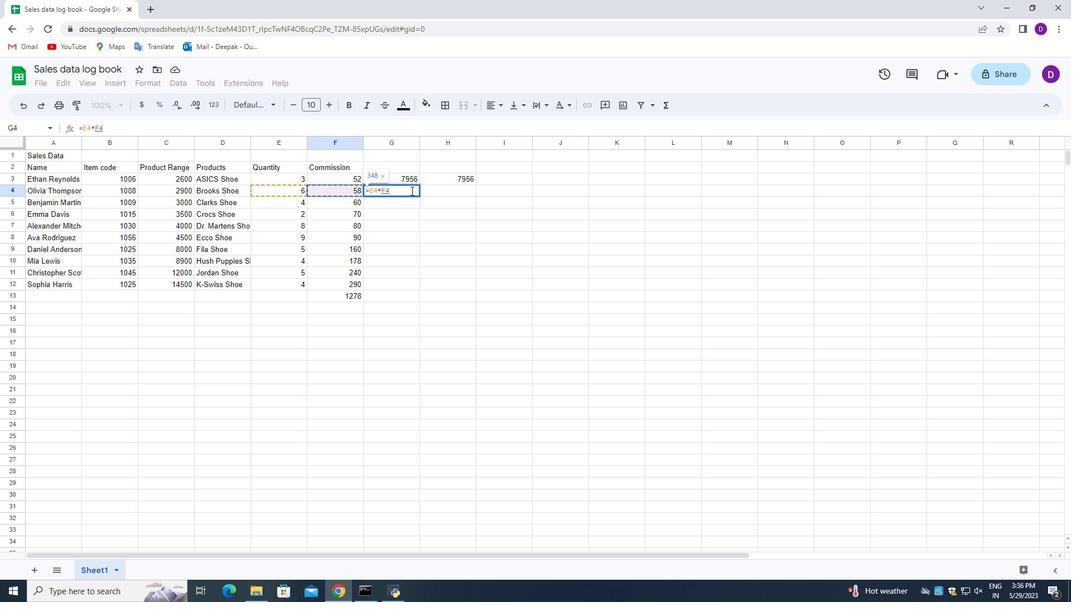 
Action: Mouse moved to (165, 190)
Screenshot: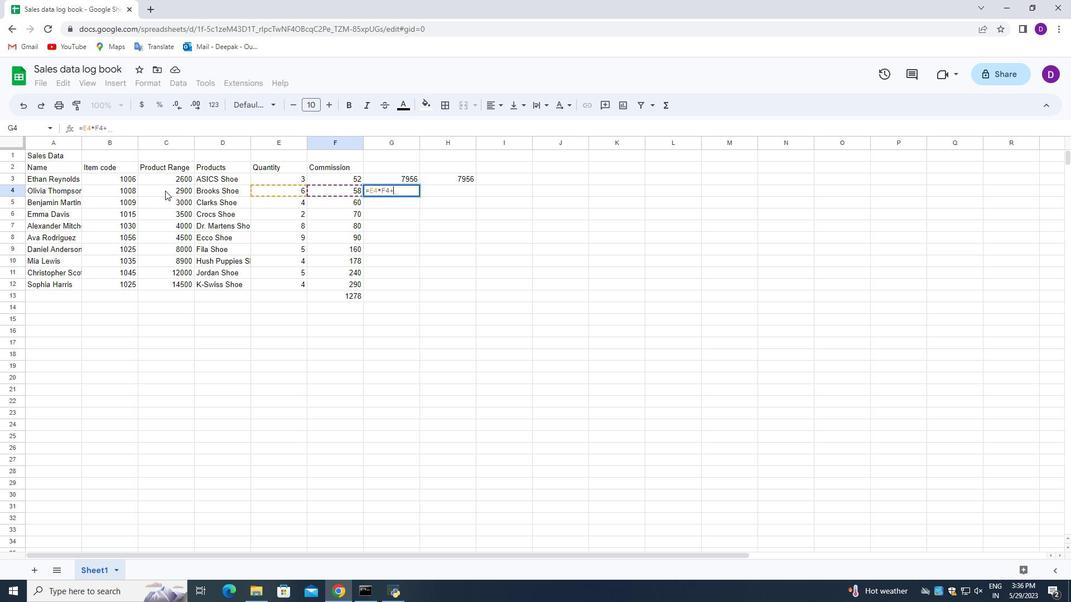 
Action: Mouse pressed left at (165, 190)
Screenshot: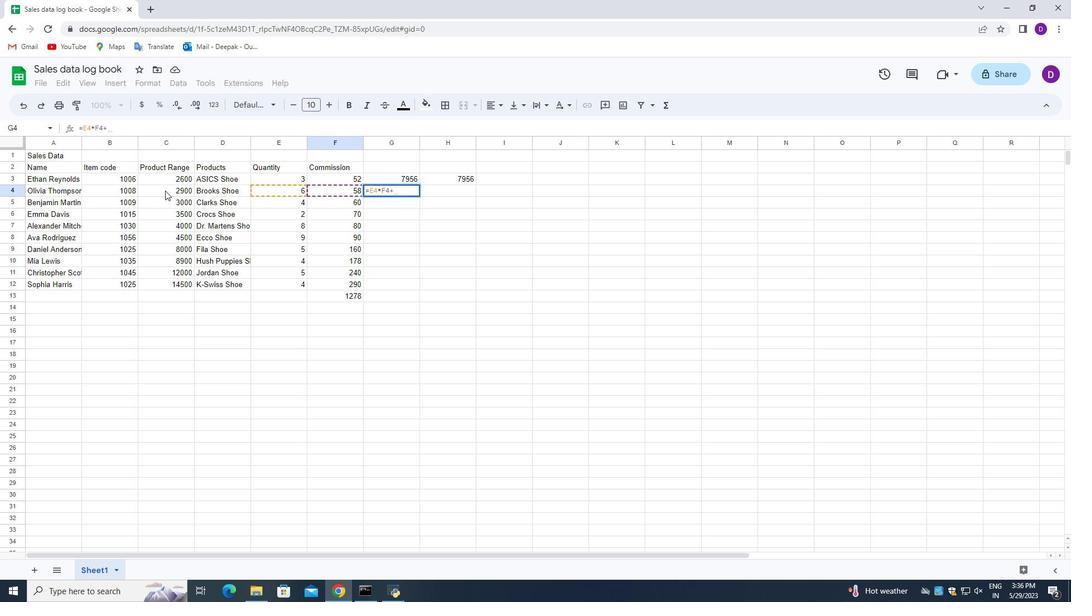 
Action: Mouse moved to (420, 219)
Screenshot: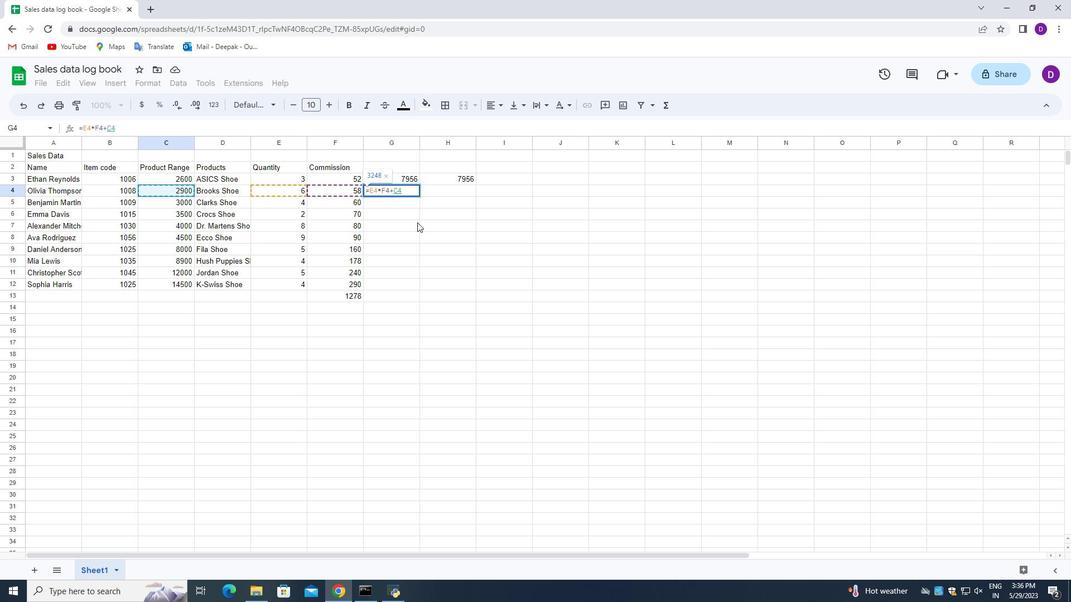 
Action: Key pressed <Key.enter>
Screenshot: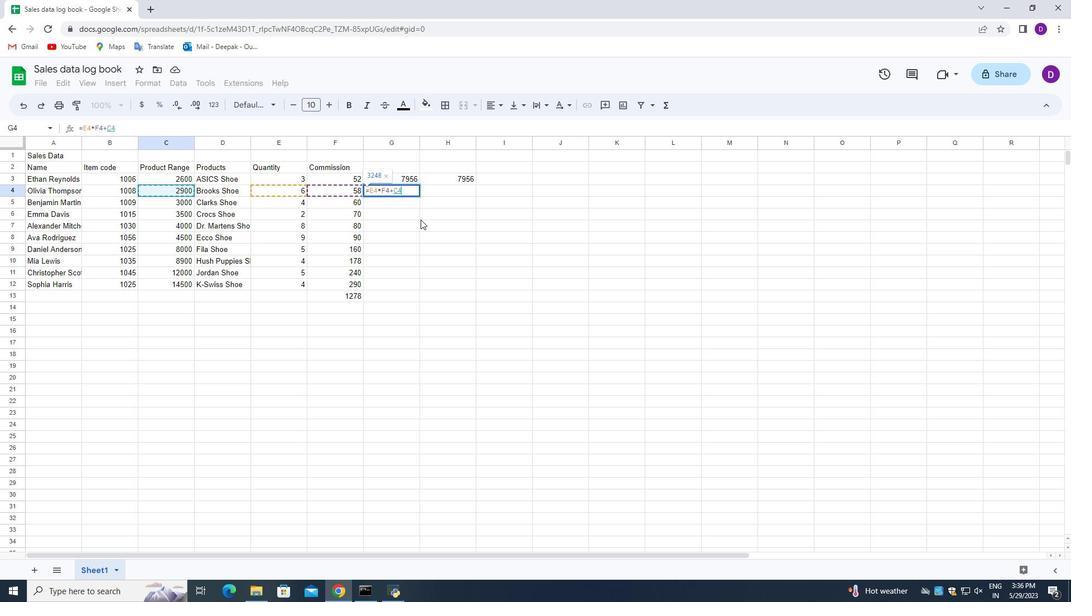 
Action: Mouse moved to (436, 178)
Screenshot: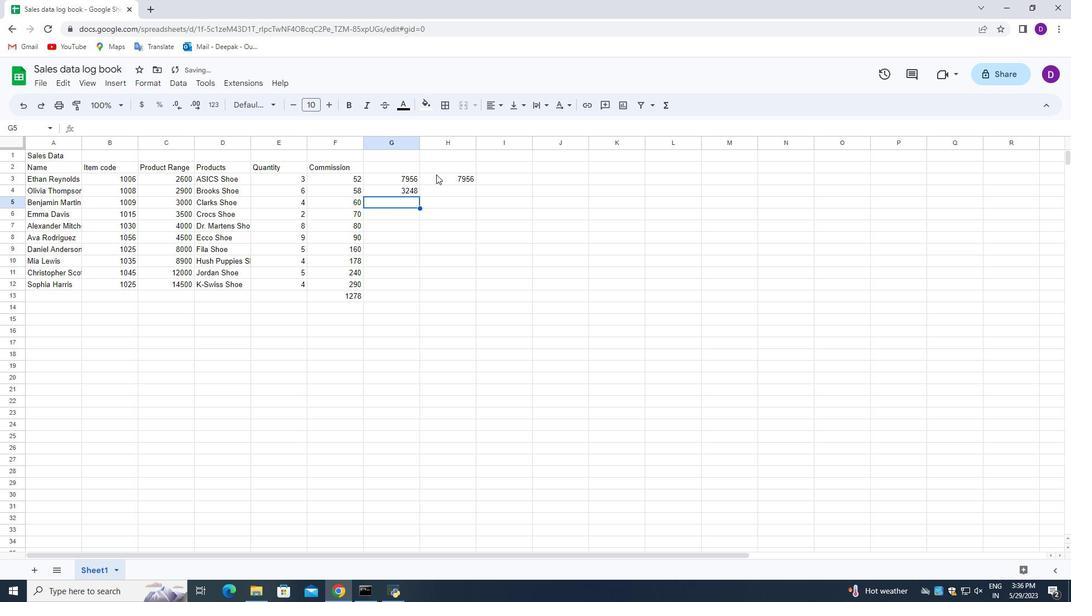 
Action: Mouse pressed left at (436, 178)
Screenshot: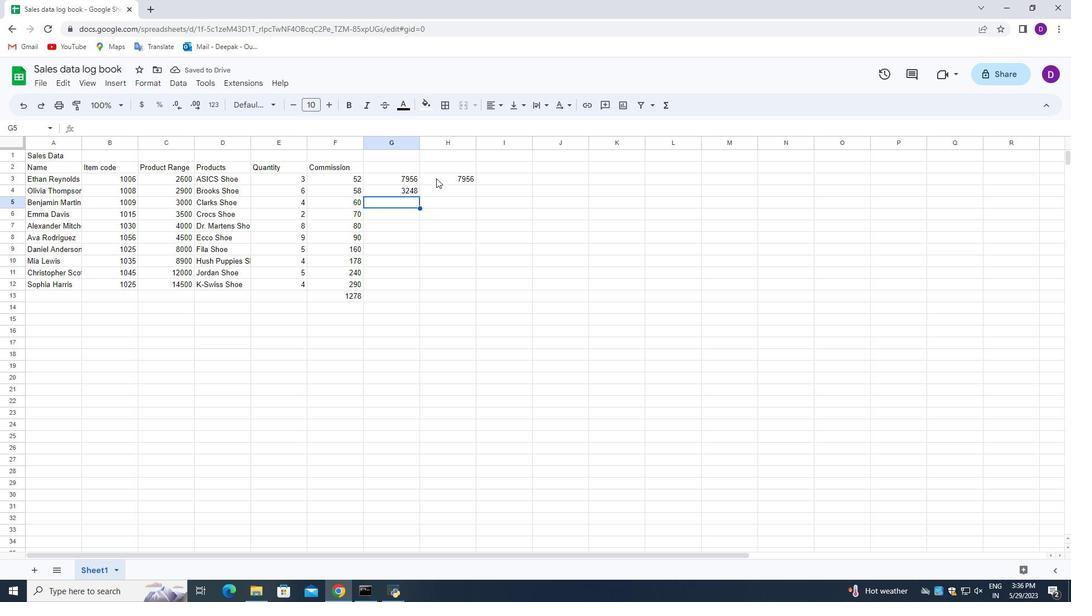 
Action: Mouse moved to (404, 192)
Screenshot: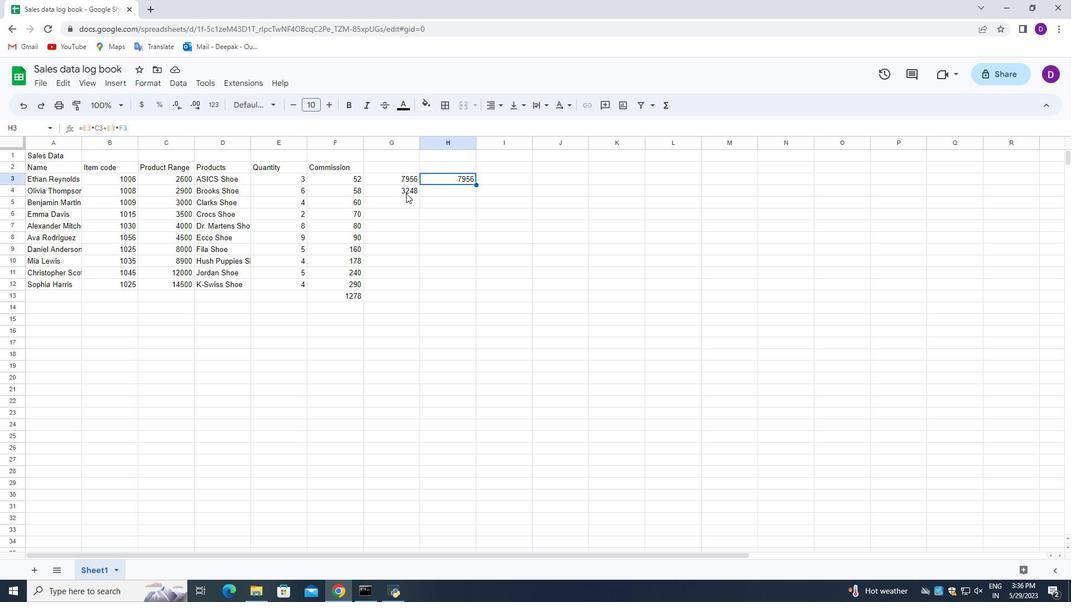 
Action: Mouse pressed left at (404, 192)
Screenshot: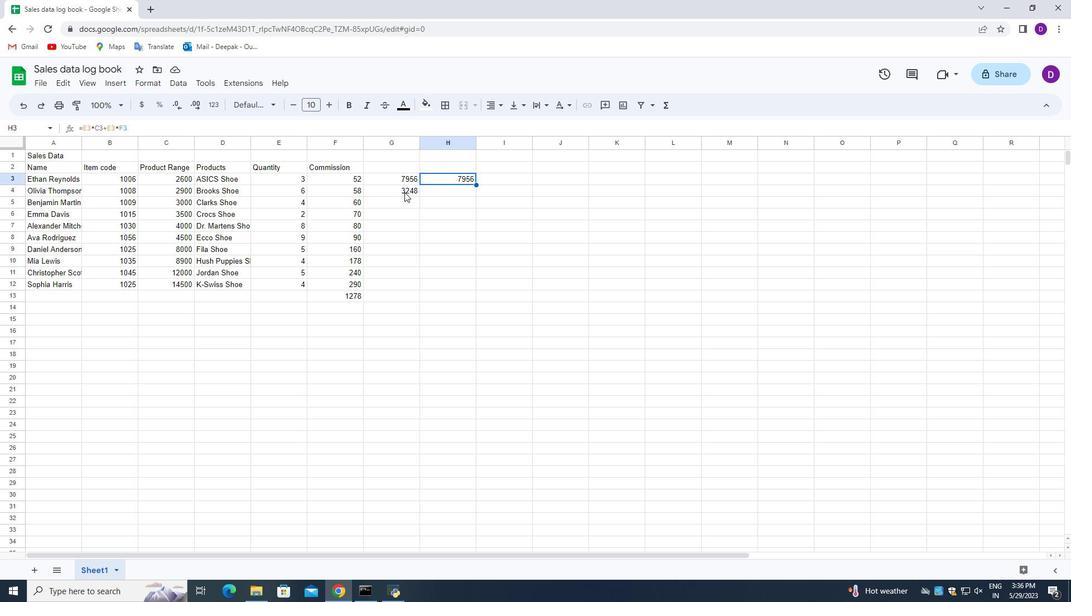 
Action: Mouse moved to (400, 180)
Screenshot: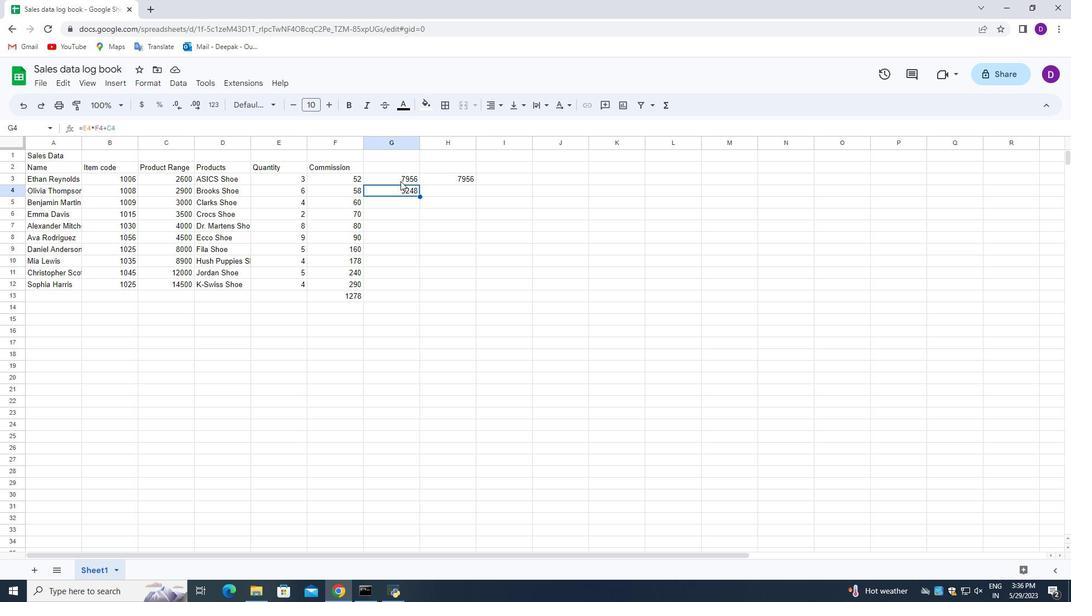 
Action: Mouse pressed left at (400, 180)
Screenshot: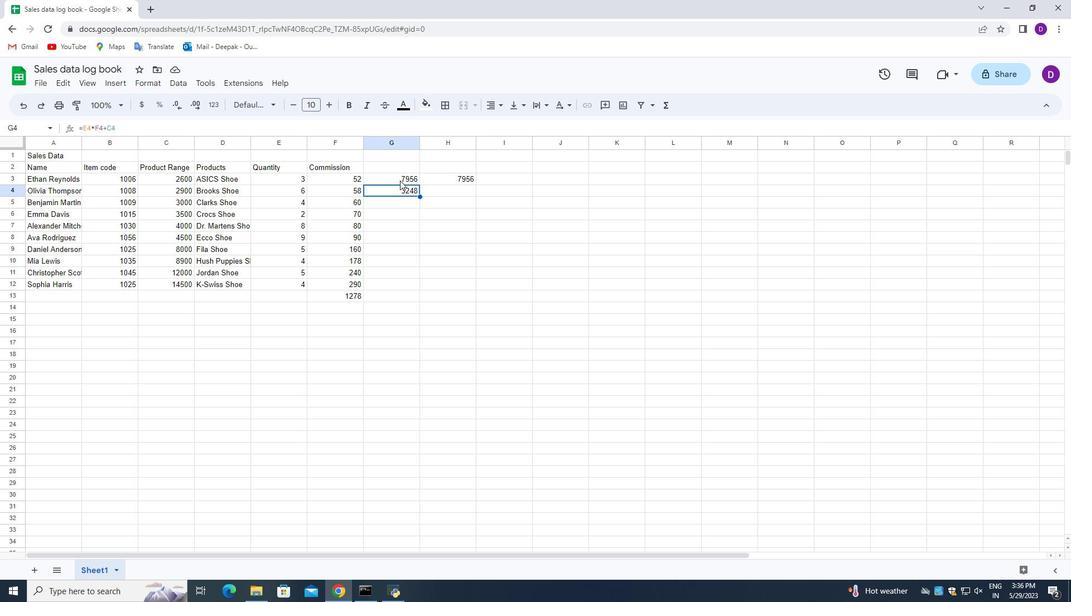 
Action: Mouse moved to (439, 179)
Screenshot: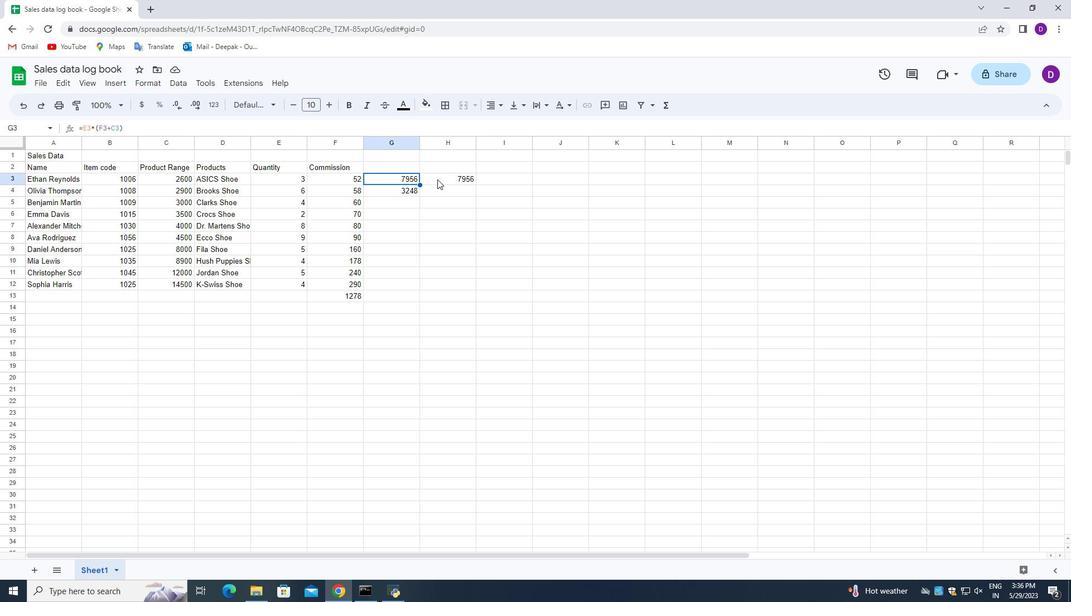
Action: Mouse pressed left at (439, 179)
Screenshot: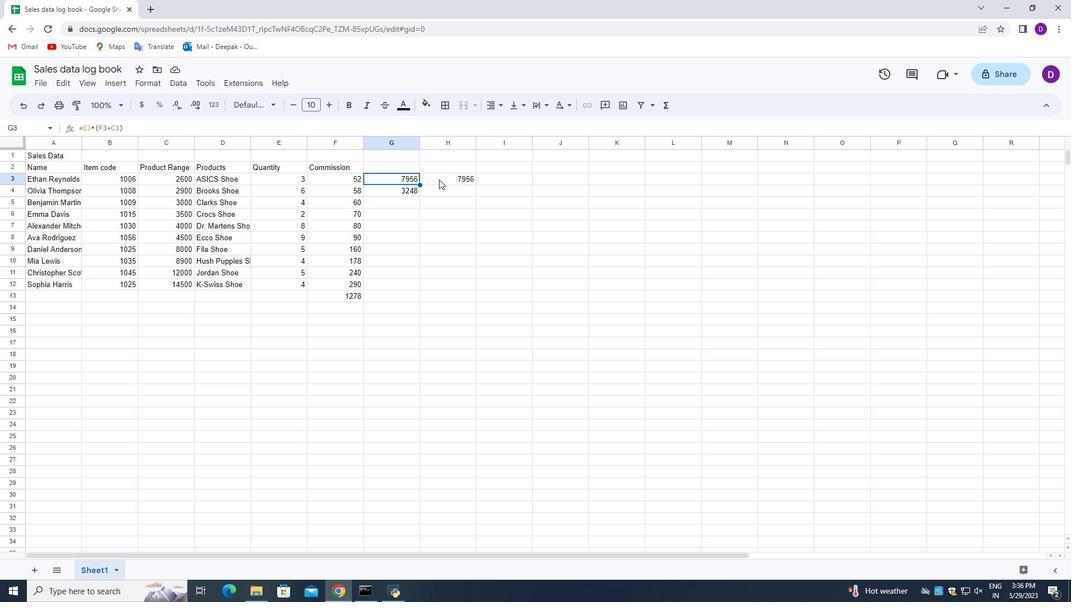 
Action: Mouse moved to (407, 190)
Screenshot: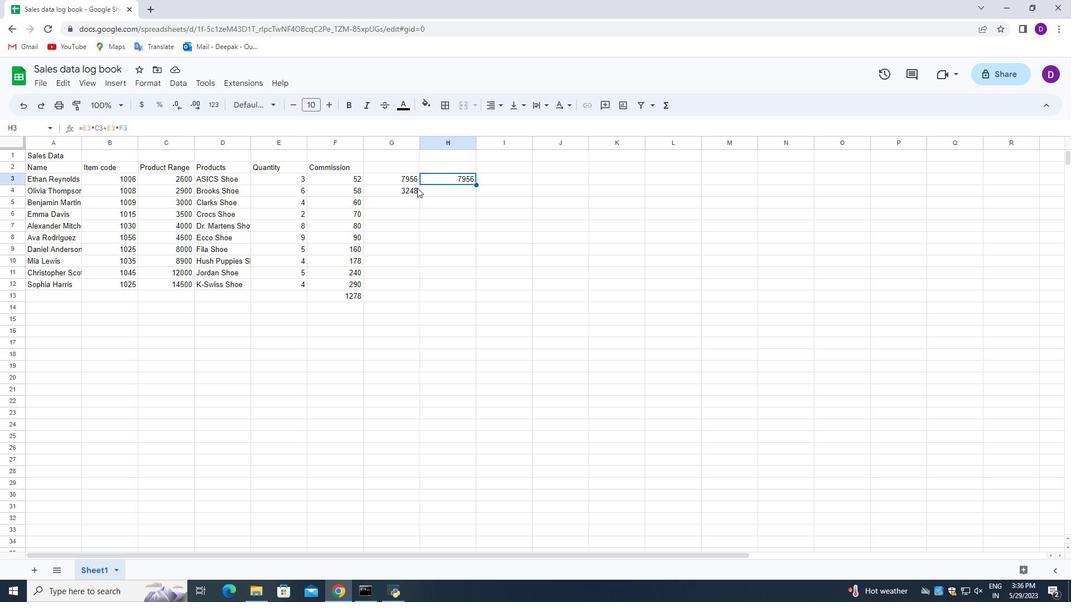 
Action: Mouse pressed left at (407, 190)
Screenshot: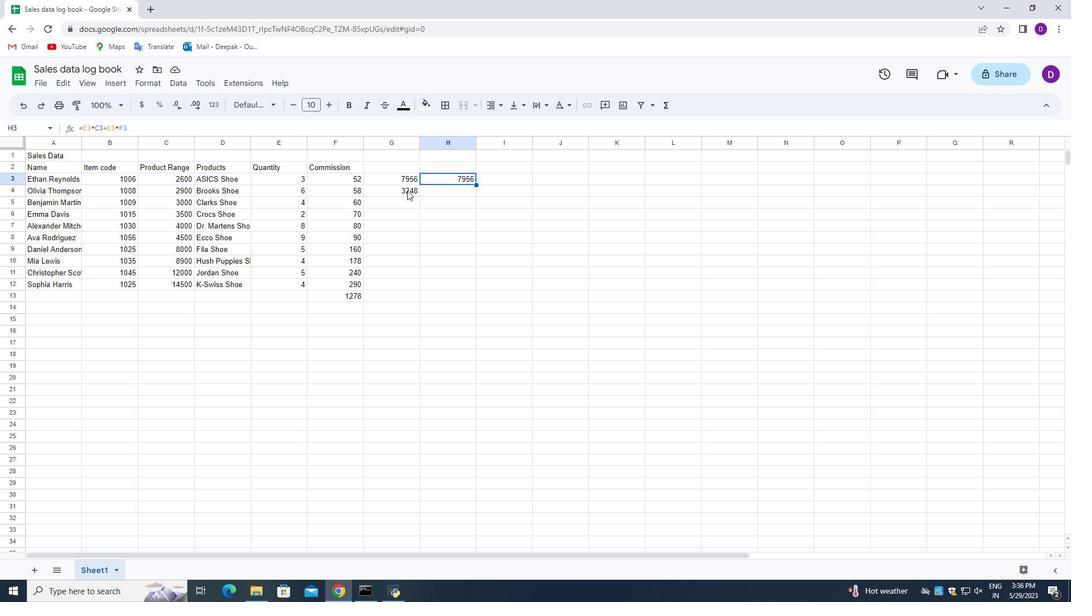 
Action: Mouse pressed left at (407, 190)
Screenshot: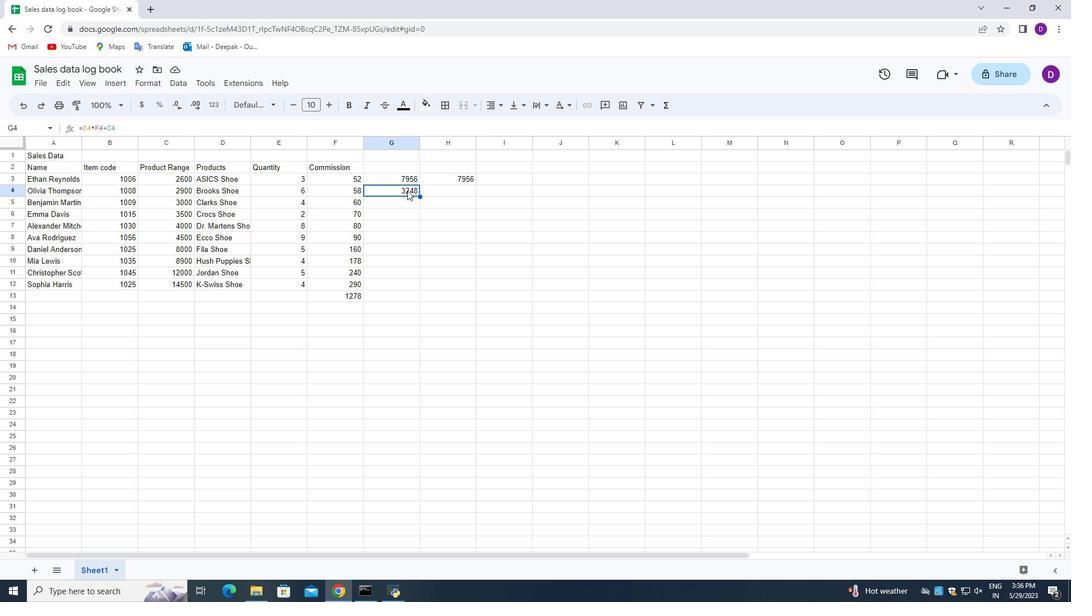 
Action: Key pressed *
Screenshot: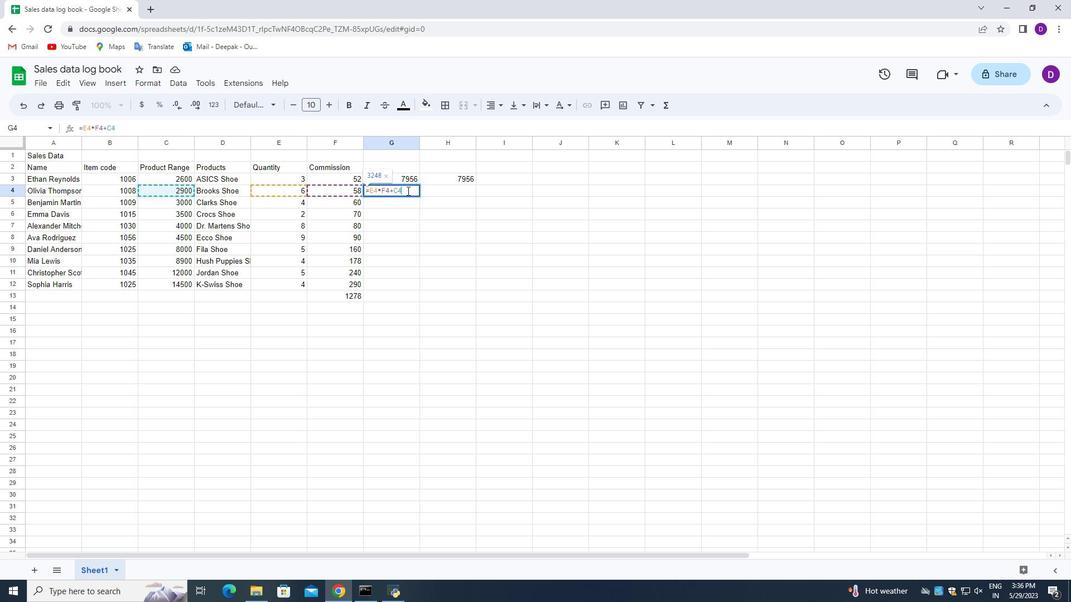 
Action: Mouse moved to (336, 190)
Screenshot: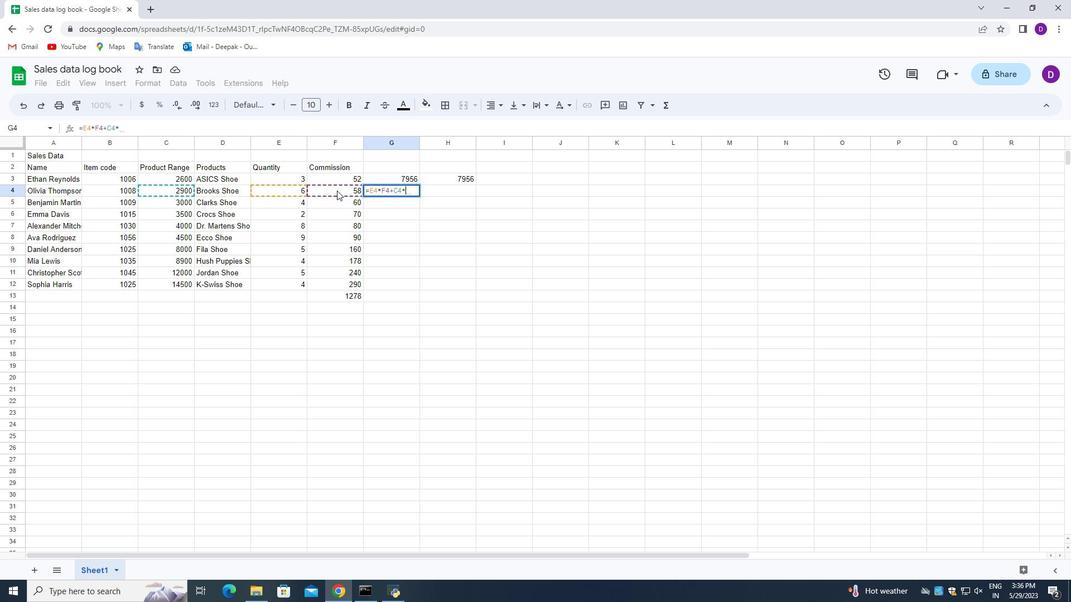 
Action: Mouse pressed left at (336, 190)
Screenshot: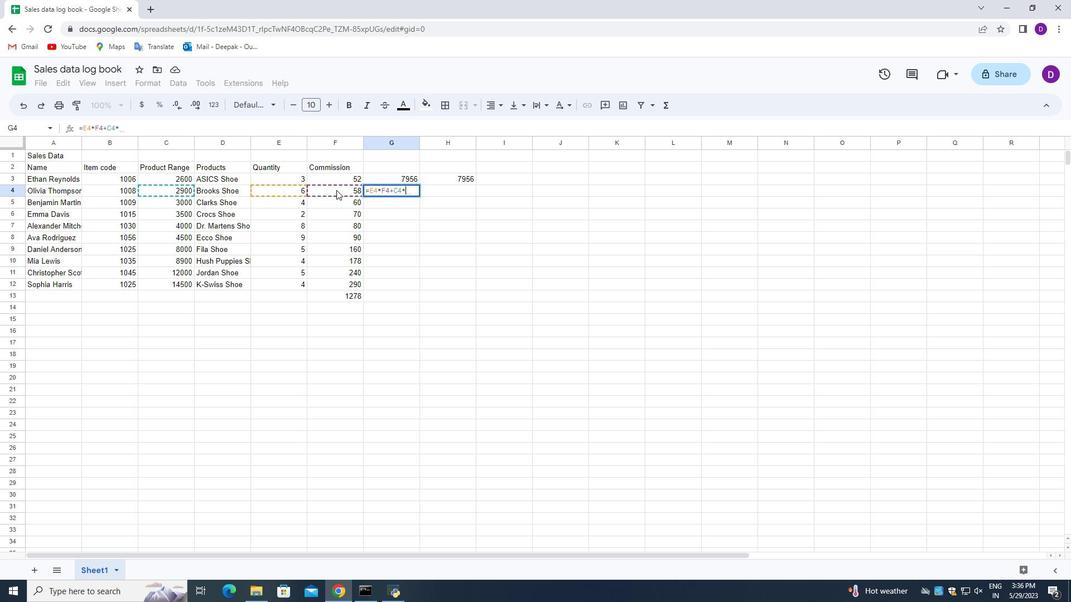 
Action: Mouse moved to (451, 191)
Screenshot: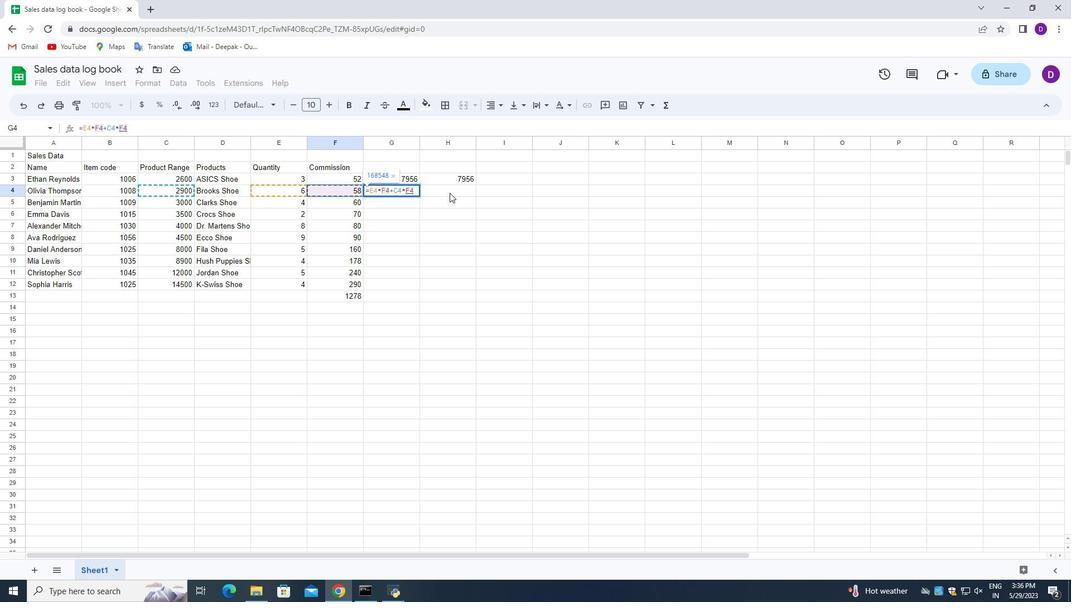 
Action: Key pressed <Key.backspace><Key.backspace><Key.backspace><Key.backspace><Key.backspace><Key.backspace><Key.backspace><Key.backspace><Key.backspace><Key.backspace><Key.backspace>
Screenshot: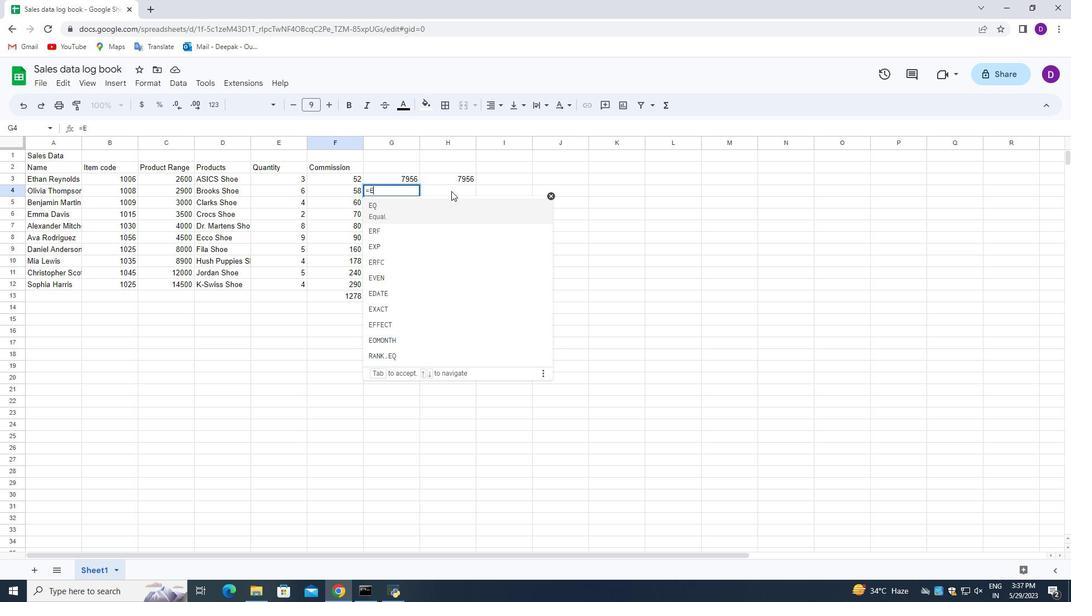 
Action: Mouse moved to (443, 191)
Screenshot: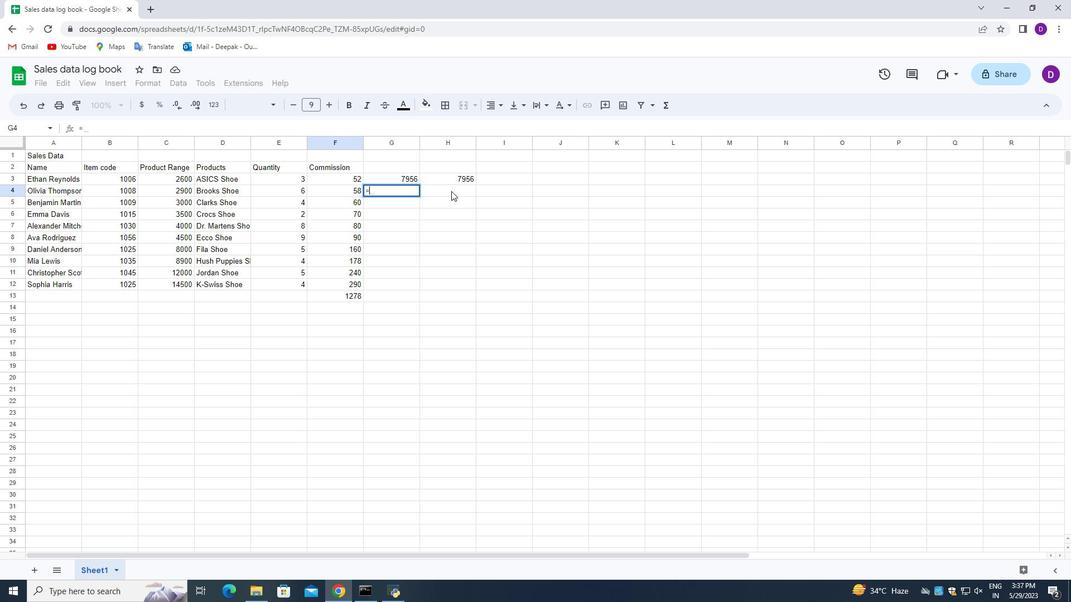 
Action: Key pressed <Key.backspace>
Screenshot: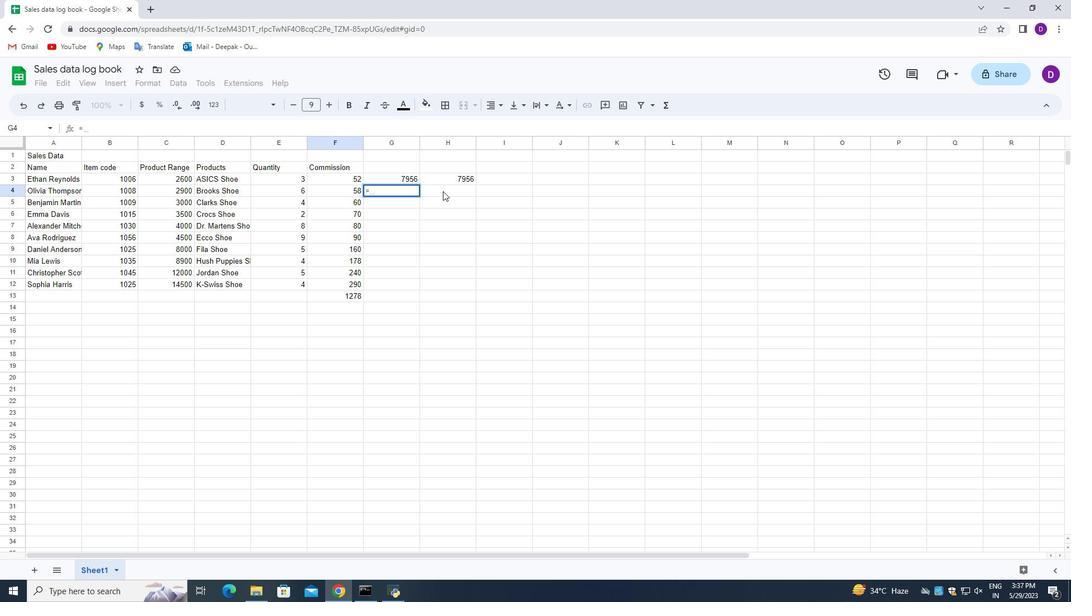 
Action: Mouse moved to (437, 191)
Screenshot: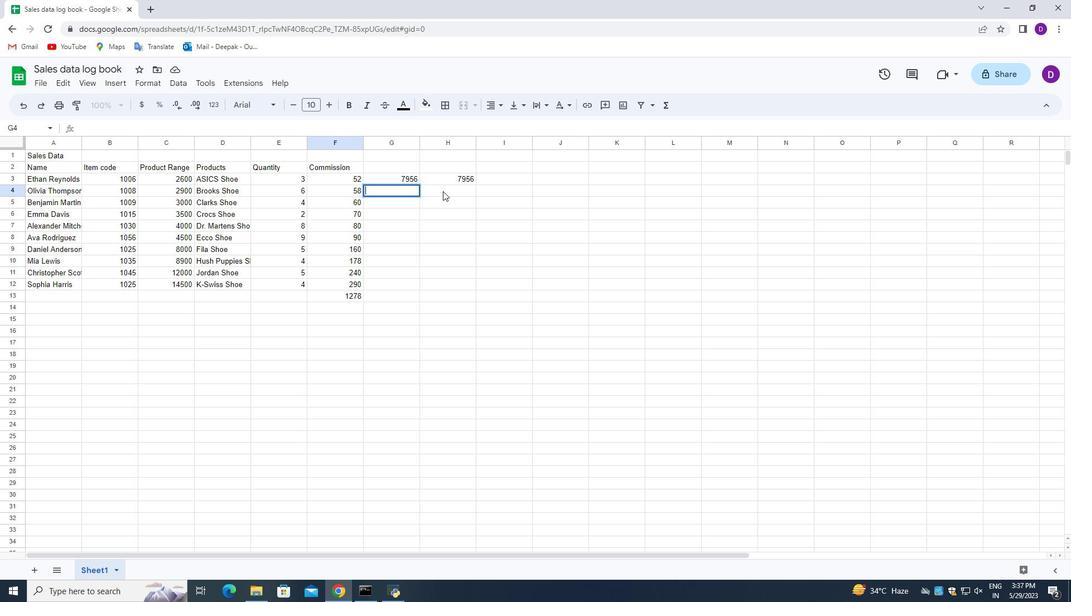 
Action: Mouse pressed left at (437, 191)
Screenshot: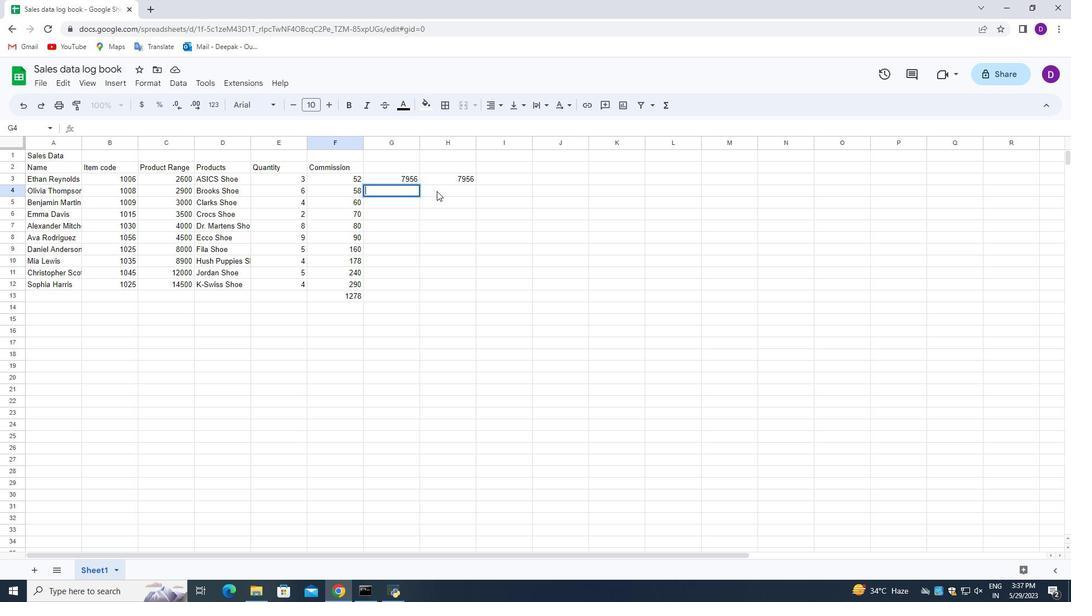 
Action: Mouse moved to (395, 190)
Screenshot: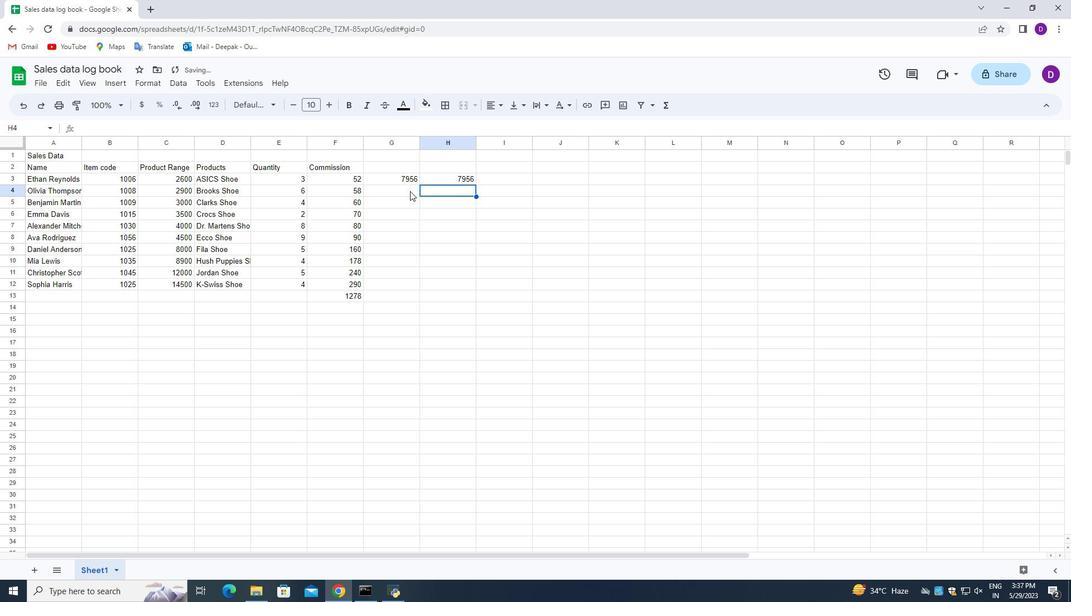 
Action: Mouse pressed left at (395, 190)
Screenshot: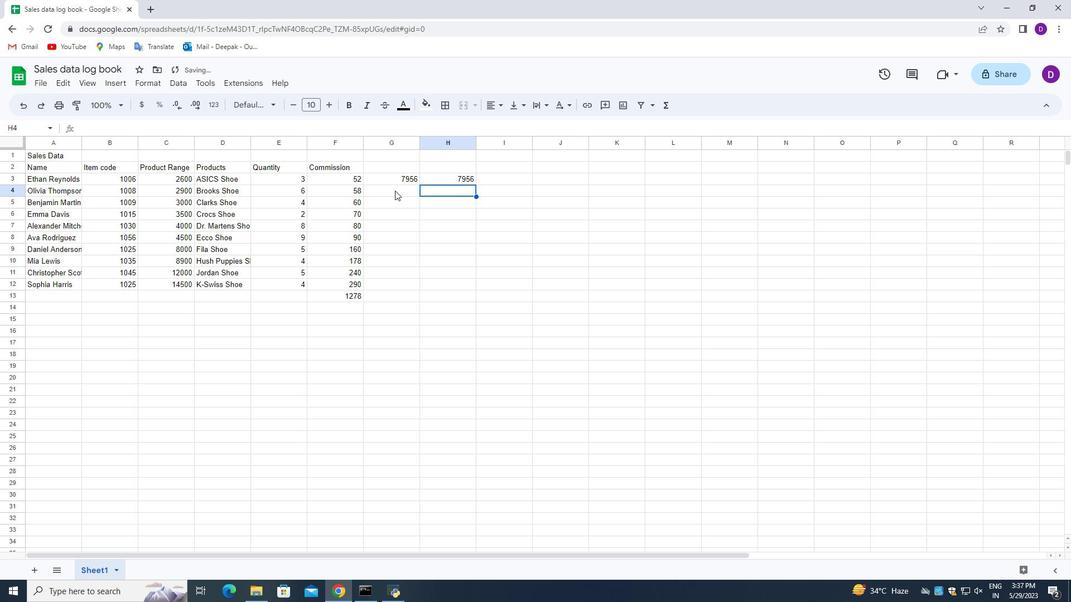 
Action: Mouse moved to (400, 181)
Screenshot: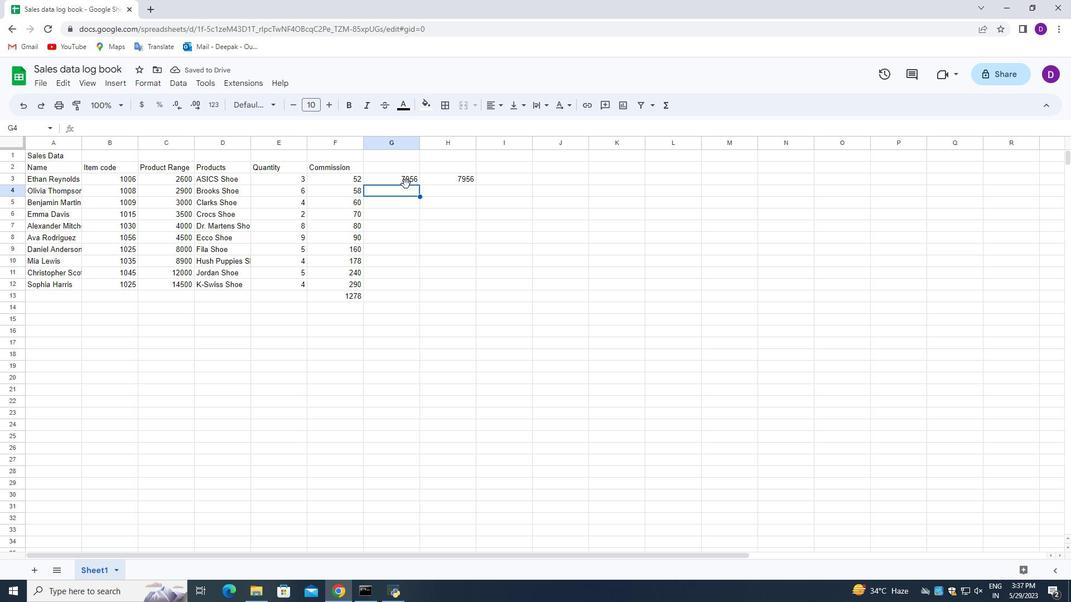 
Action: Mouse pressed left at (400, 181)
Screenshot: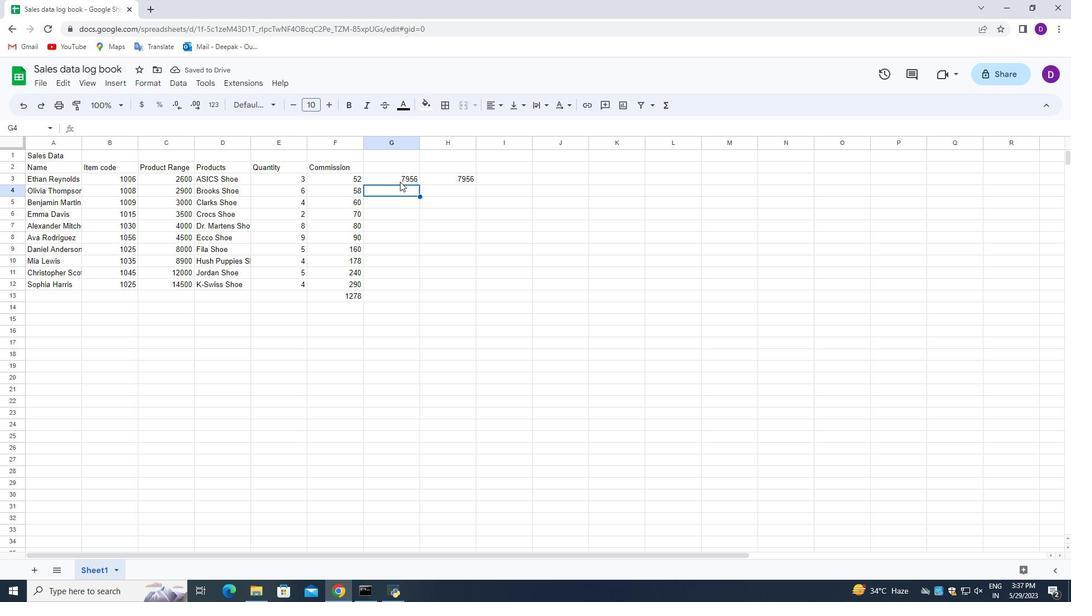 
Action: Mouse moved to (286, 190)
Screenshot: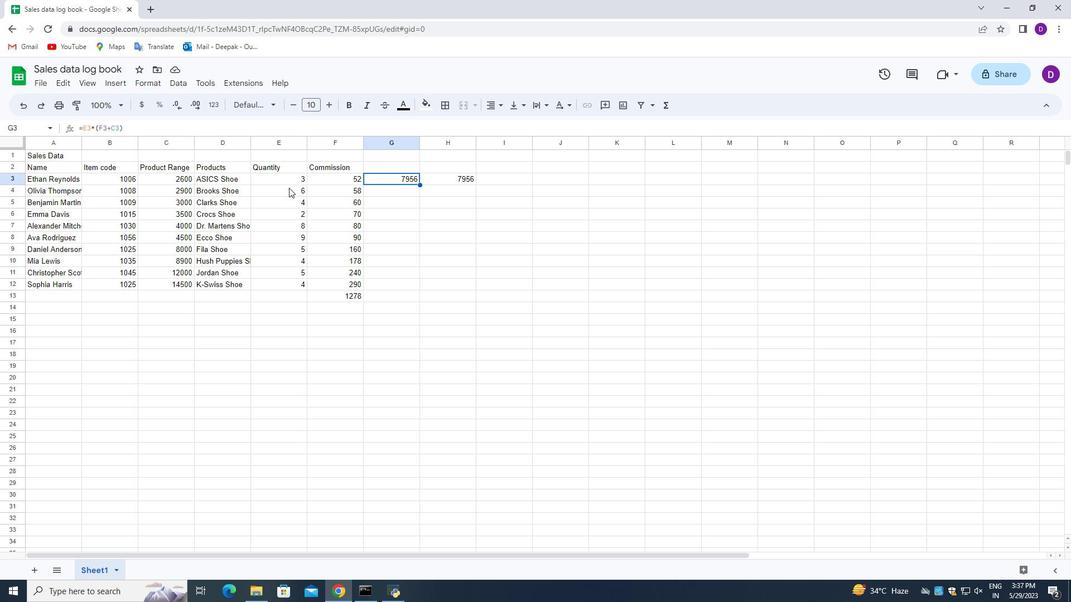
Action: Mouse pressed left at (286, 190)
Screenshot: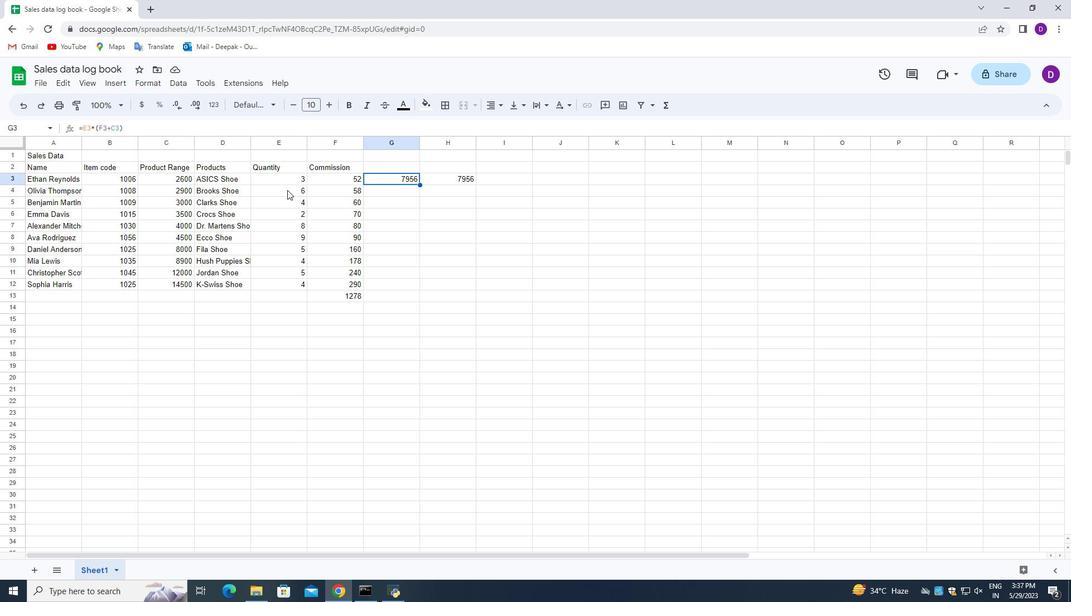 
Action: Mouse moved to (404, 178)
Screenshot: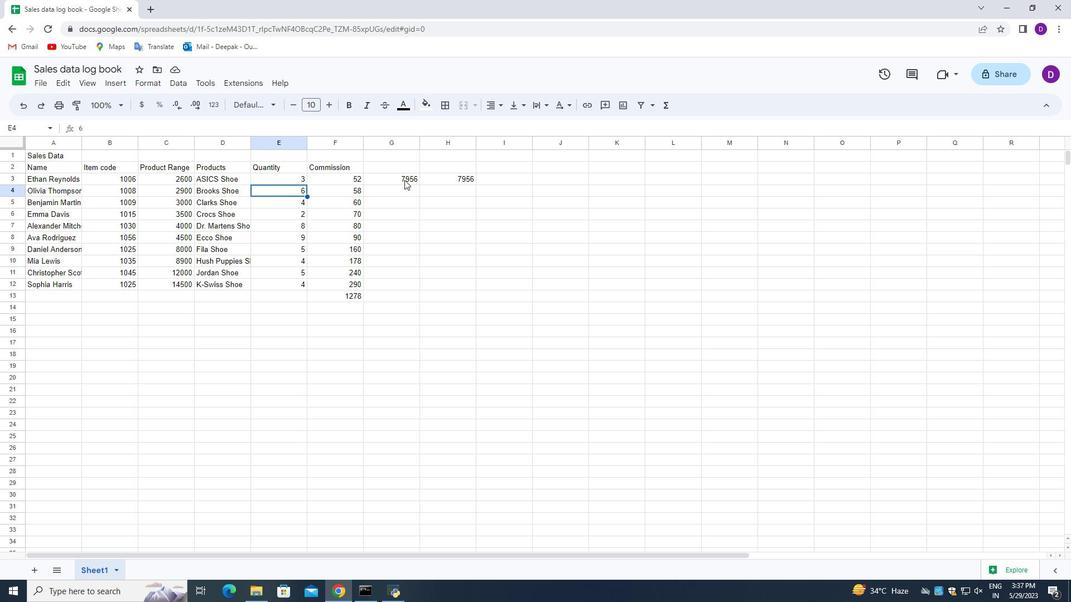 
Action: Mouse pressed left at (404, 178)
Screenshot: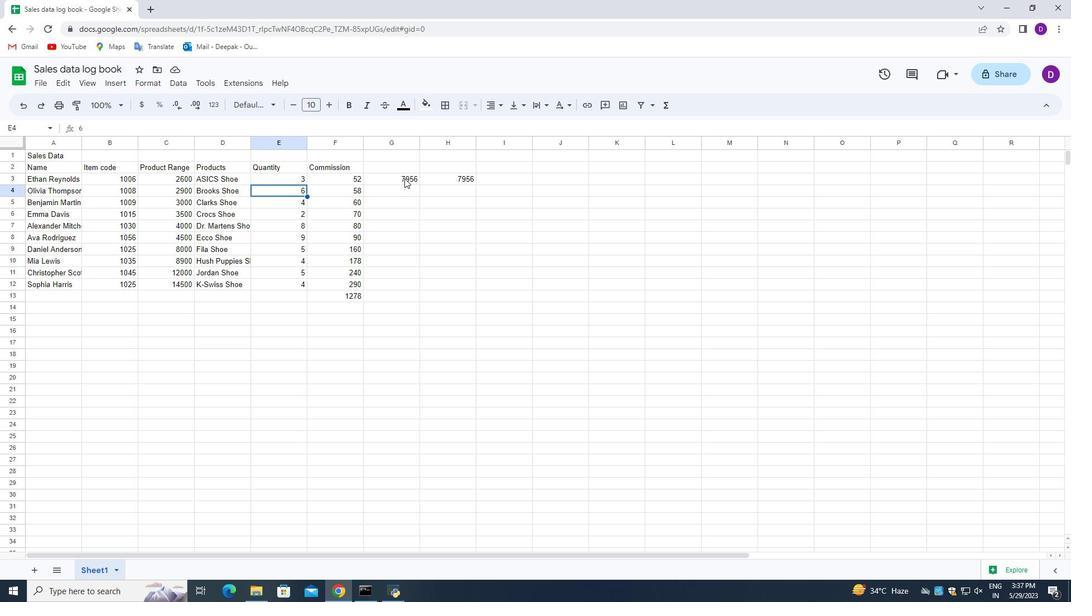 
Action: Mouse moved to (332, 193)
Screenshot: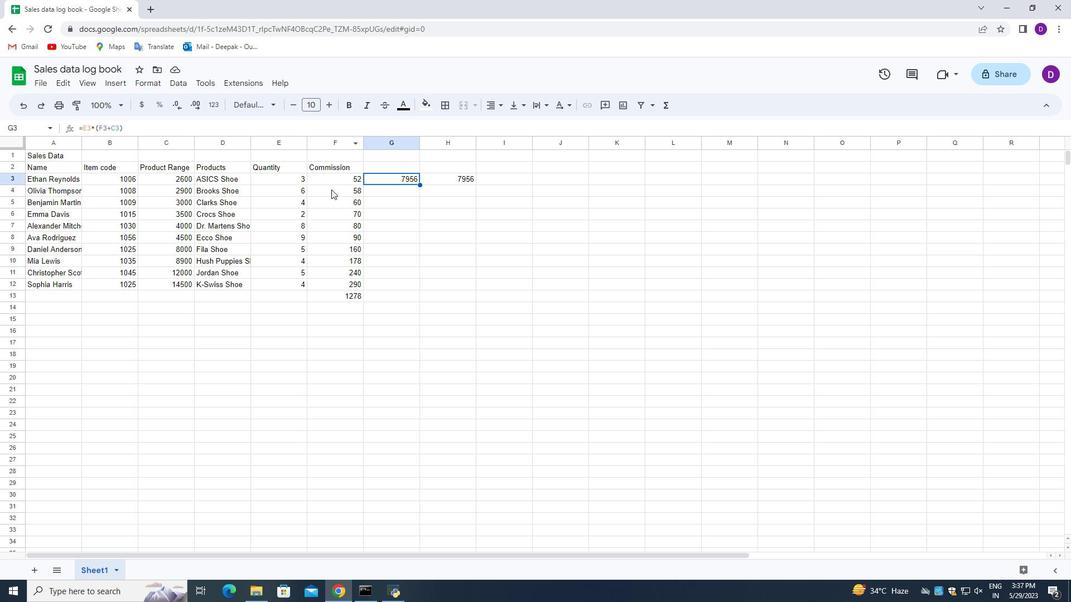 
Action: Mouse pressed left at (332, 193)
Screenshot: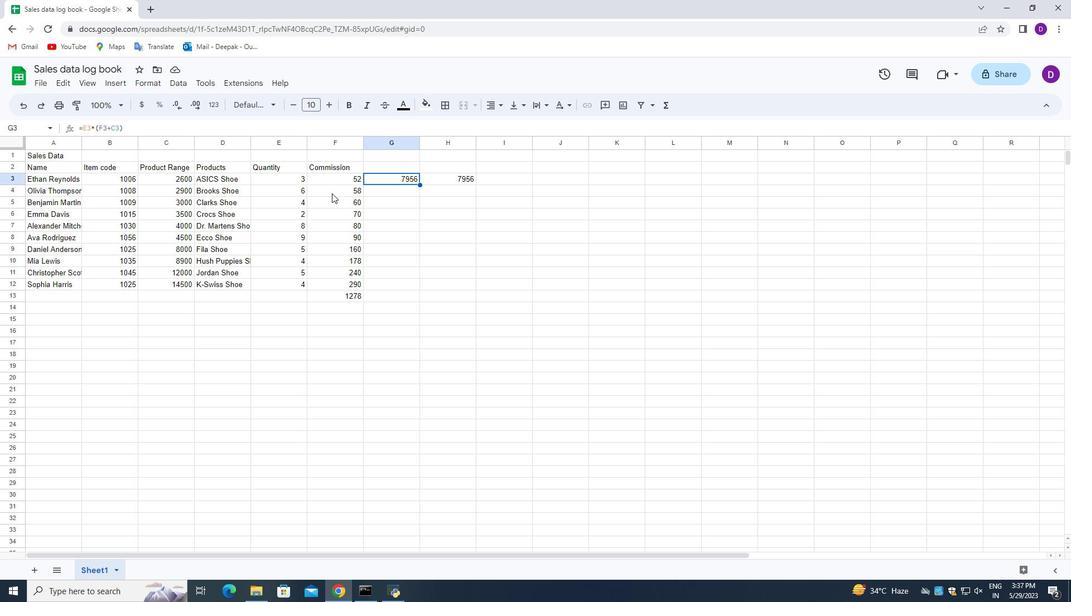 
Action: Mouse moved to (390, 191)
Screenshot: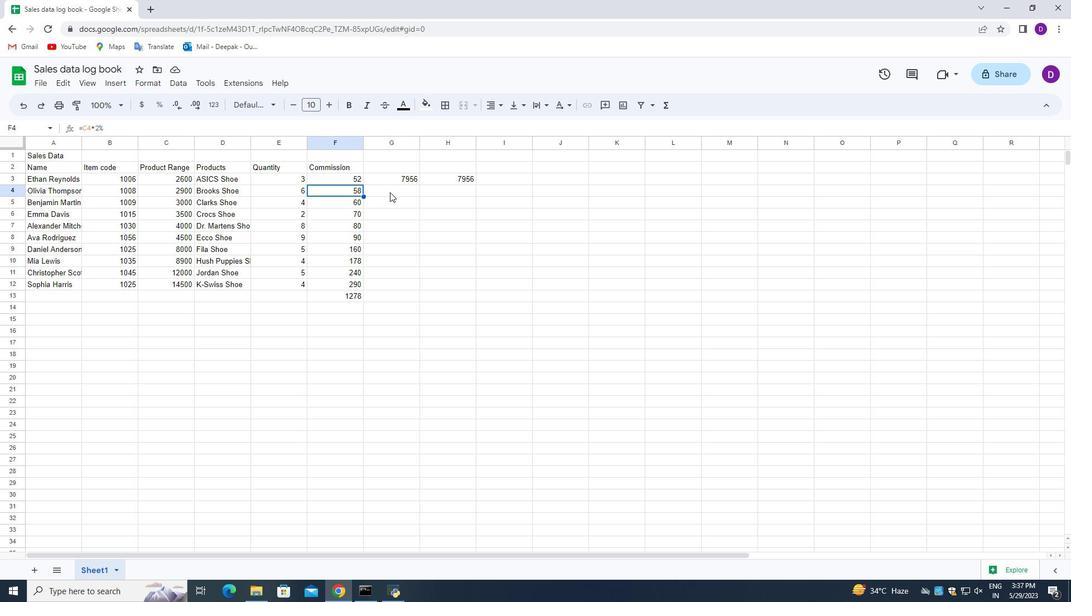 
Action: Mouse pressed left at (390, 191)
